 Task: Fill out the 'New Customer Data' and 'New Policy Information' forms with the provided details.
Action: Mouse moved to (527, 108)
Screenshot: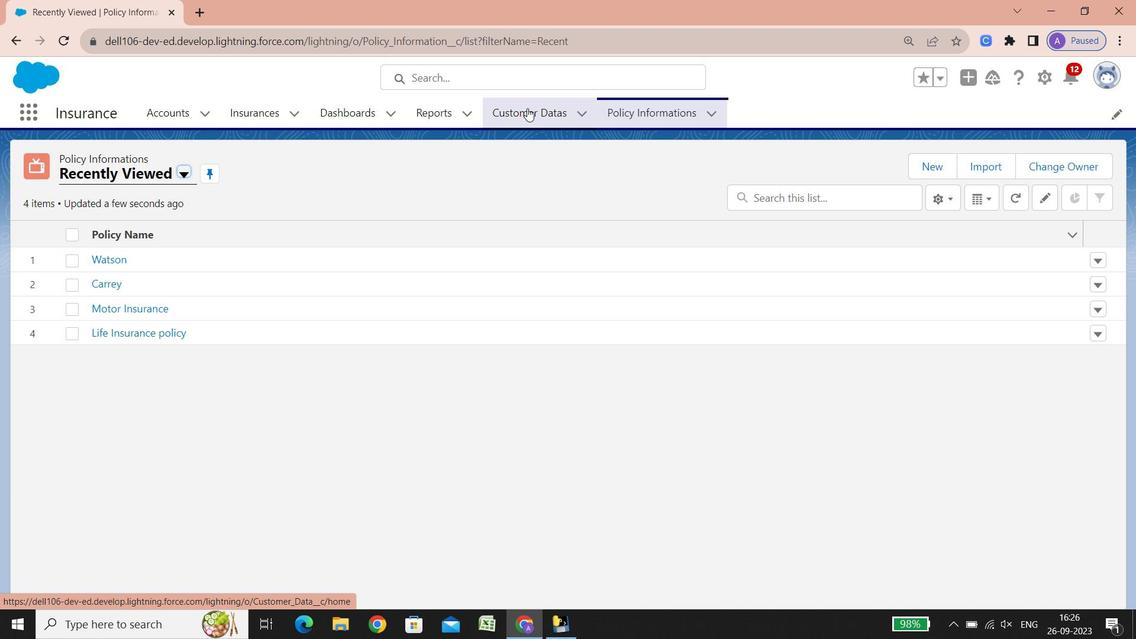 
Action: Mouse pressed left at (527, 108)
Screenshot: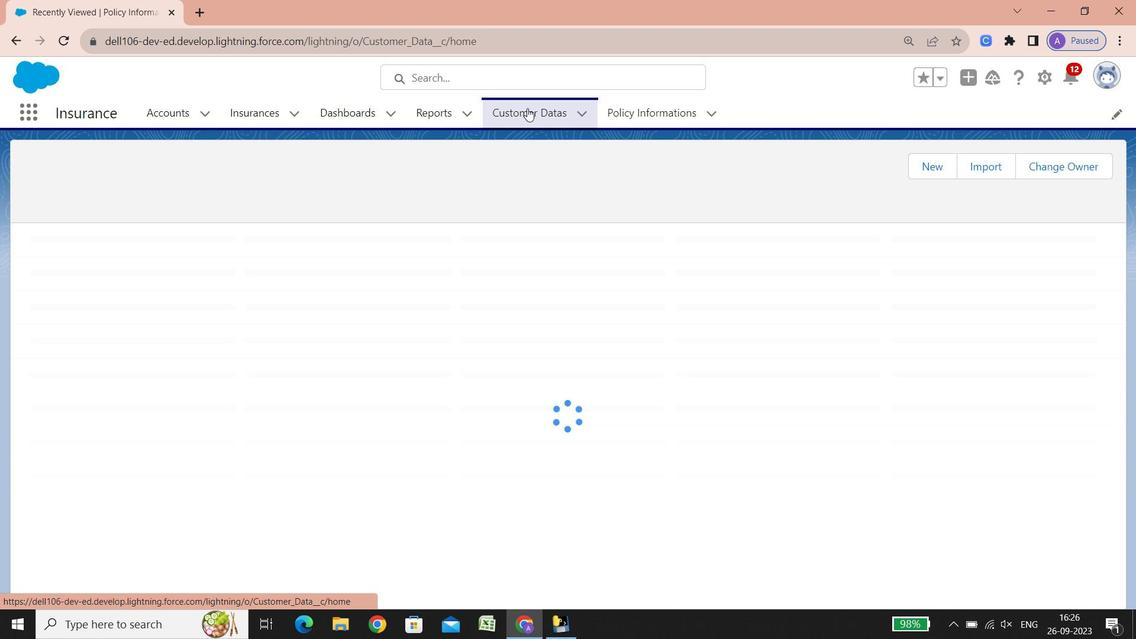 
Action: Mouse moved to (1047, 68)
Screenshot: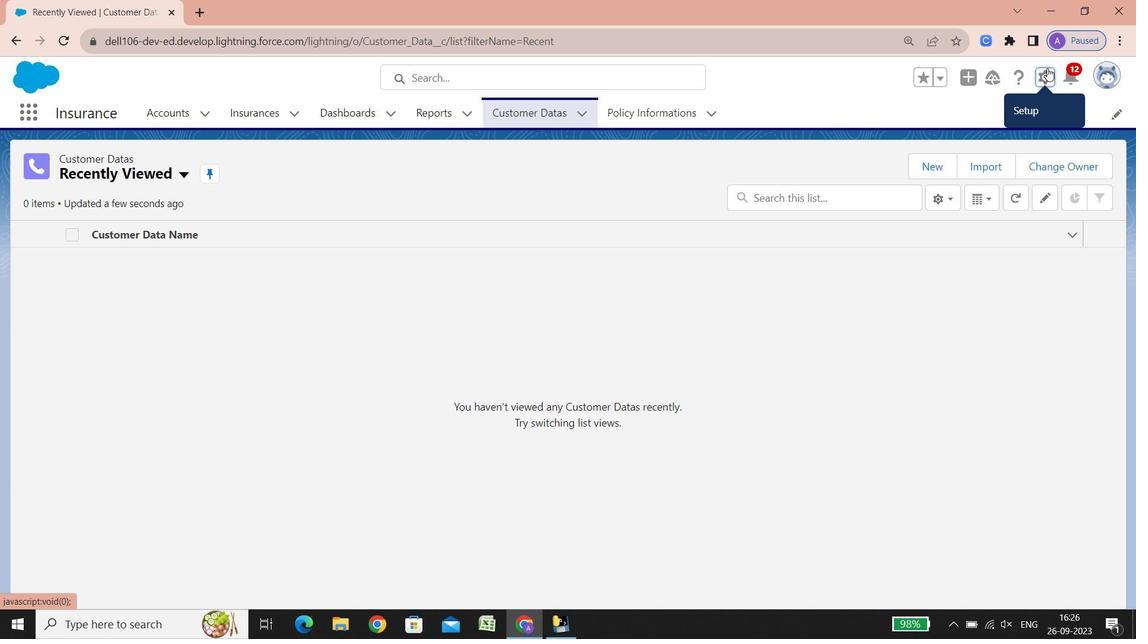 
Action: Mouse pressed left at (1047, 68)
Screenshot: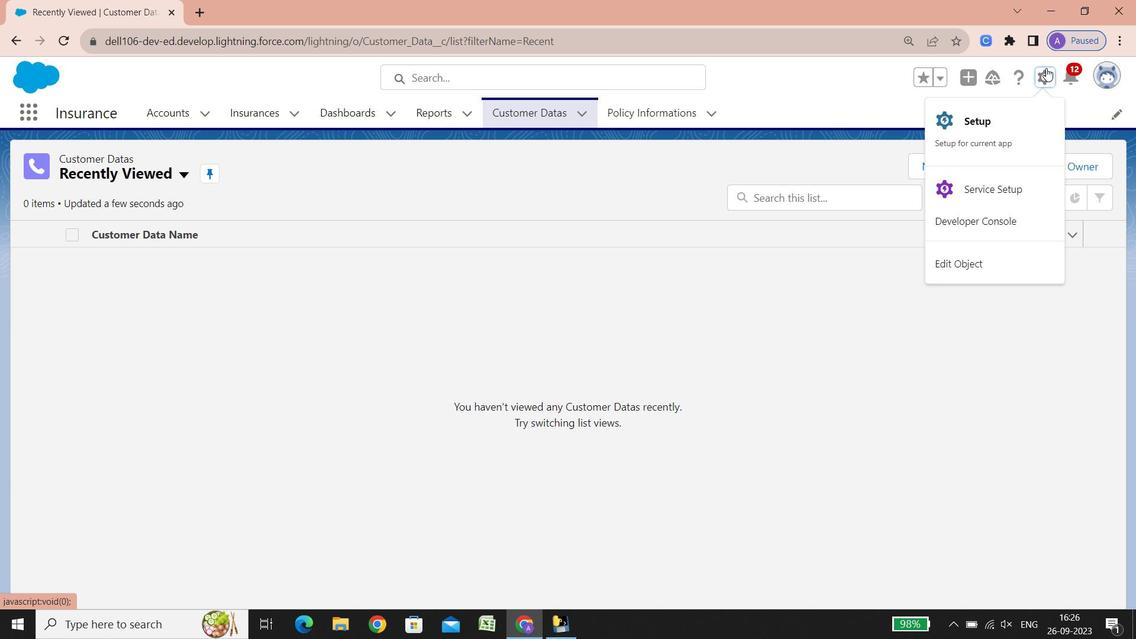 
Action: Mouse moved to (1013, 120)
Screenshot: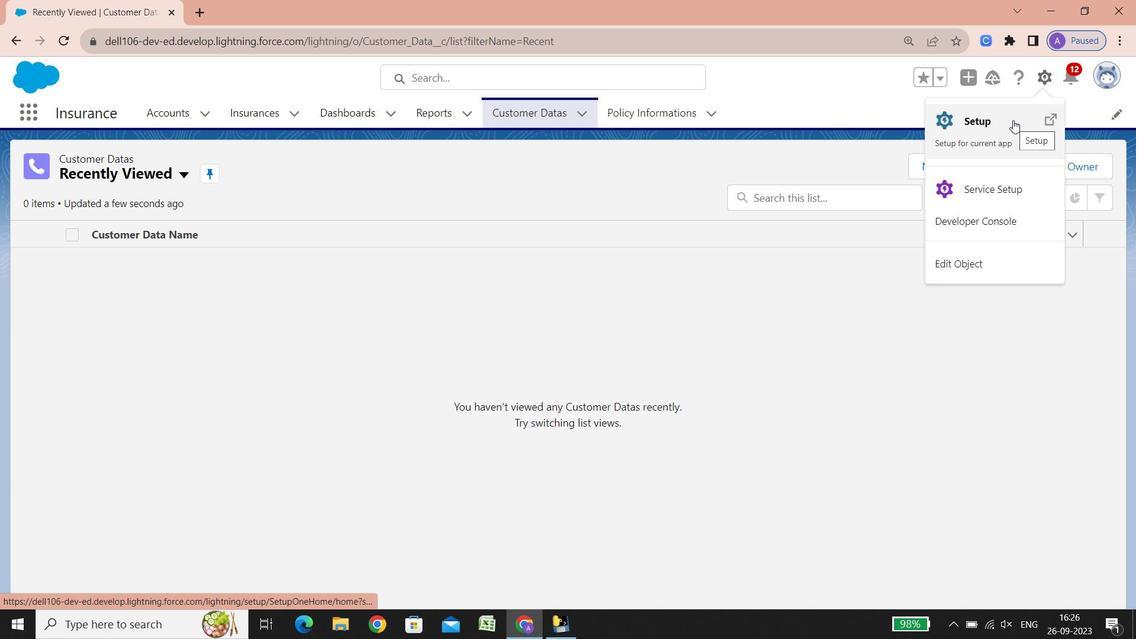 
Action: Mouse pressed left at (1013, 120)
Screenshot: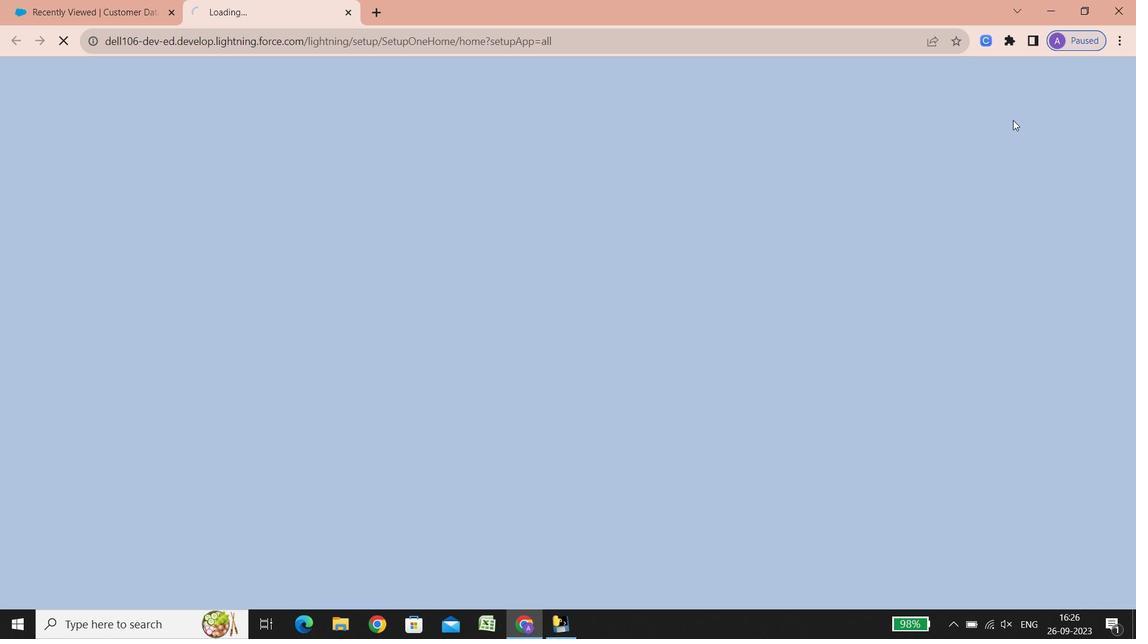 
Action: Mouse moved to (78, 0)
Screenshot: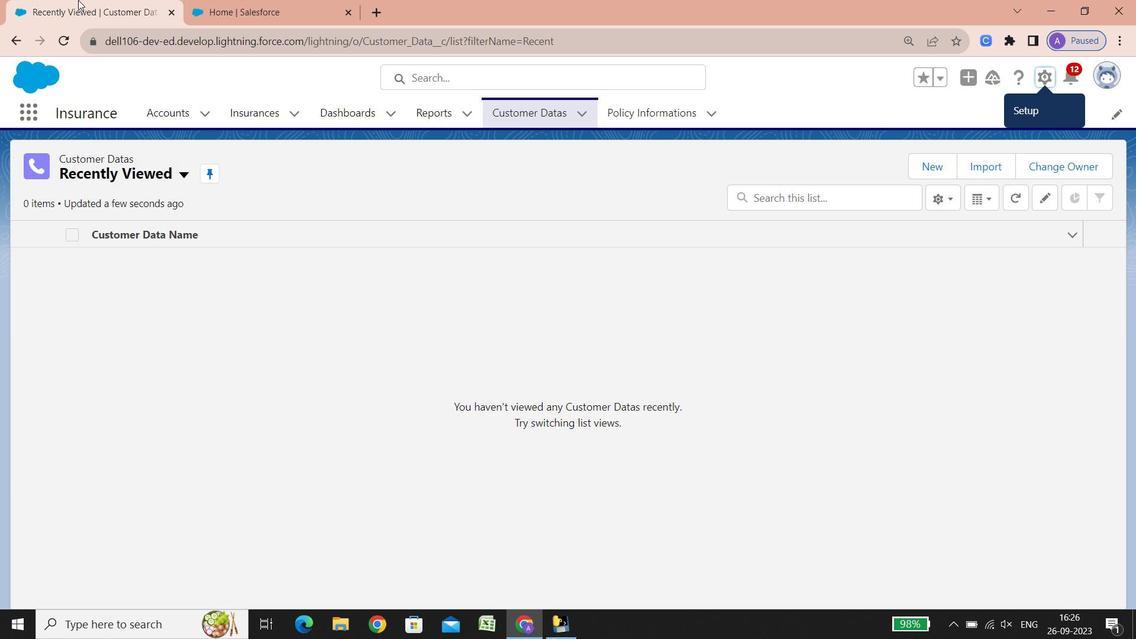 
Action: Mouse pressed left at (78, 0)
Screenshot: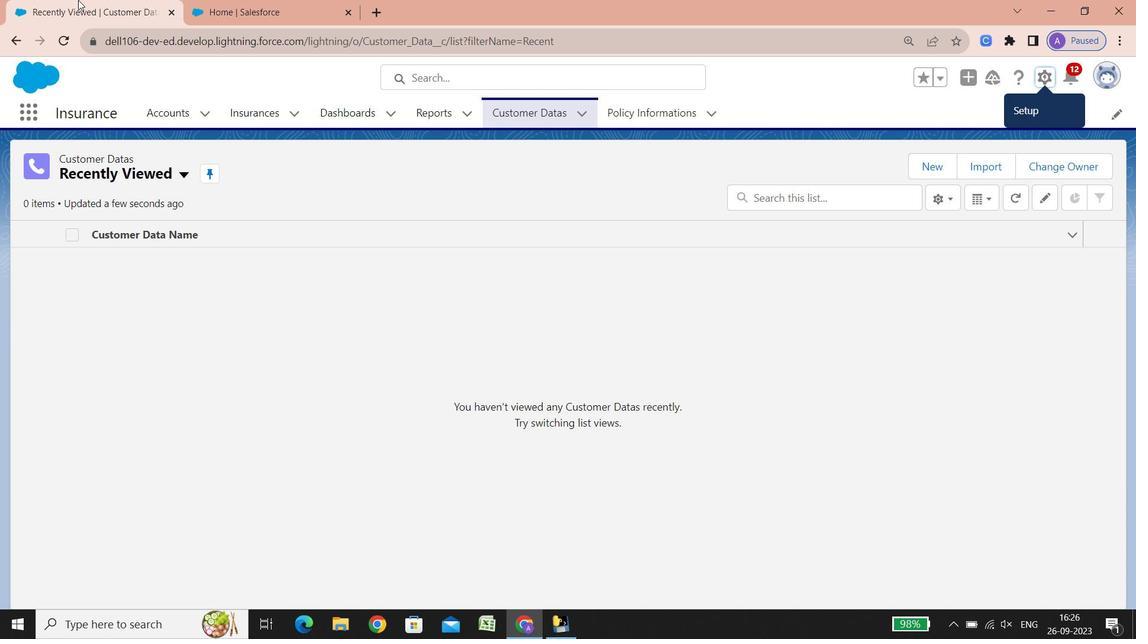 
Action: Mouse moved to (827, 104)
Screenshot: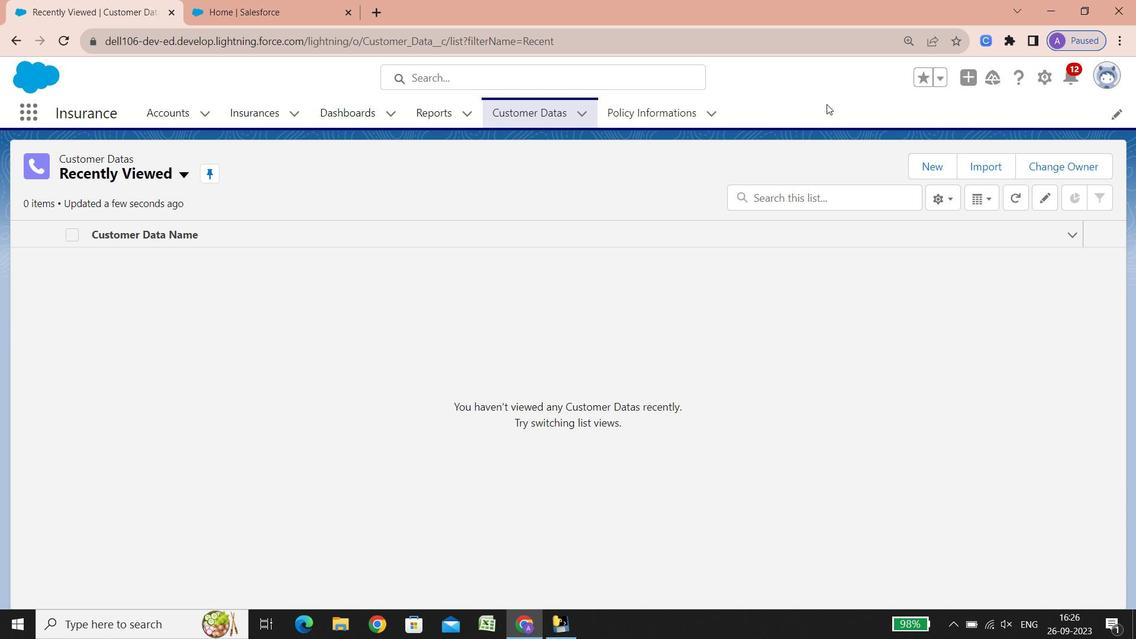 
Action: Mouse pressed left at (827, 104)
Screenshot: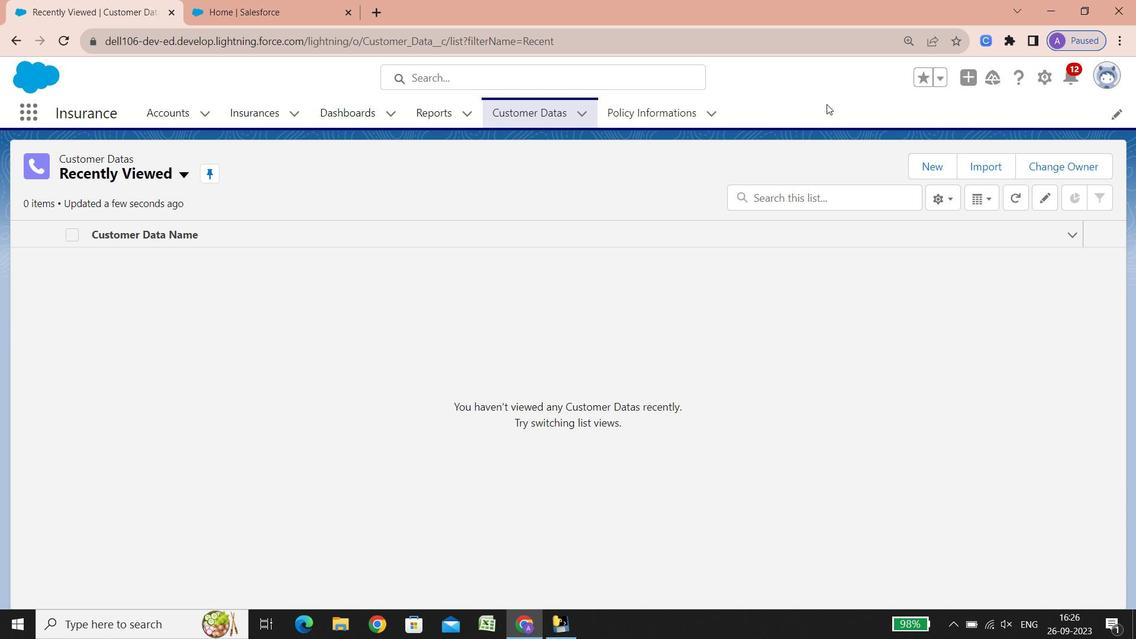 
Action: Mouse moved to (188, 102)
Screenshot: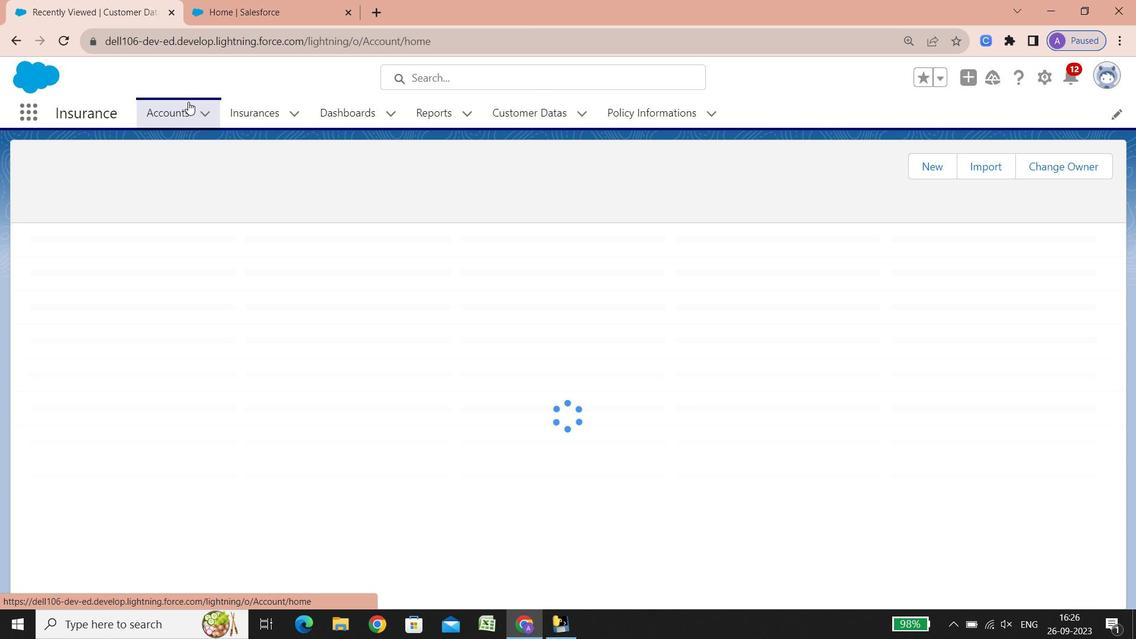 
Action: Mouse pressed left at (188, 102)
Screenshot: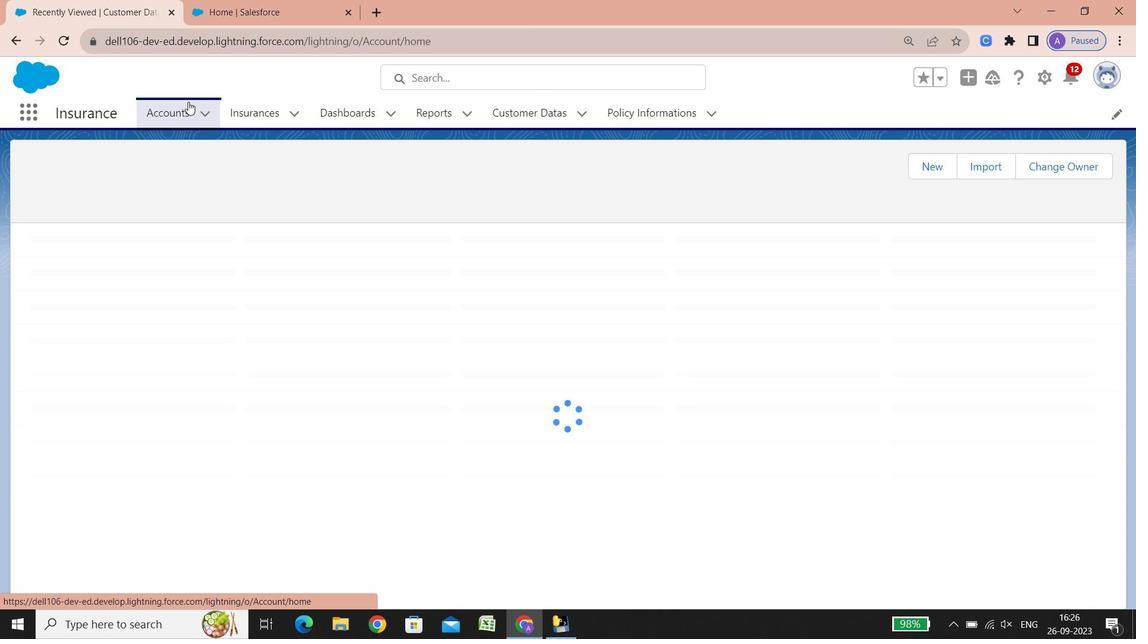 
Action: Mouse moved to (653, 103)
Screenshot: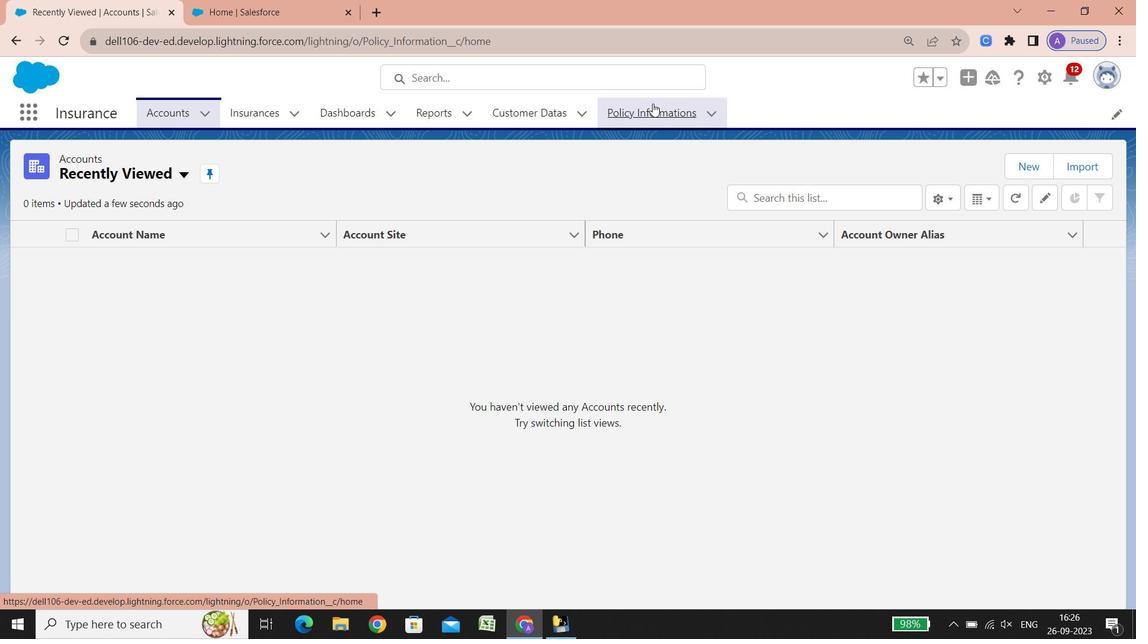 
Action: Mouse pressed left at (653, 103)
Screenshot: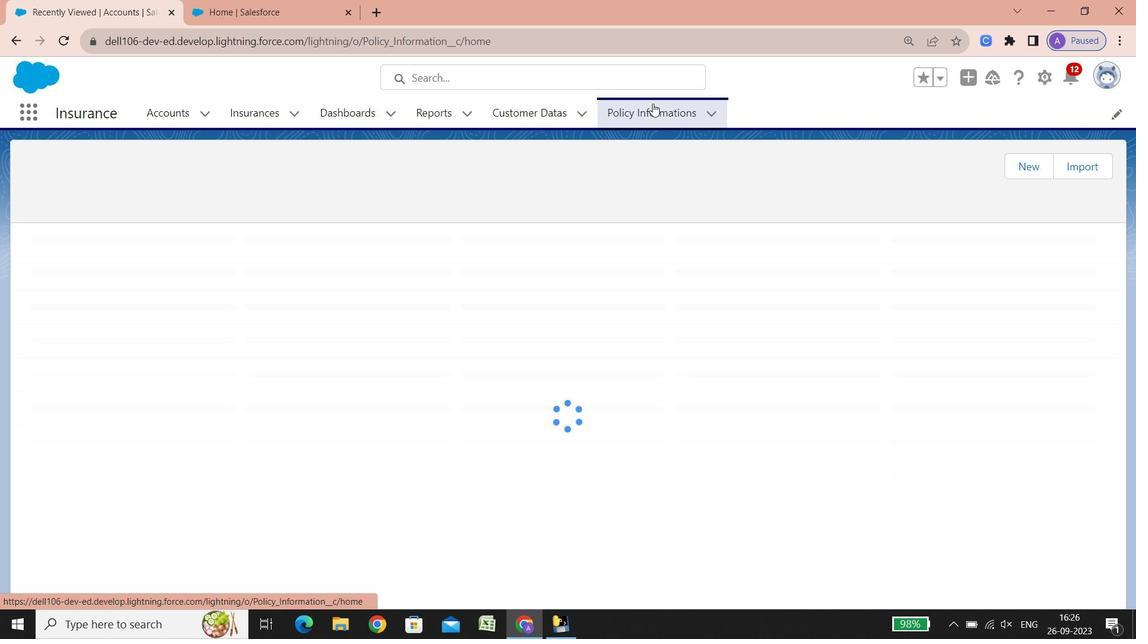 
Action: Mouse moved to (219, 0)
Screenshot: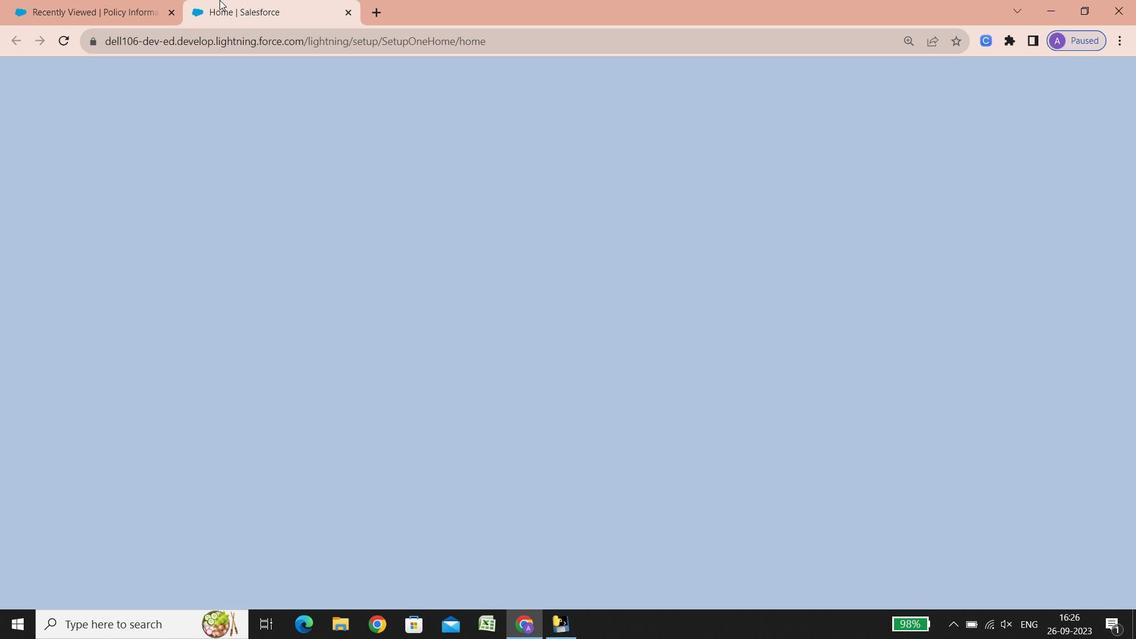 
Action: Mouse pressed left at (219, 0)
Screenshot: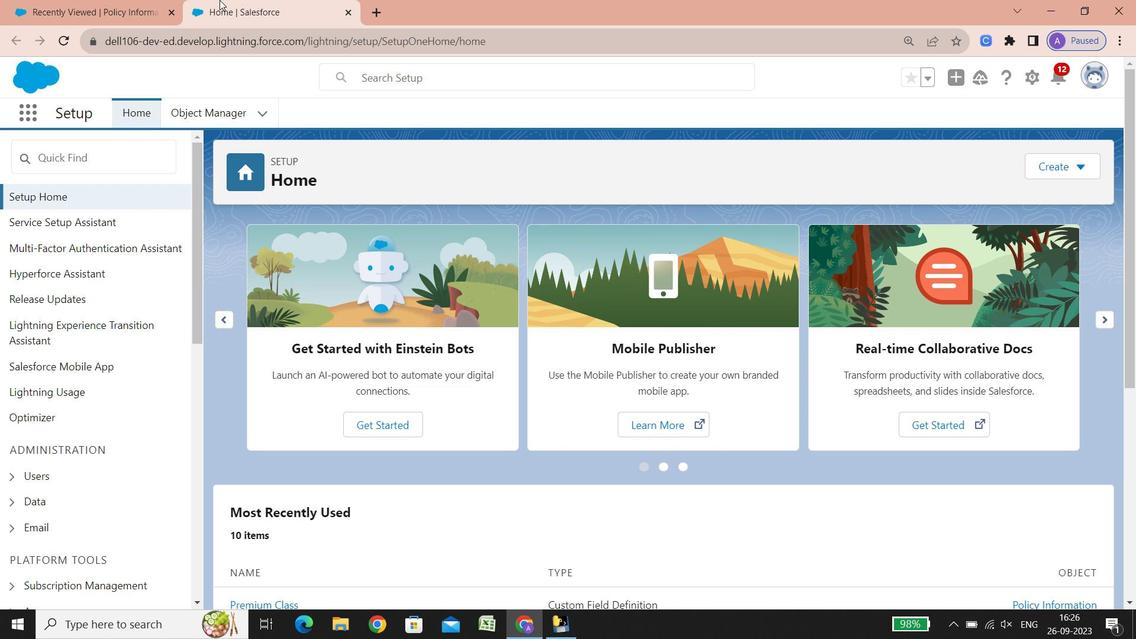 
Action: Mouse moved to (123, 329)
Screenshot: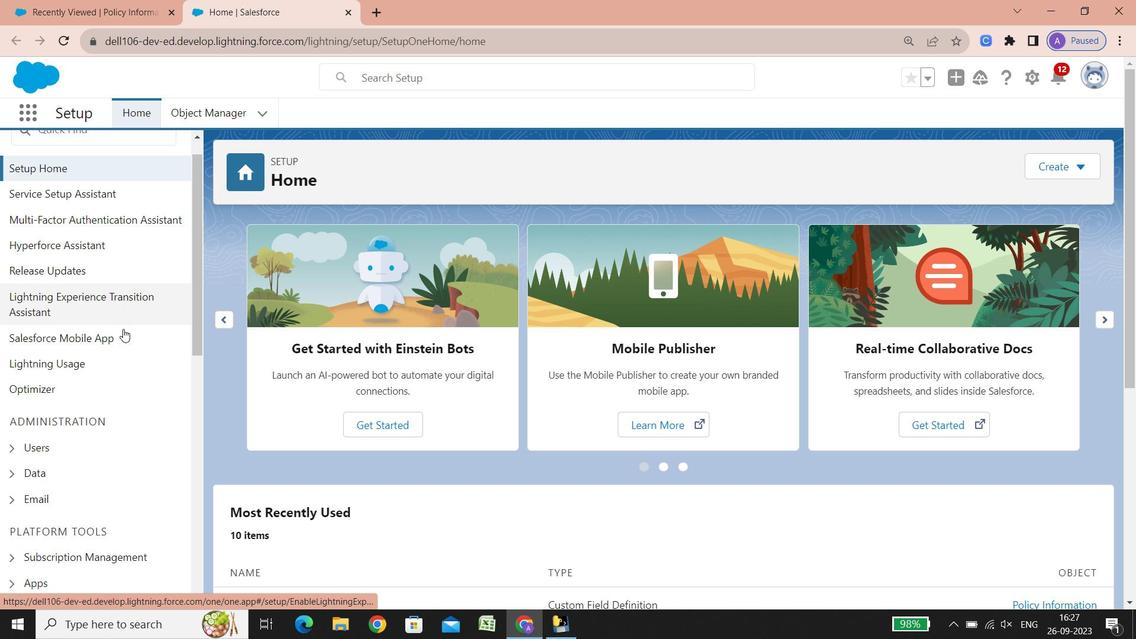 
Action: Mouse scrolled (123, 328) with delta (0, 0)
Screenshot: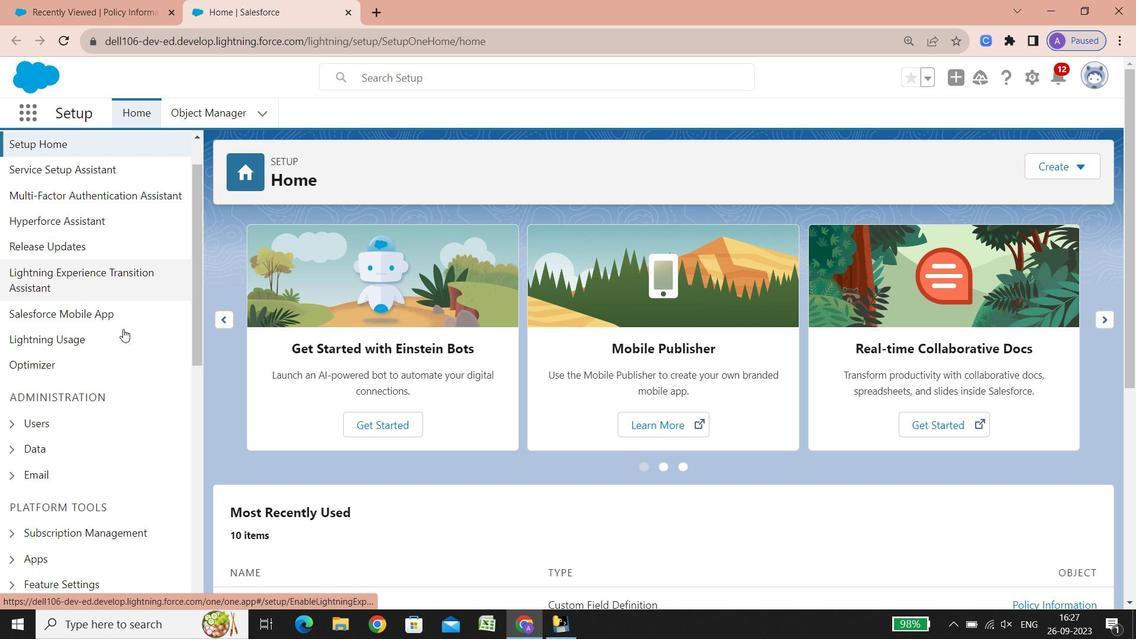 
Action: Mouse scrolled (123, 328) with delta (0, 0)
Screenshot: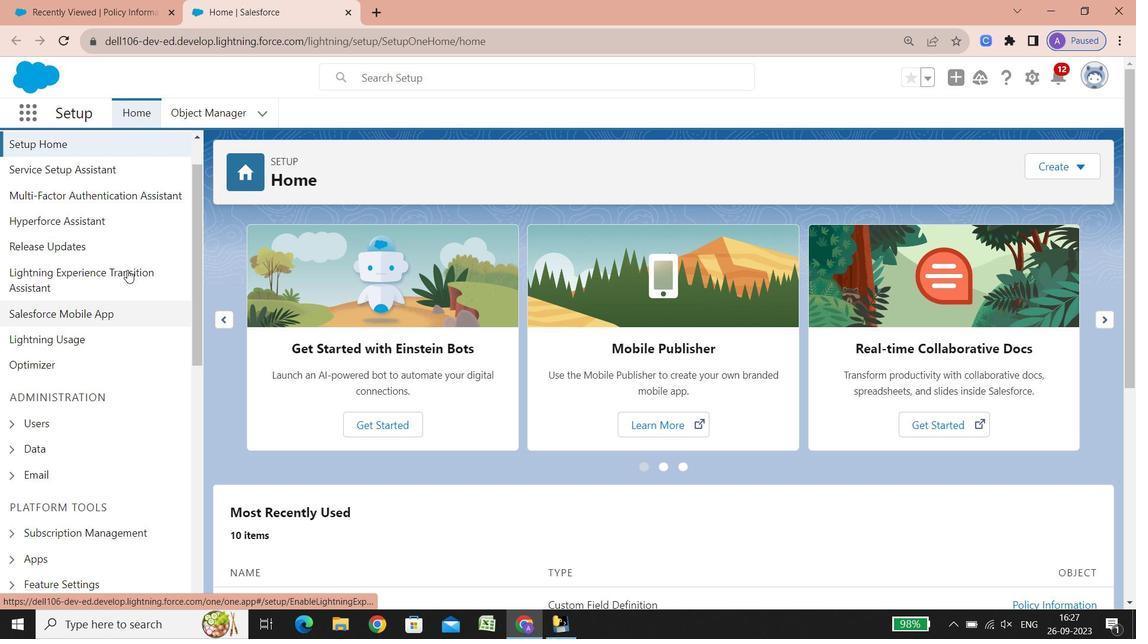 
Action: Mouse scrolled (123, 328) with delta (0, 0)
Screenshot: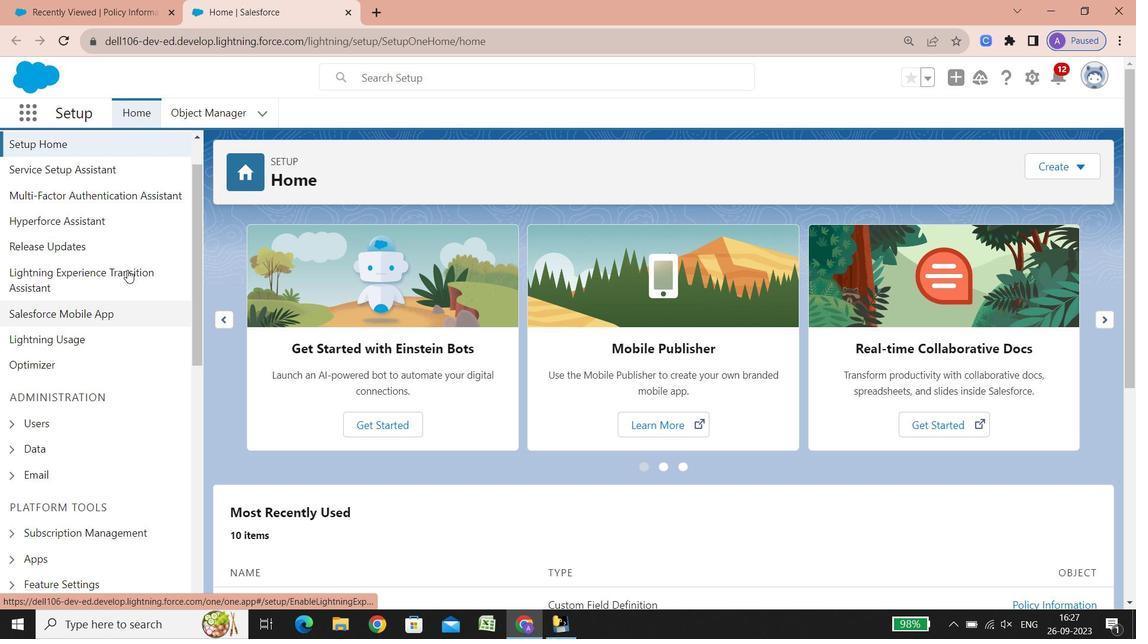 
Action: Mouse scrolled (123, 328) with delta (0, 0)
Screenshot: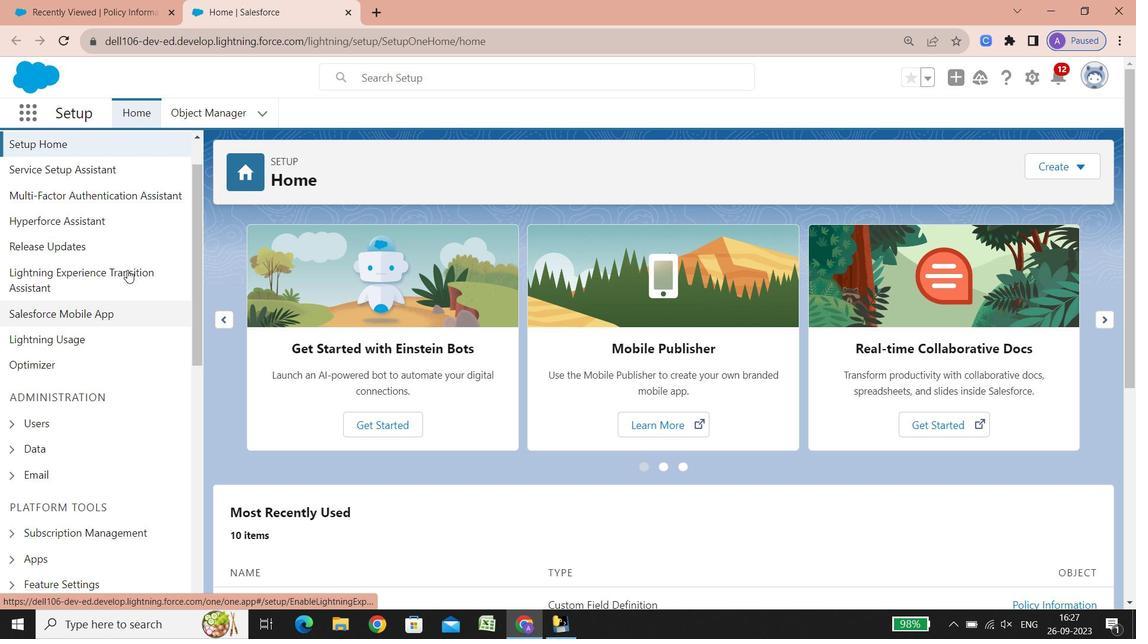 
Action: Mouse scrolled (123, 328) with delta (0, 0)
Screenshot: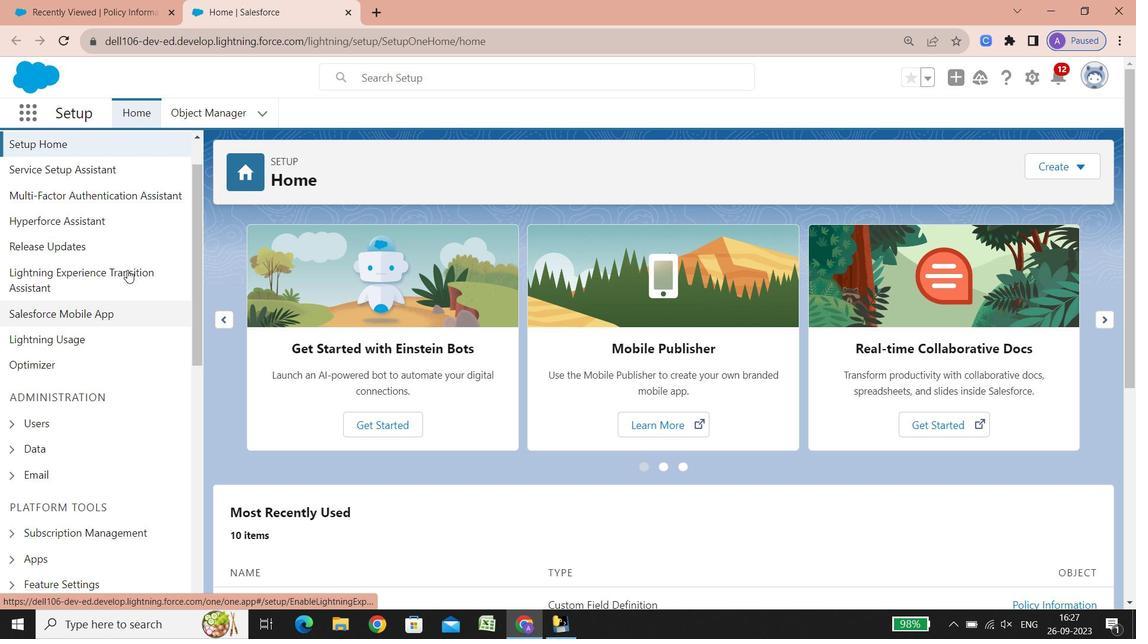 
Action: Mouse scrolled (123, 328) with delta (0, 0)
Screenshot: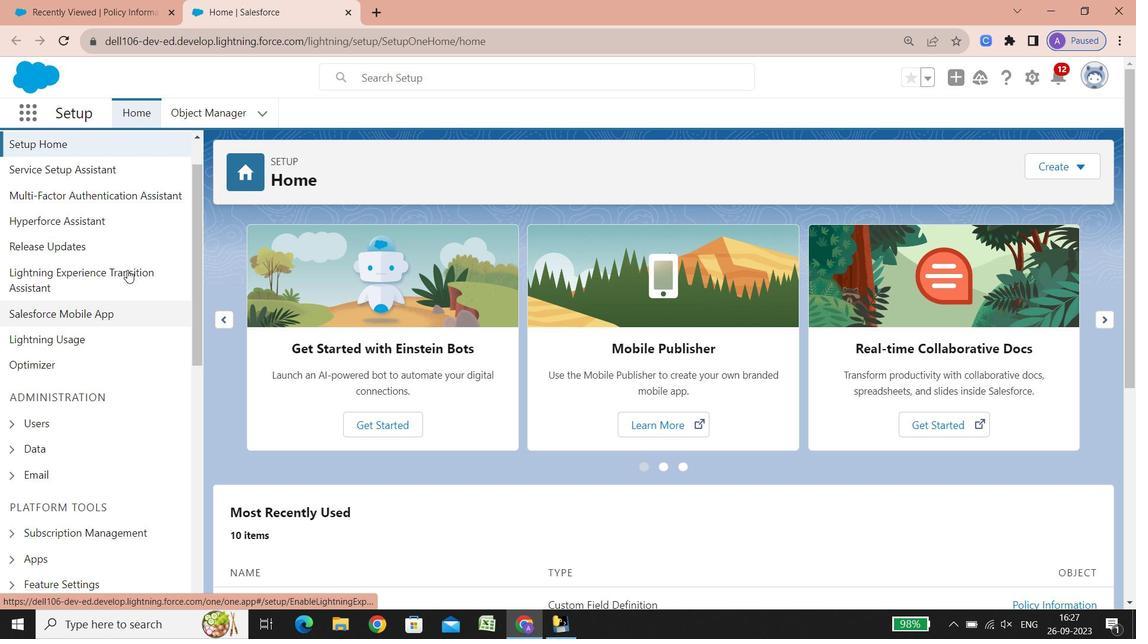 
Action: Mouse scrolled (123, 328) with delta (0, 0)
Screenshot: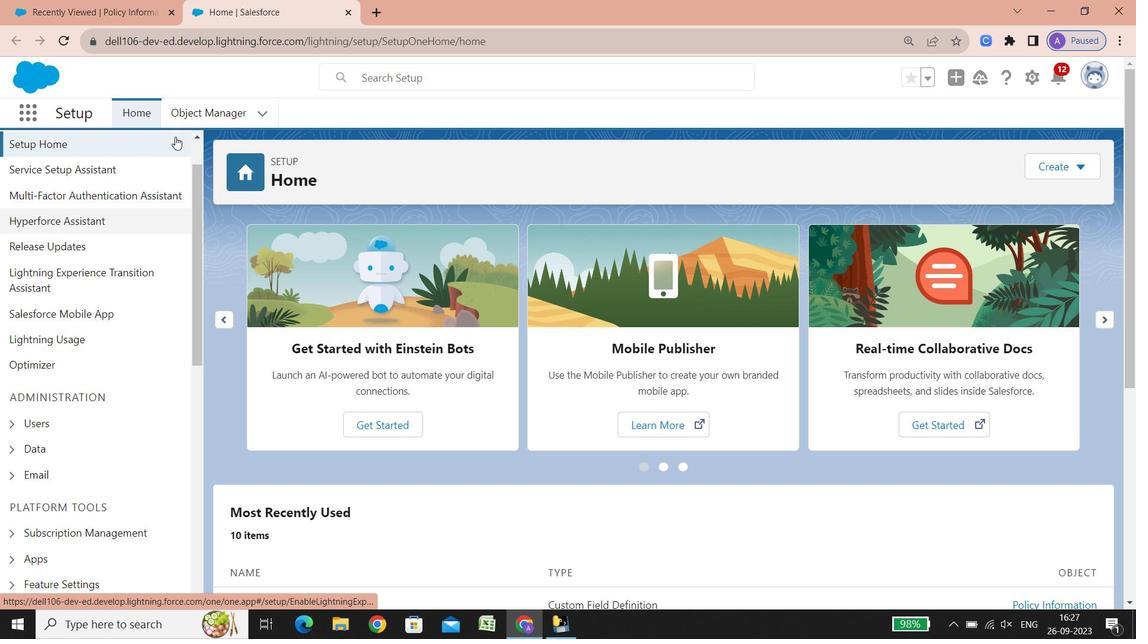 
Action: Mouse scrolled (123, 328) with delta (0, 0)
Screenshot: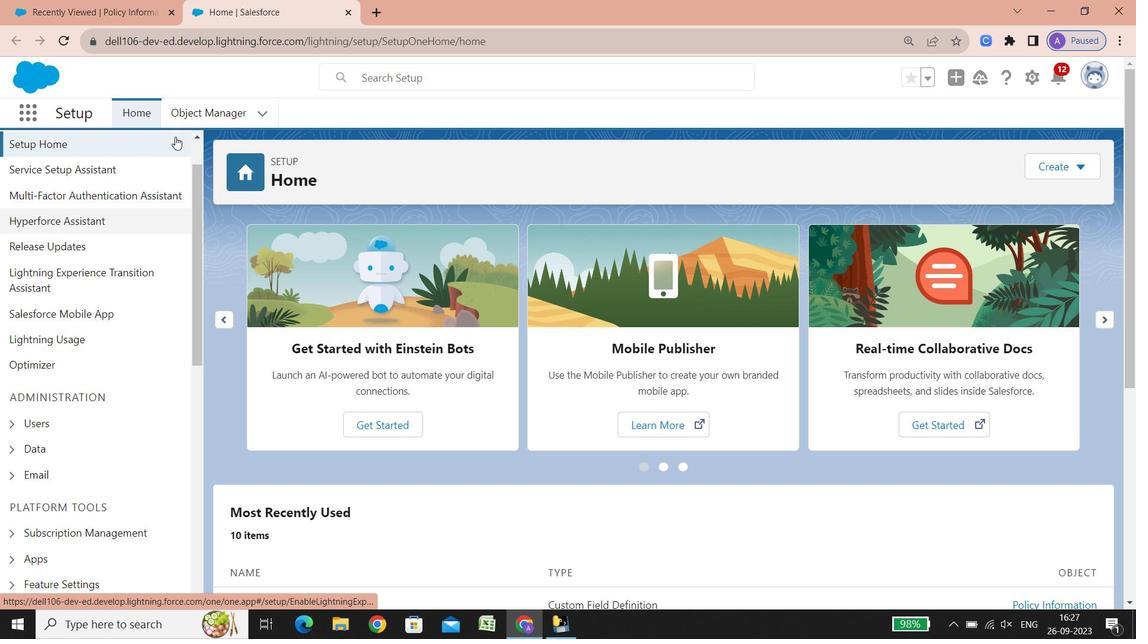 
Action: Mouse scrolled (123, 328) with delta (0, 0)
Screenshot: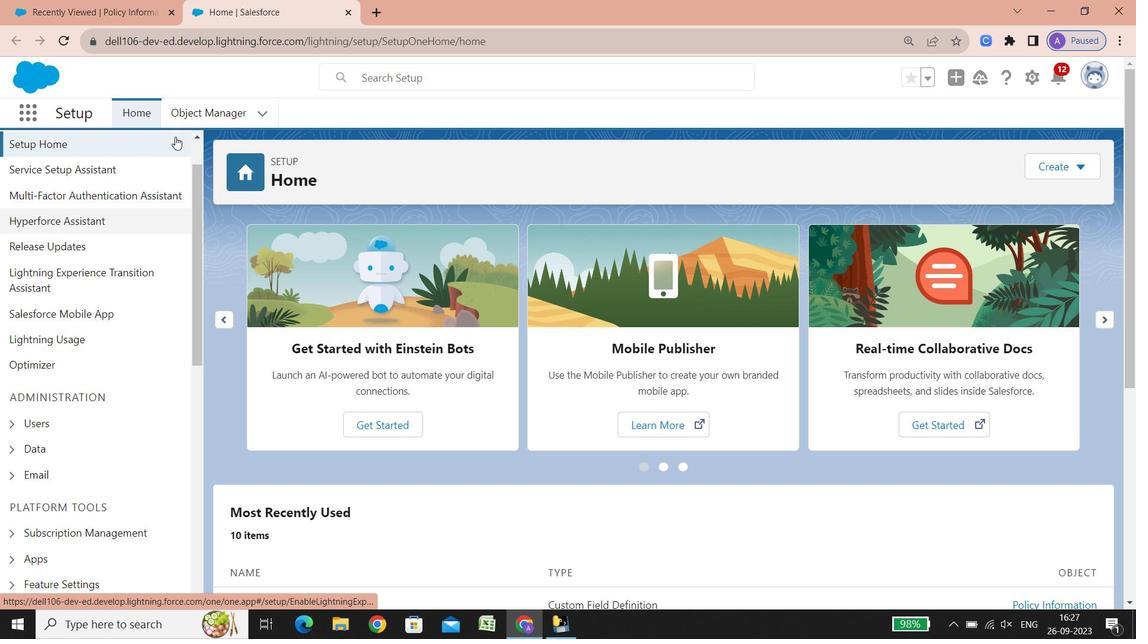 
Action: Mouse scrolled (123, 328) with delta (0, 0)
Screenshot: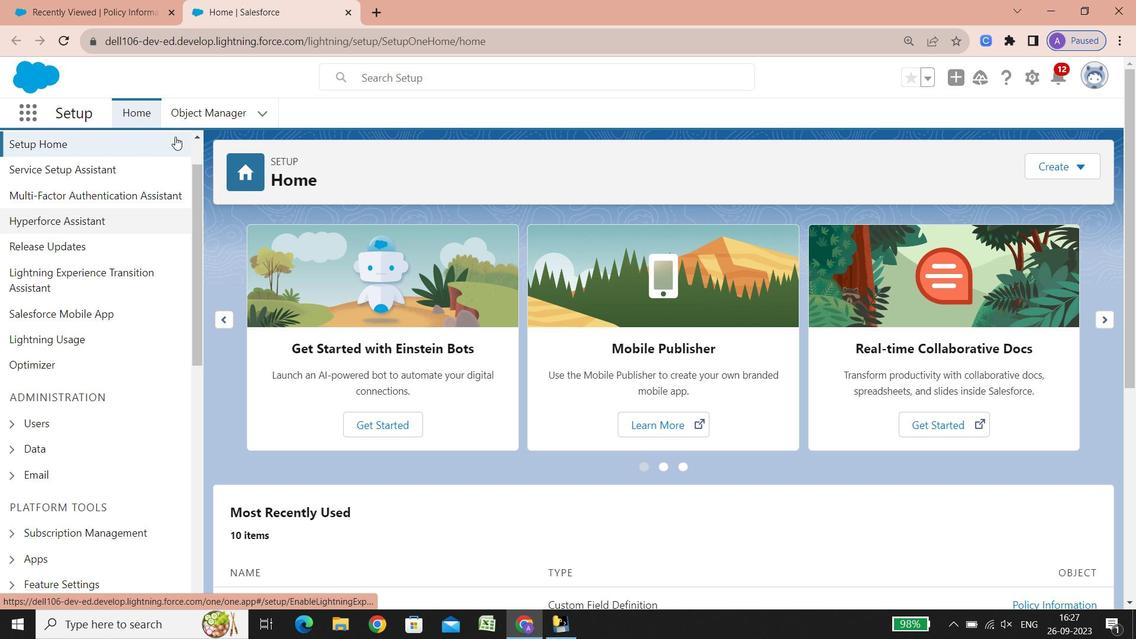 
Action: Mouse scrolled (123, 328) with delta (0, 0)
Screenshot: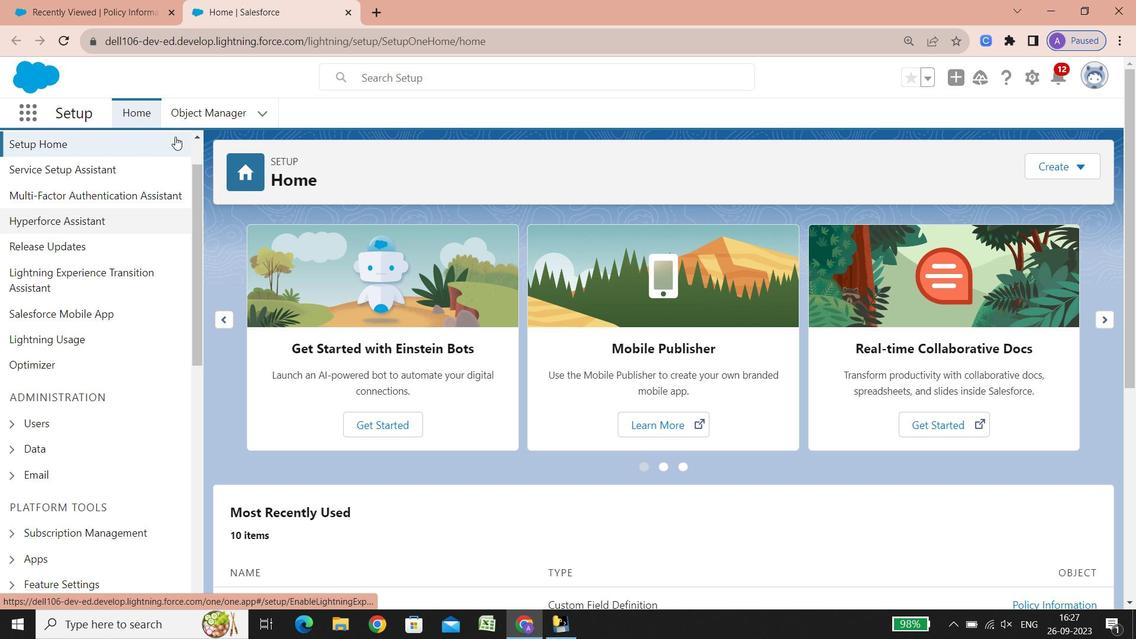 
Action: Mouse scrolled (123, 328) with delta (0, 0)
Screenshot: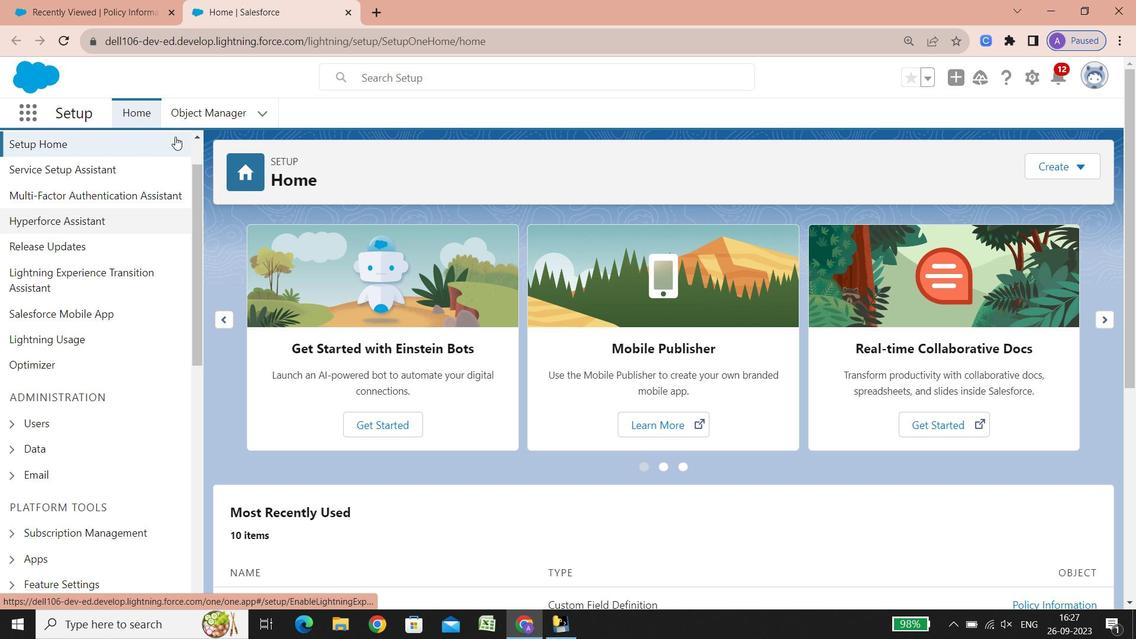 
Action: Mouse scrolled (123, 328) with delta (0, 0)
Screenshot: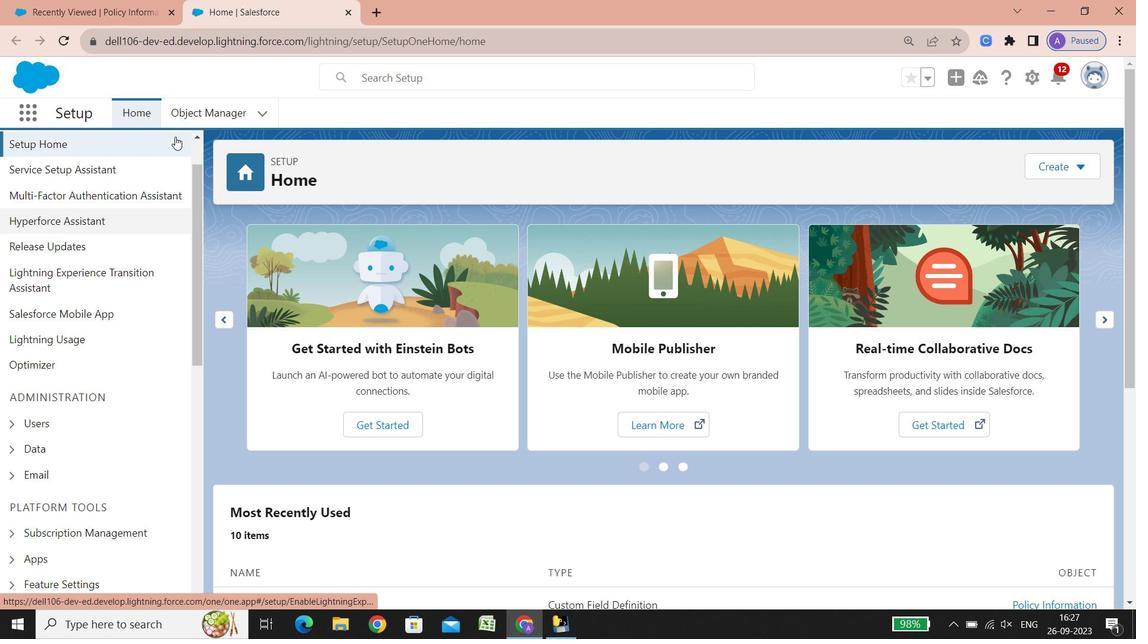 
Action: Mouse scrolled (123, 328) with delta (0, 0)
Screenshot: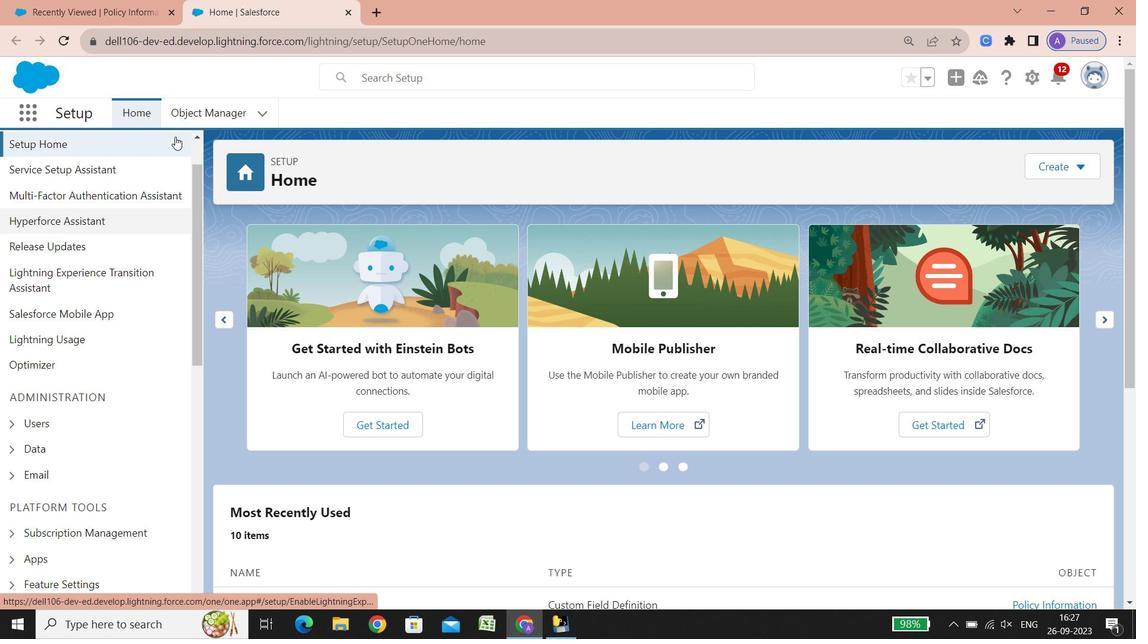 
Action: Mouse scrolled (123, 328) with delta (0, 0)
Screenshot: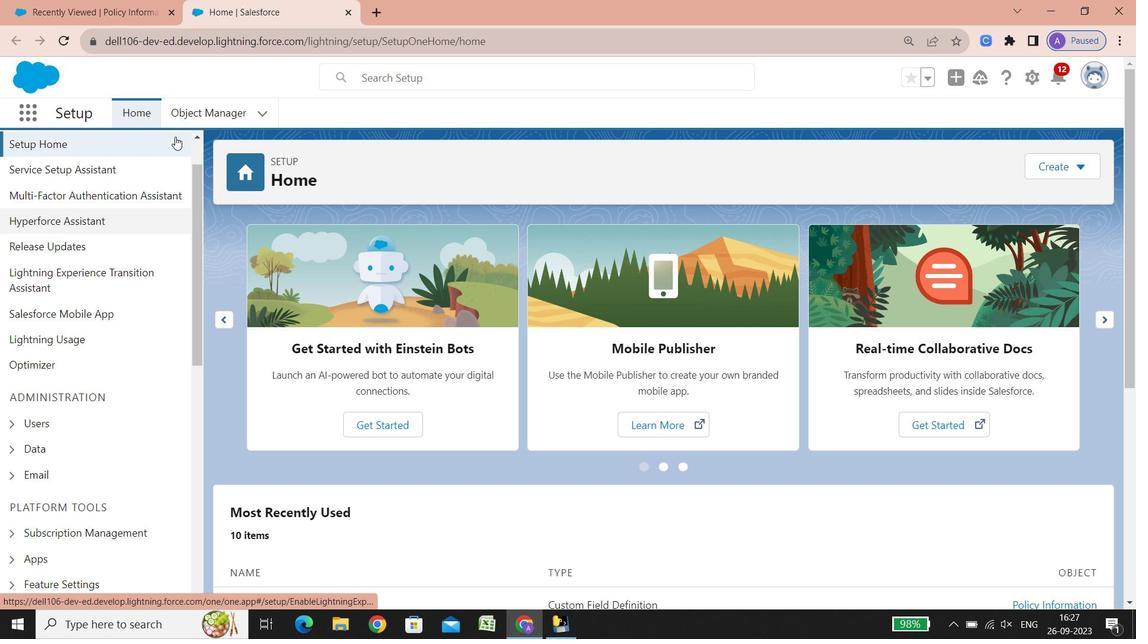 
Action: Mouse scrolled (123, 328) with delta (0, 0)
Screenshot: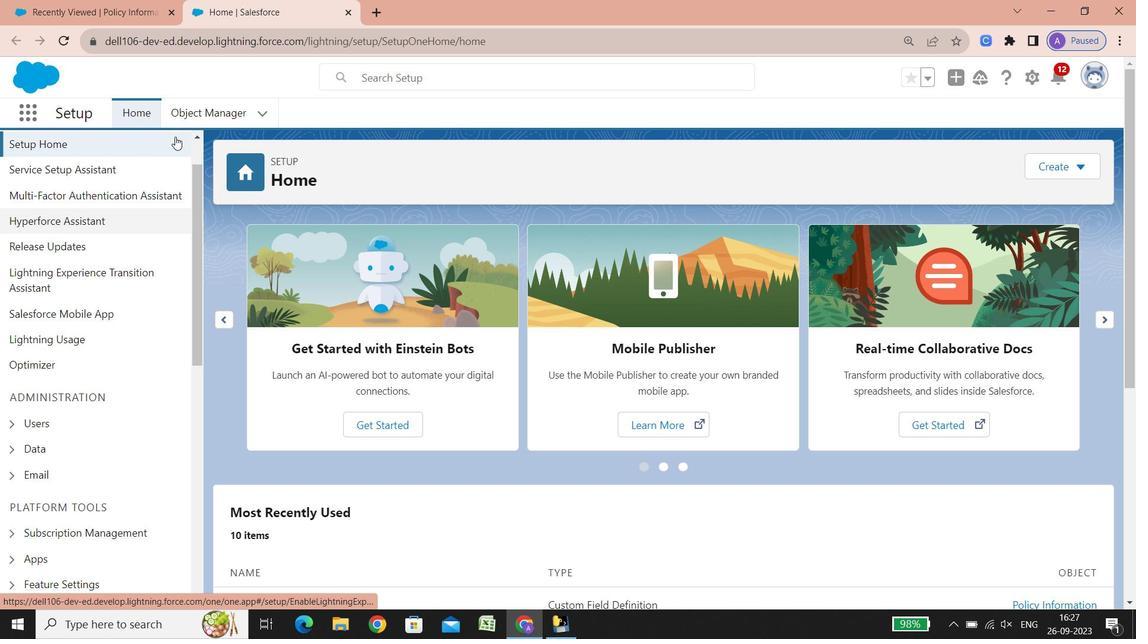 
Action: Mouse scrolled (123, 328) with delta (0, 0)
Screenshot: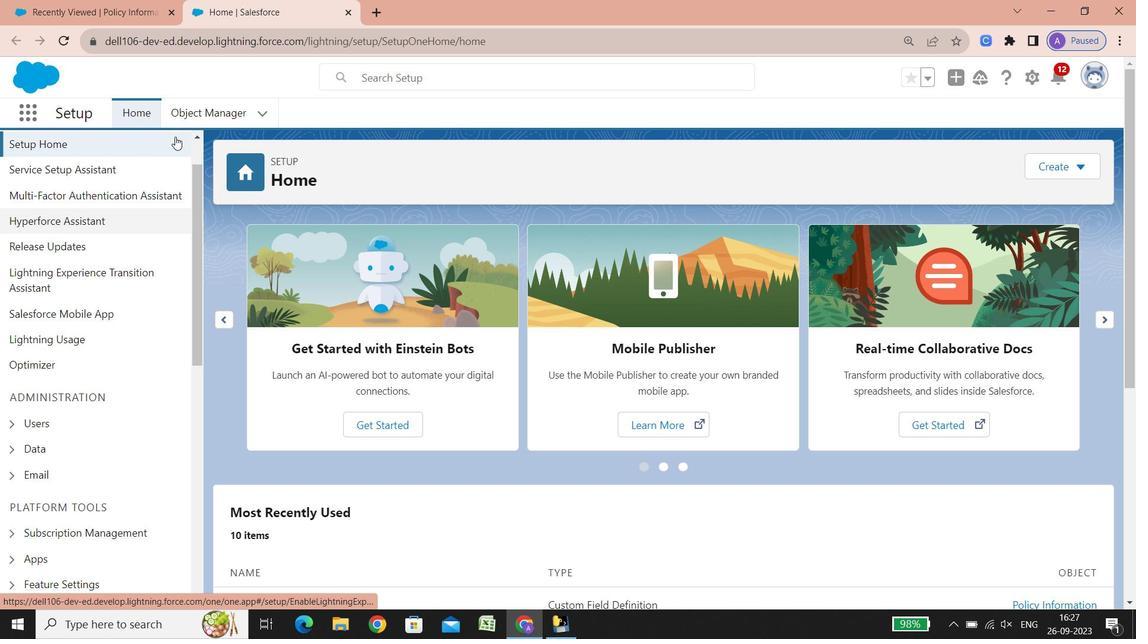 
Action: Mouse scrolled (123, 328) with delta (0, 0)
Screenshot: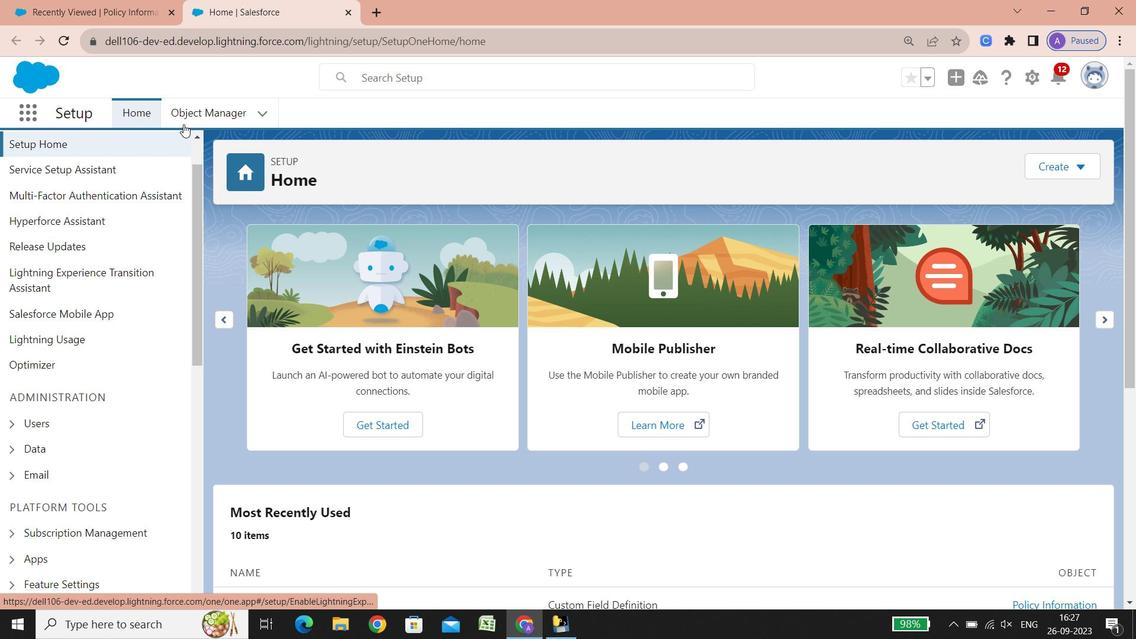 
Action: Mouse scrolled (123, 328) with delta (0, 0)
Screenshot: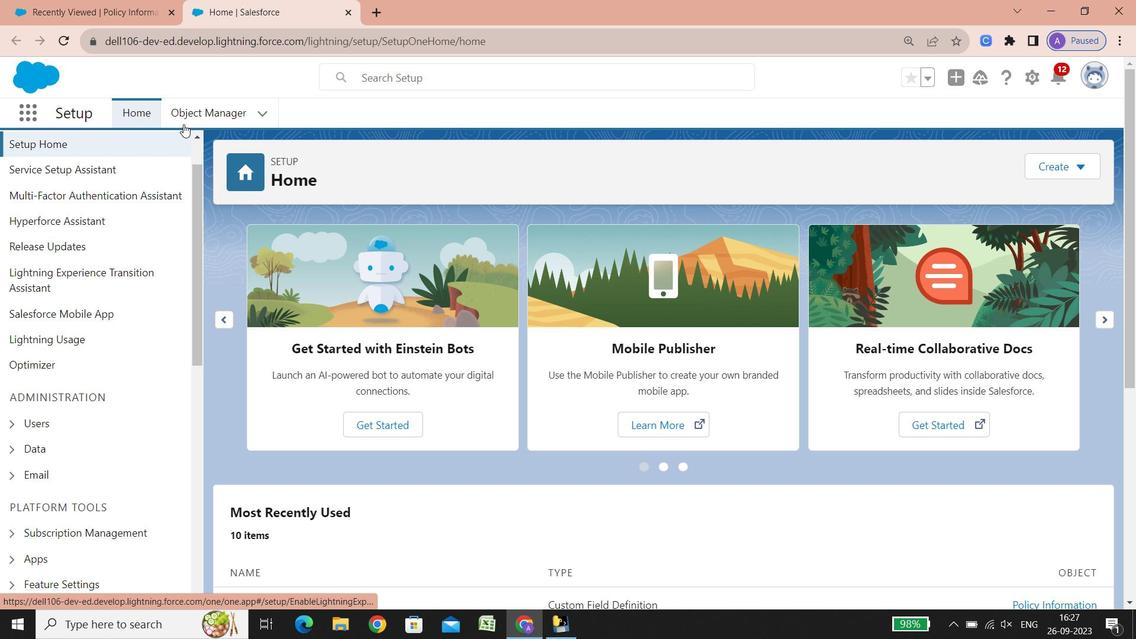 
Action: Mouse scrolled (123, 328) with delta (0, 0)
Screenshot: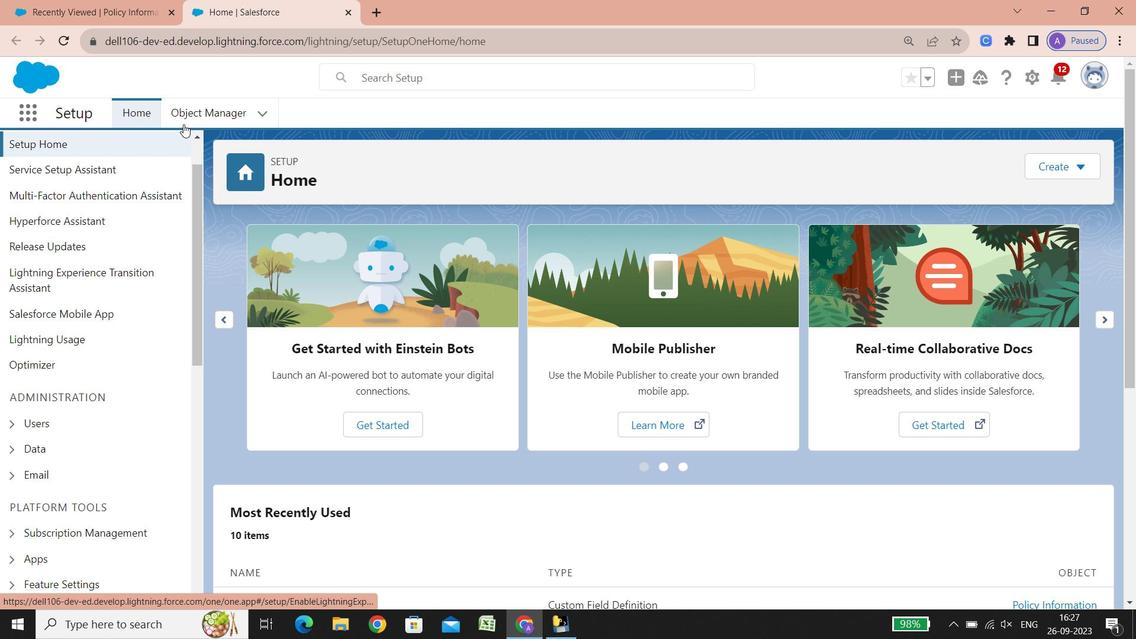 
Action: Mouse scrolled (123, 328) with delta (0, 0)
Screenshot: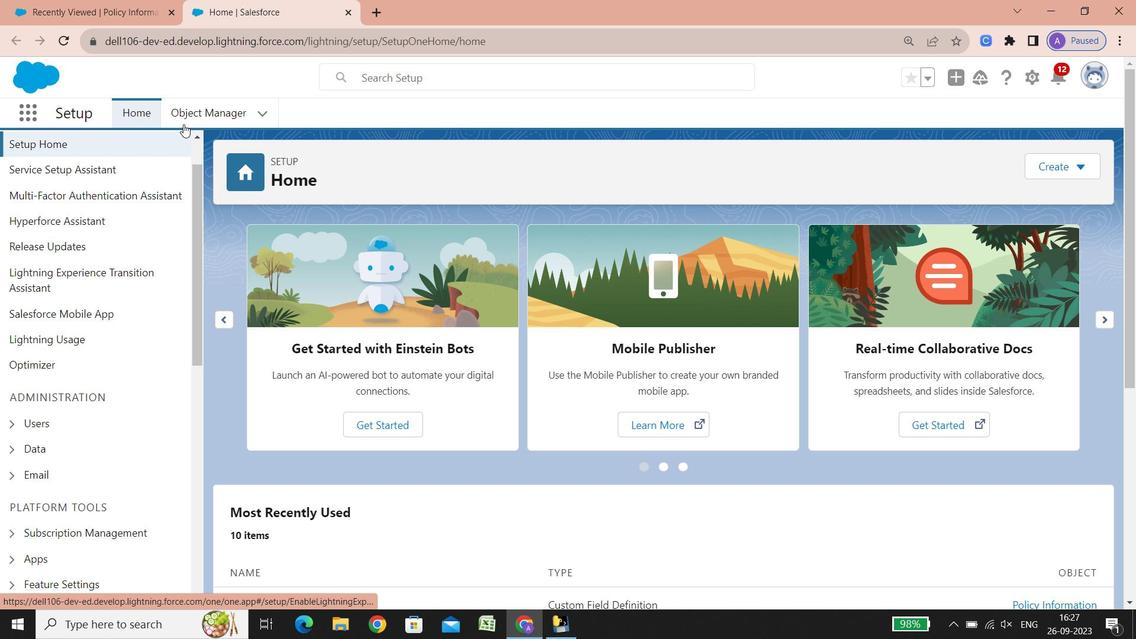 
Action: Mouse scrolled (123, 328) with delta (0, 0)
Screenshot: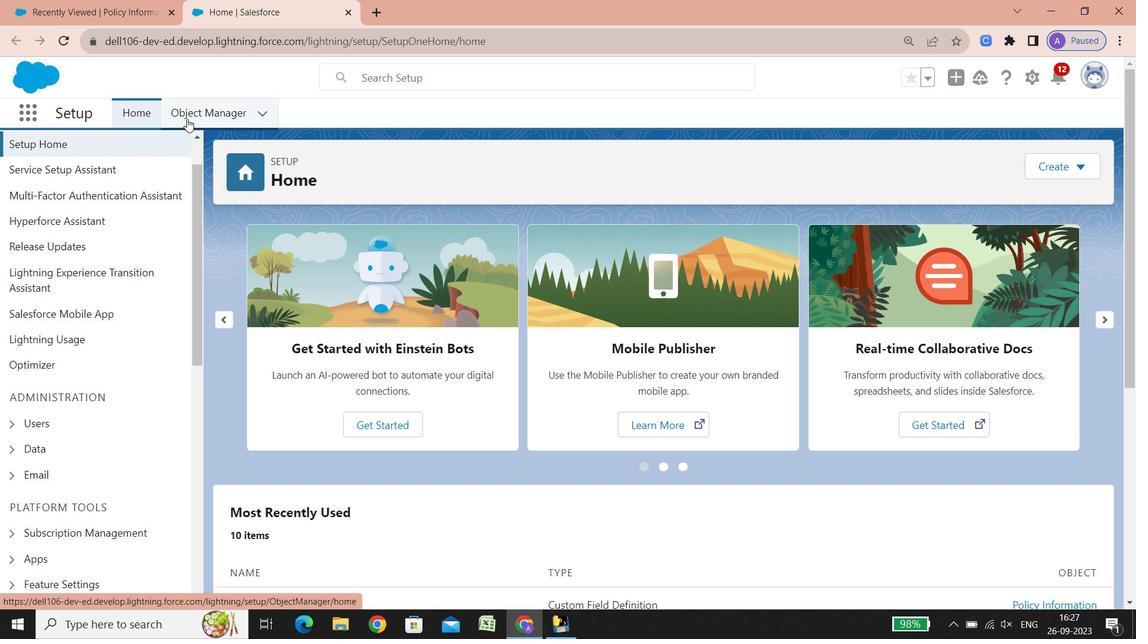 
Action: Mouse moved to (198, 106)
Screenshot: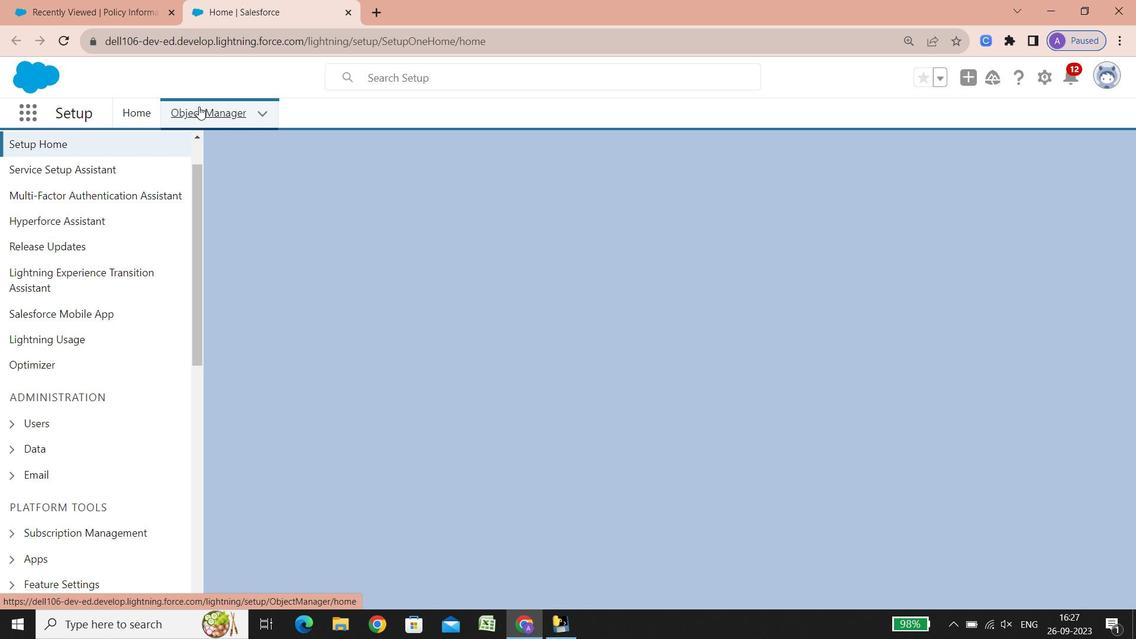 
Action: Mouse pressed left at (198, 106)
Screenshot: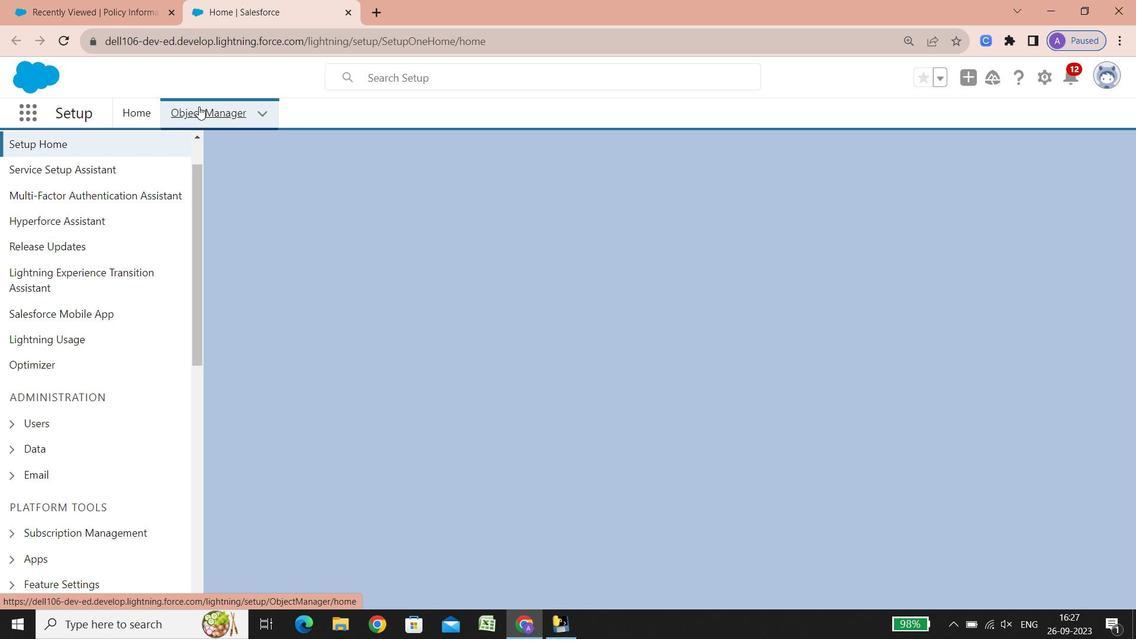 
Action: Mouse moved to (809, 169)
Screenshot: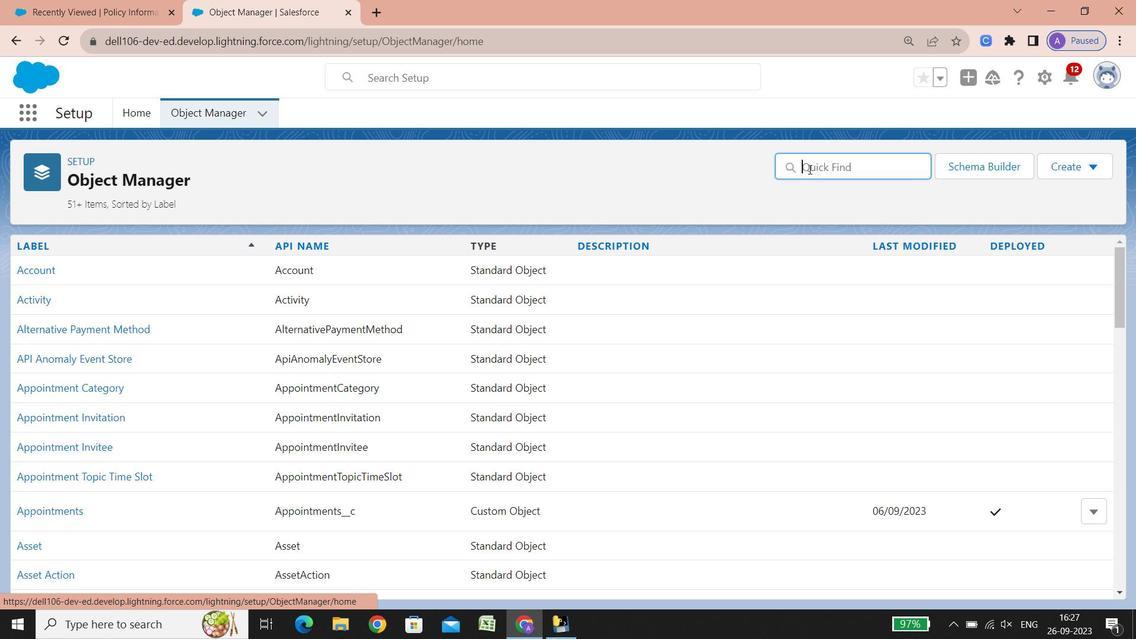
Action: Mouse pressed left at (809, 169)
Screenshot: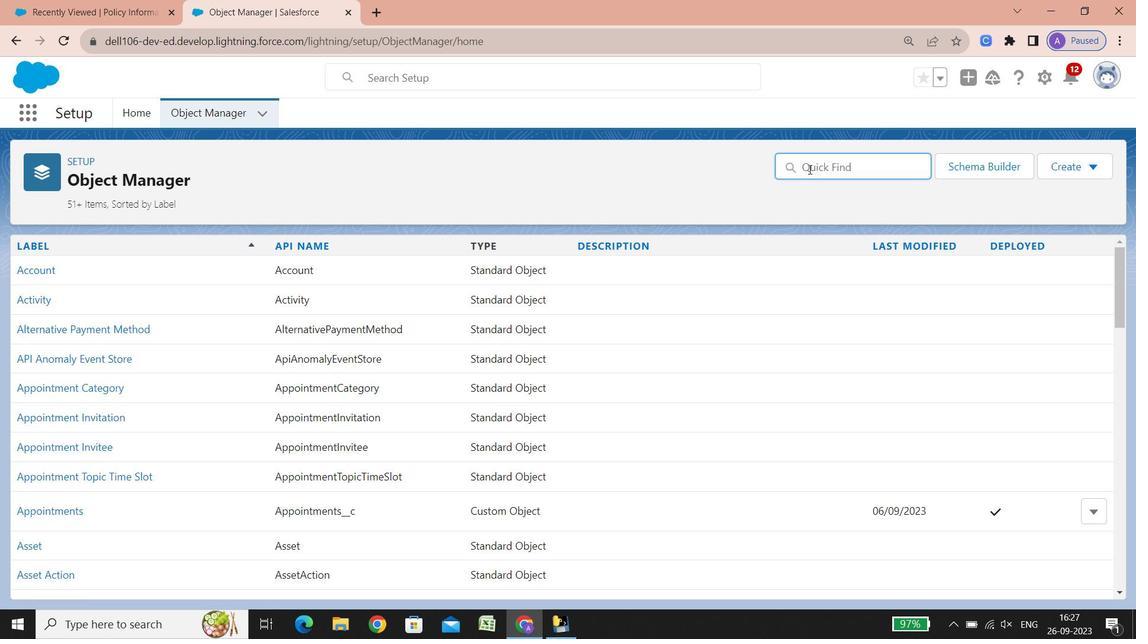 
Action: Mouse moved to (813, 171)
Screenshot: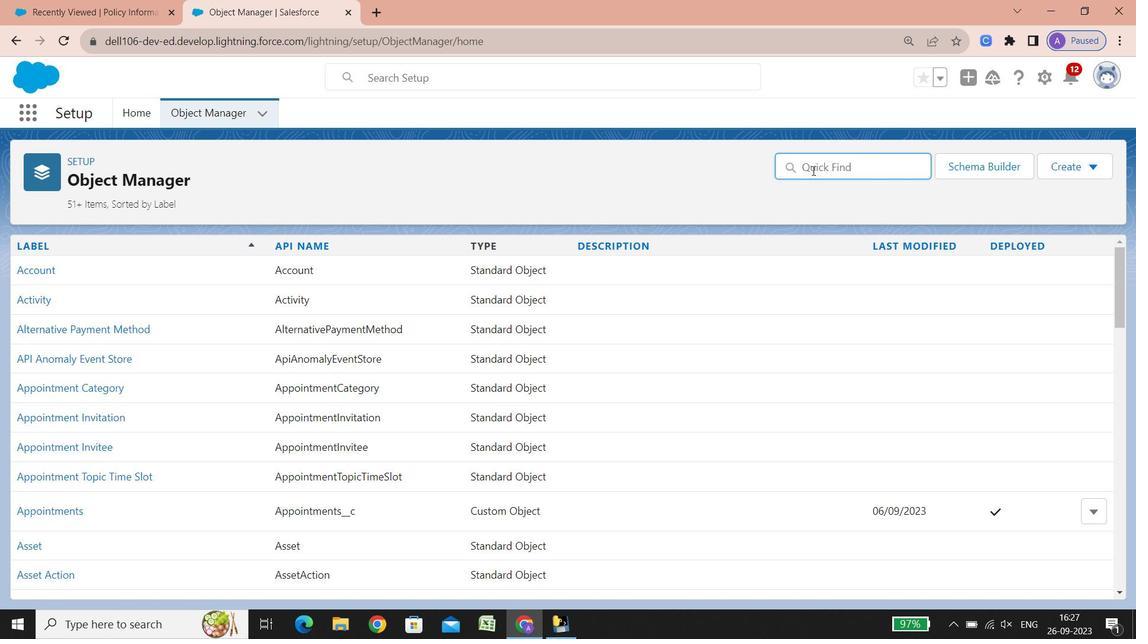 
Action: Key pressed poli
Screenshot: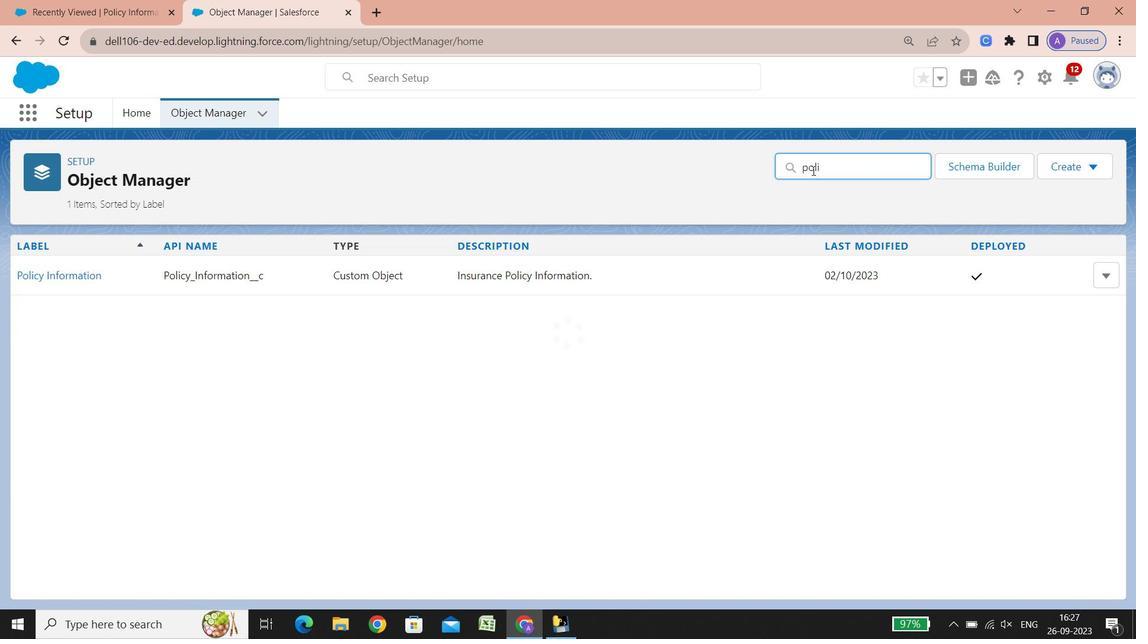 
Action: Mouse moved to (60, 277)
Screenshot: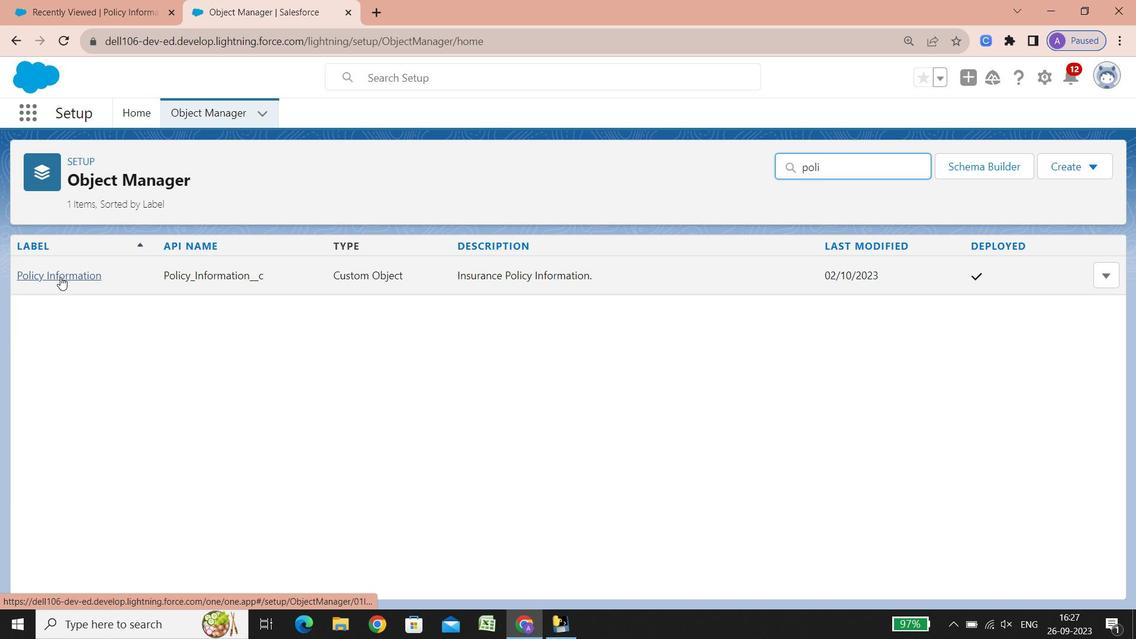 
Action: Mouse pressed left at (60, 277)
Screenshot: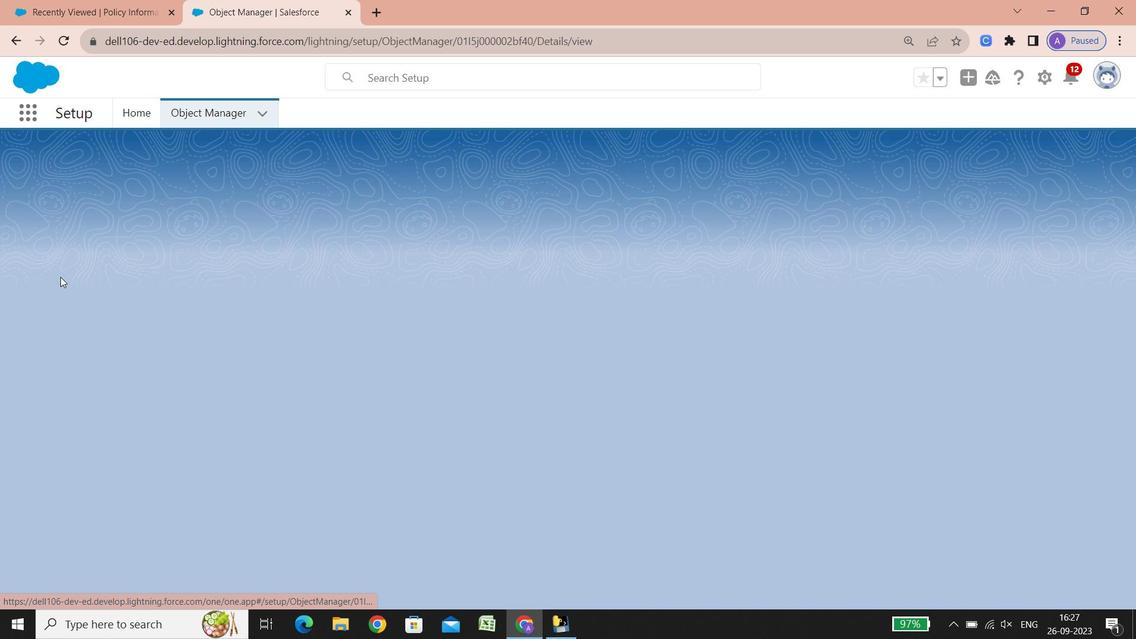 
Action: Mouse moved to (182, 351)
Screenshot: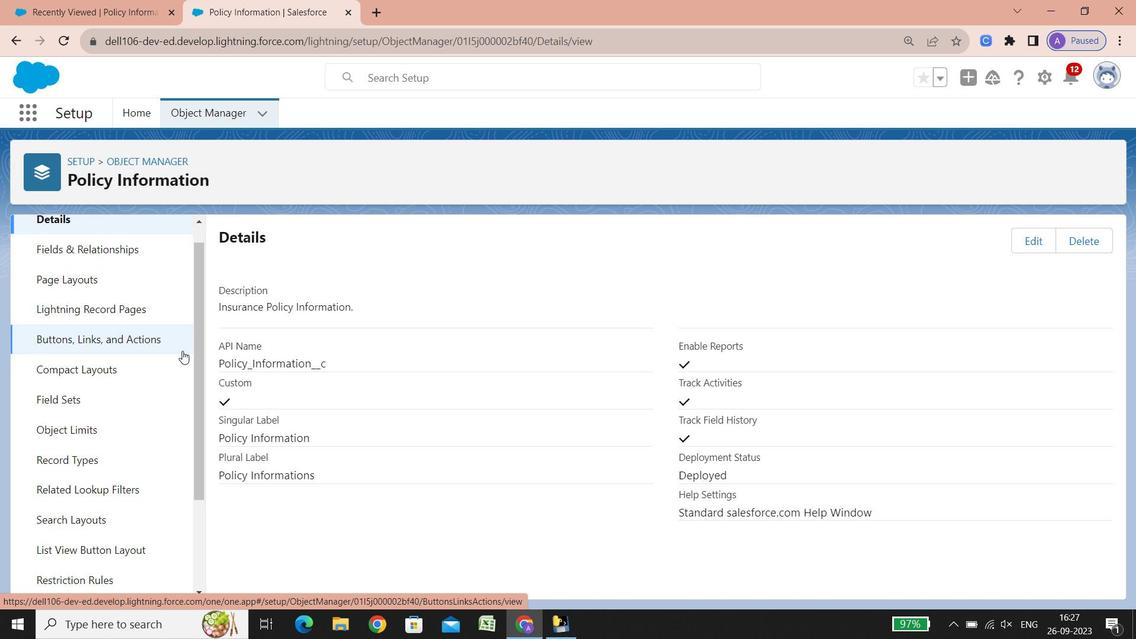 
Action: Mouse scrolled (182, 350) with delta (0, 0)
Screenshot: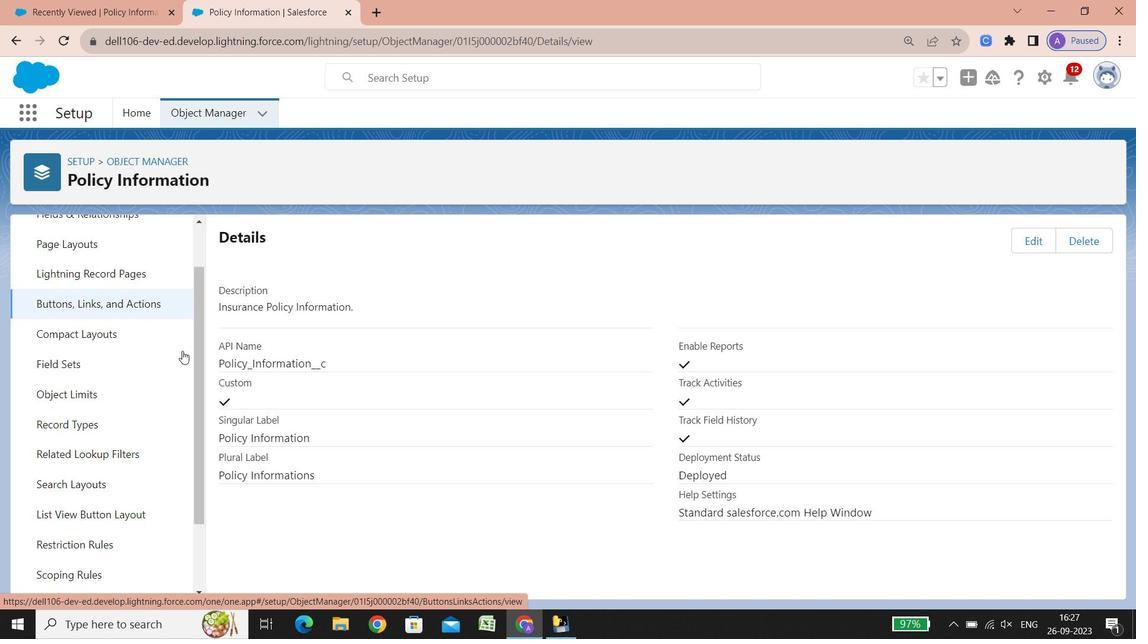 
Action: Mouse scrolled (182, 350) with delta (0, 0)
Screenshot: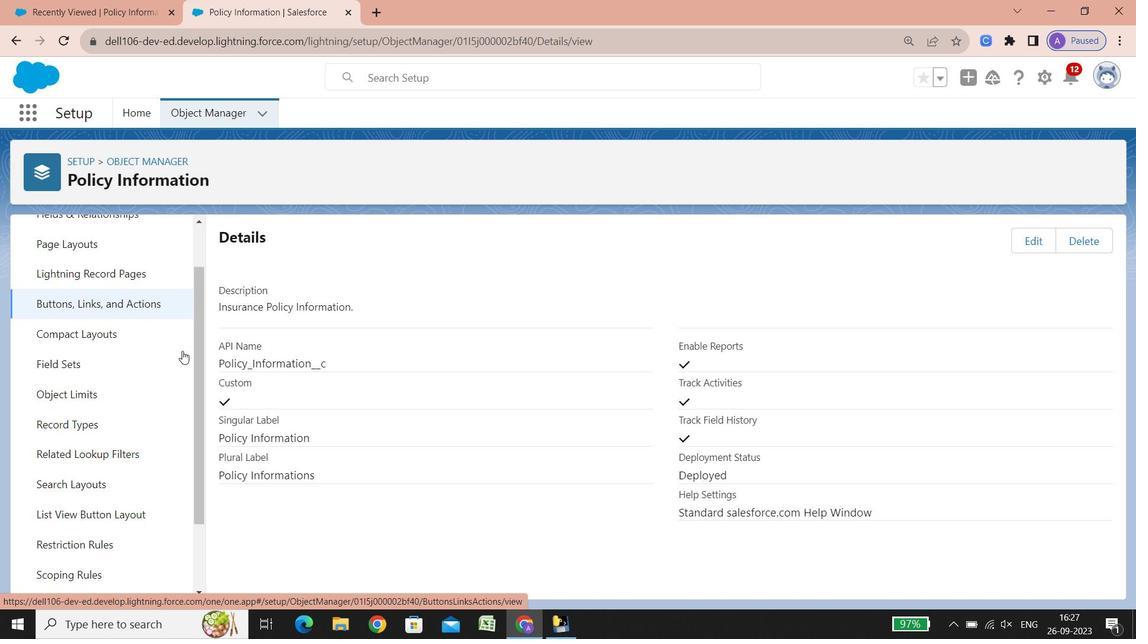 
Action: Mouse scrolled (182, 350) with delta (0, 0)
Screenshot: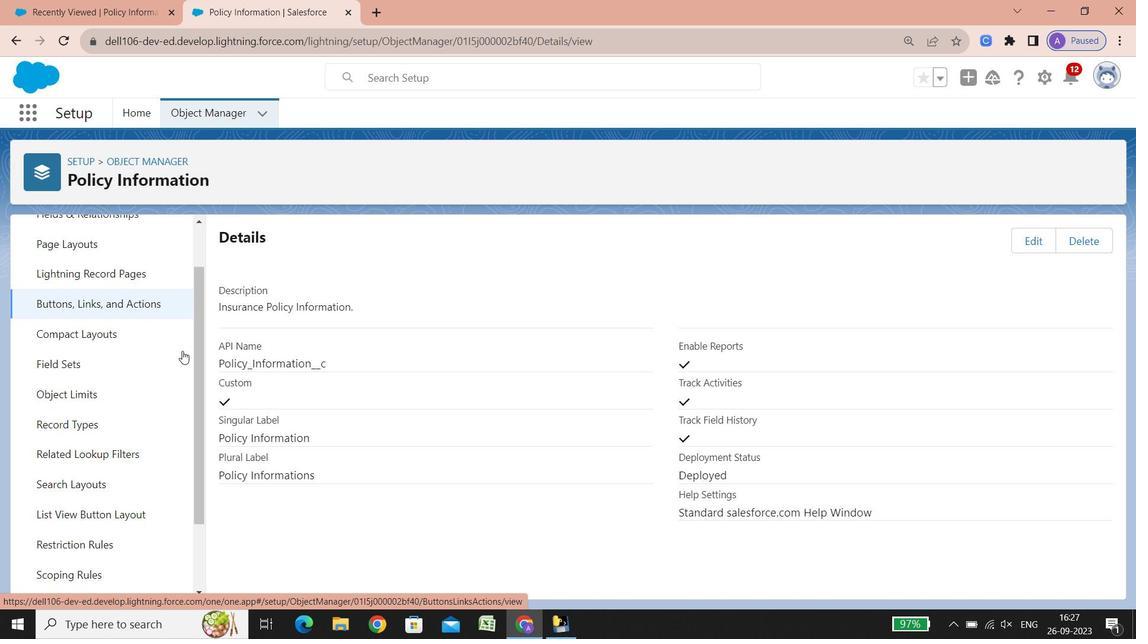 
Action: Mouse scrolled (182, 350) with delta (0, 0)
Screenshot: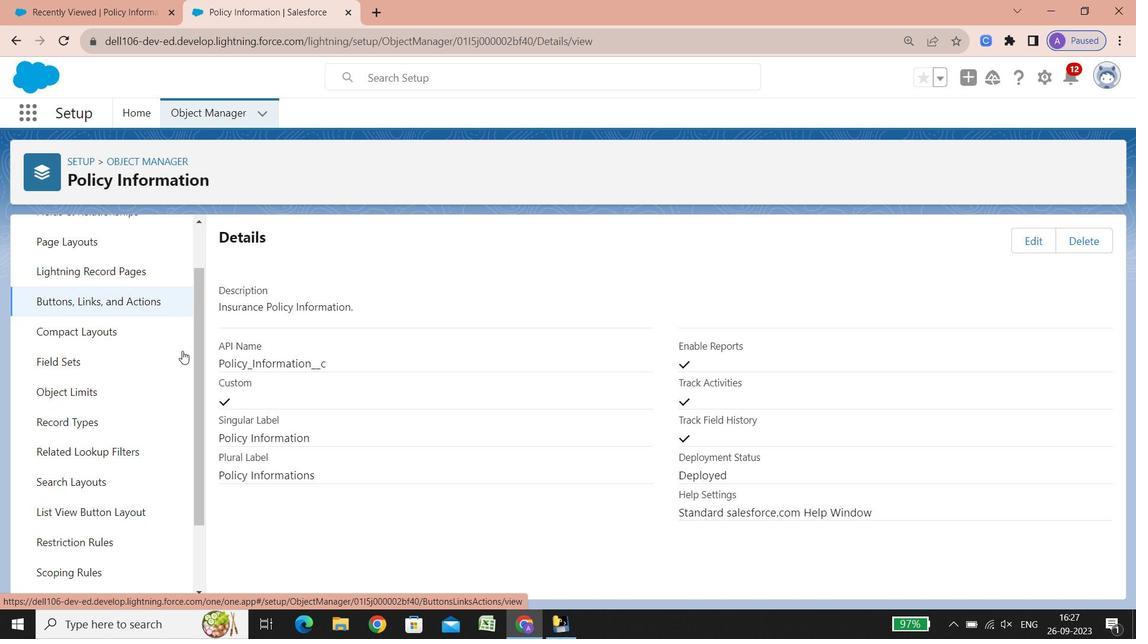 
Action: Mouse scrolled (182, 350) with delta (0, 0)
Screenshot: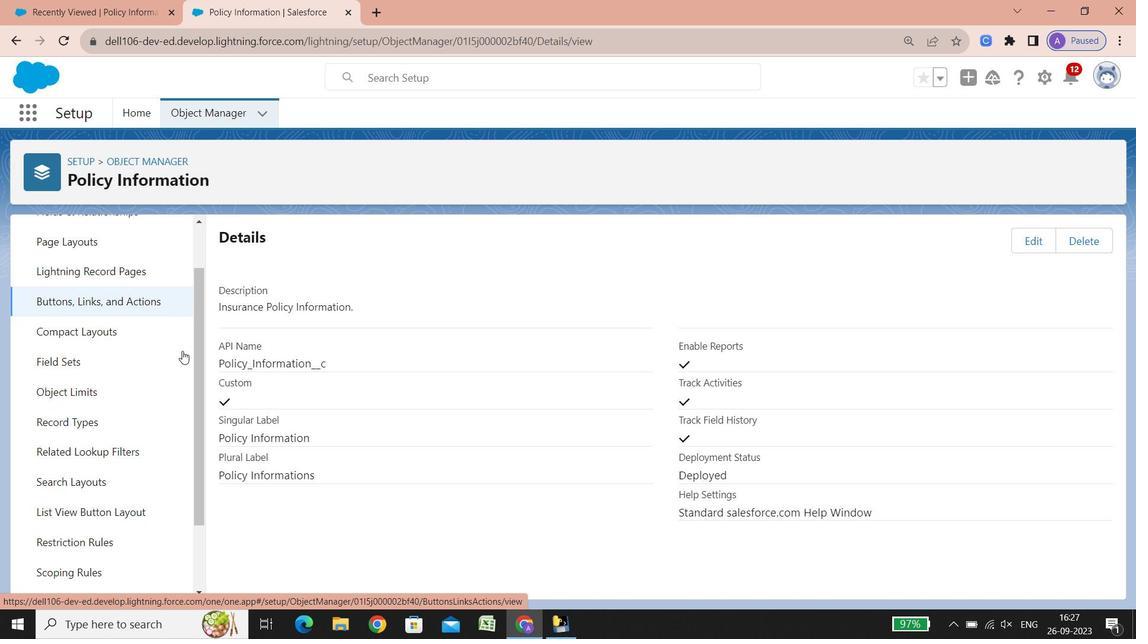 
Action: Mouse scrolled (182, 350) with delta (0, 0)
Screenshot: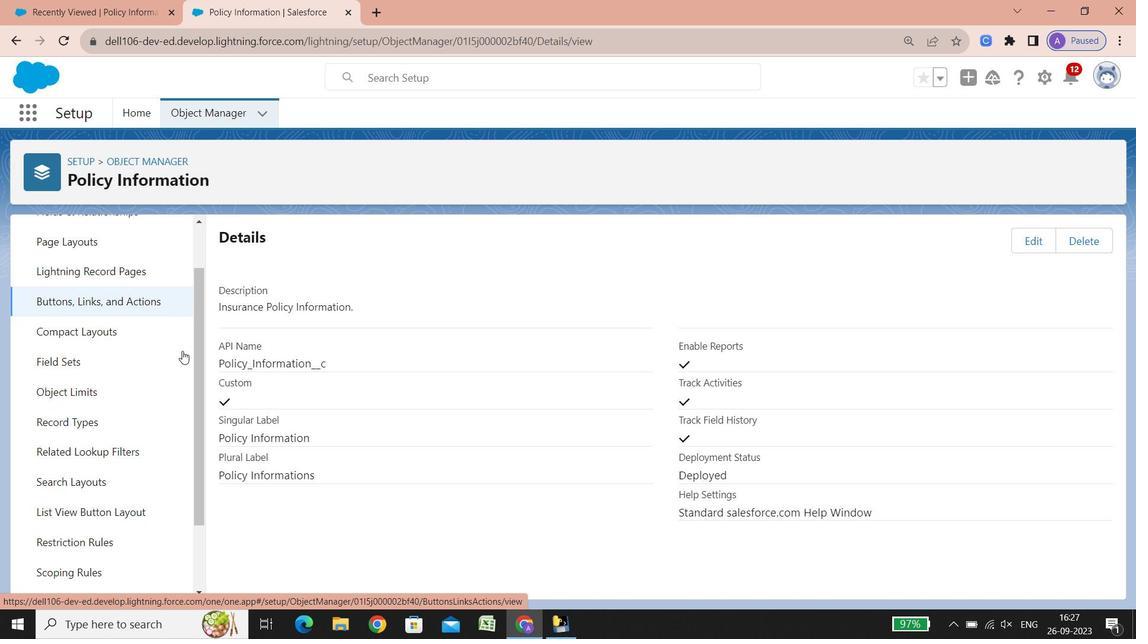 
Action: Mouse scrolled (182, 350) with delta (0, 0)
Screenshot: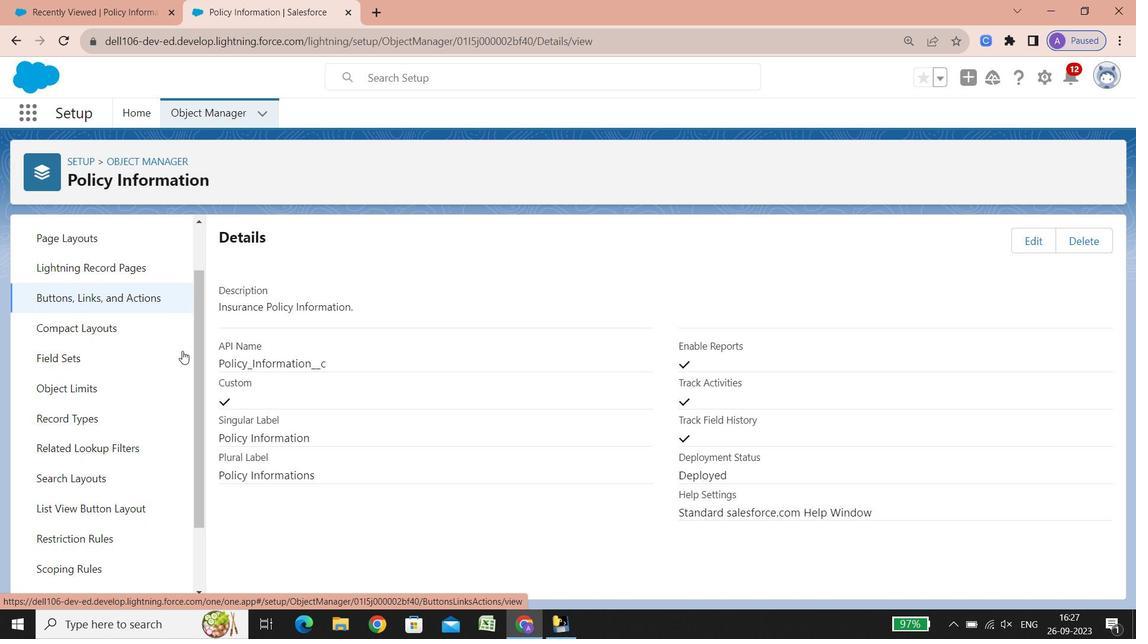 
Action: Mouse scrolled (182, 350) with delta (0, 0)
Screenshot: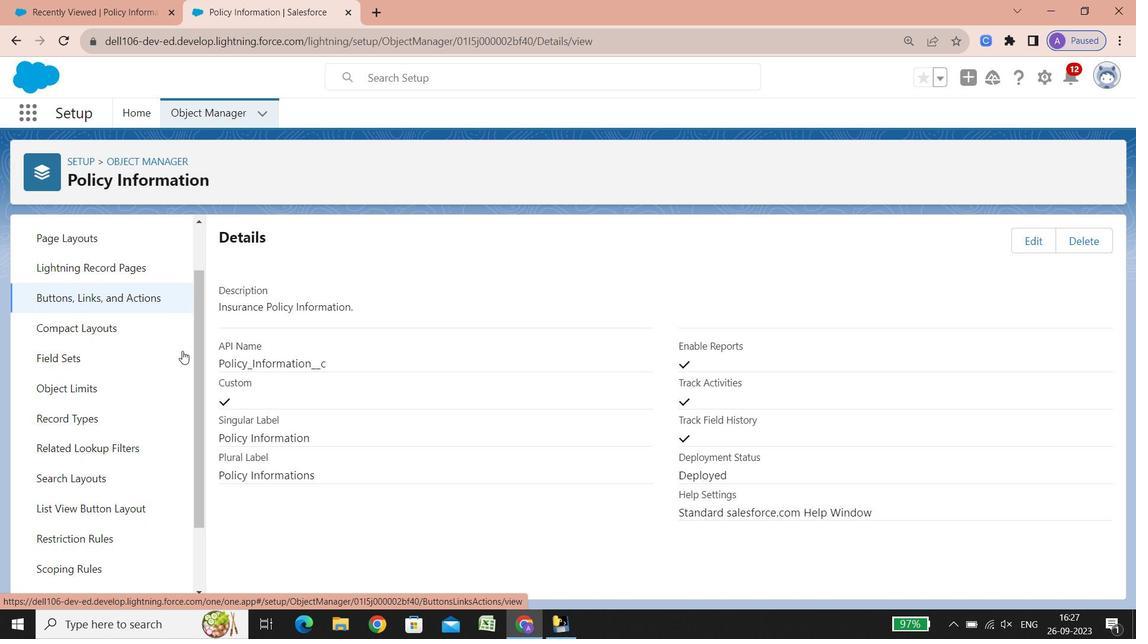 
Action: Mouse scrolled (182, 350) with delta (0, 0)
Screenshot: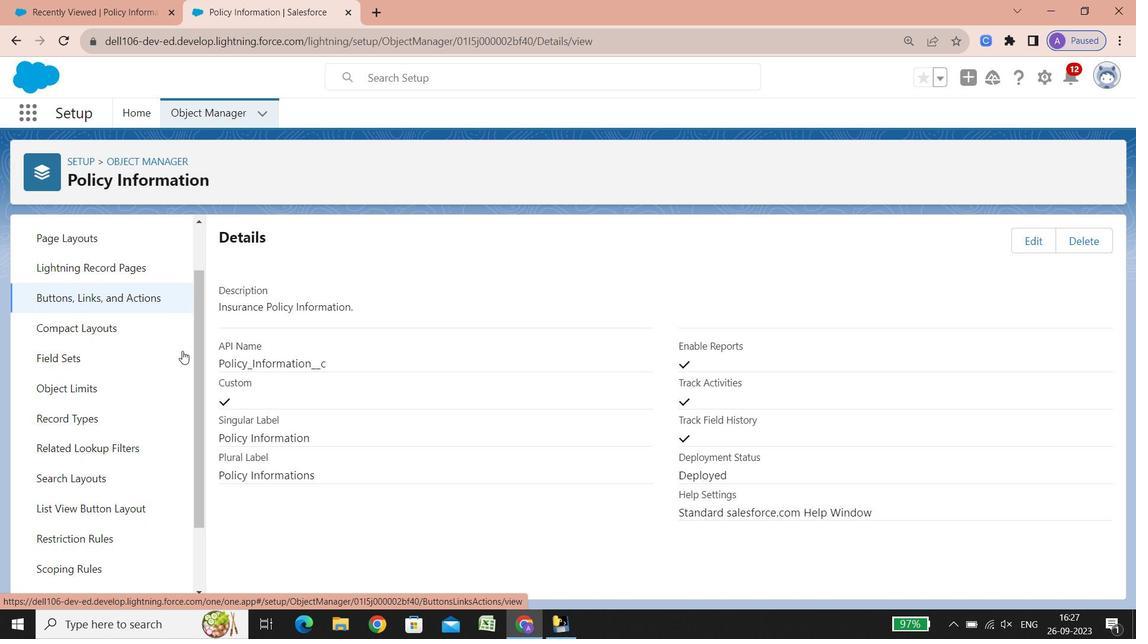 
Action: Mouse scrolled (182, 350) with delta (0, 0)
Screenshot: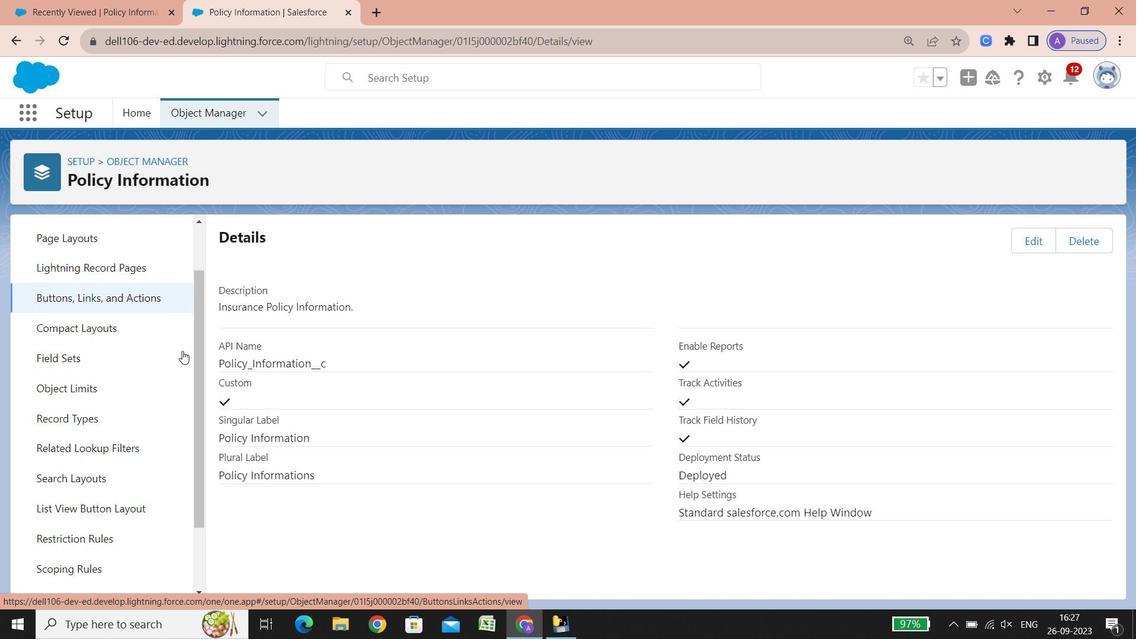 
Action: Mouse scrolled (182, 350) with delta (0, 0)
Screenshot: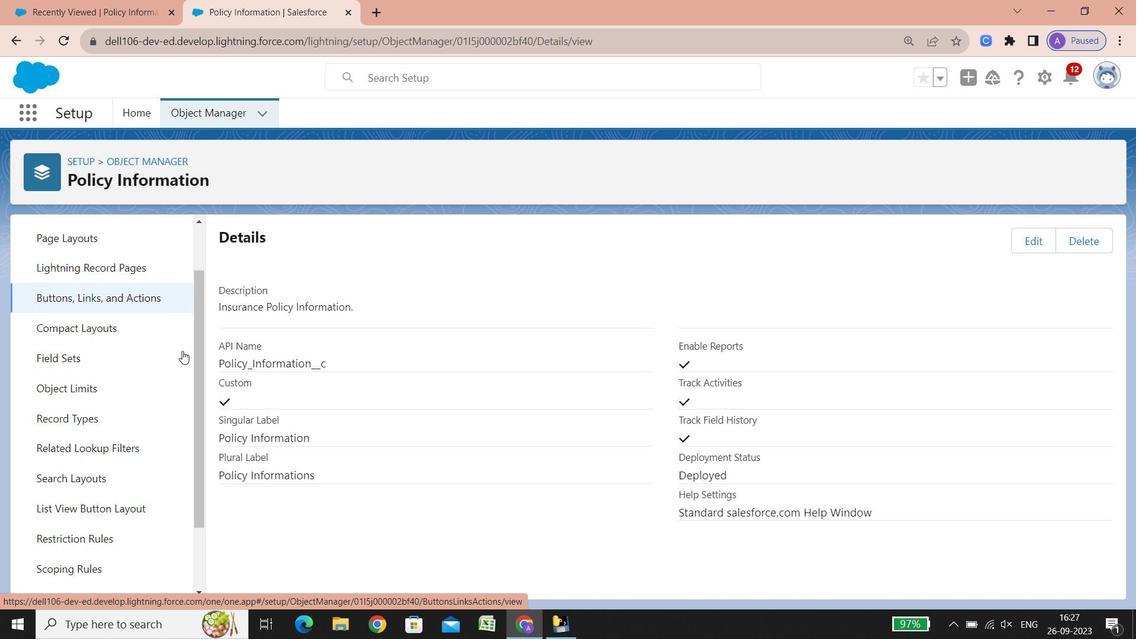
Action: Mouse scrolled (182, 350) with delta (0, 0)
Screenshot: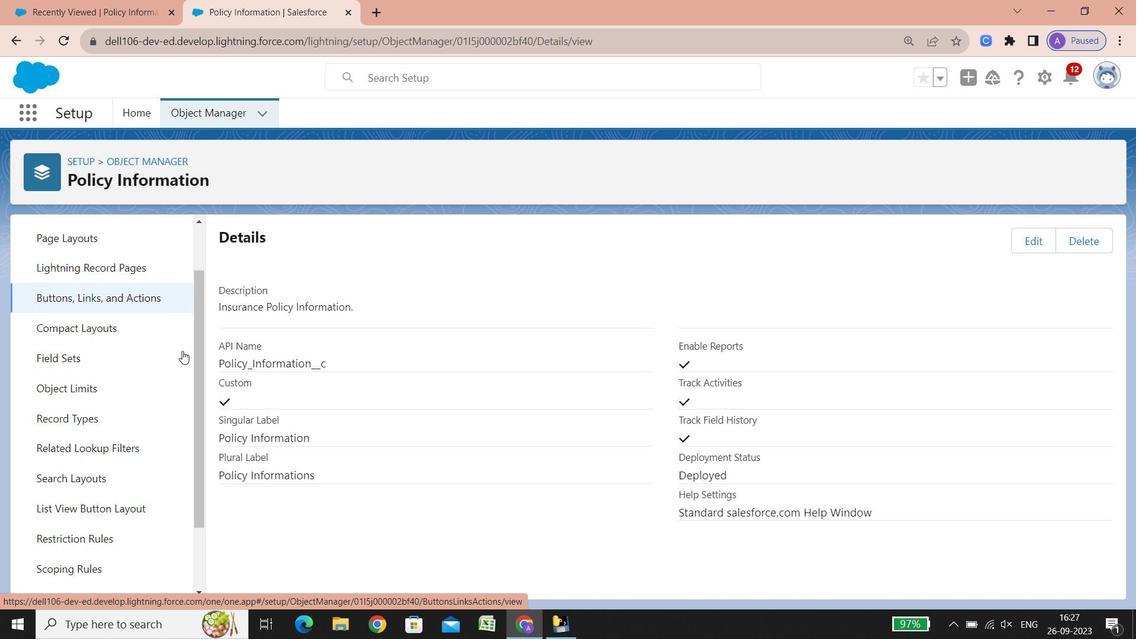 
Action: Mouse scrolled (182, 350) with delta (0, 0)
Screenshot: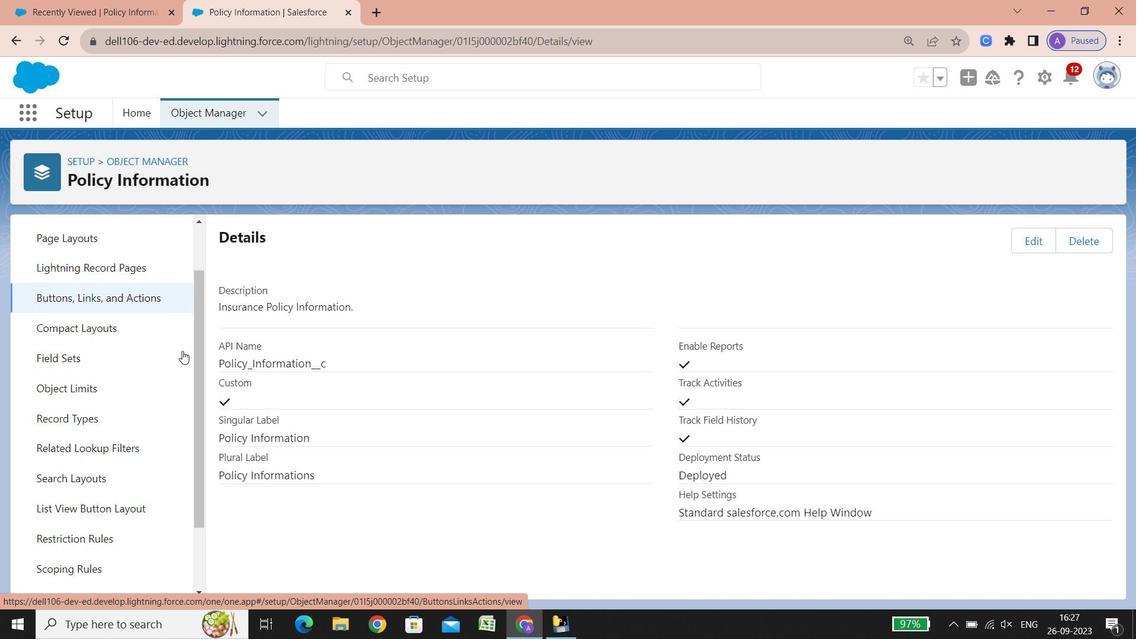 
Action: Mouse scrolled (182, 350) with delta (0, 0)
Screenshot: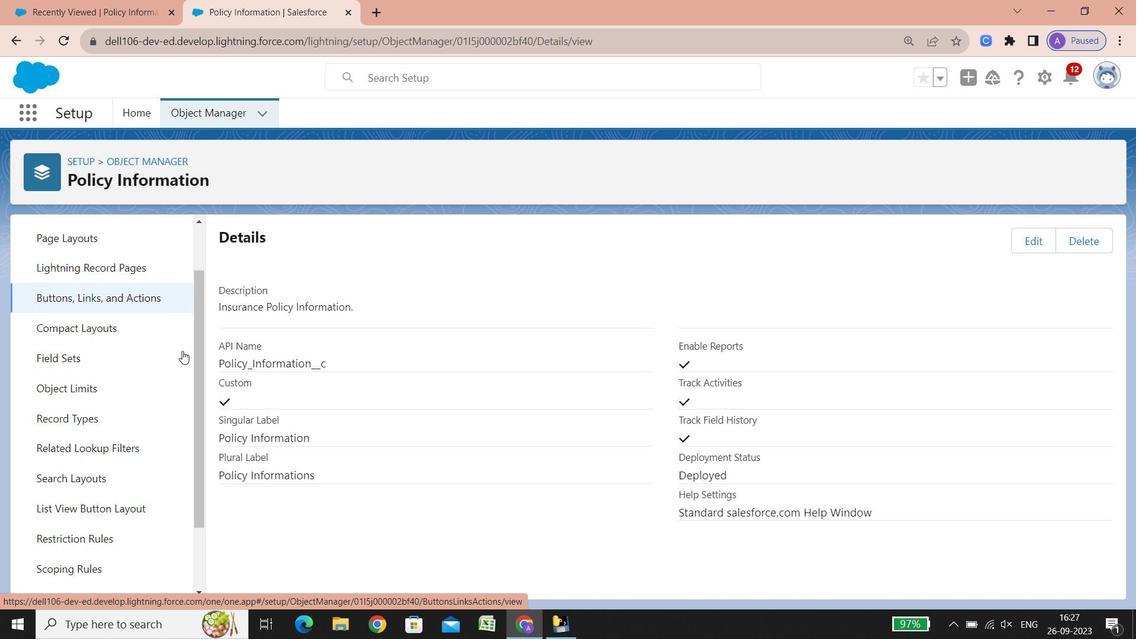 
Action: Mouse scrolled (182, 350) with delta (0, 0)
Screenshot: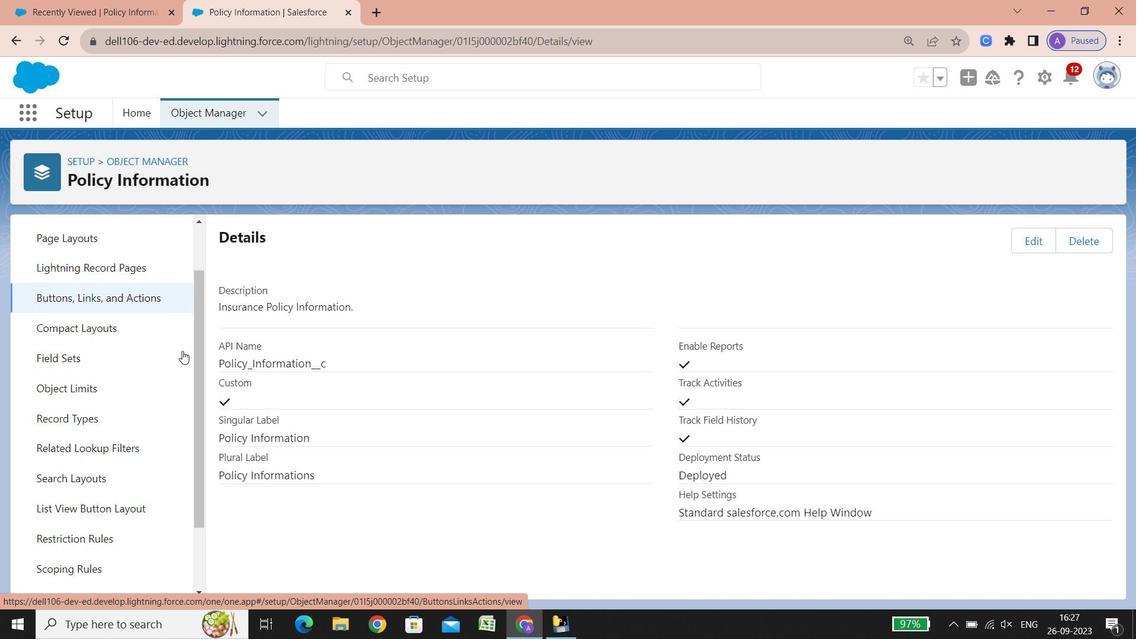 
Action: Mouse scrolled (182, 350) with delta (0, 0)
Screenshot: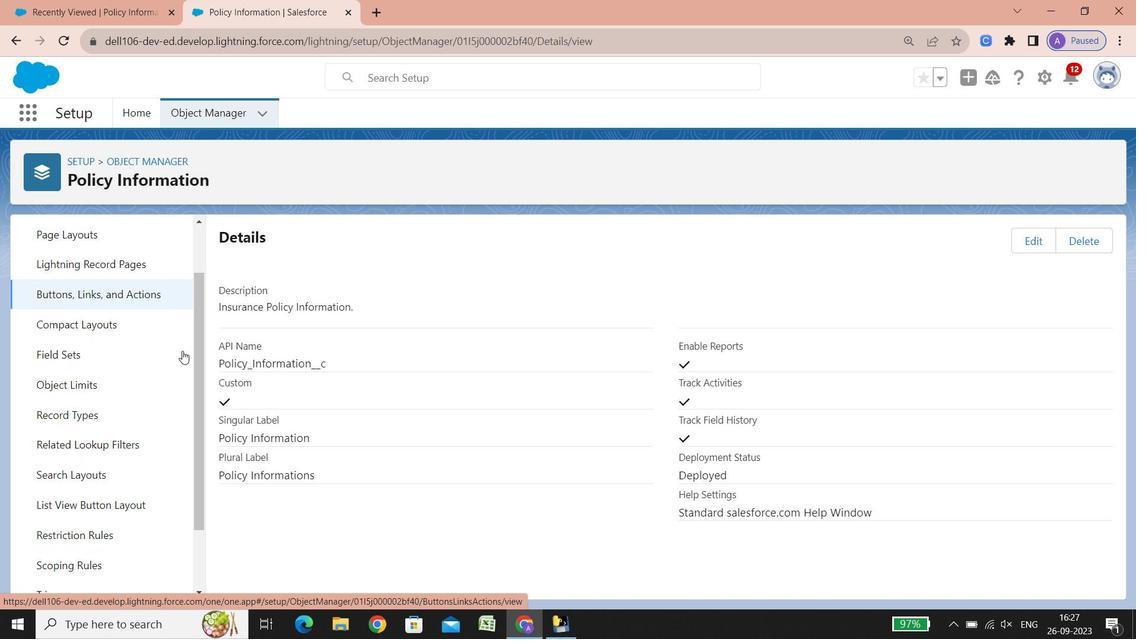 
Action: Mouse scrolled (182, 350) with delta (0, 0)
Screenshot: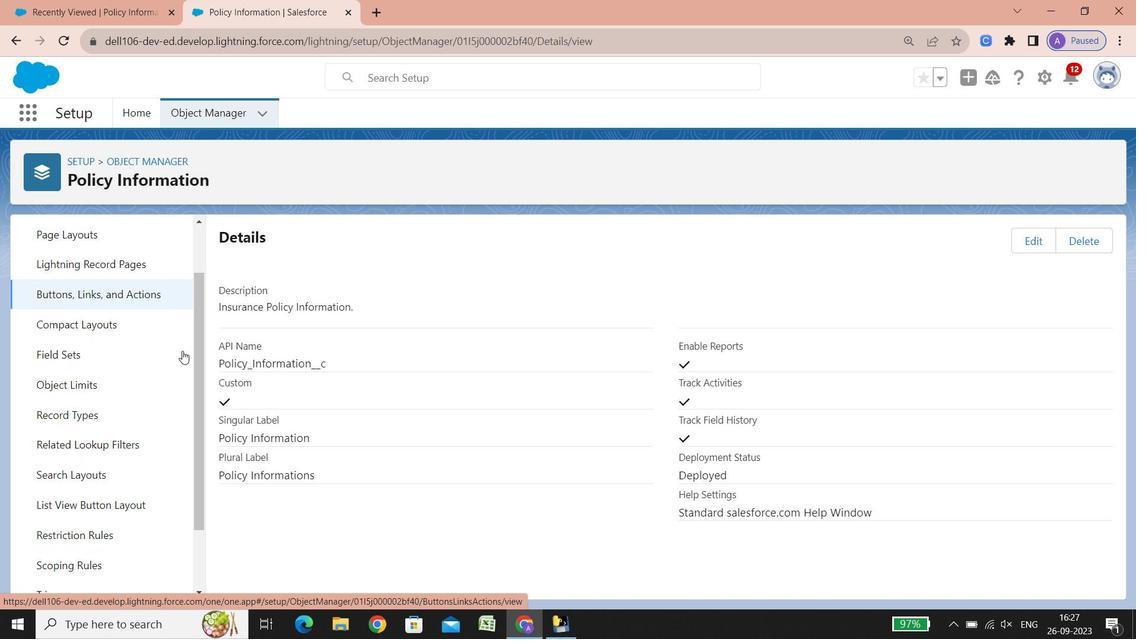
Action: Mouse scrolled (182, 350) with delta (0, 0)
Screenshot: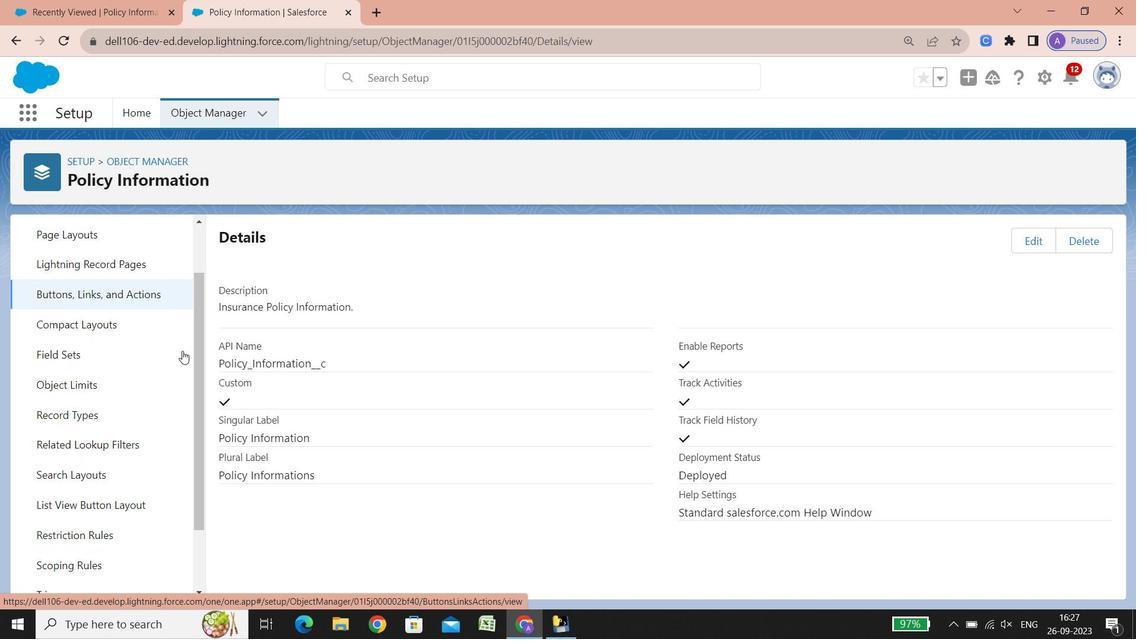 
Action: Mouse scrolled (182, 350) with delta (0, 0)
Screenshot: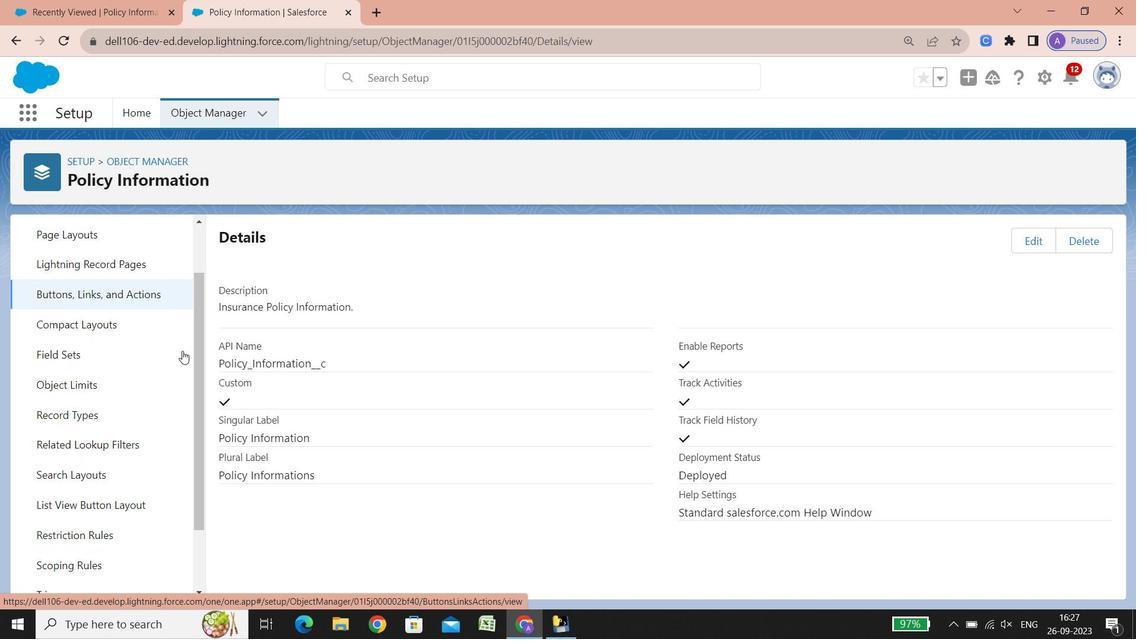 
Action: Mouse scrolled (182, 350) with delta (0, 0)
Screenshot: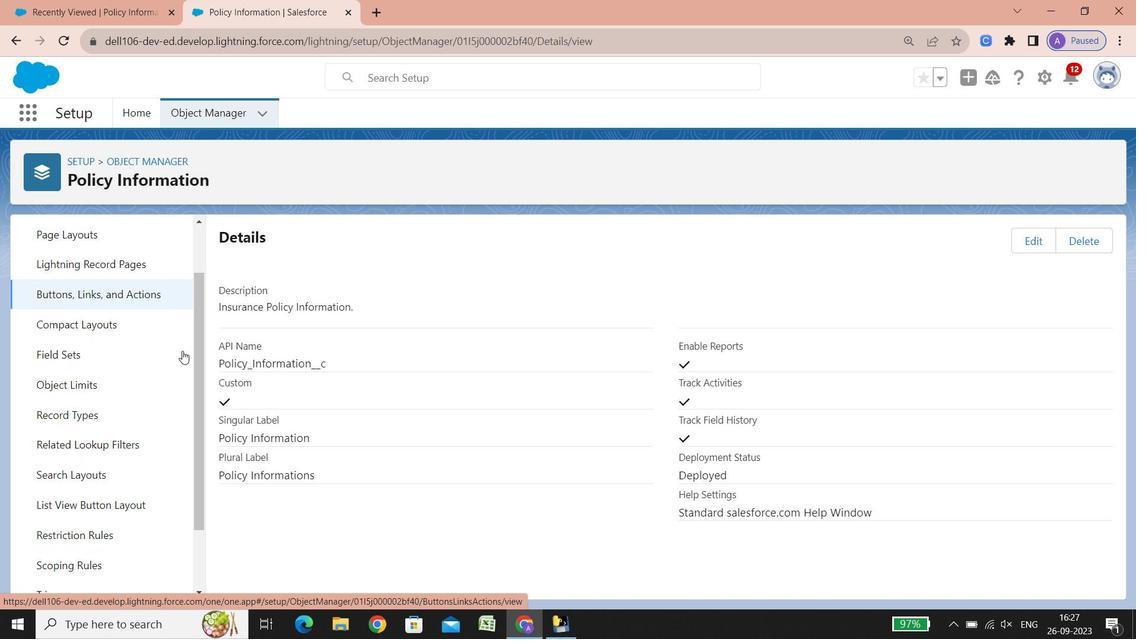 
Action: Mouse scrolled (182, 350) with delta (0, 0)
Screenshot: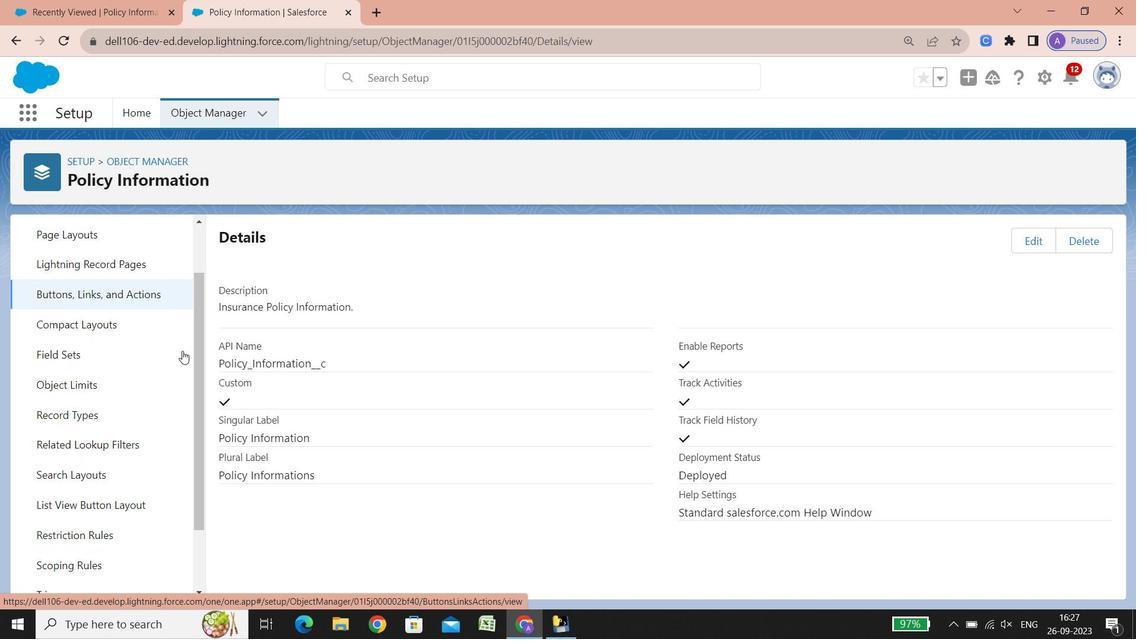 
Action: Mouse scrolled (182, 350) with delta (0, 0)
Screenshot: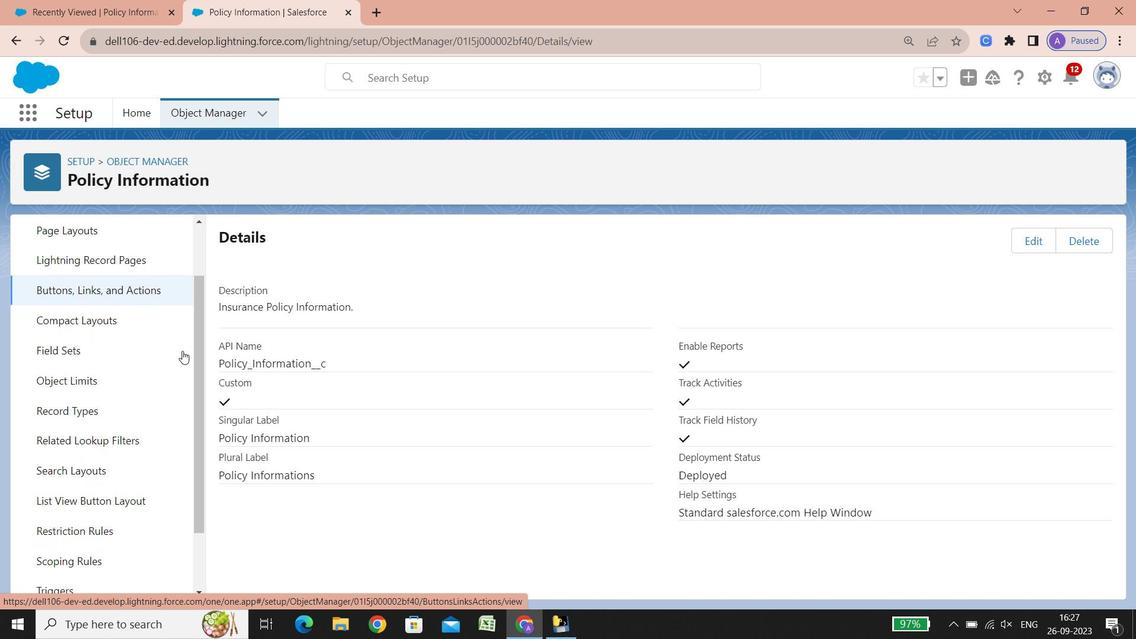 
Action: Mouse scrolled (182, 350) with delta (0, 0)
Screenshot: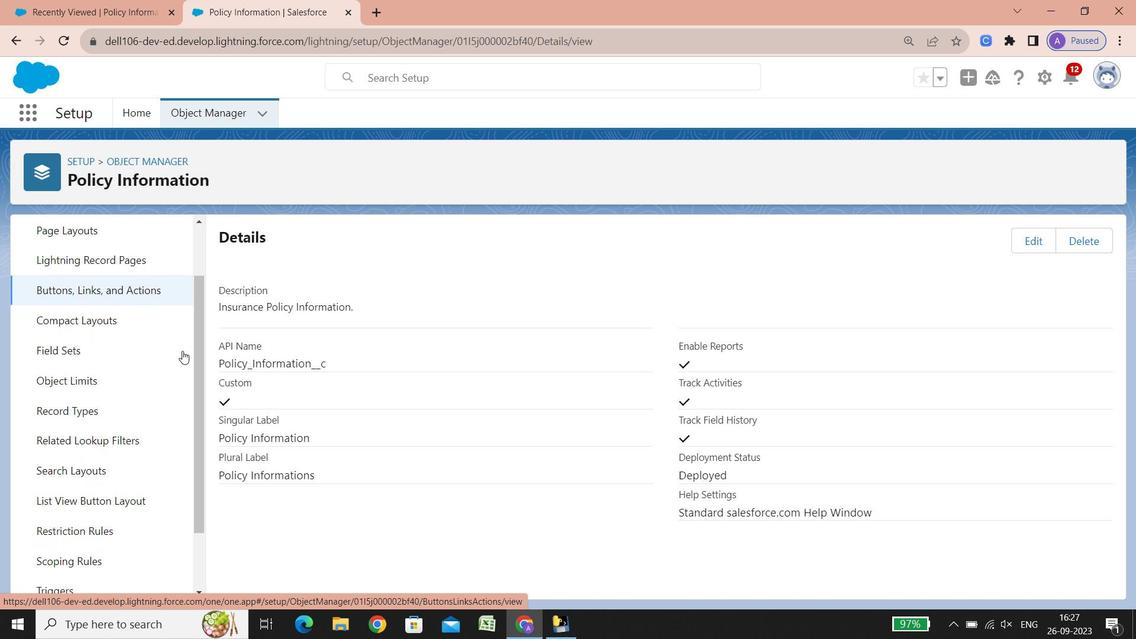 
Action: Mouse scrolled (182, 350) with delta (0, 0)
Screenshot: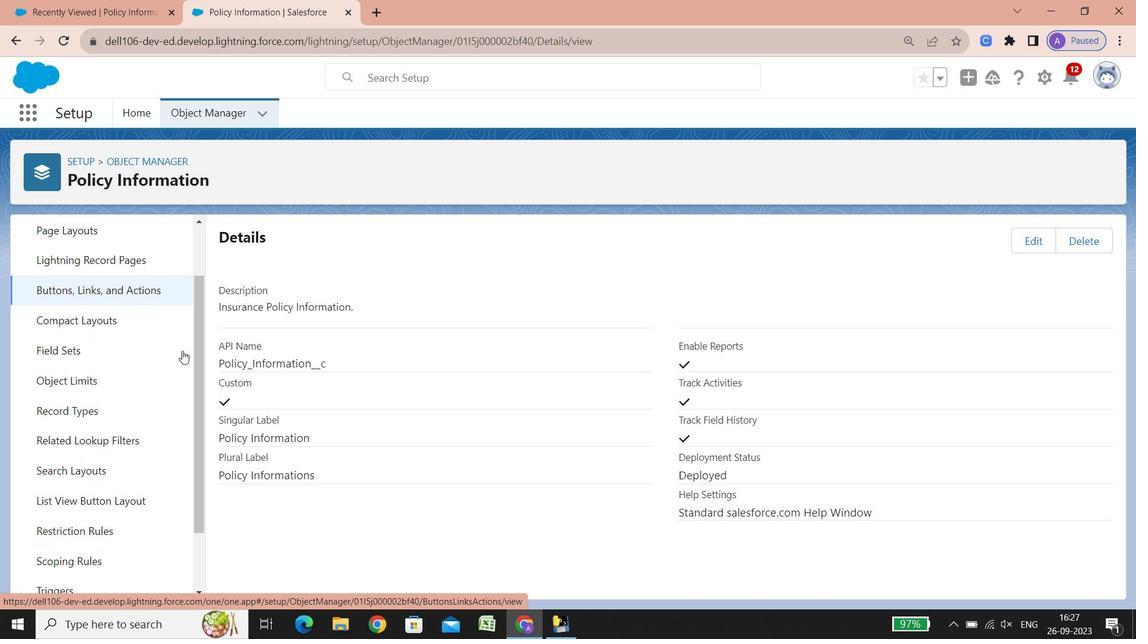
Action: Mouse scrolled (182, 350) with delta (0, 0)
Screenshot: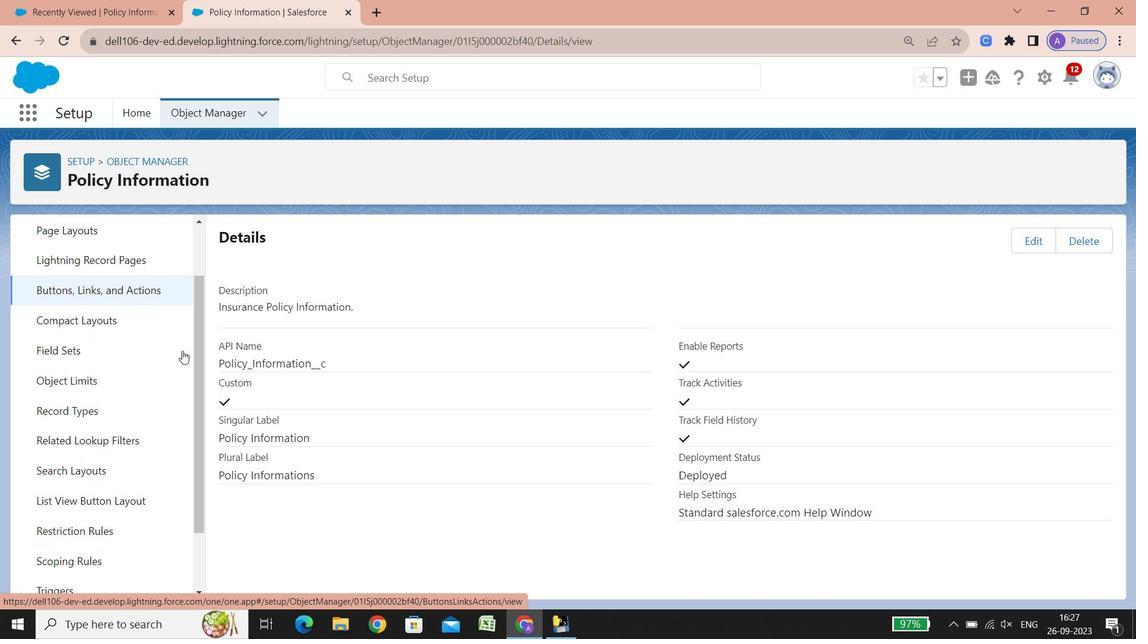 
Action: Mouse scrolled (182, 350) with delta (0, 0)
Screenshot: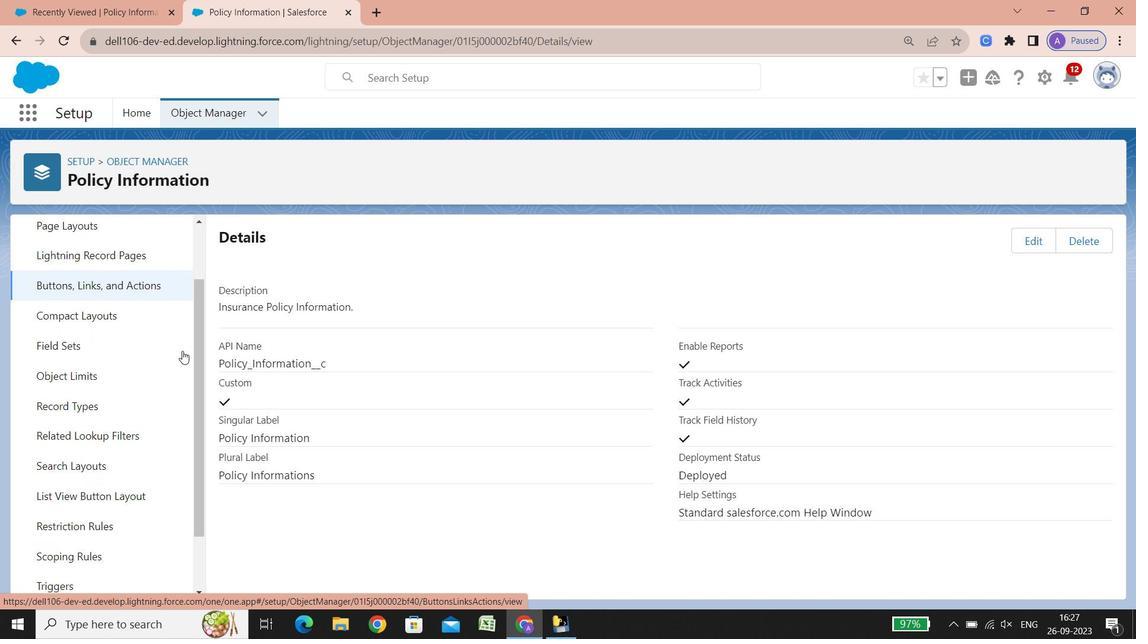 
Action: Mouse scrolled (182, 350) with delta (0, 0)
Screenshot: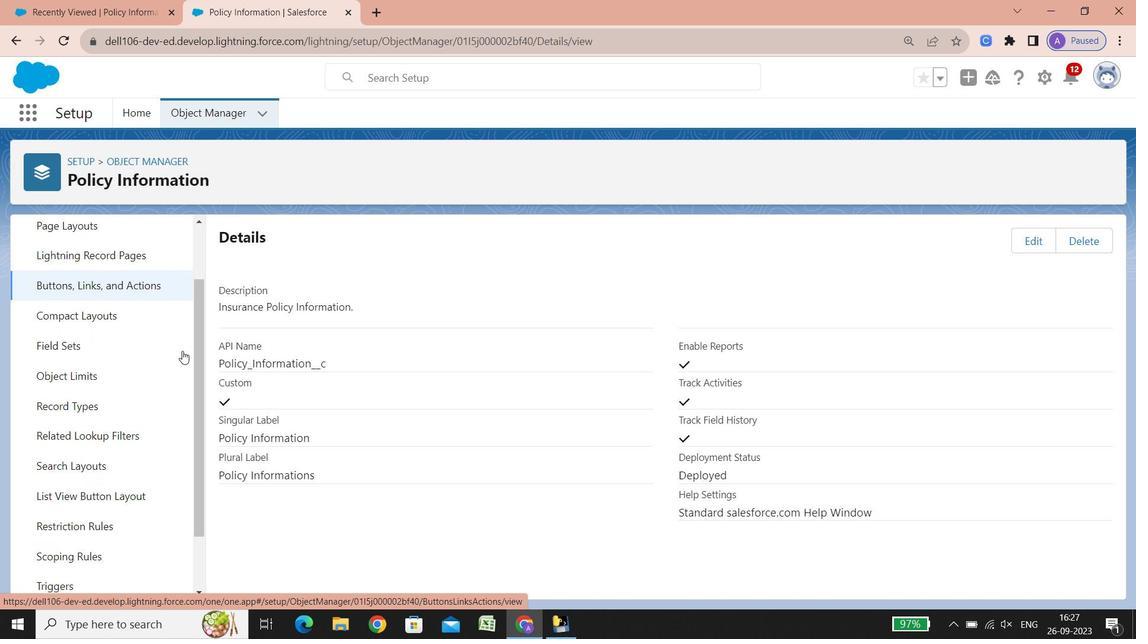 
Action: Mouse scrolled (182, 350) with delta (0, 0)
Screenshot: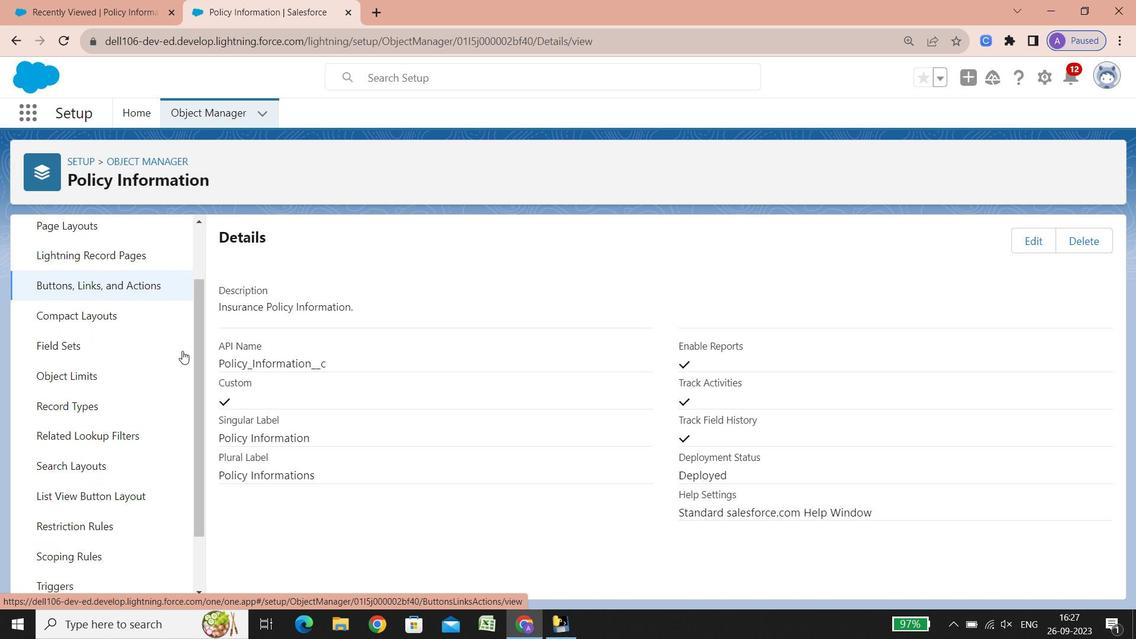 
Action: Mouse scrolled (182, 350) with delta (0, 0)
Screenshot: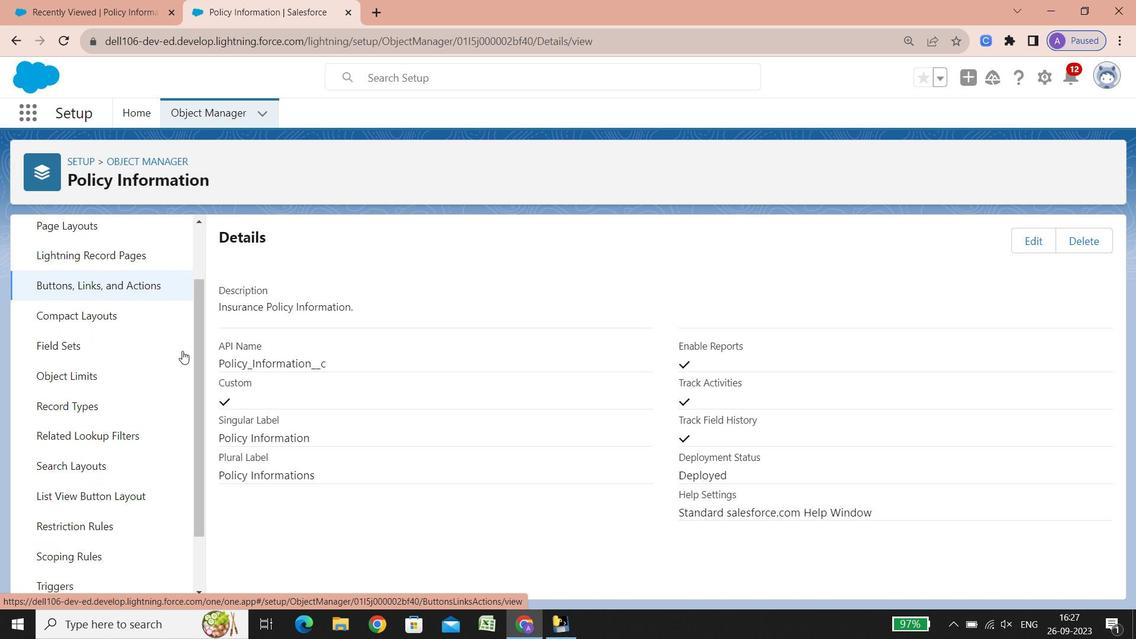 
Action: Mouse scrolled (182, 350) with delta (0, 0)
Screenshot: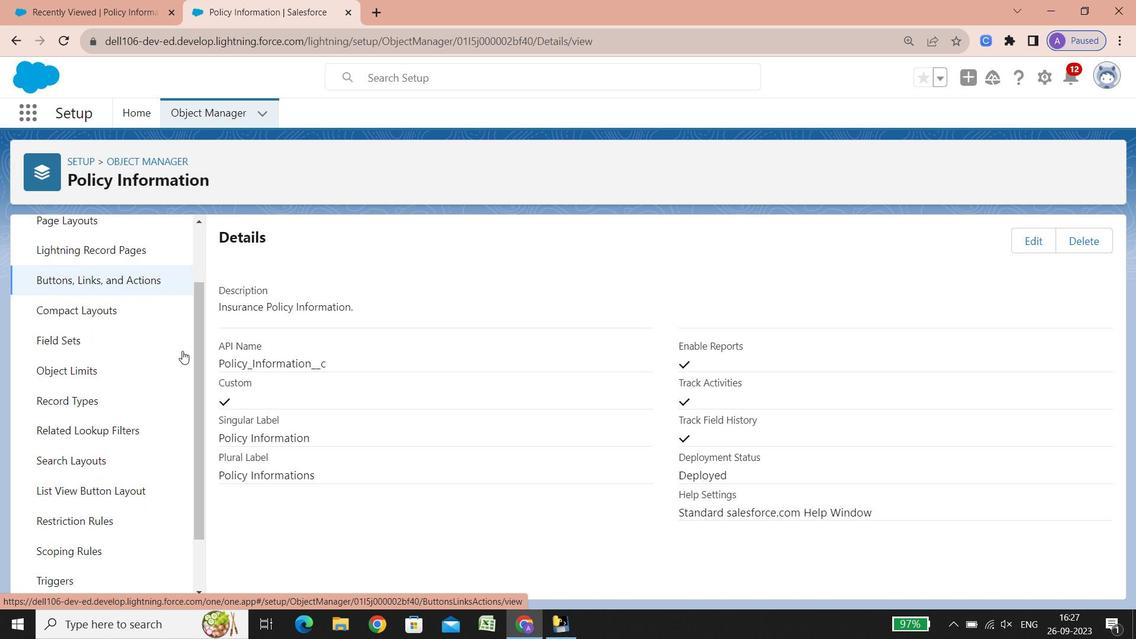 
Action: Mouse scrolled (182, 350) with delta (0, 0)
Screenshot: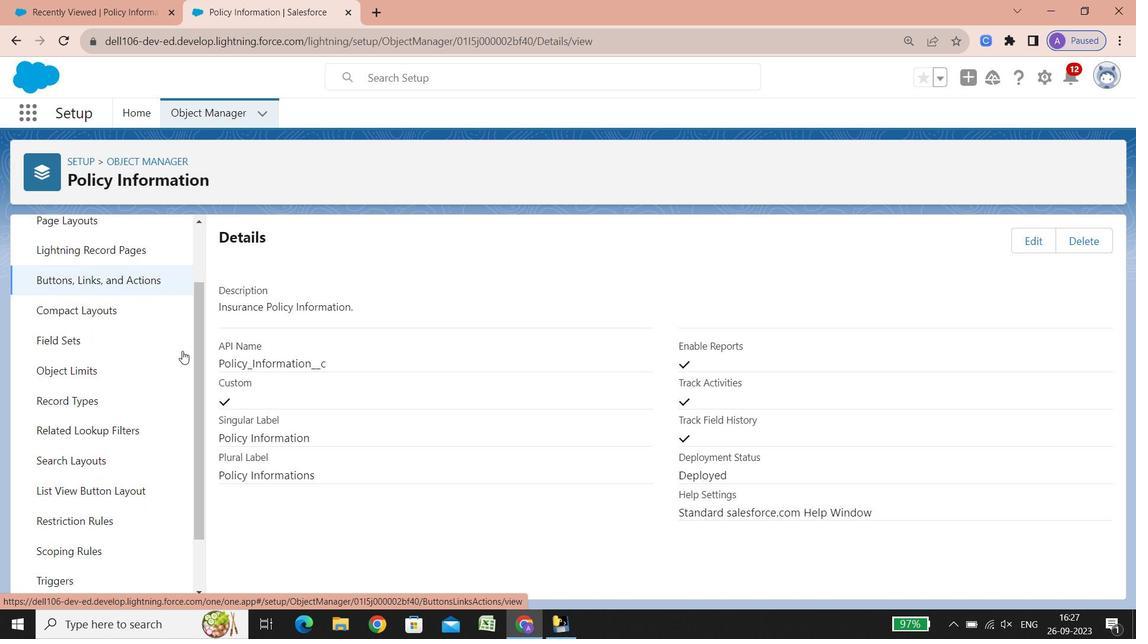 
Action: Mouse scrolled (182, 350) with delta (0, 0)
Screenshot: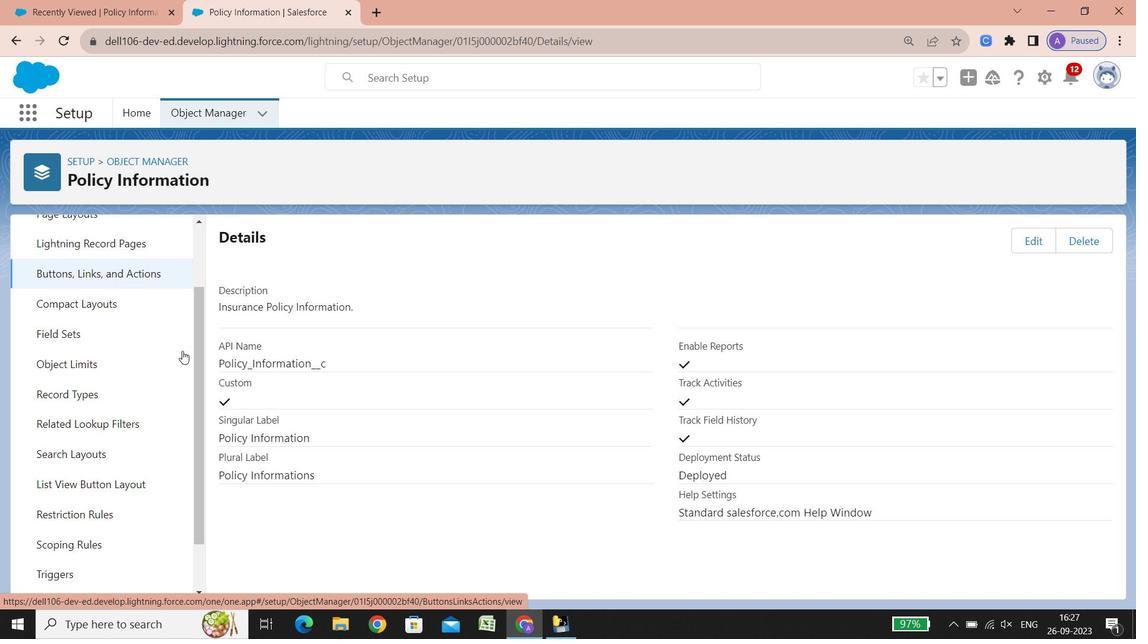 
Action: Mouse scrolled (182, 350) with delta (0, 0)
Screenshot: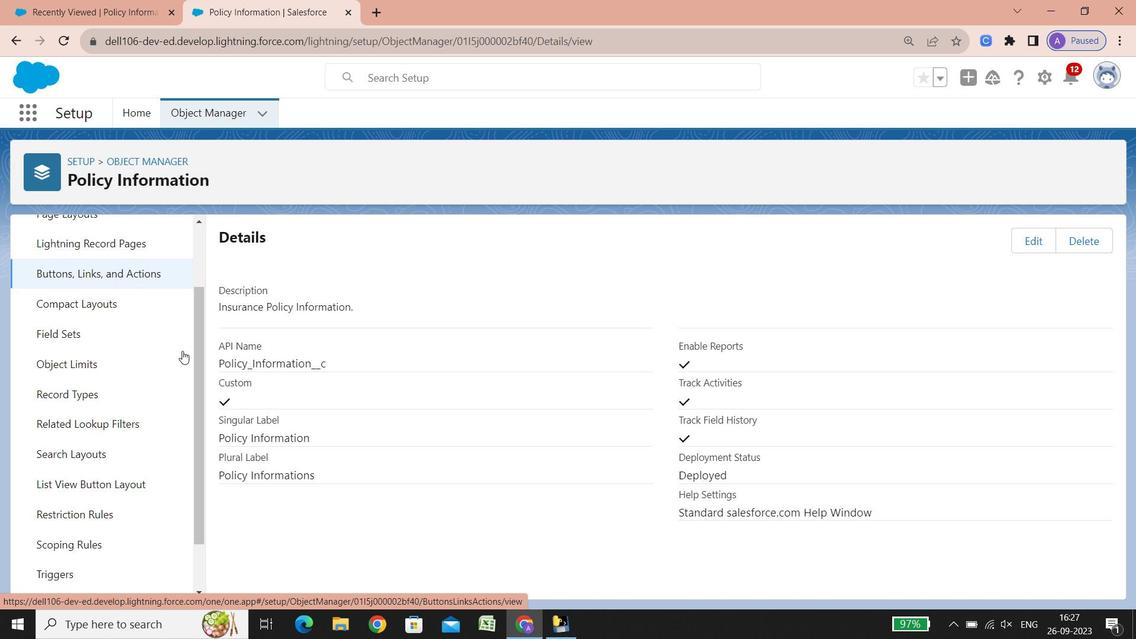 
Action: Mouse scrolled (182, 350) with delta (0, 0)
Screenshot: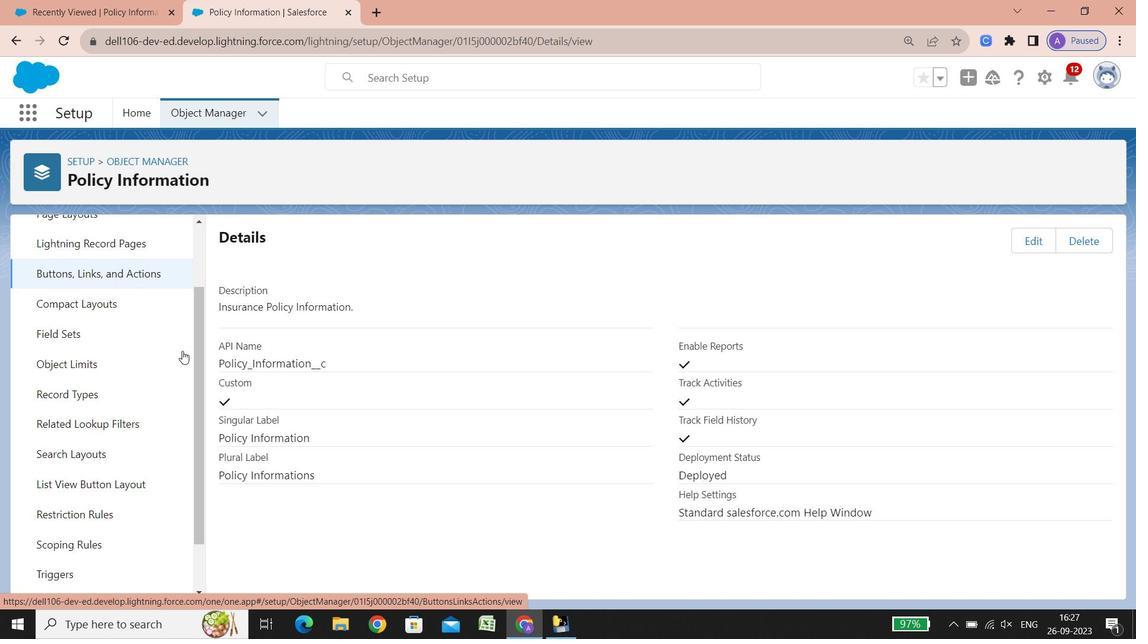 
Action: Mouse scrolled (182, 350) with delta (0, 0)
Screenshot: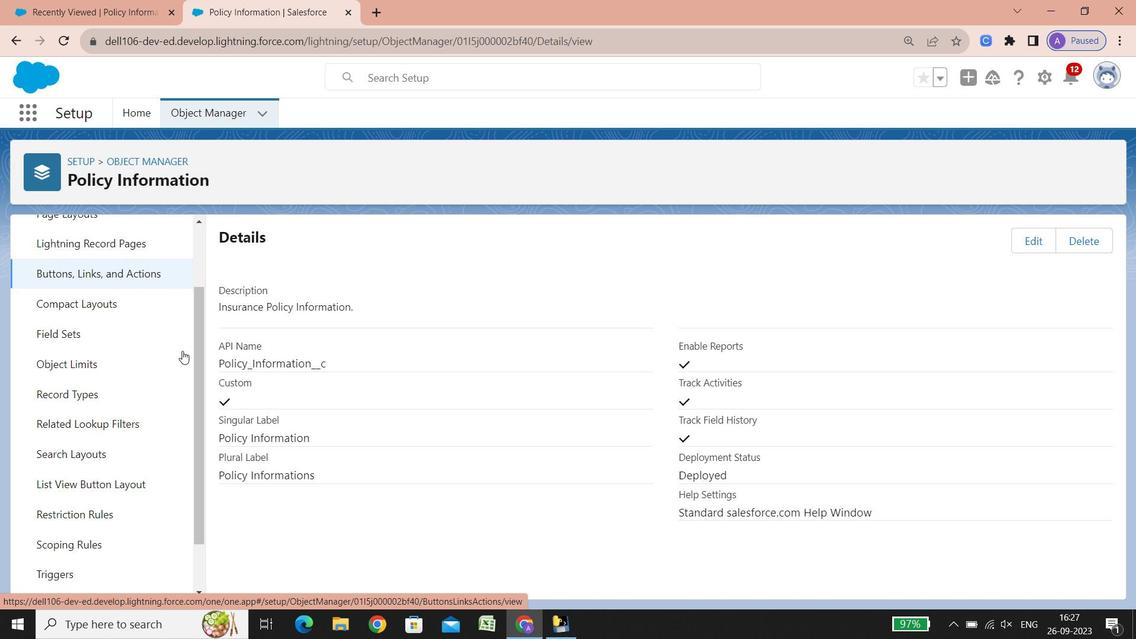 
Action: Mouse scrolled (182, 350) with delta (0, 0)
Screenshot: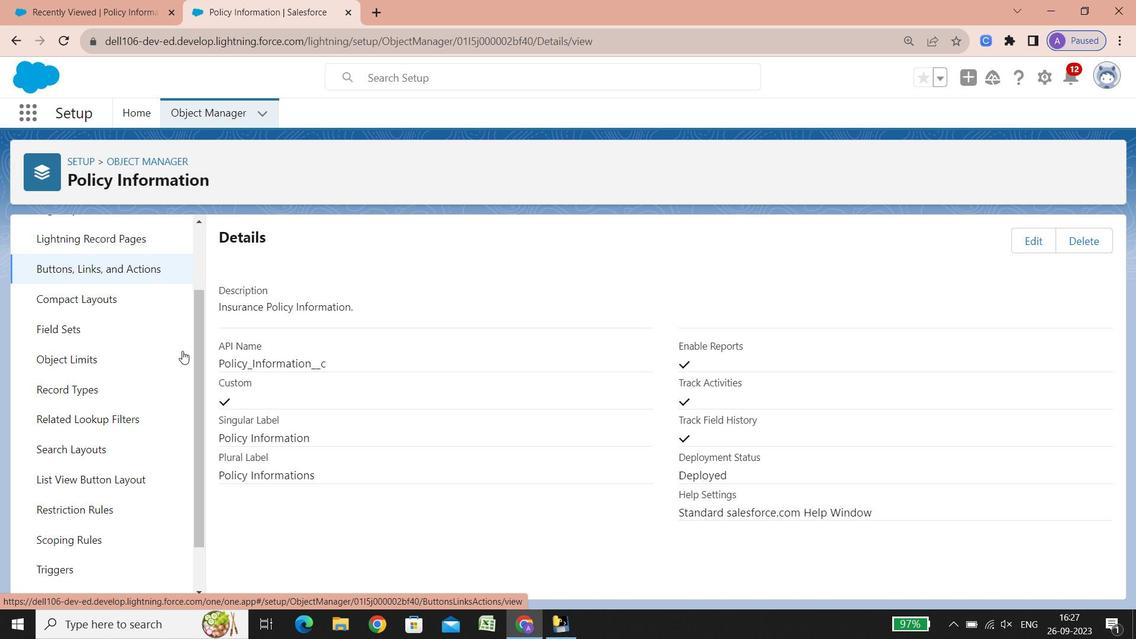 
Action: Mouse scrolled (182, 350) with delta (0, 0)
Screenshot: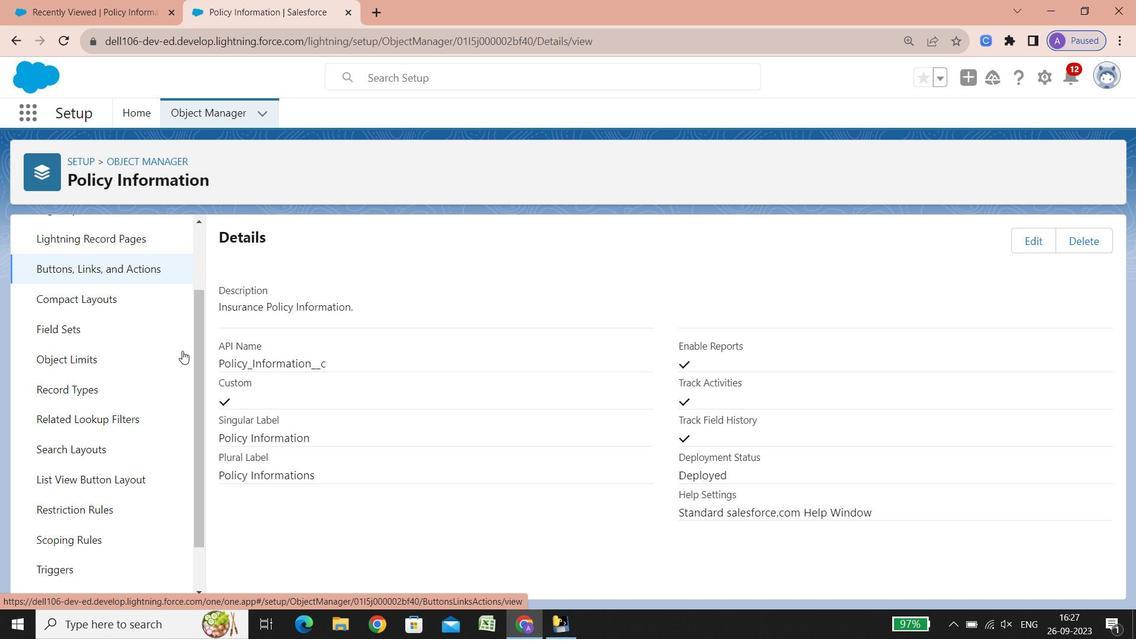 
Action: Mouse scrolled (182, 350) with delta (0, 0)
Screenshot: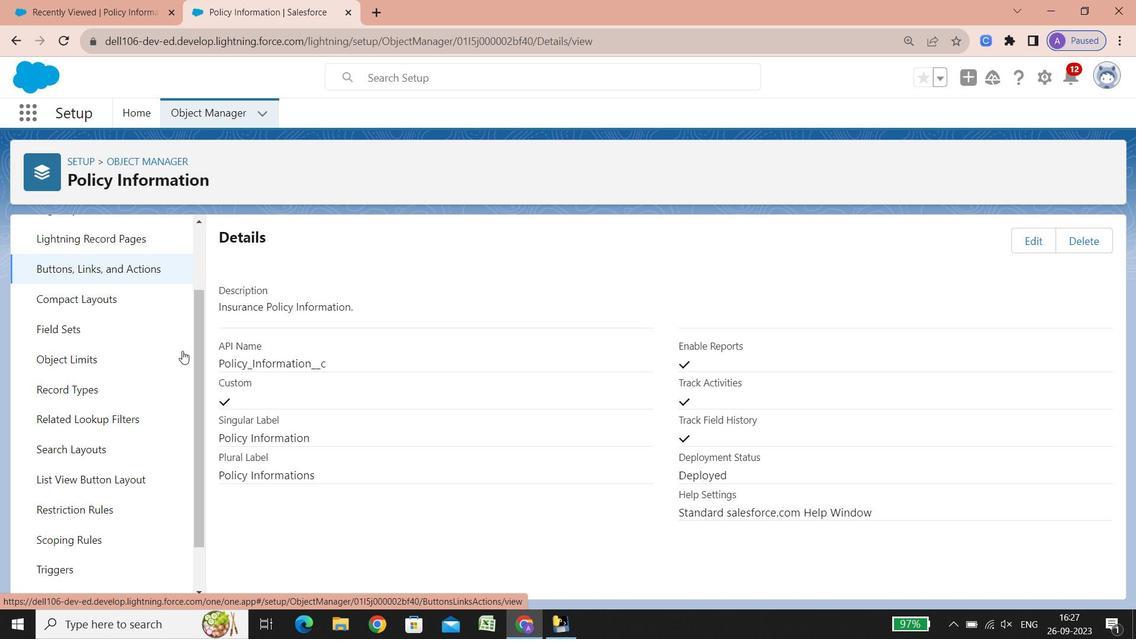 
Action: Mouse scrolled (182, 350) with delta (0, 0)
Screenshot: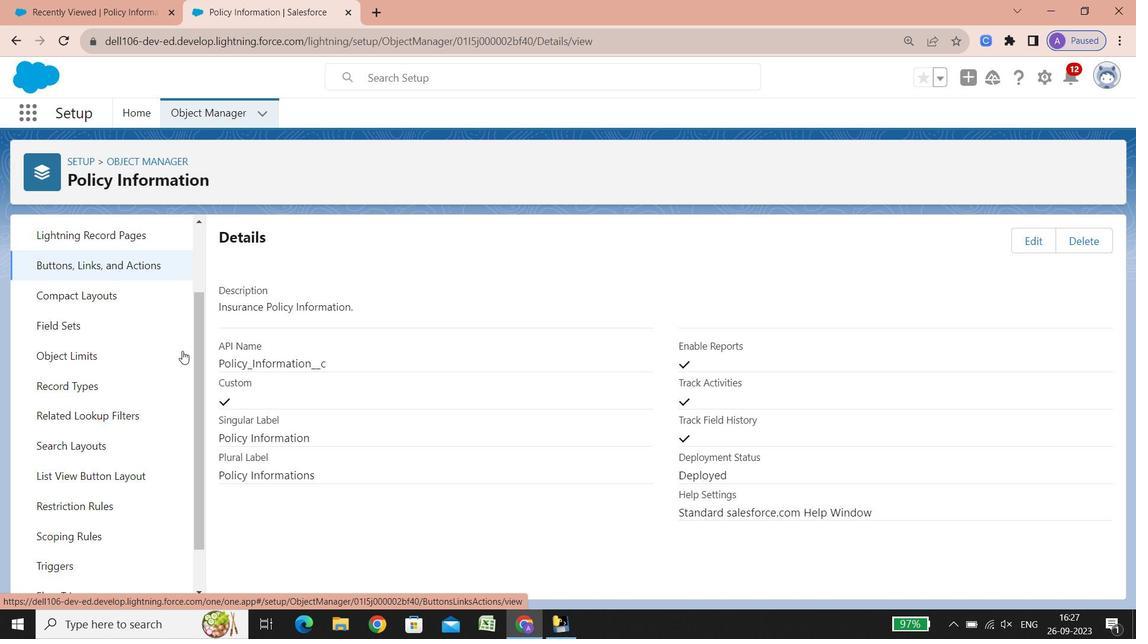 
Action: Mouse scrolled (182, 350) with delta (0, 0)
Screenshot: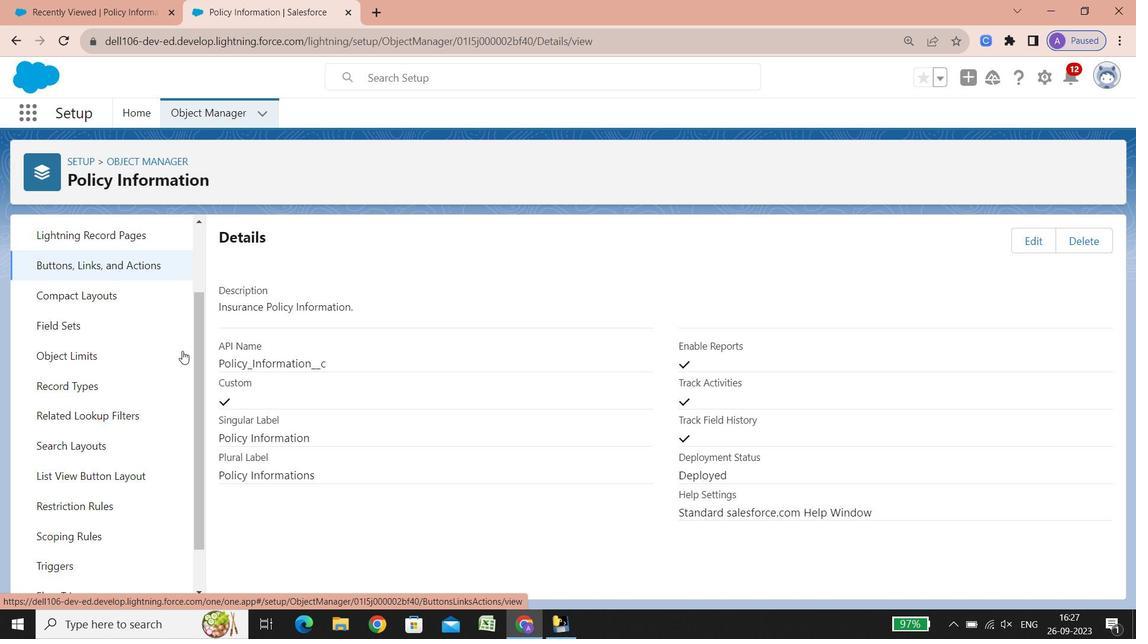
Action: Mouse scrolled (182, 350) with delta (0, 0)
Screenshot: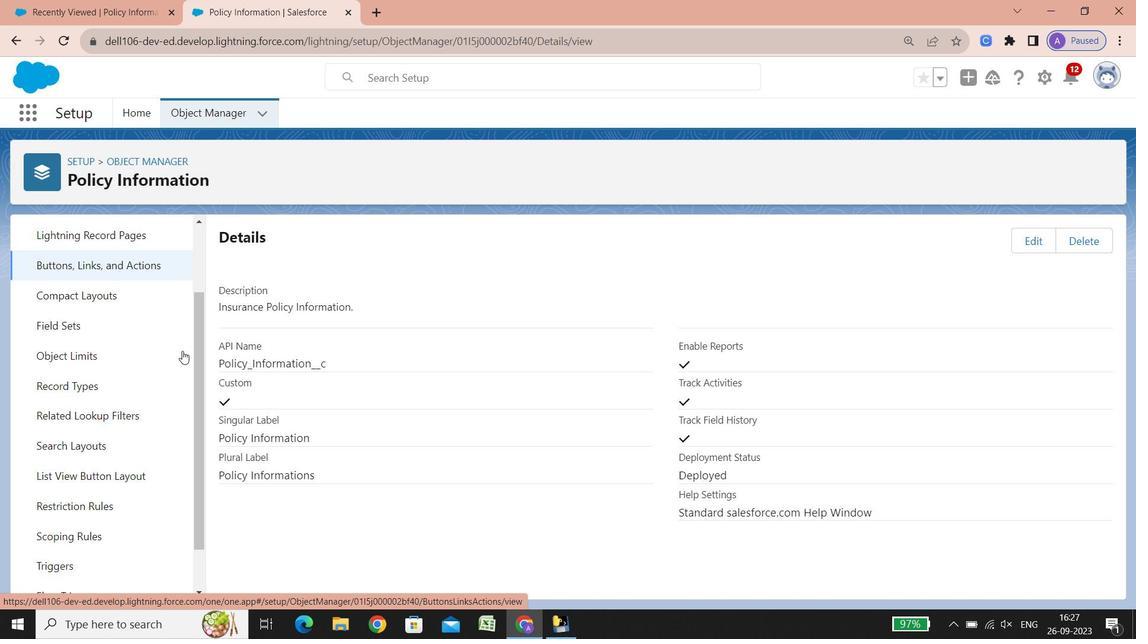 
Action: Mouse scrolled (182, 350) with delta (0, 0)
Screenshot: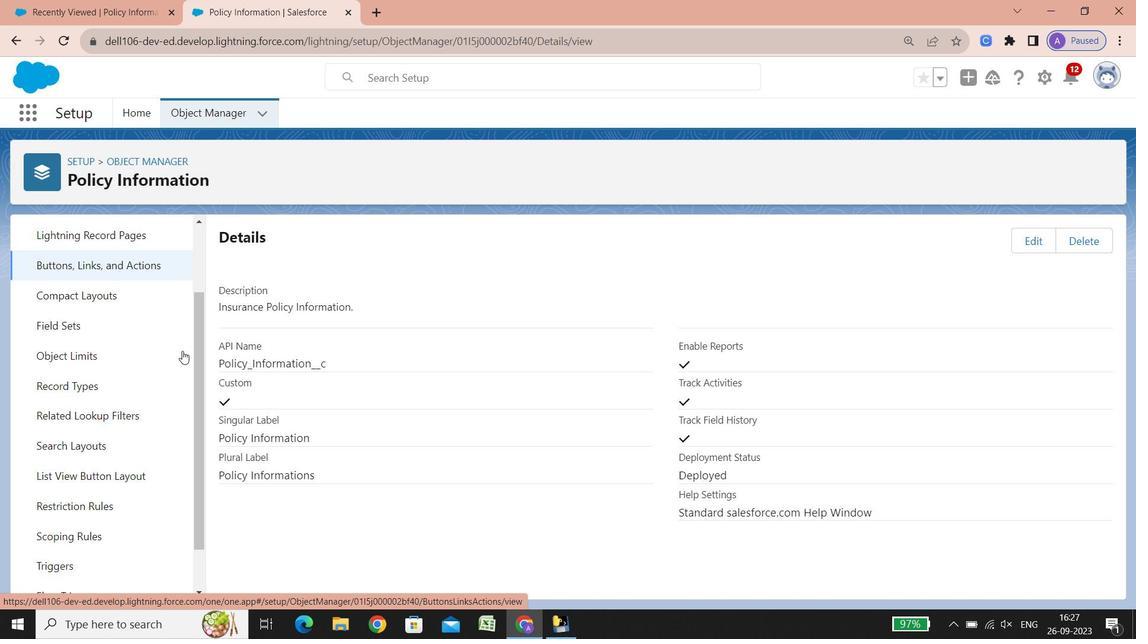 
Action: Mouse scrolled (182, 350) with delta (0, 0)
Screenshot: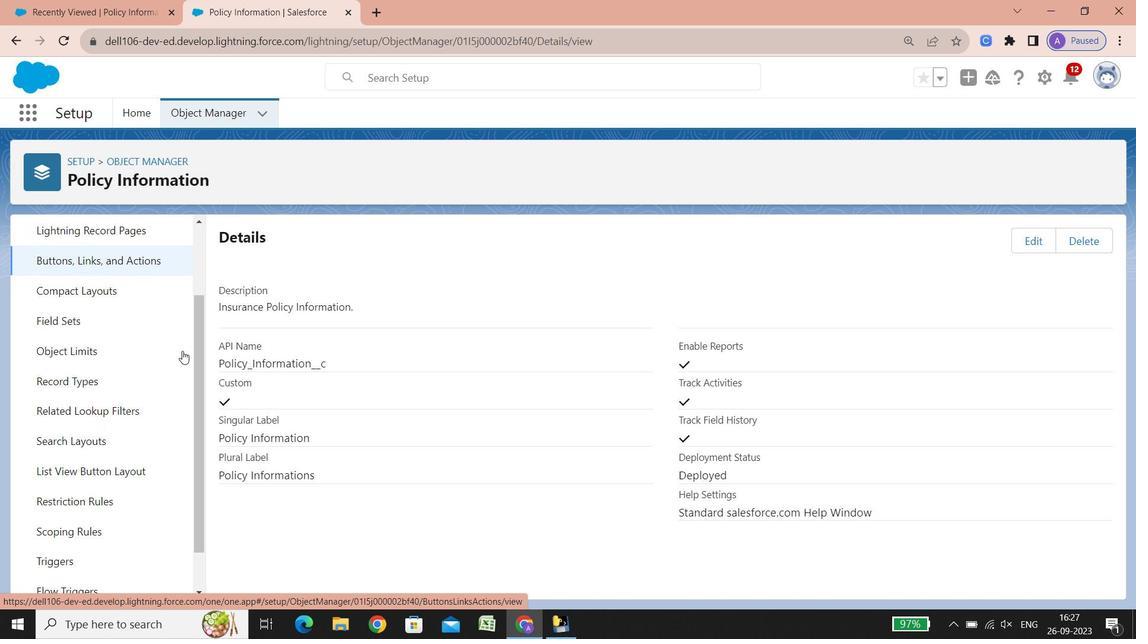 
Action: Mouse scrolled (182, 350) with delta (0, 0)
Screenshot: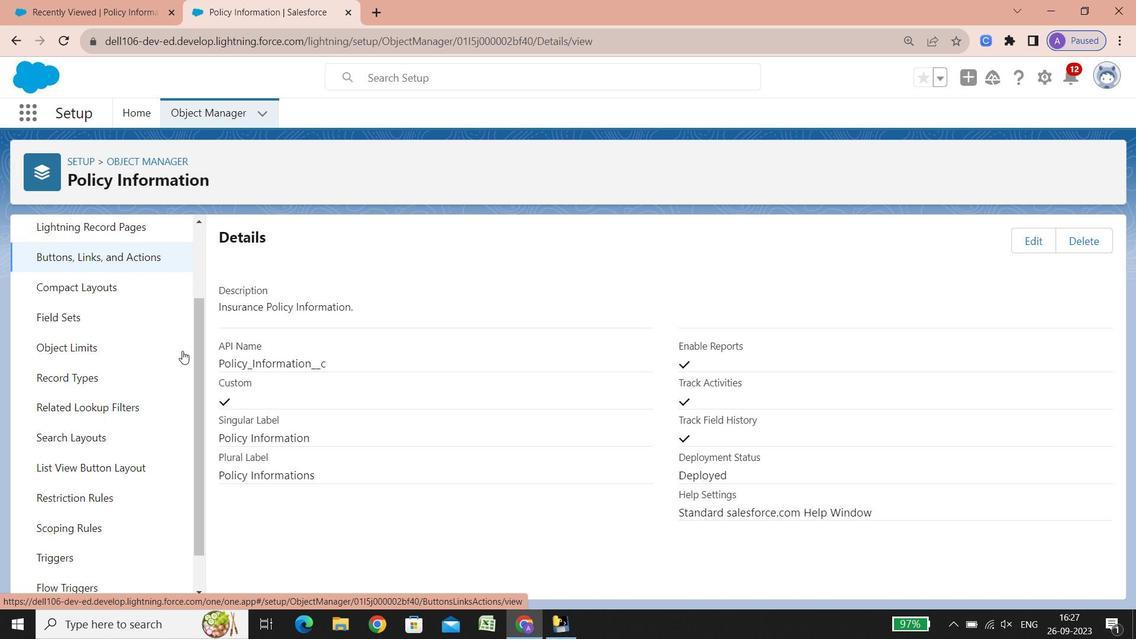 
Action: Mouse scrolled (182, 350) with delta (0, 0)
Screenshot: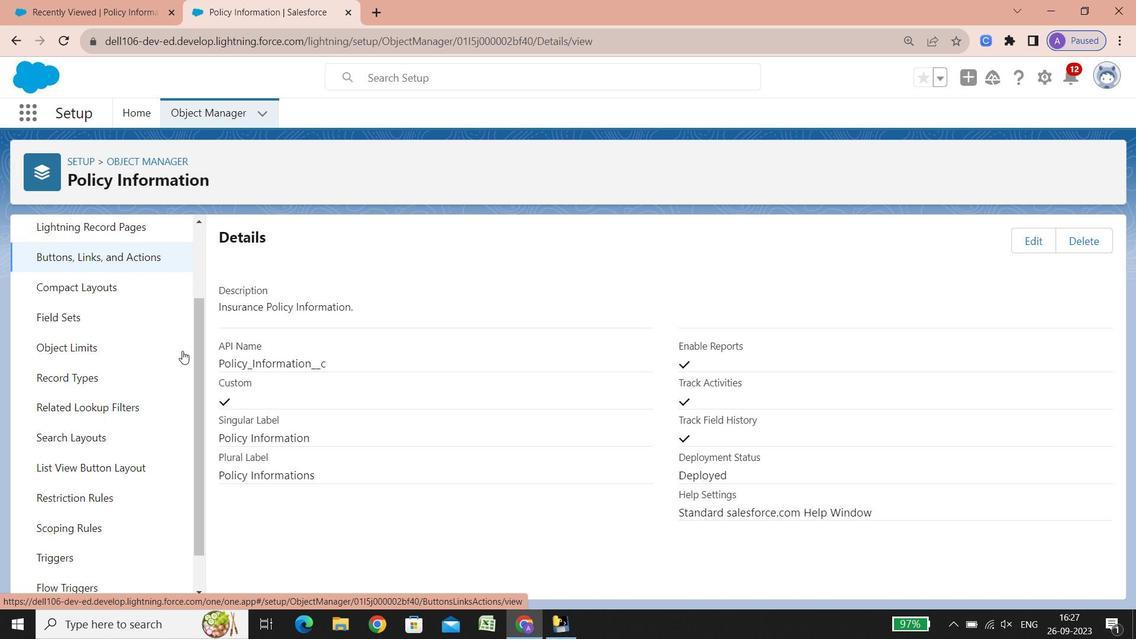 
Action: Mouse scrolled (182, 350) with delta (0, 0)
Screenshot: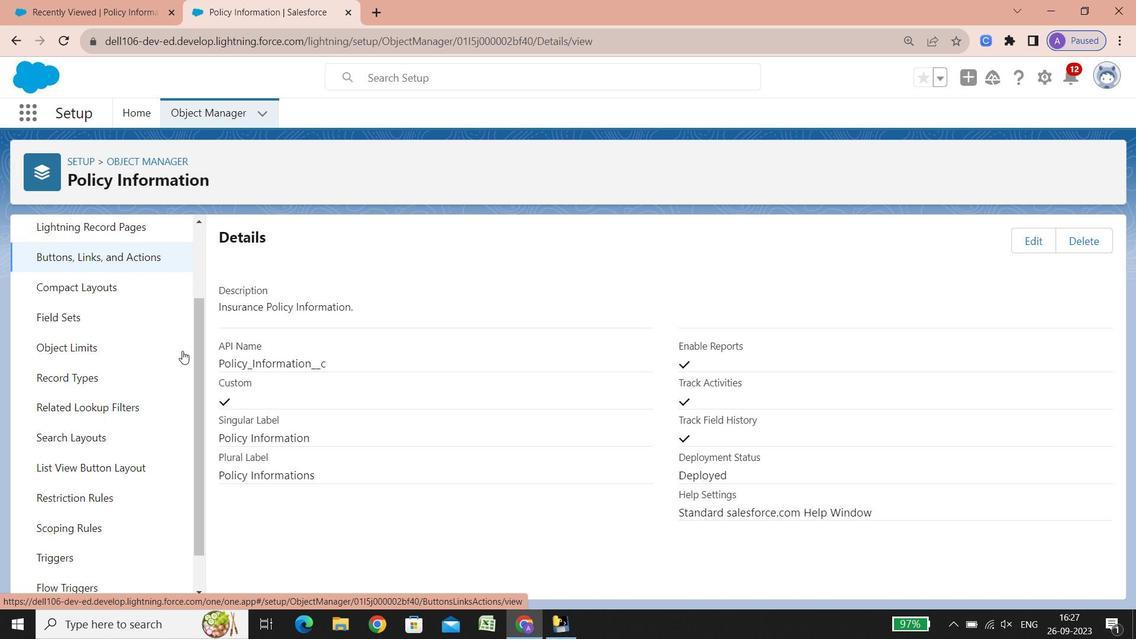 
Action: Mouse scrolled (182, 350) with delta (0, 0)
Screenshot: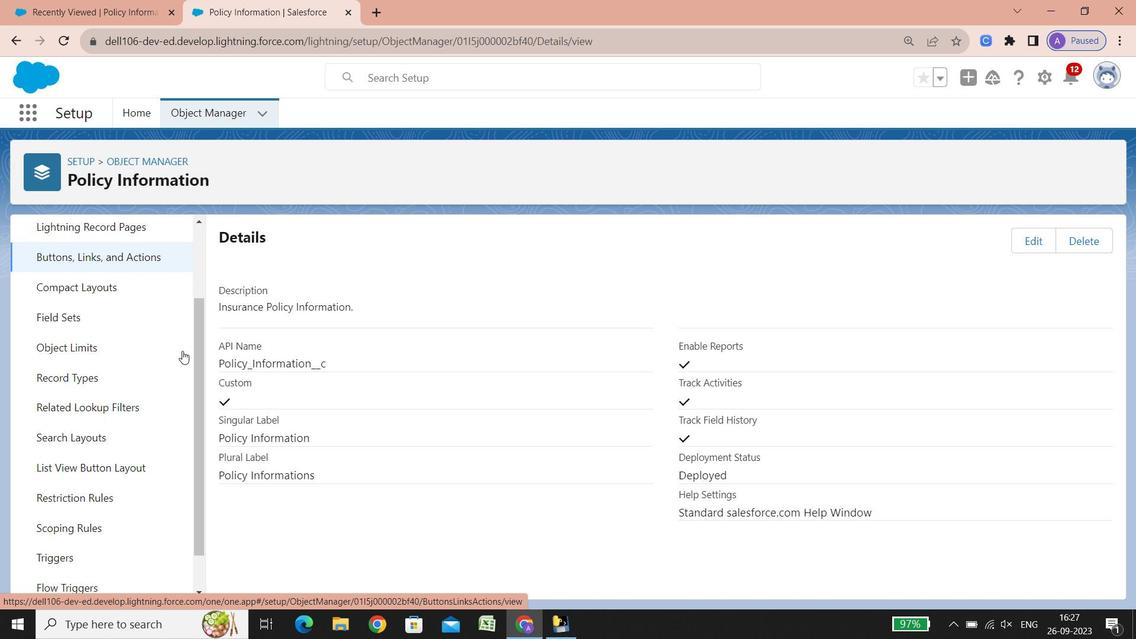 
Action: Mouse scrolled (182, 350) with delta (0, 0)
Screenshot: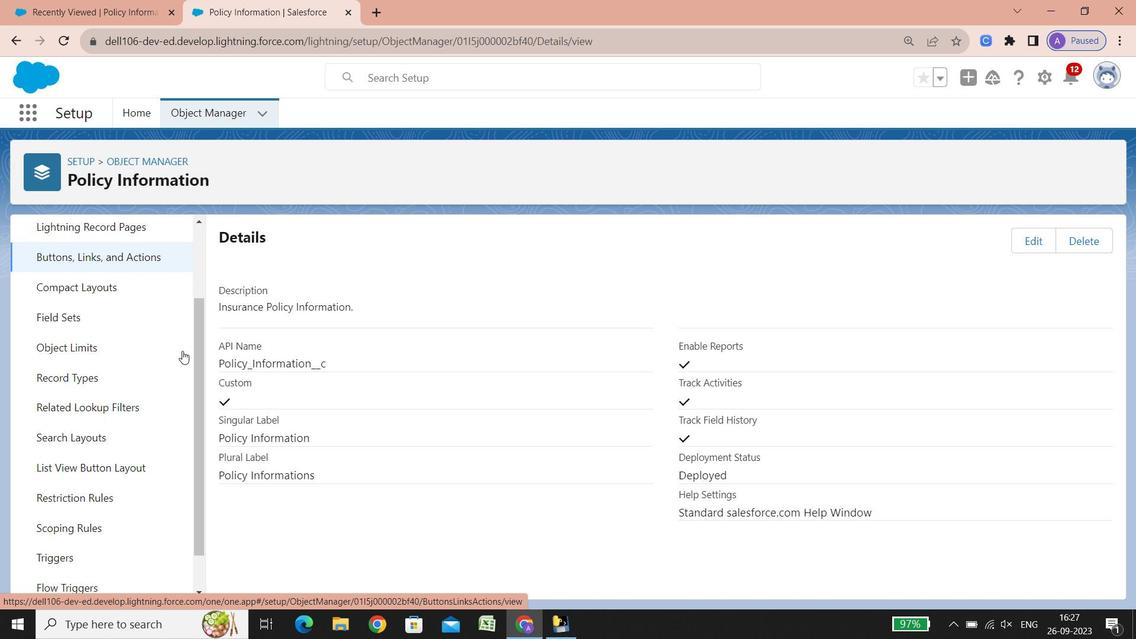 
Action: Mouse scrolled (182, 350) with delta (0, 0)
Screenshot: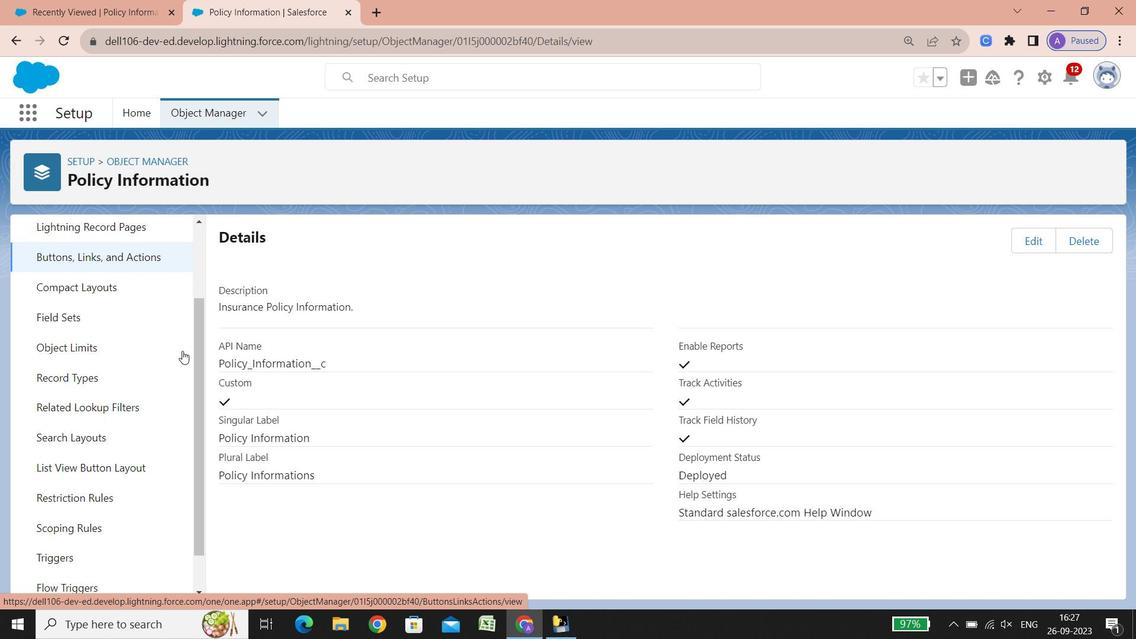 
Action: Mouse scrolled (182, 350) with delta (0, 0)
Screenshot: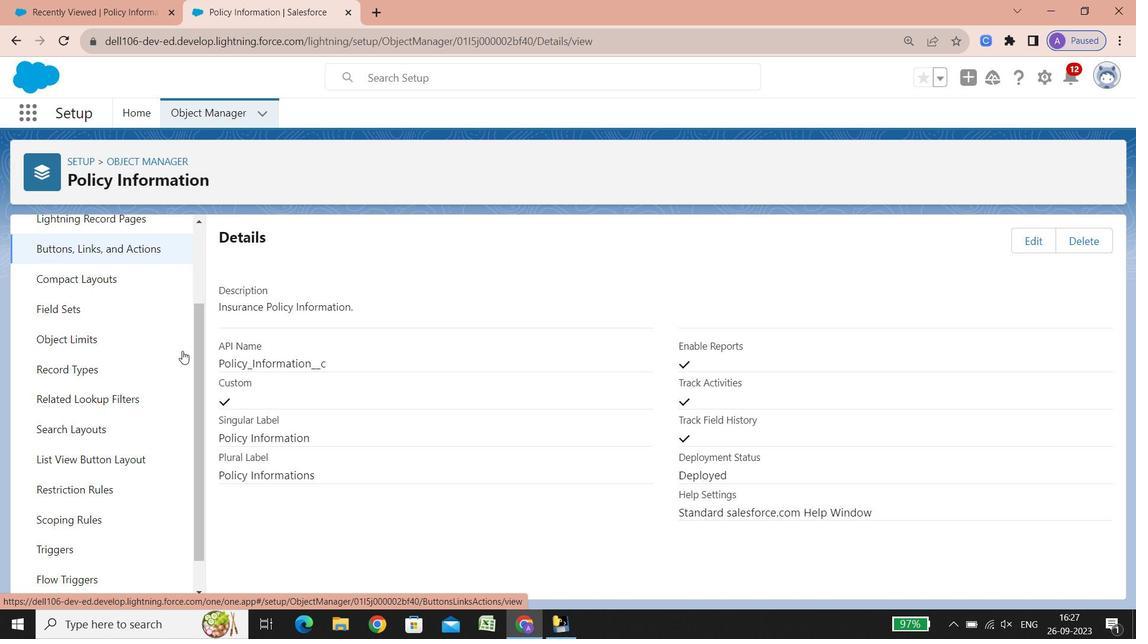 
Action: Mouse scrolled (182, 350) with delta (0, 0)
Screenshot: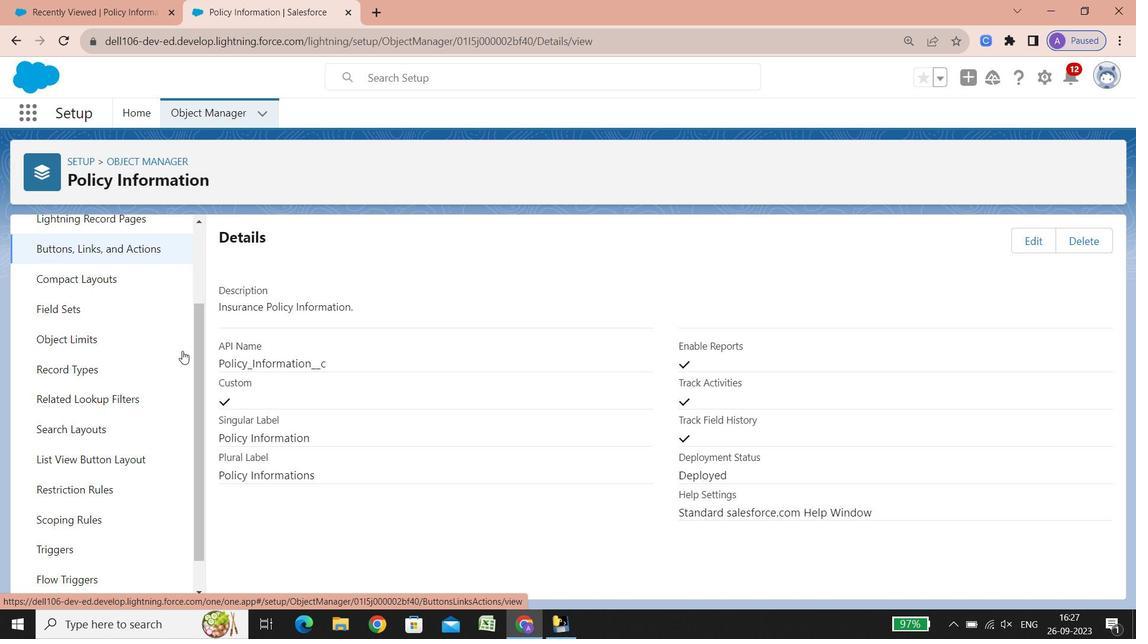 
Action: Mouse scrolled (182, 350) with delta (0, 0)
Screenshot: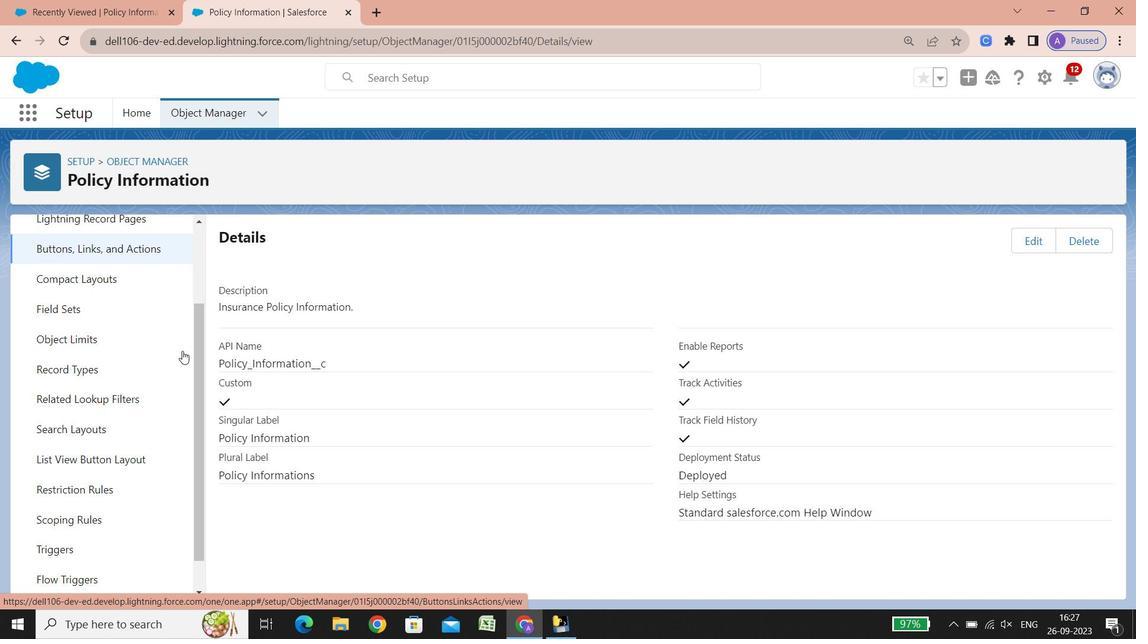 
Action: Mouse scrolled (182, 350) with delta (0, 0)
Screenshot: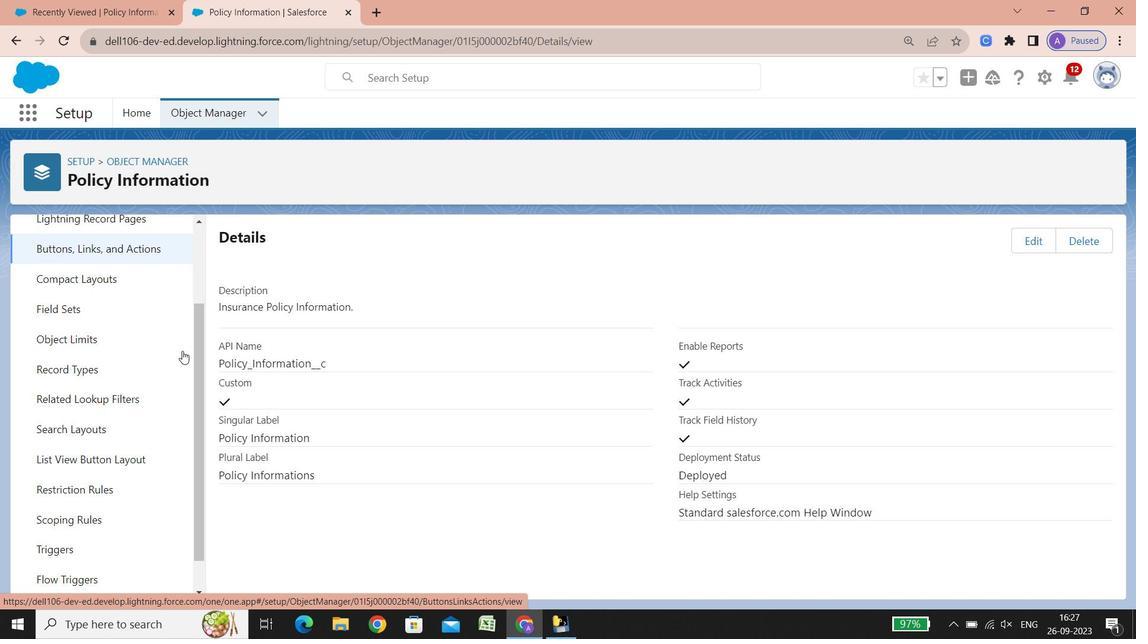 
Action: Mouse scrolled (182, 350) with delta (0, 0)
Screenshot: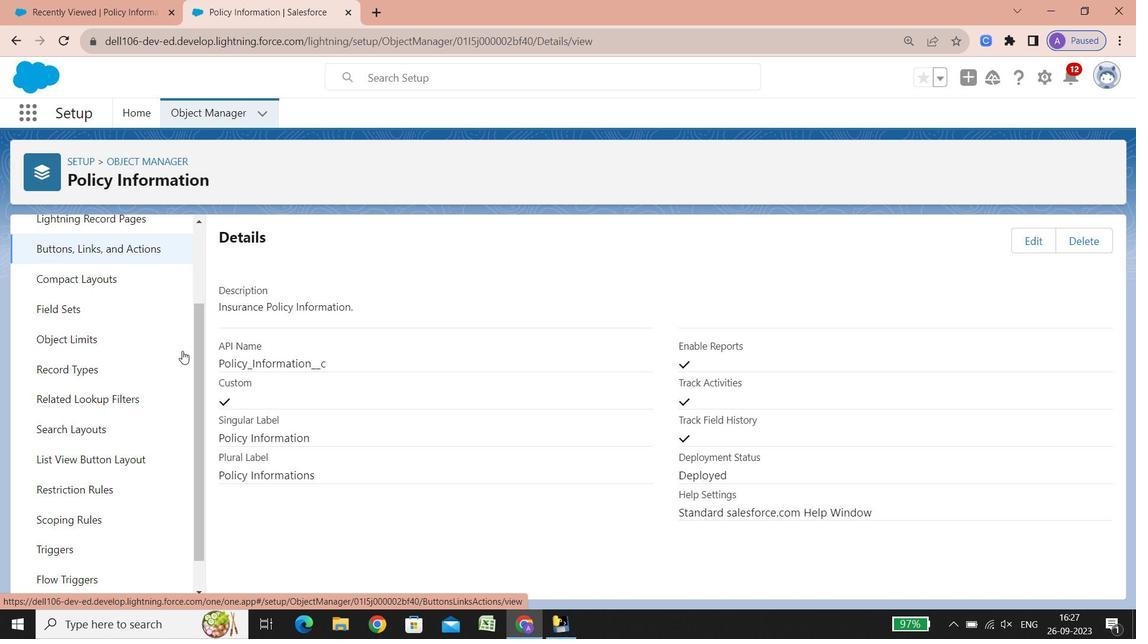 
Action: Mouse scrolled (182, 350) with delta (0, 0)
Screenshot: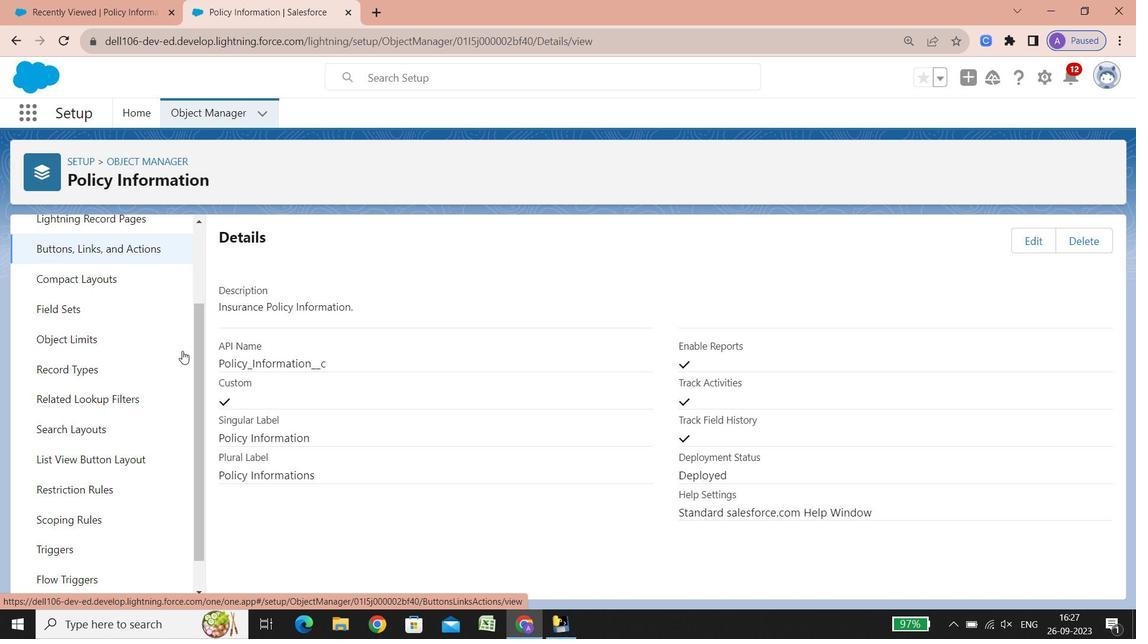 
Action: Mouse scrolled (182, 350) with delta (0, 0)
Screenshot: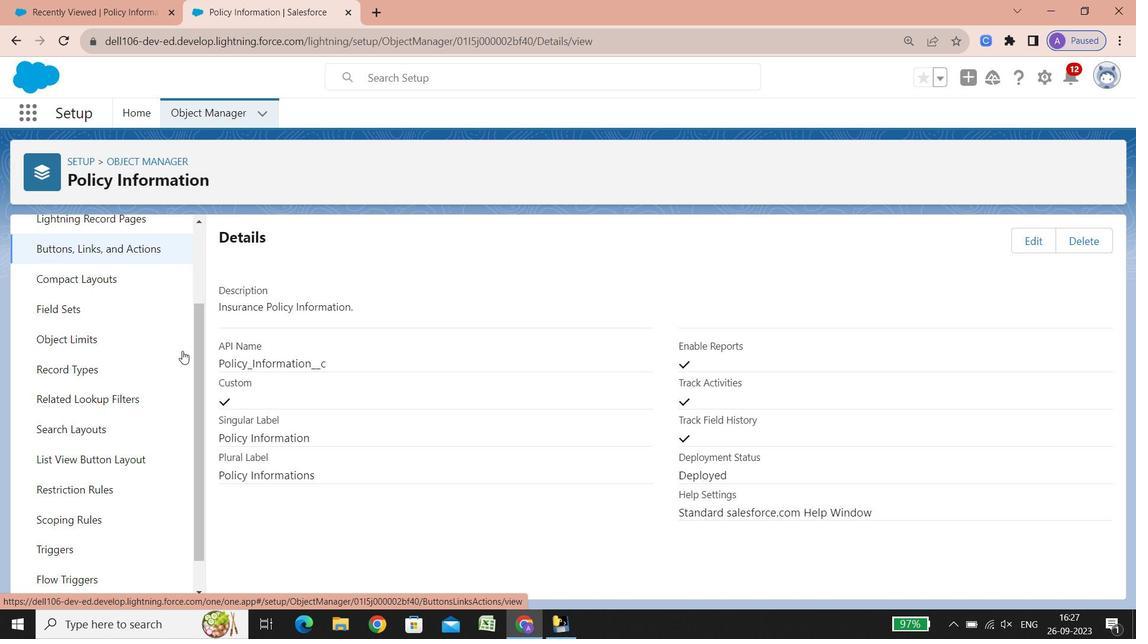 
Action: Mouse scrolled (182, 350) with delta (0, 0)
Screenshot: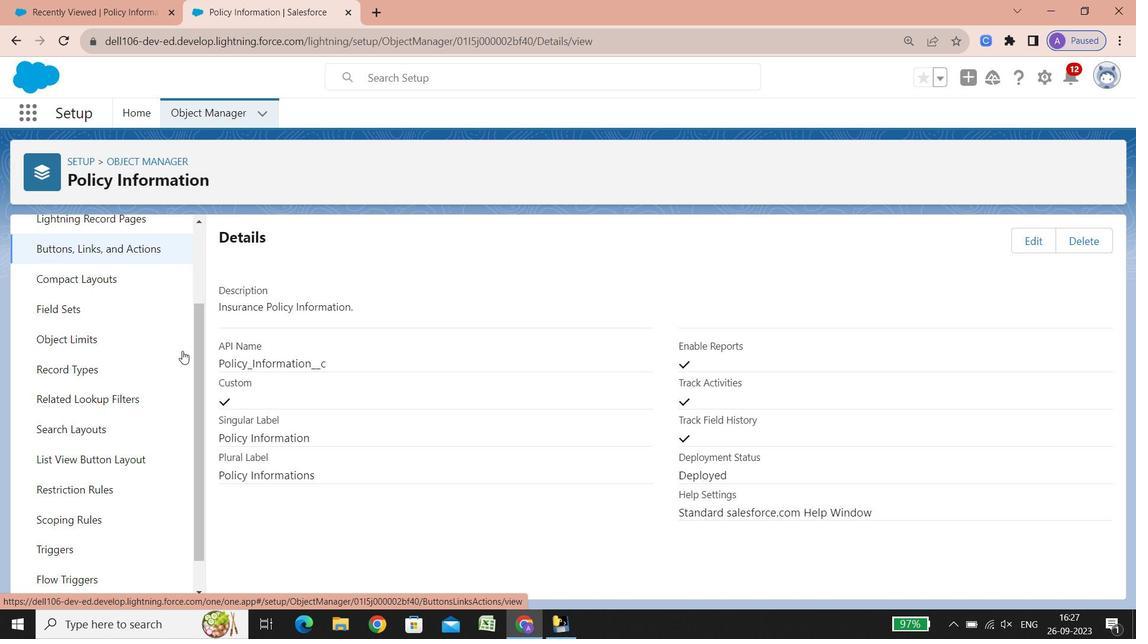 
Action: Mouse scrolled (182, 350) with delta (0, 0)
Screenshot: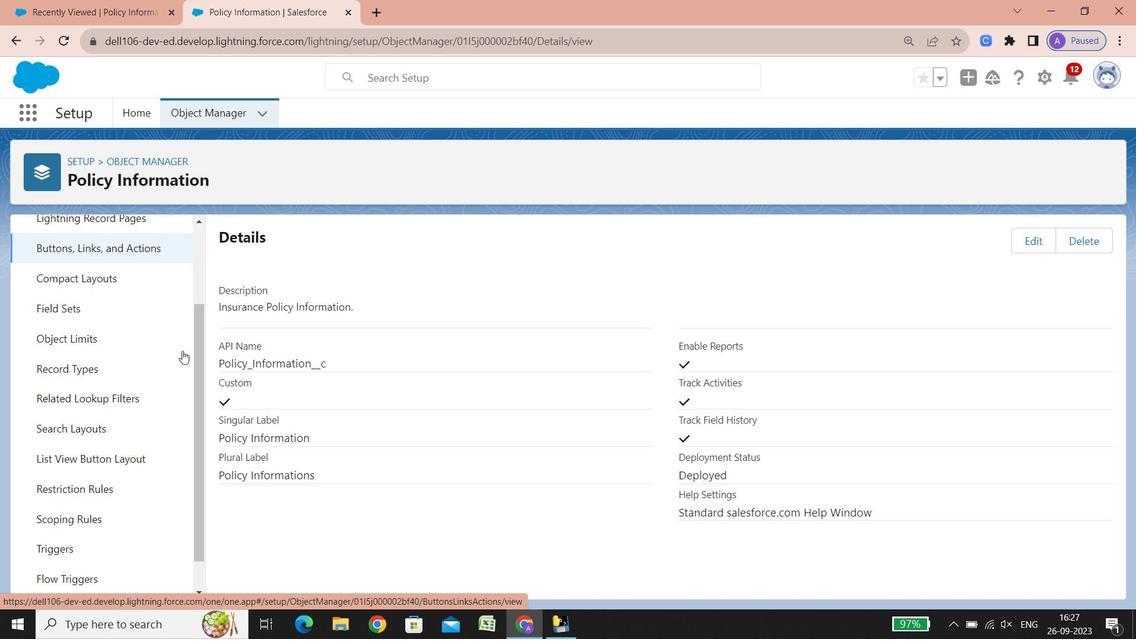 
Action: Mouse scrolled (182, 350) with delta (0, 0)
Screenshot: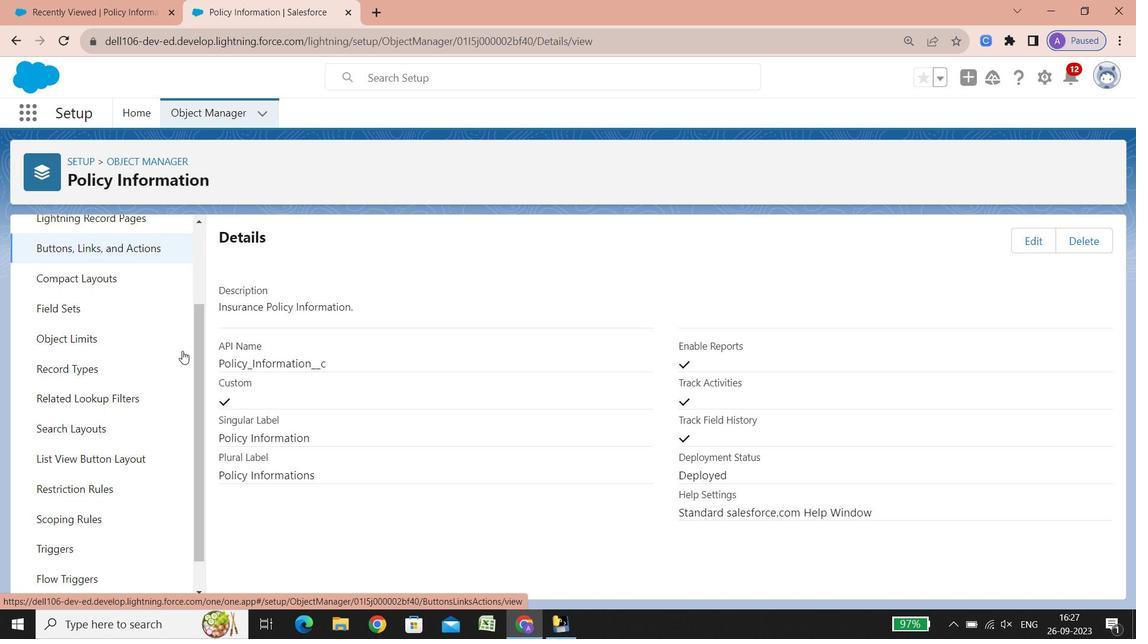 
Action: Mouse scrolled (182, 350) with delta (0, 0)
Screenshot: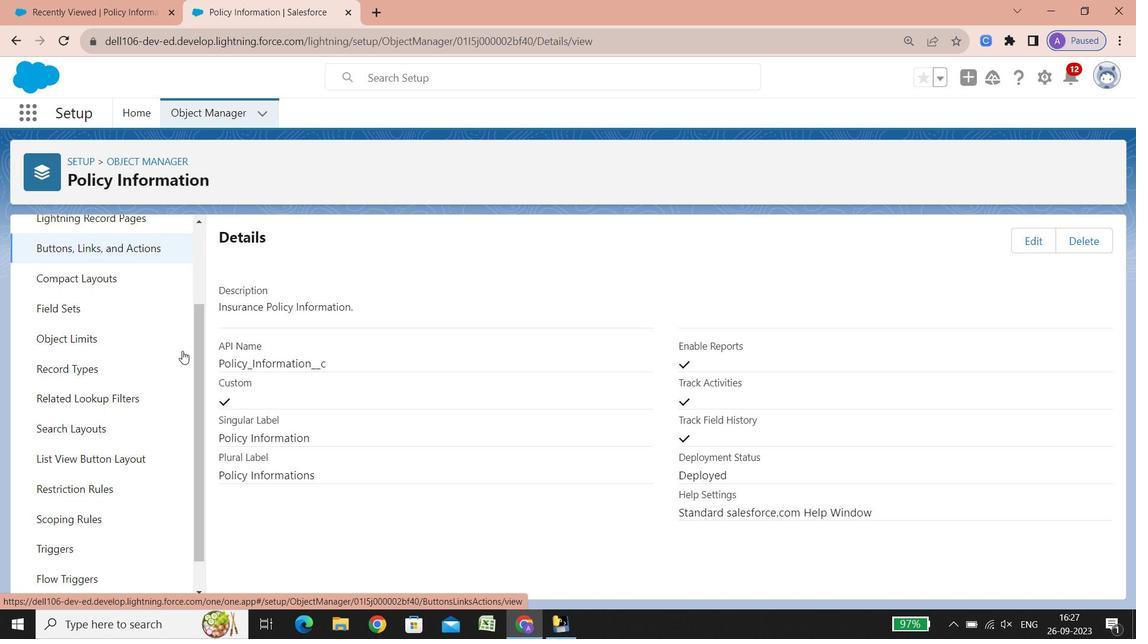 
Action: Mouse scrolled (182, 350) with delta (0, 0)
Screenshot: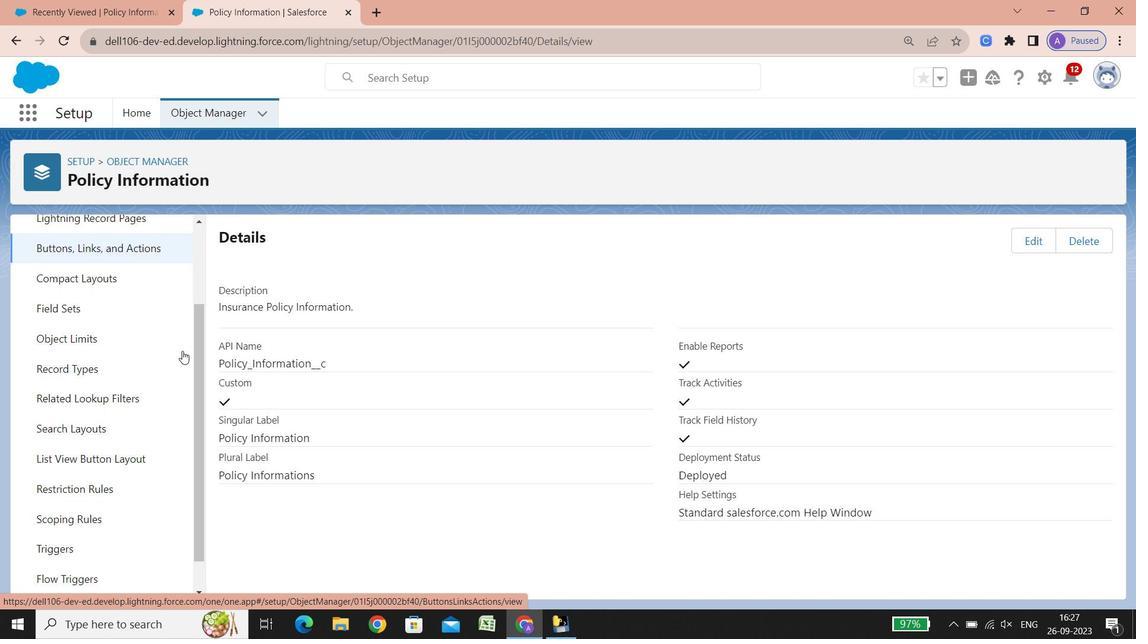 
Action: Mouse scrolled (182, 350) with delta (0, 0)
Screenshot: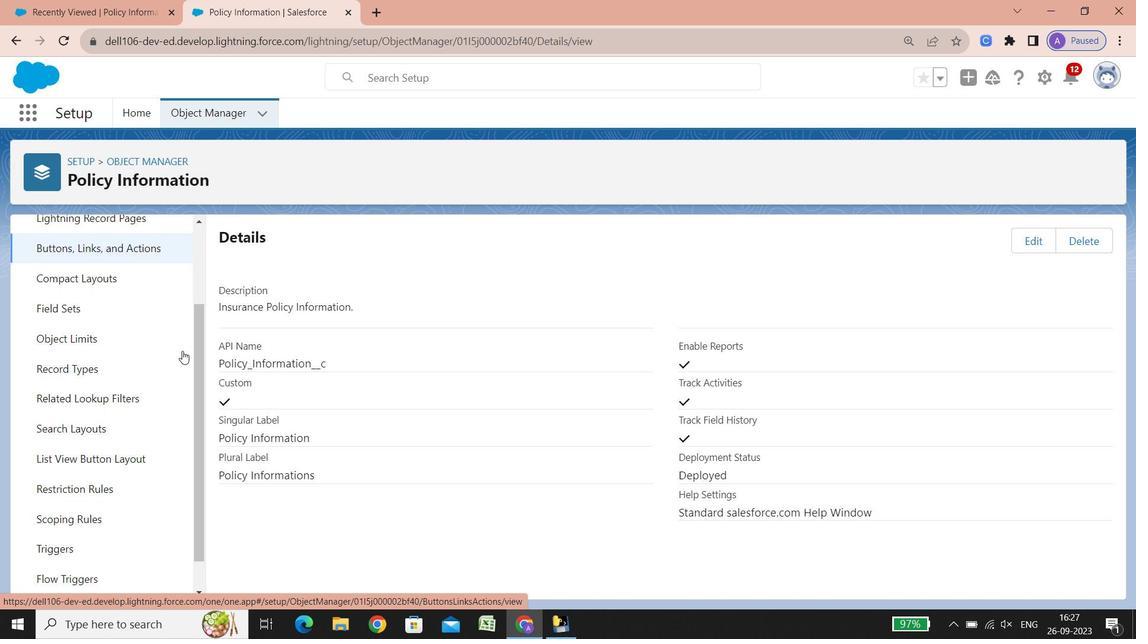 
Action: Mouse scrolled (182, 350) with delta (0, 0)
Screenshot: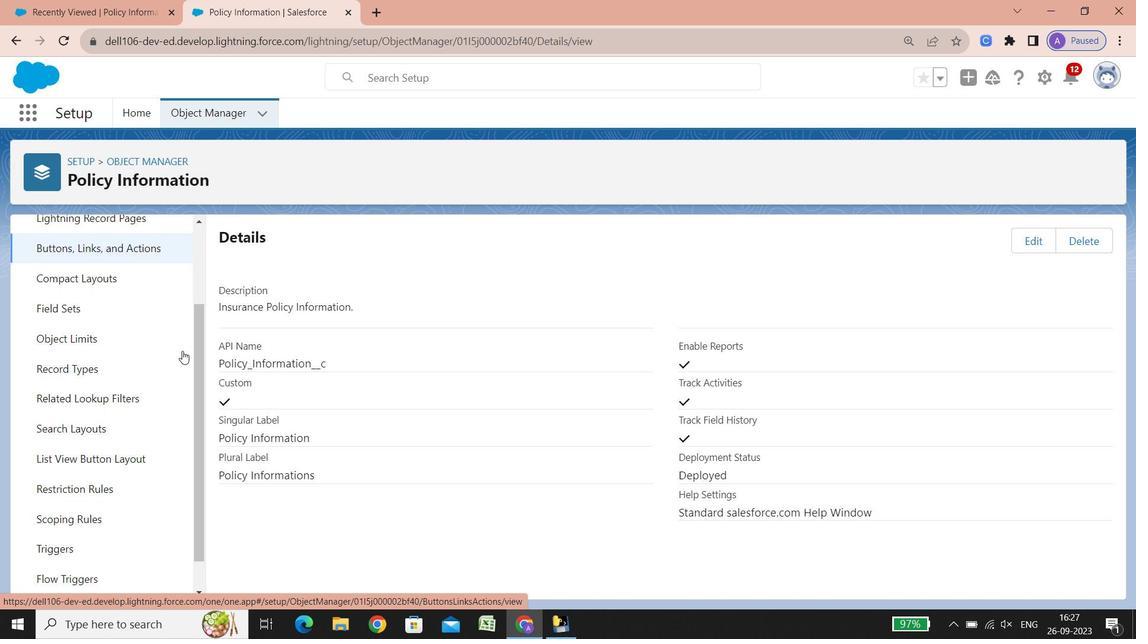 
Action: Mouse scrolled (182, 350) with delta (0, 0)
Screenshot: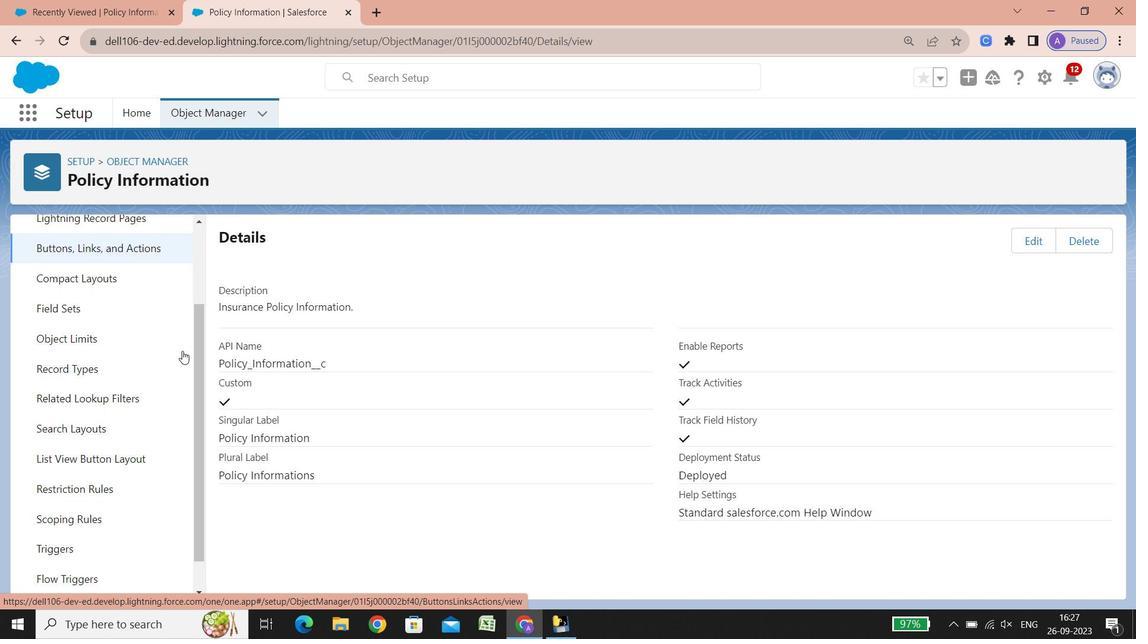 
Action: Mouse scrolled (182, 350) with delta (0, 0)
Screenshot: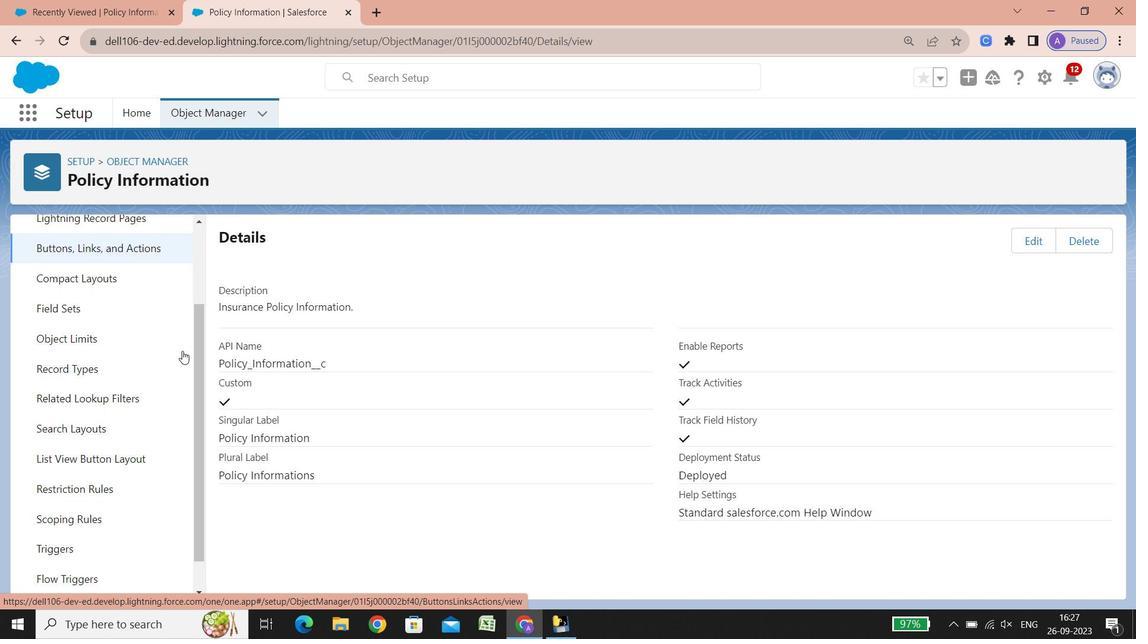 
Action: Mouse scrolled (182, 350) with delta (0, 0)
Screenshot: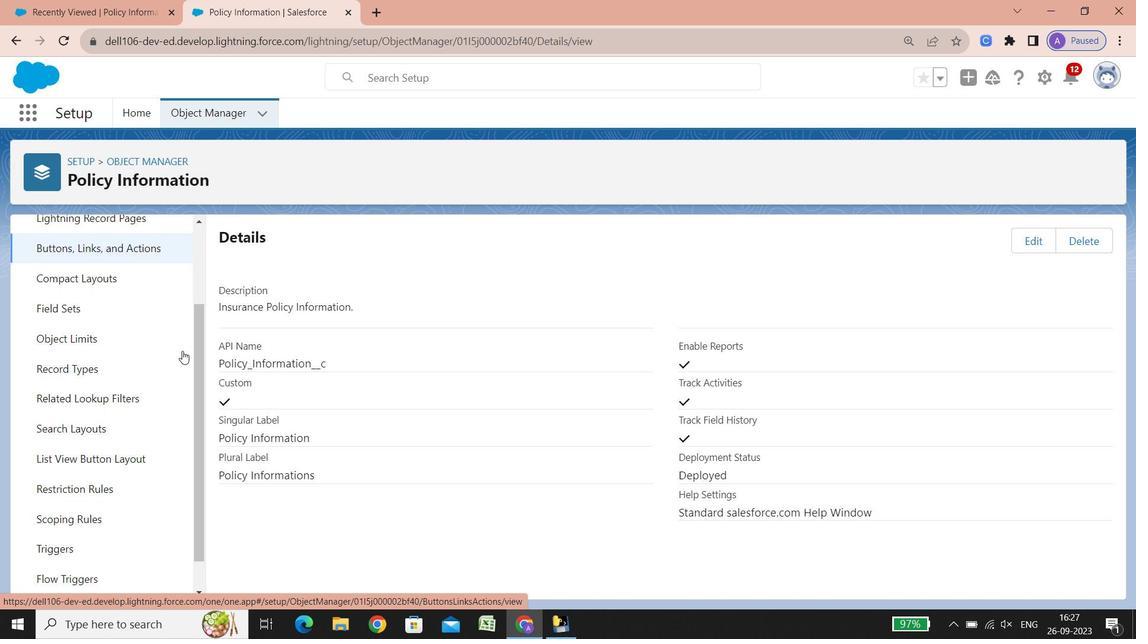 
Action: Mouse scrolled (182, 350) with delta (0, 0)
Screenshot: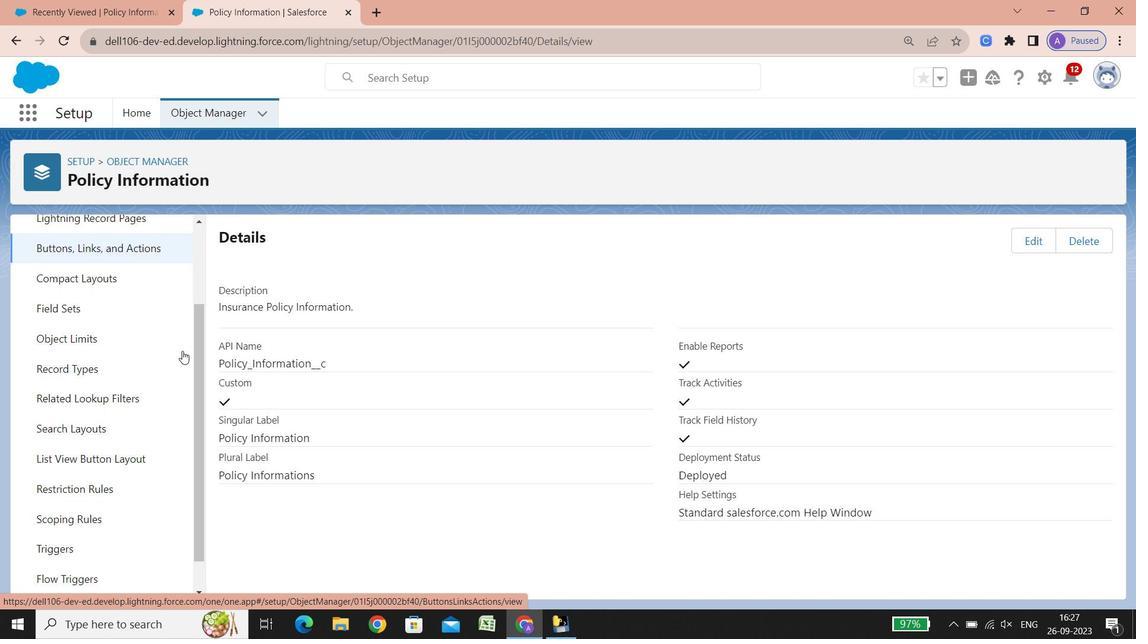 
Action: Mouse scrolled (182, 350) with delta (0, 0)
Screenshot: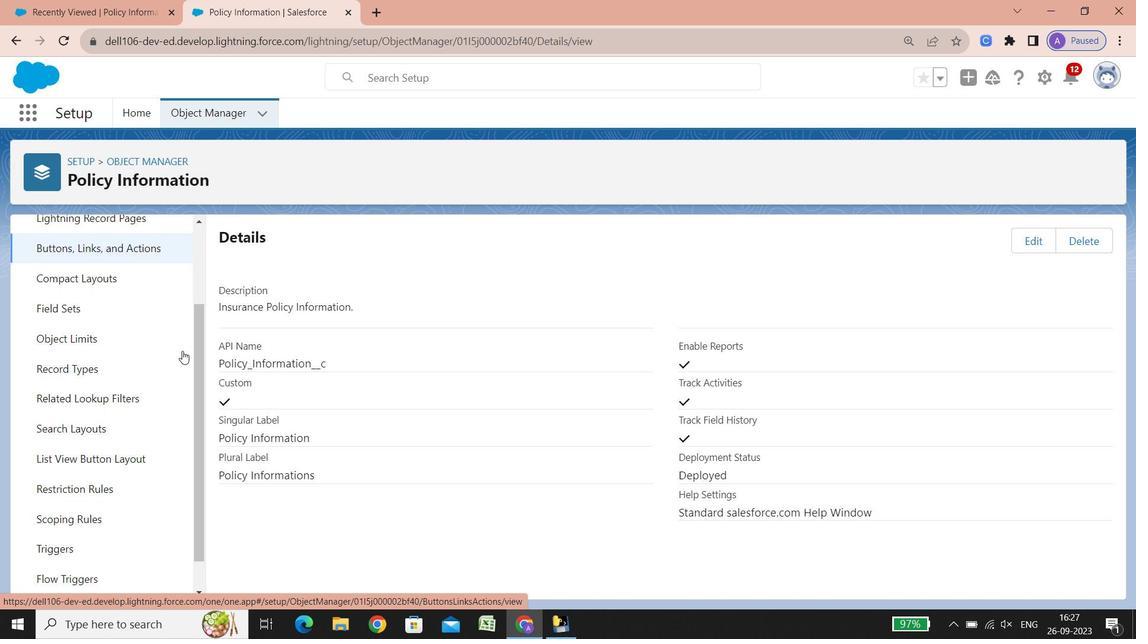 
Action: Mouse scrolled (182, 350) with delta (0, 0)
Screenshot: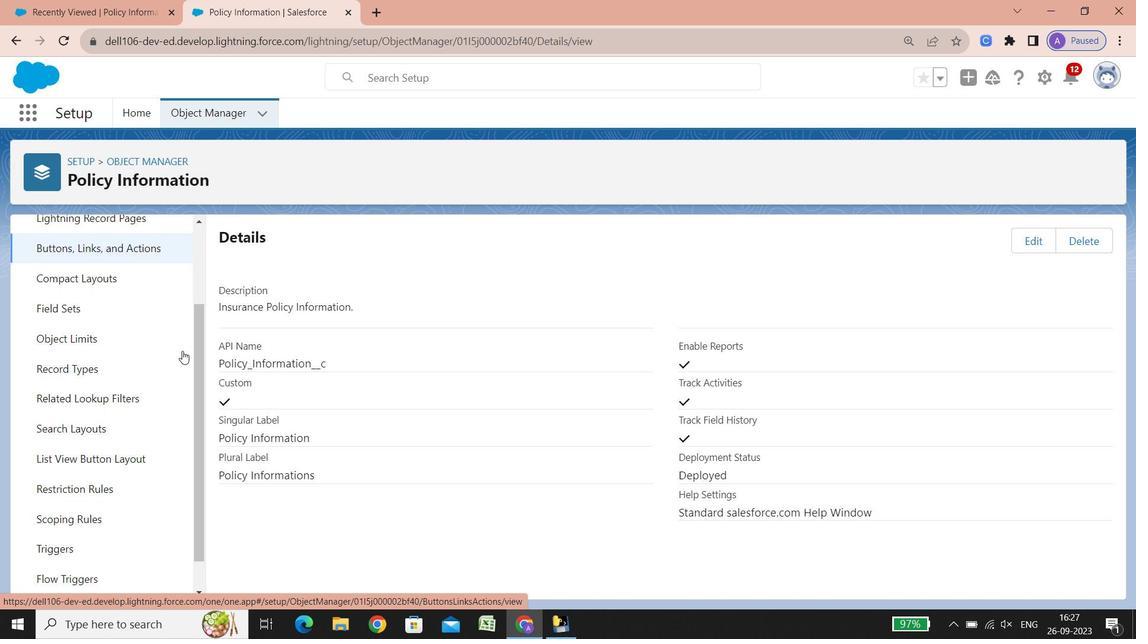 
Action: Mouse scrolled (182, 350) with delta (0, 0)
Screenshot: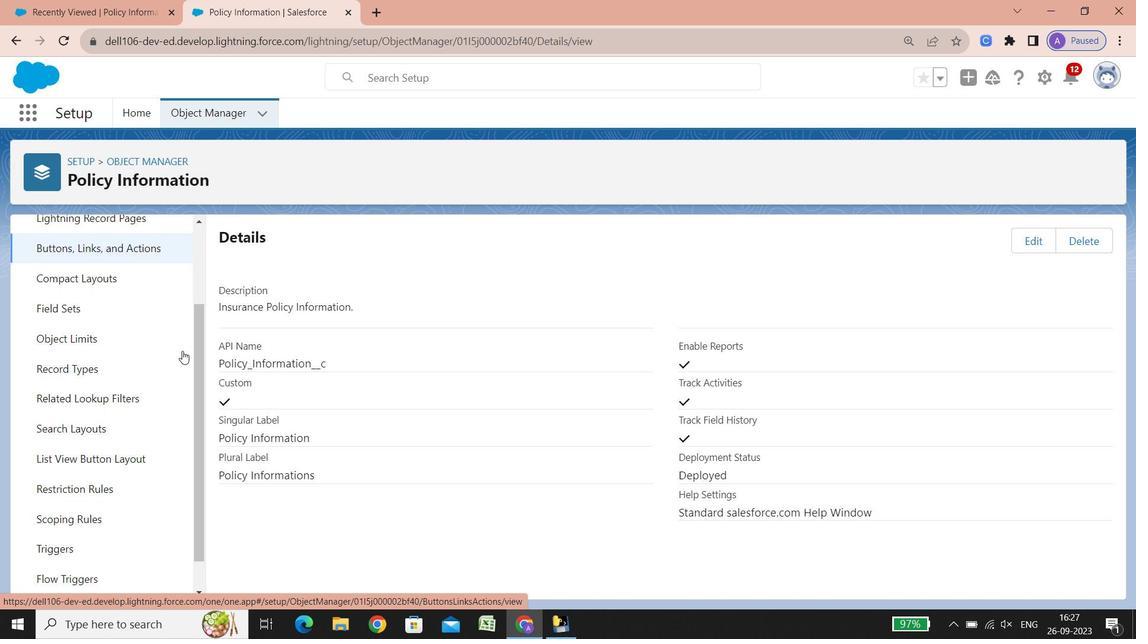 
Action: Mouse scrolled (182, 350) with delta (0, 0)
Screenshot: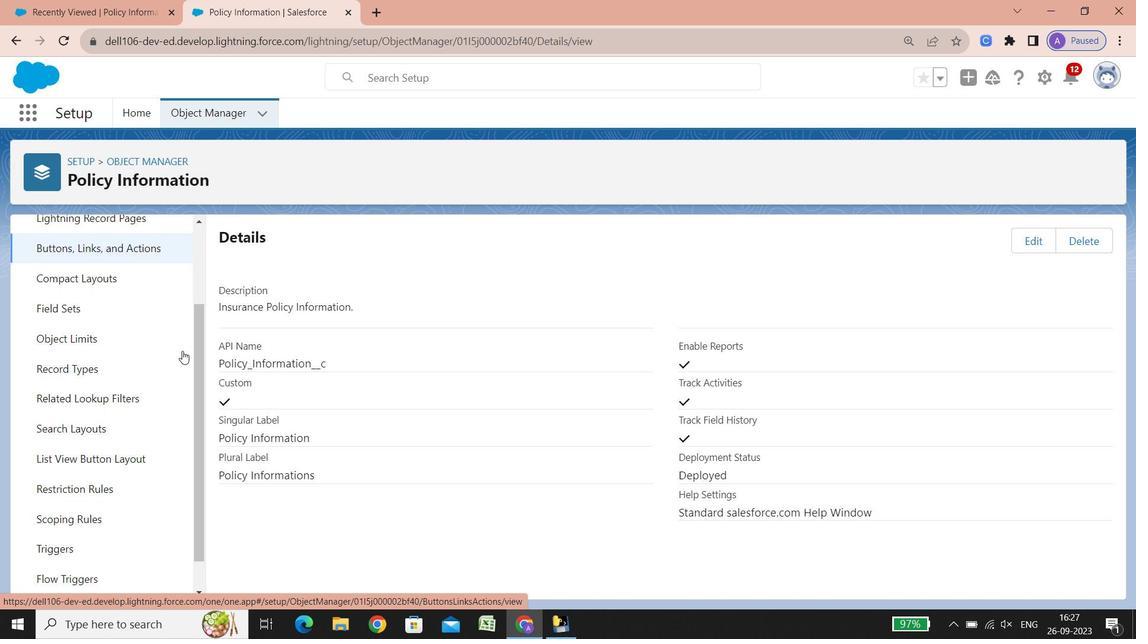 
Action: Mouse scrolled (182, 350) with delta (0, 0)
Screenshot: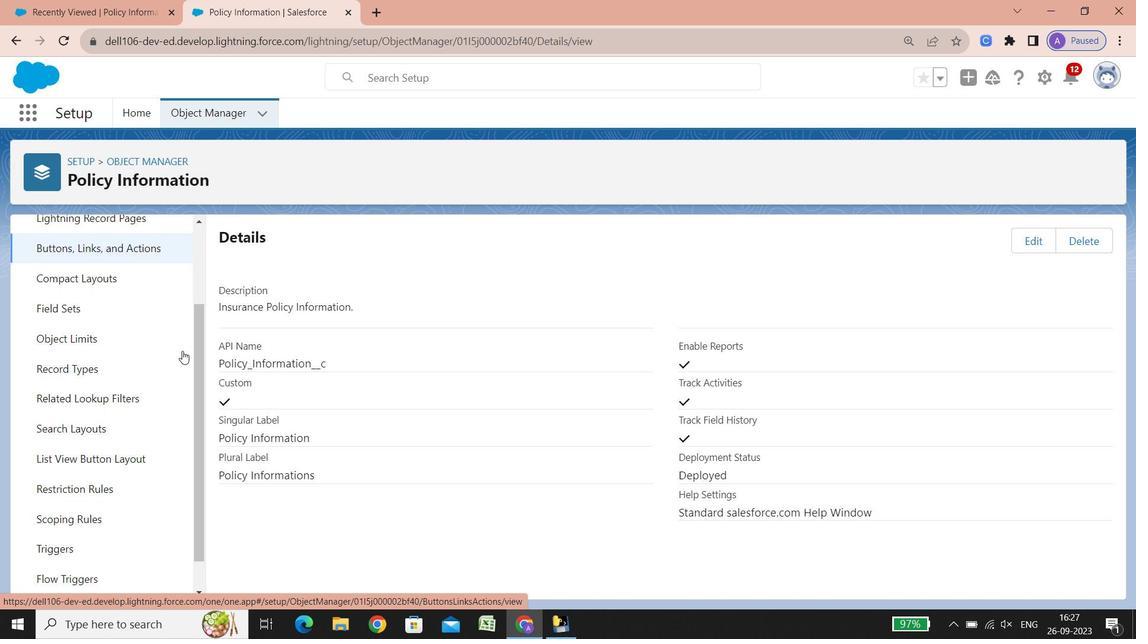 
Action: Mouse scrolled (182, 350) with delta (0, 0)
Screenshot: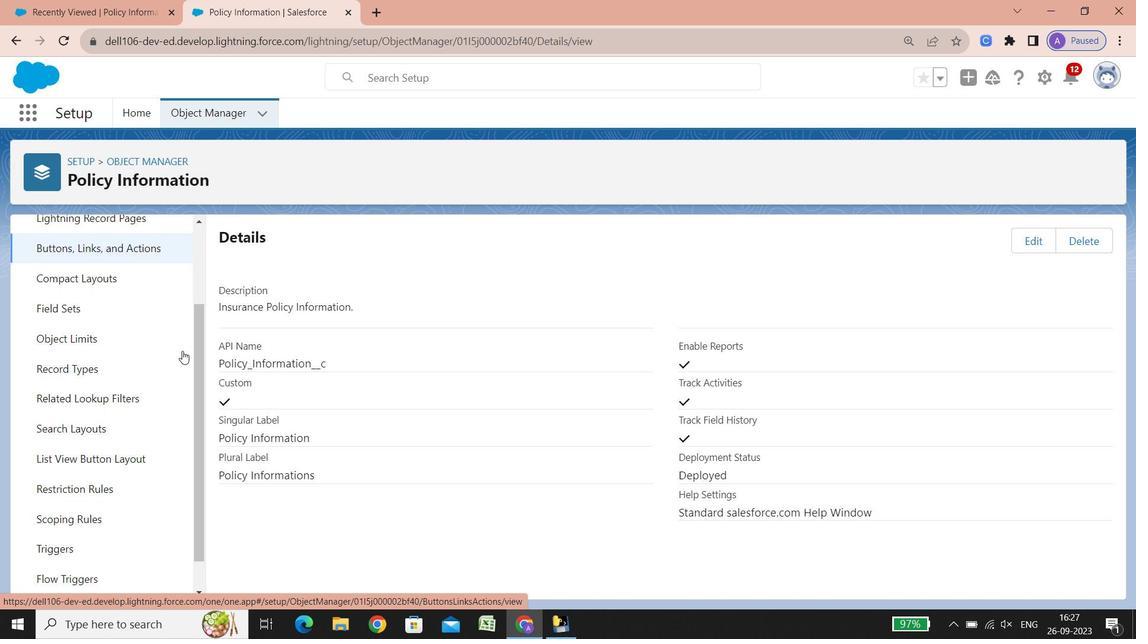 
Action: Mouse scrolled (182, 350) with delta (0, 0)
Screenshot: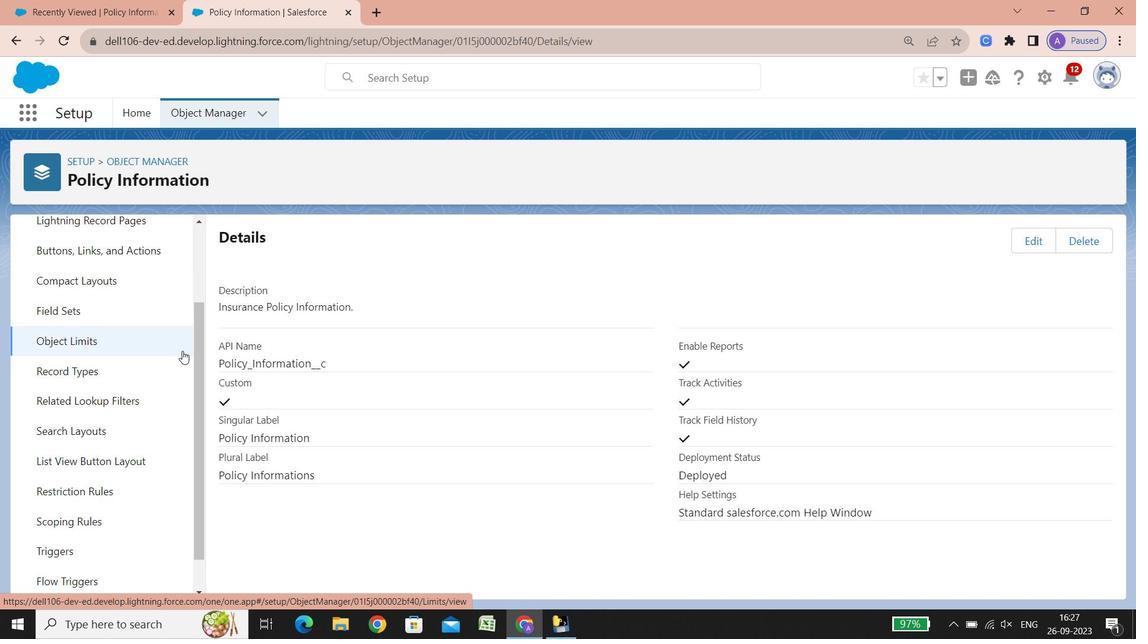 
Action: Mouse scrolled (182, 350) with delta (0, 0)
Screenshot: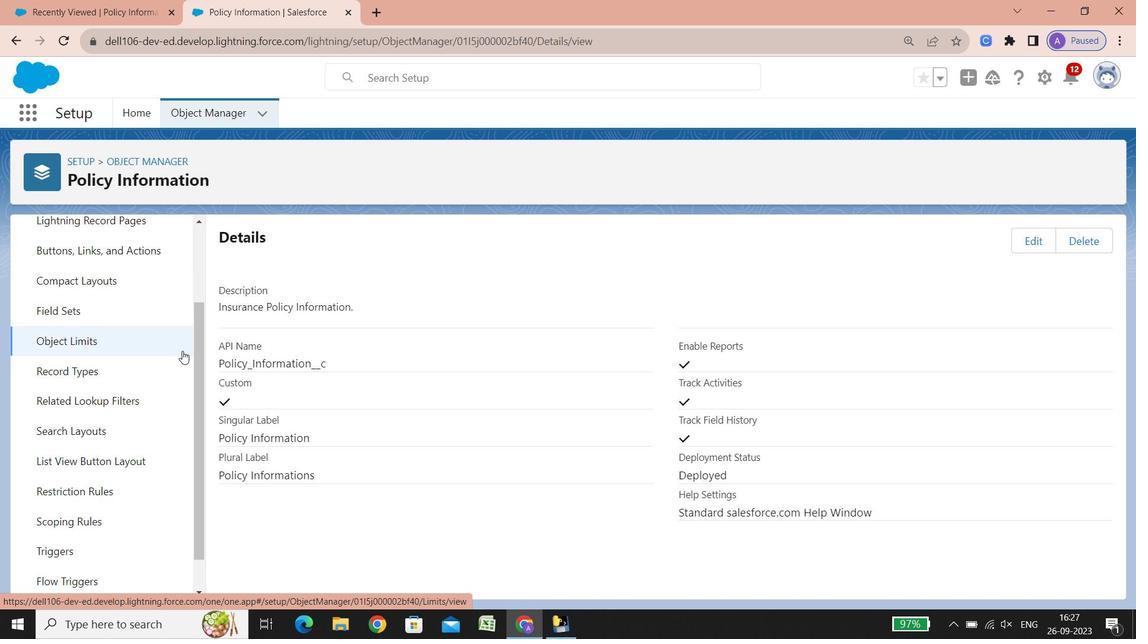 
Action: Mouse scrolled (182, 350) with delta (0, 0)
Screenshot: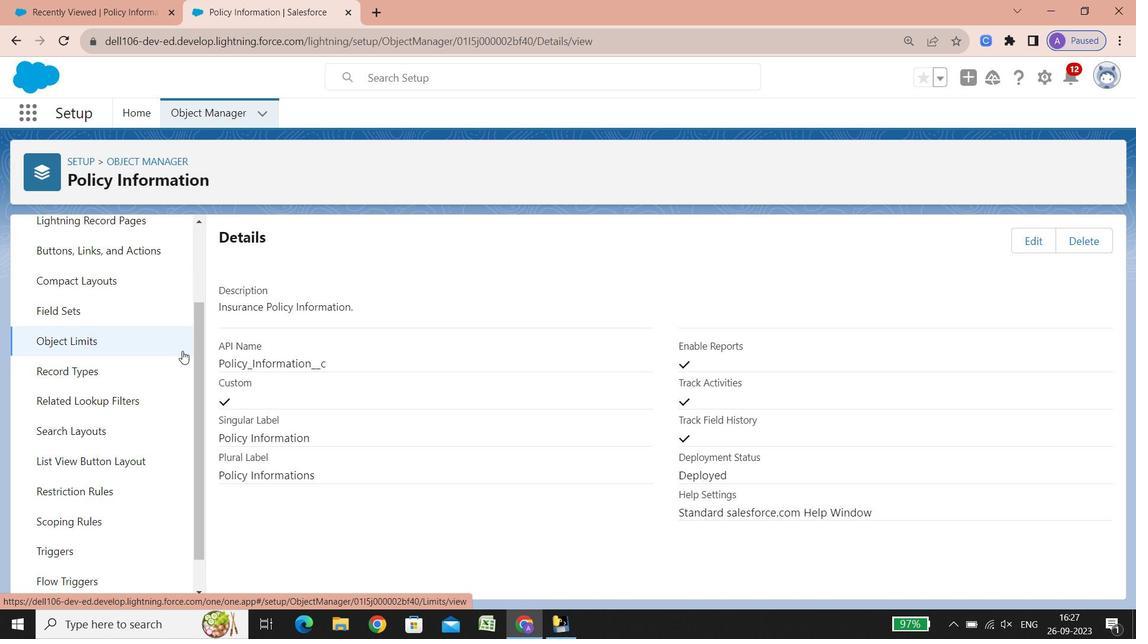 
Action: Mouse moved to (140, 274)
Screenshot: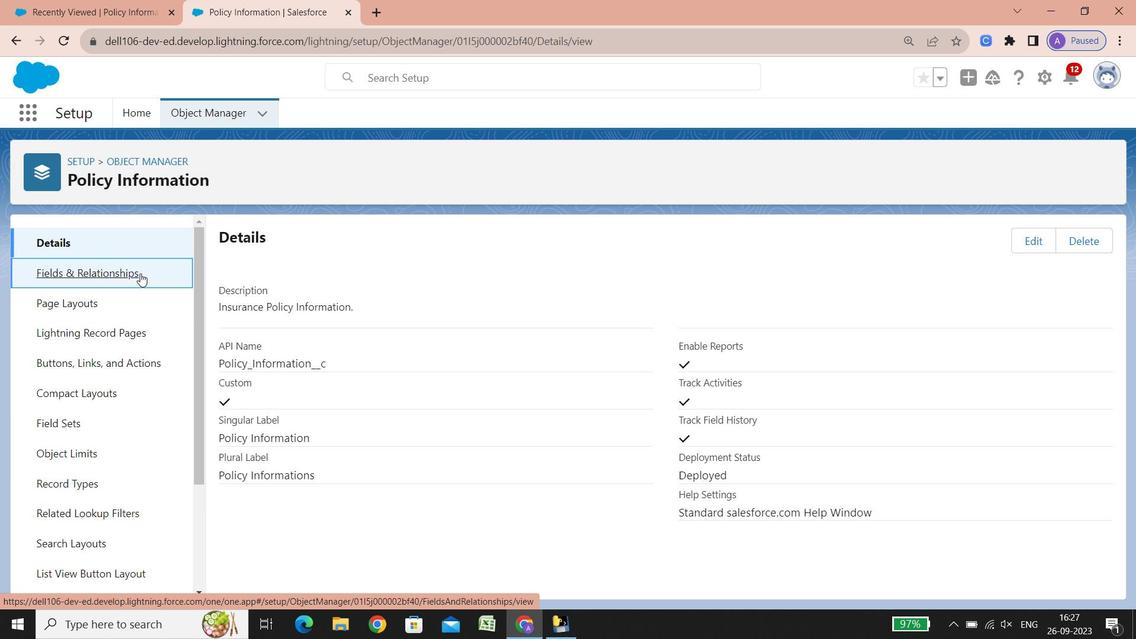 
Action: Mouse pressed left at (140, 274)
Screenshot: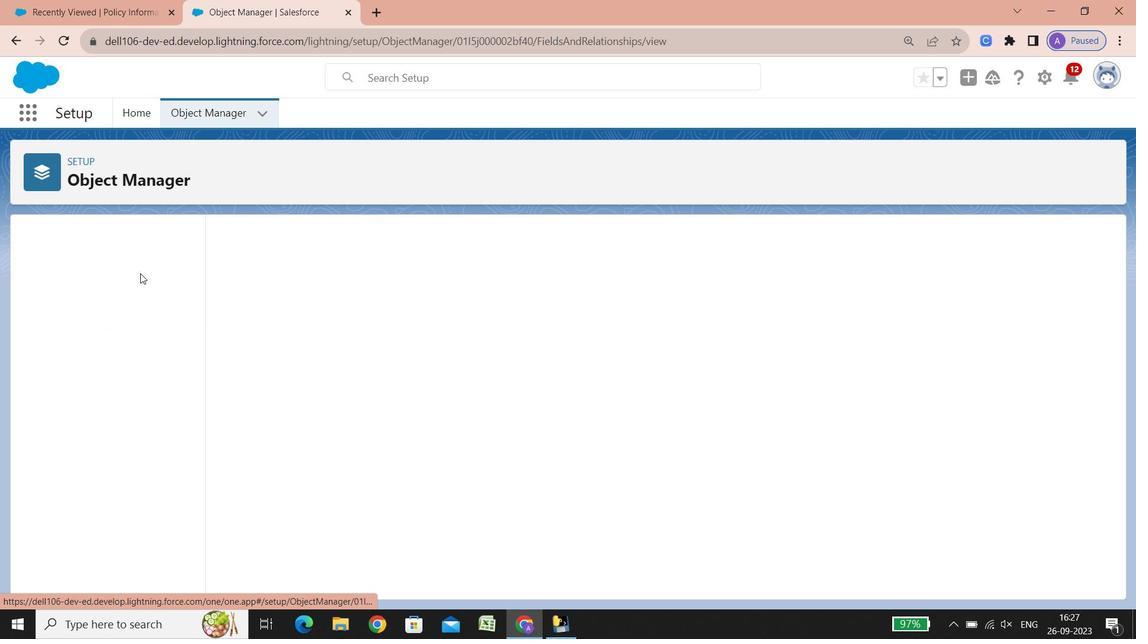 
Action: Mouse moved to (286, 366)
Screenshot: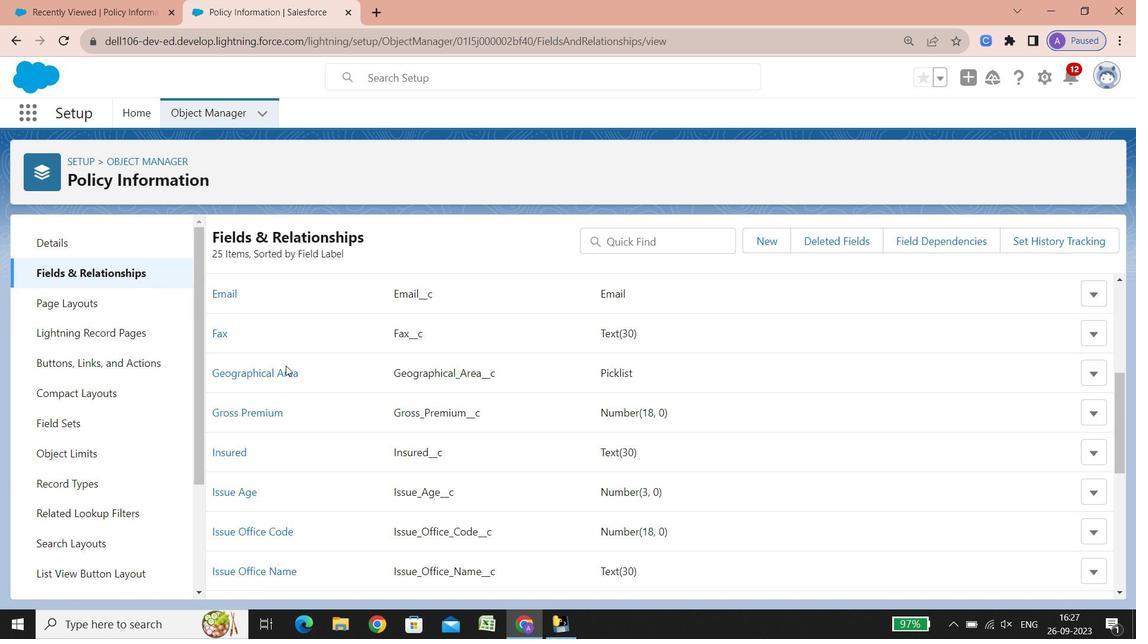 
Action: Mouse scrolled (286, 365) with delta (0, 0)
Screenshot: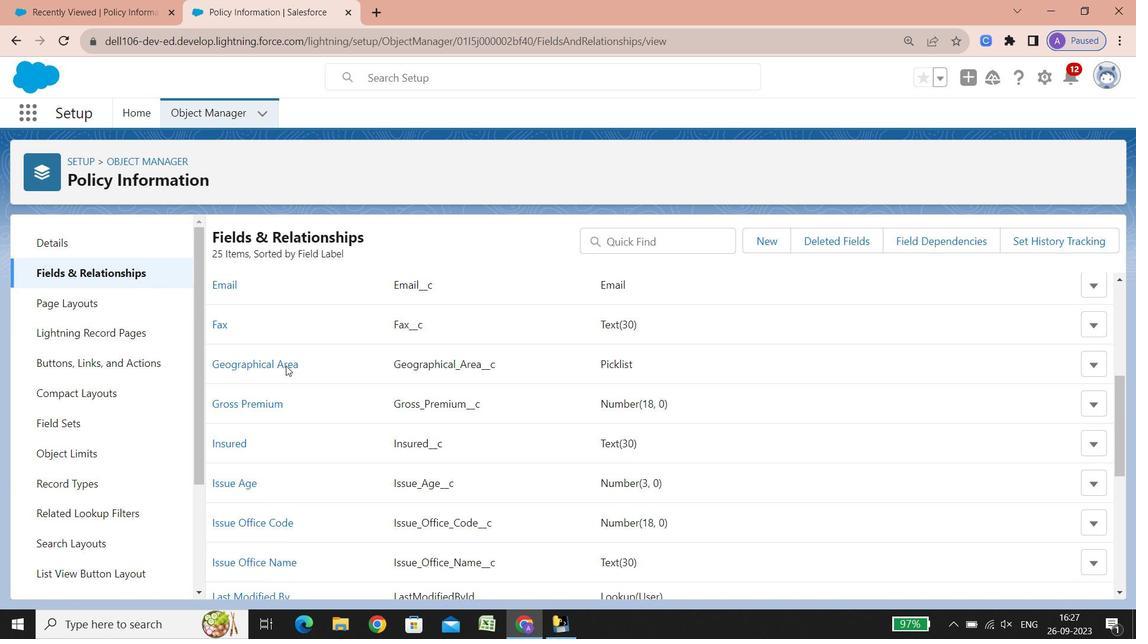 
Action: Mouse scrolled (286, 365) with delta (0, 0)
Screenshot: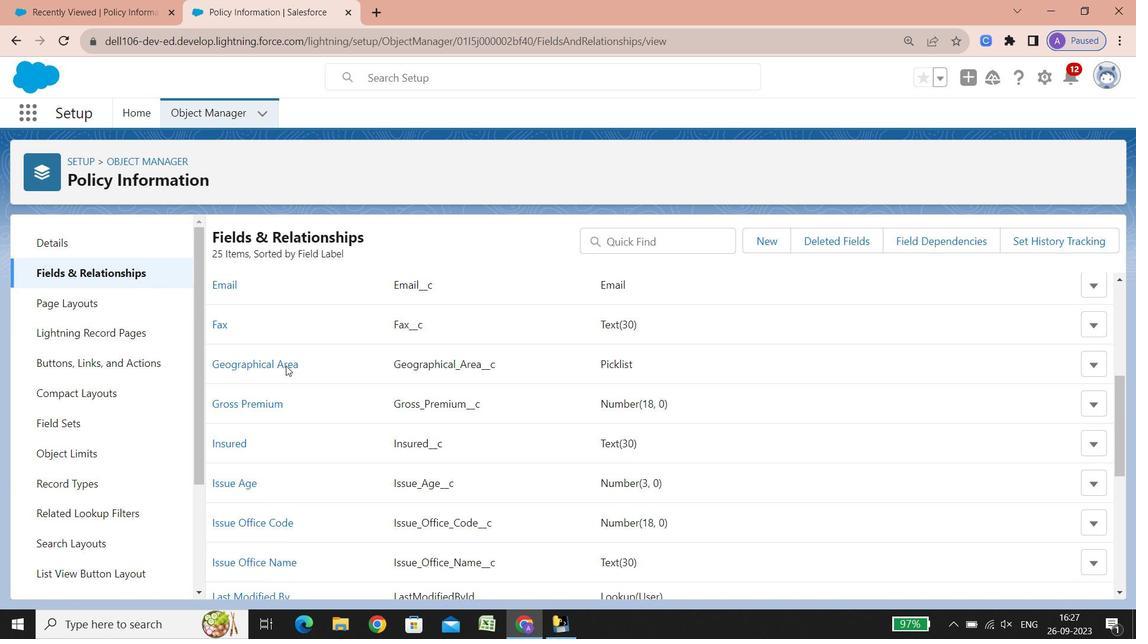 
Action: Mouse scrolled (286, 365) with delta (0, 0)
Screenshot: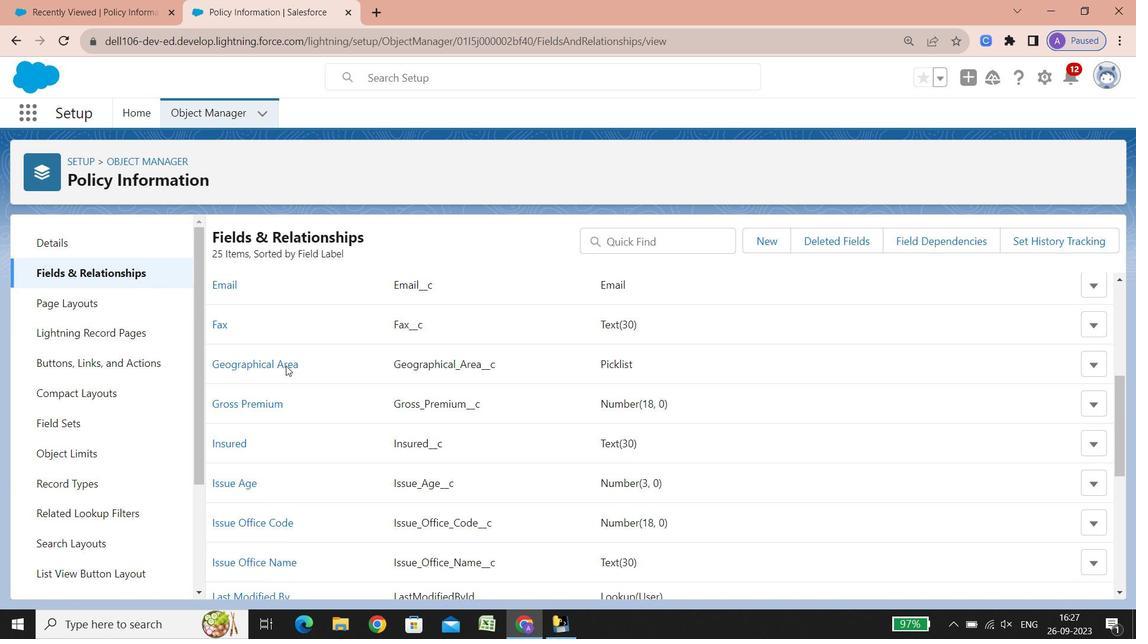 
Action: Mouse scrolled (286, 365) with delta (0, 0)
Screenshot: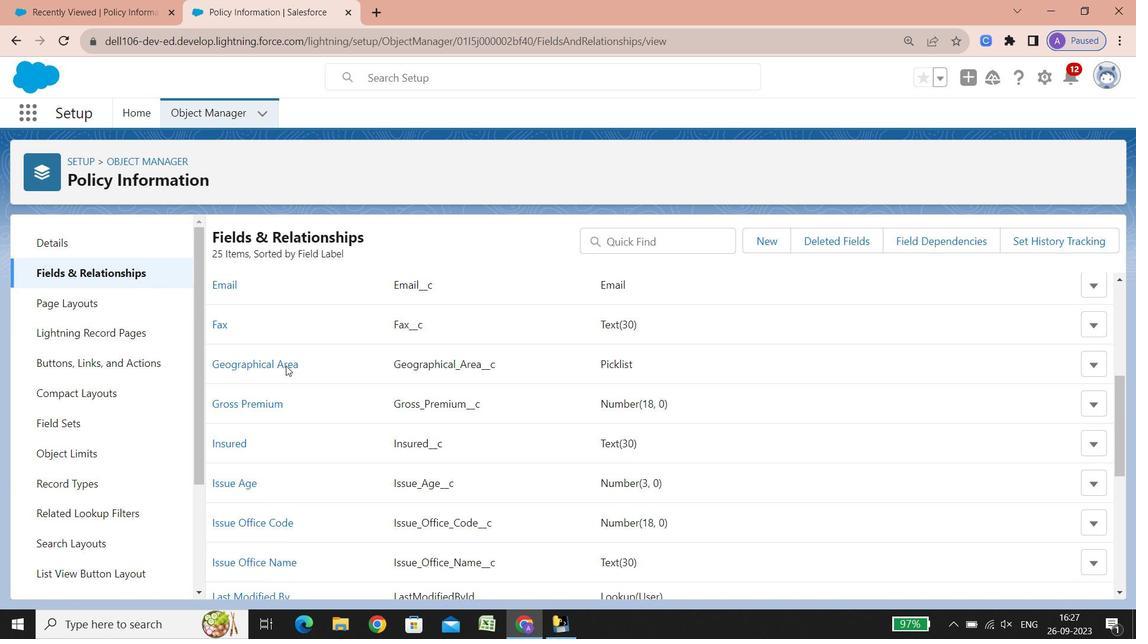 
Action: Mouse scrolled (286, 365) with delta (0, 0)
Screenshot: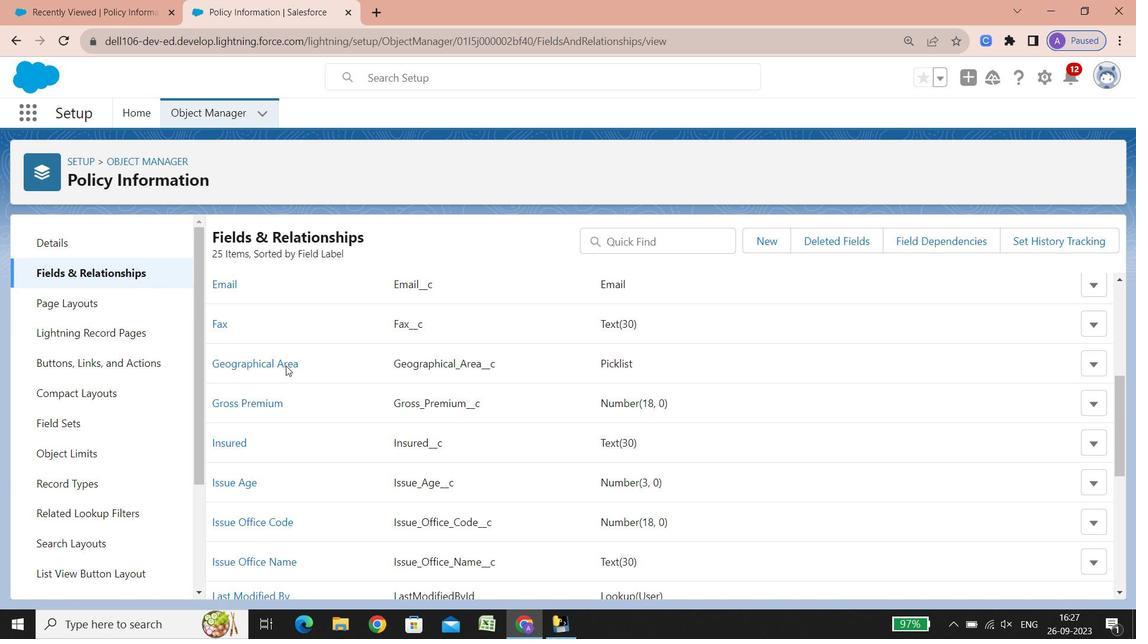 
Action: Mouse scrolled (286, 365) with delta (0, 0)
Screenshot: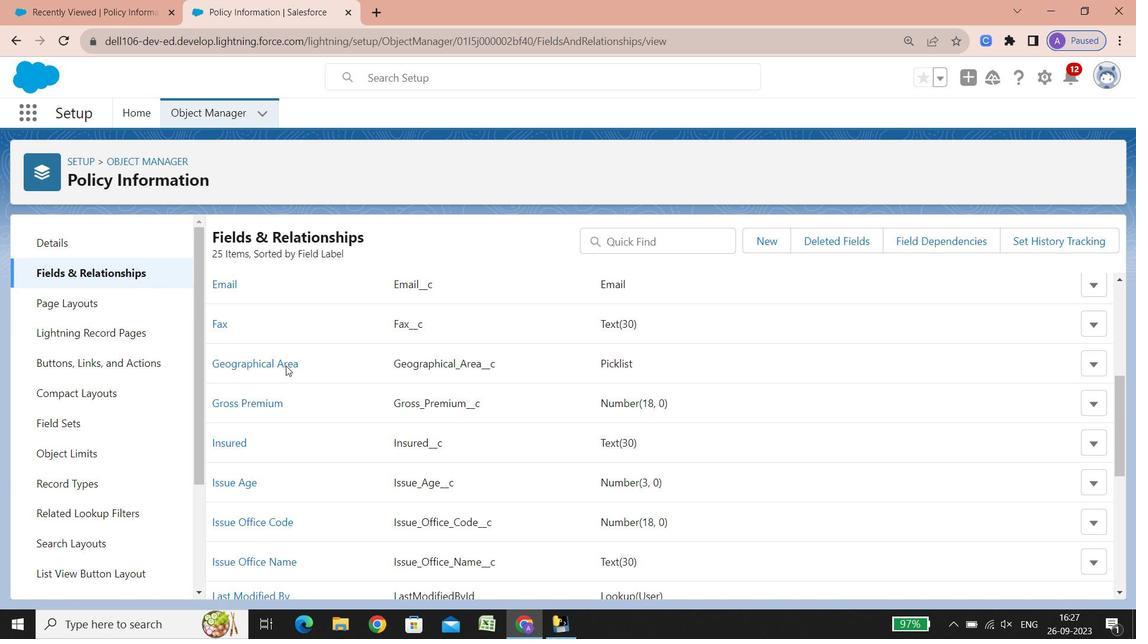
Action: Mouse scrolled (286, 365) with delta (0, 0)
Screenshot: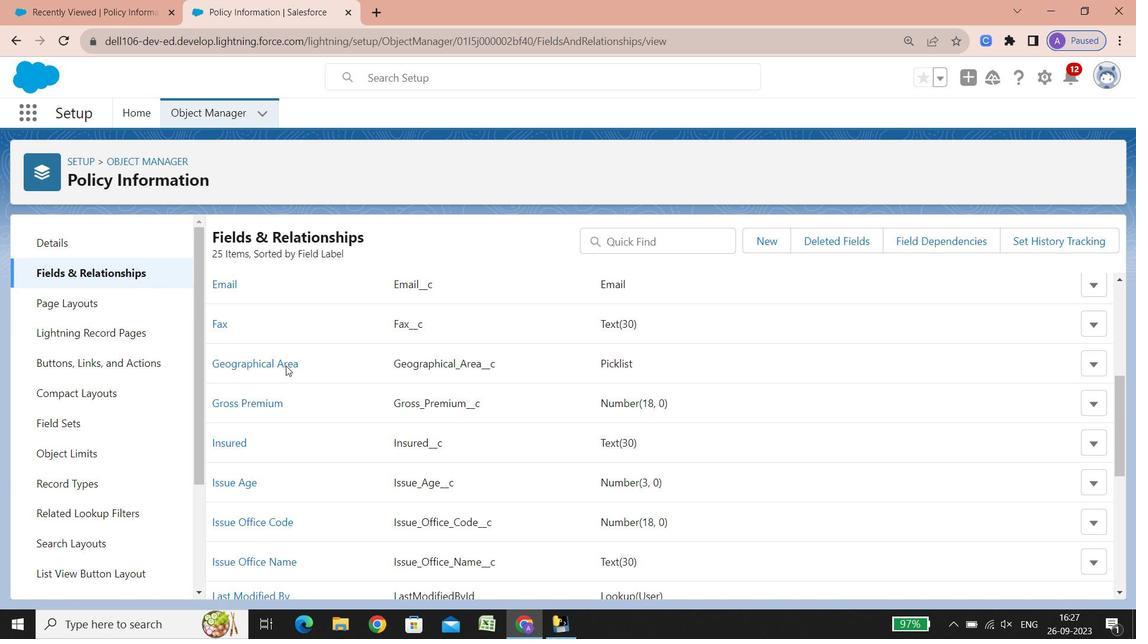 
Action: Mouse scrolled (286, 365) with delta (0, 0)
Screenshot: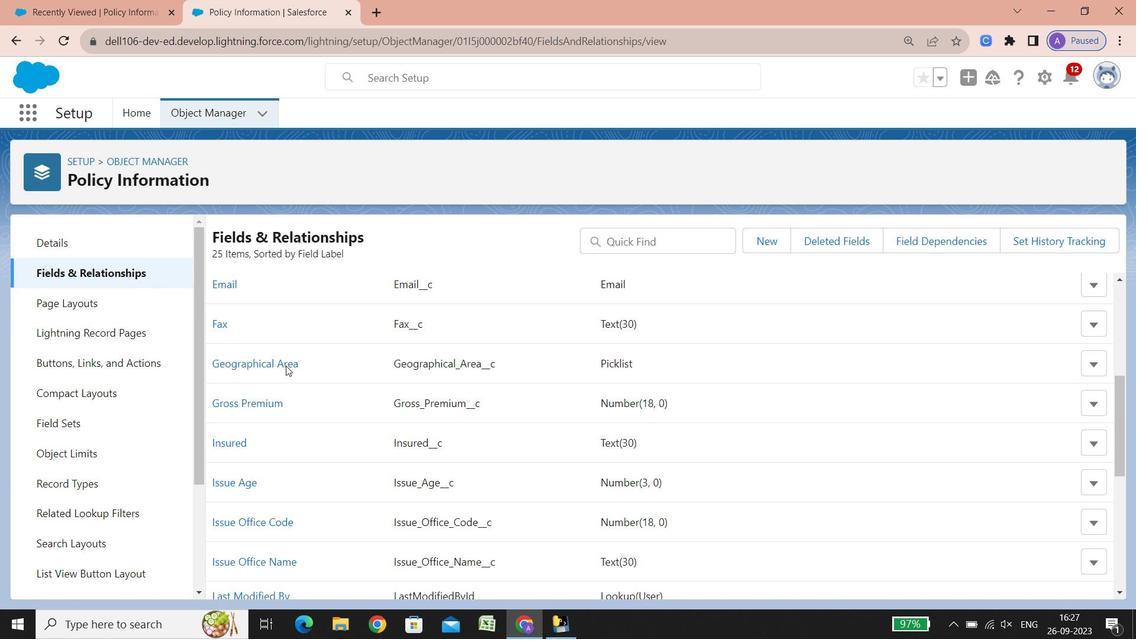 
Action: Mouse scrolled (286, 365) with delta (0, 0)
Screenshot: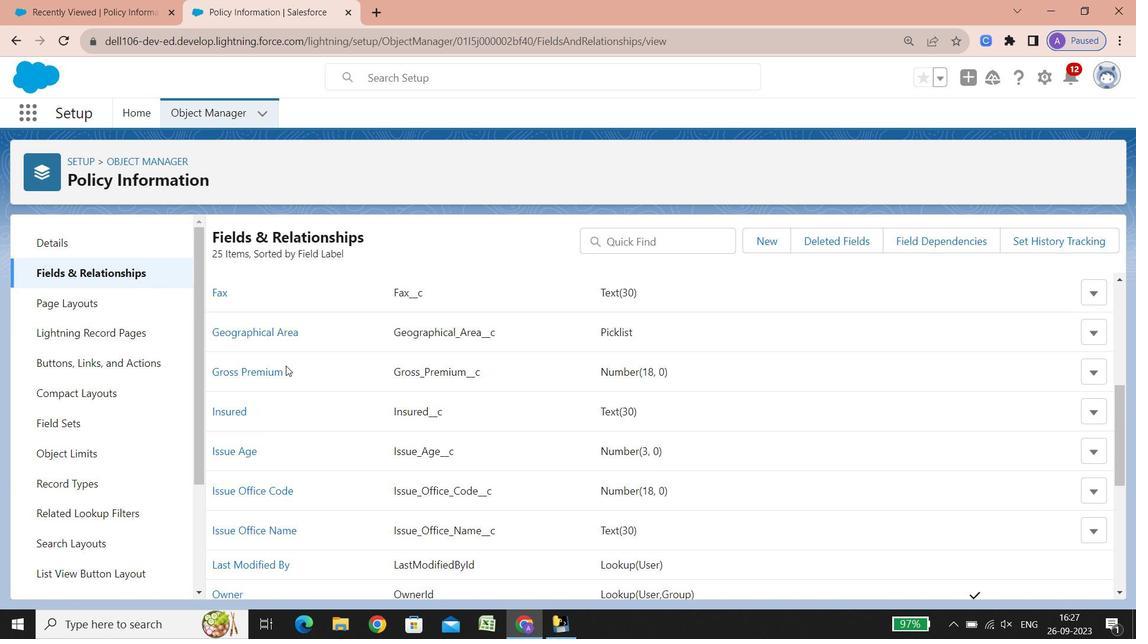 
Action: Mouse scrolled (286, 365) with delta (0, 0)
Screenshot: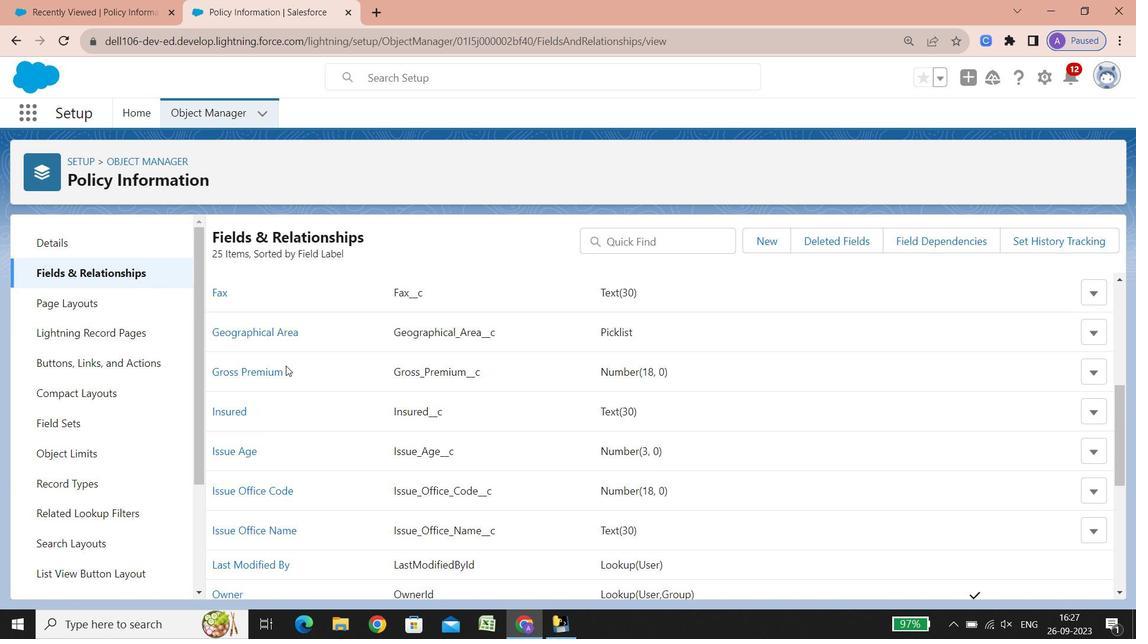 
Action: Mouse scrolled (286, 365) with delta (0, 0)
Screenshot: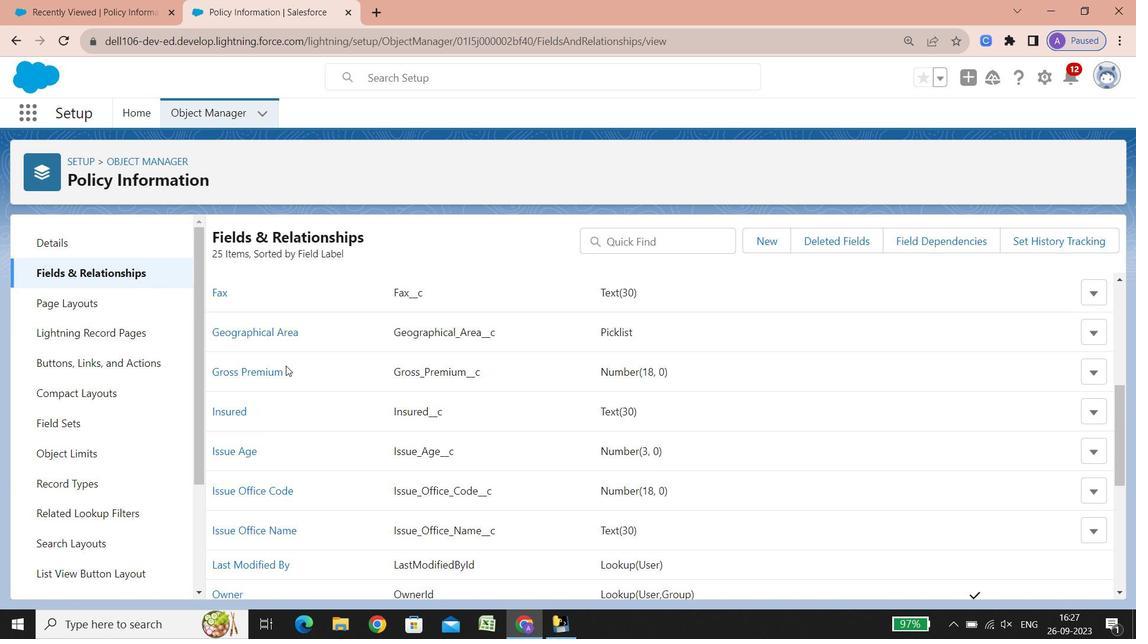 
Action: Mouse scrolled (286, 365) with delta (0, 0)
Screenshot: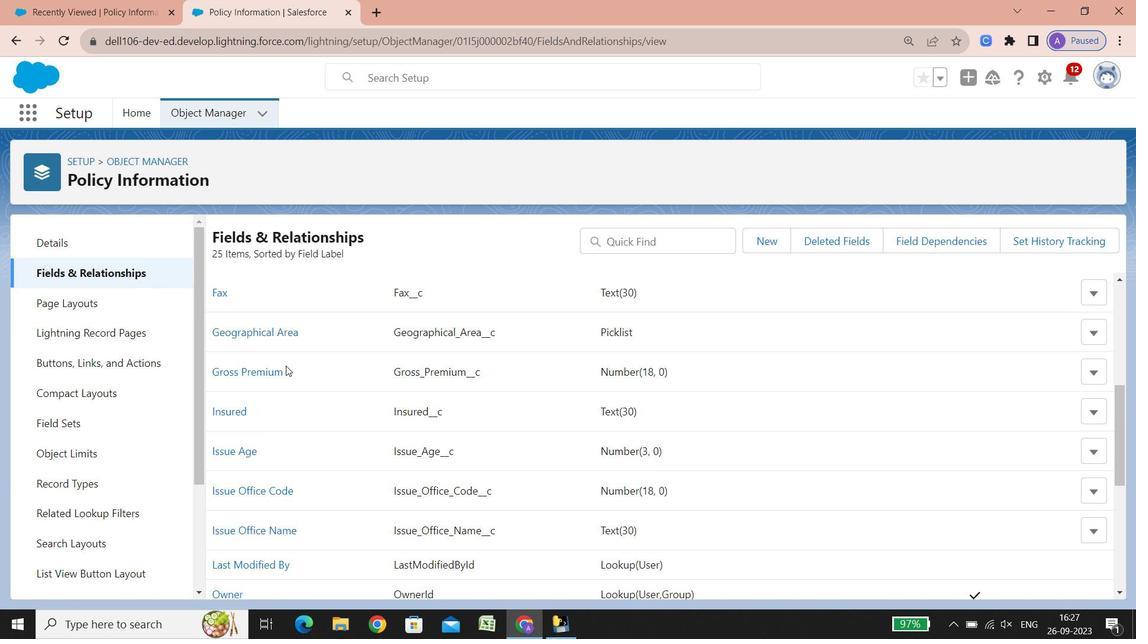 
Action: Mouse scrolled (286, 365) with delta (0, 0)
Screenshot: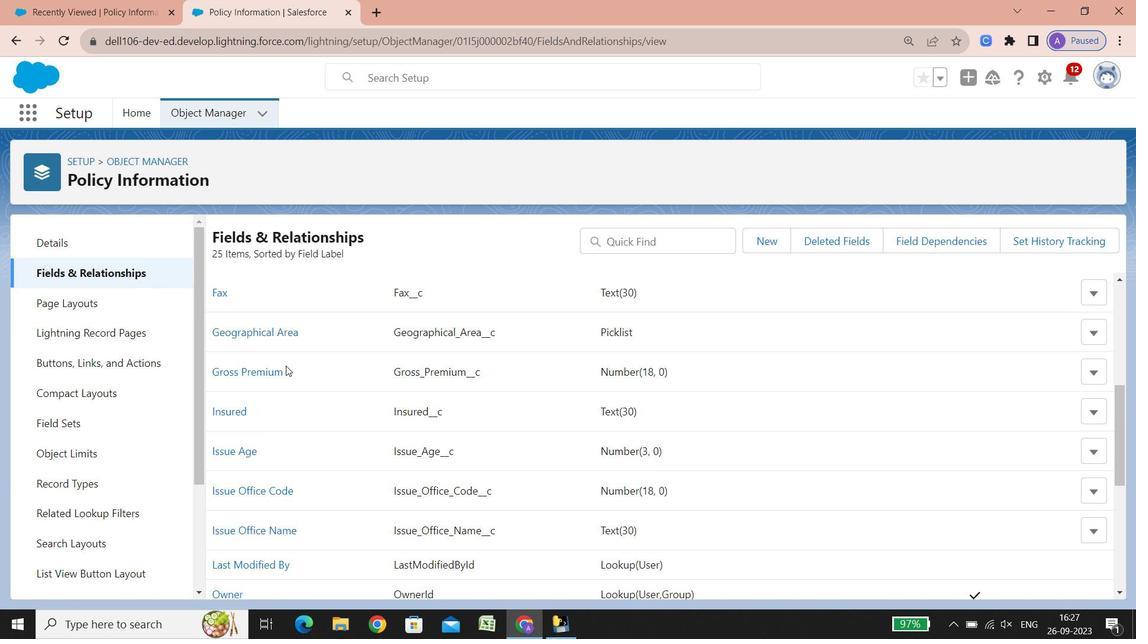 
Action: Mouse scrolled (286, 365) with delta (0, 0)
Screenshot: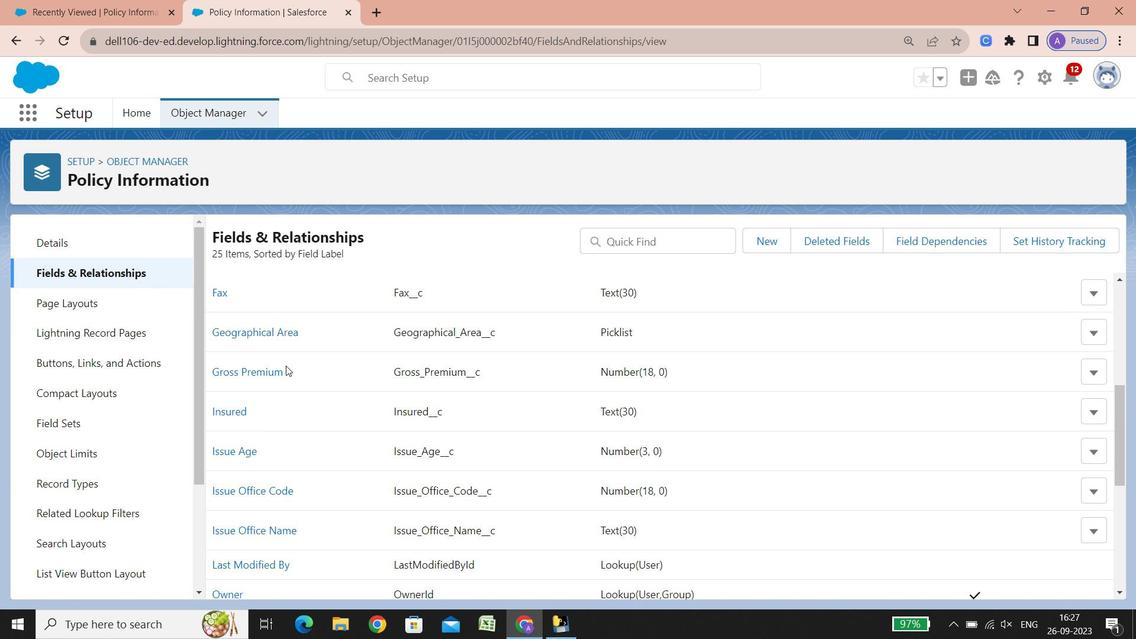
Action: Mouse scrolled (286, 365) with delta (0, 0)
Screenshot: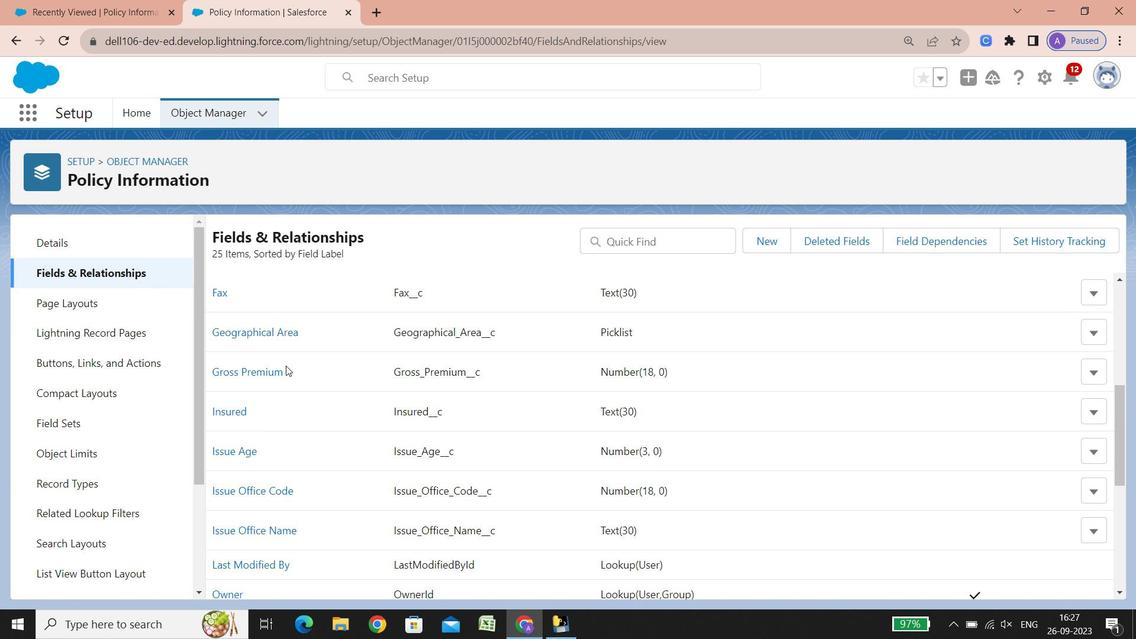 
Action: Mouse scrolled (286, 365) with delta (0, 0)
Screenshot: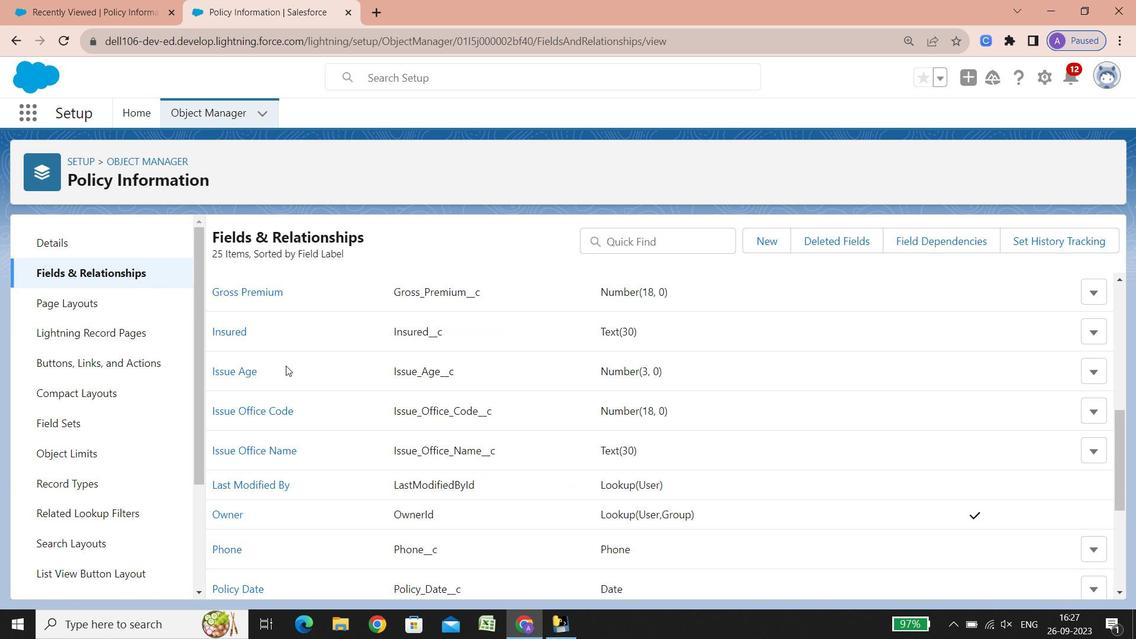 
Action: Mouse scrolled (286, 365) with delta (0, 0)
Screenshot: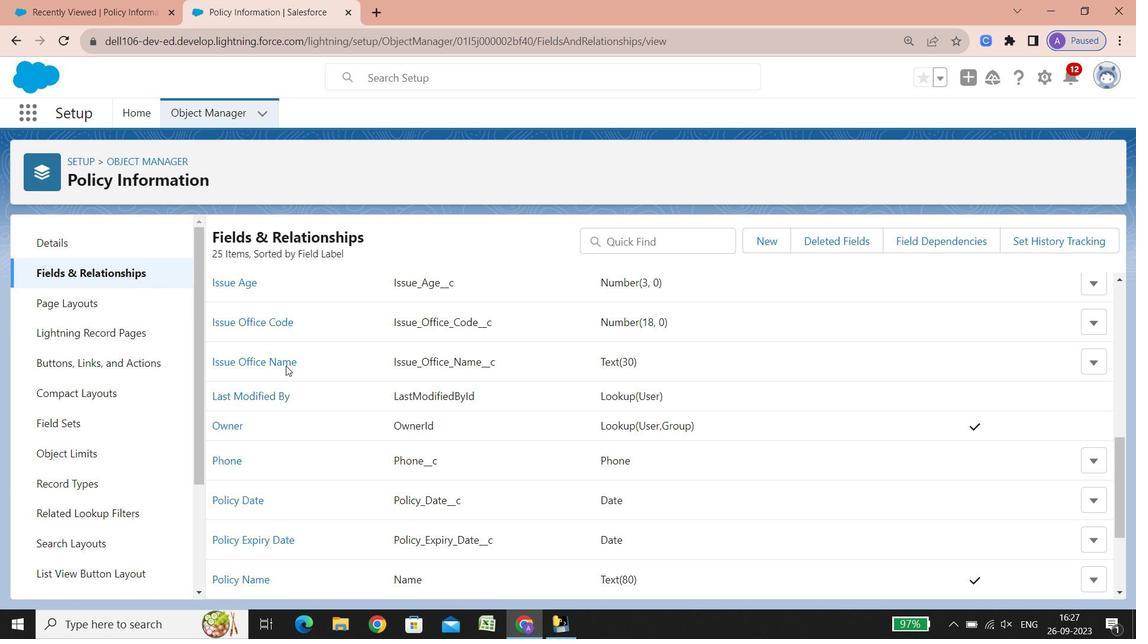 
Action: Mouse scrolled (286, 365) with delta (0, 0)
Screenshot: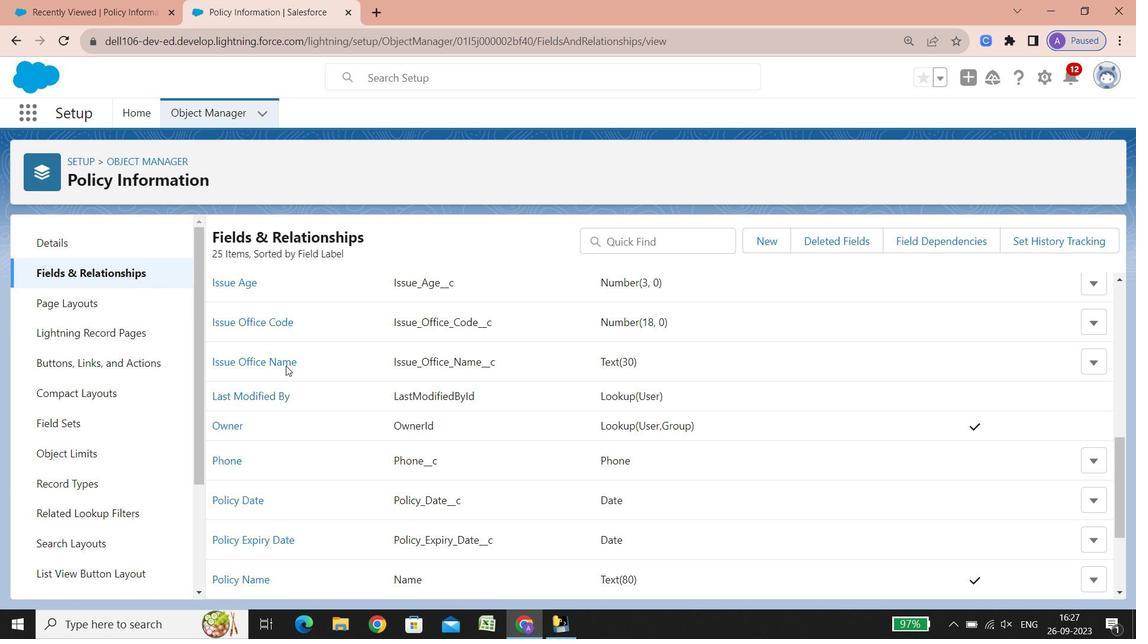 
Action: Mouse scrolled (286, 365) with delta (0, 0)
Screenshot: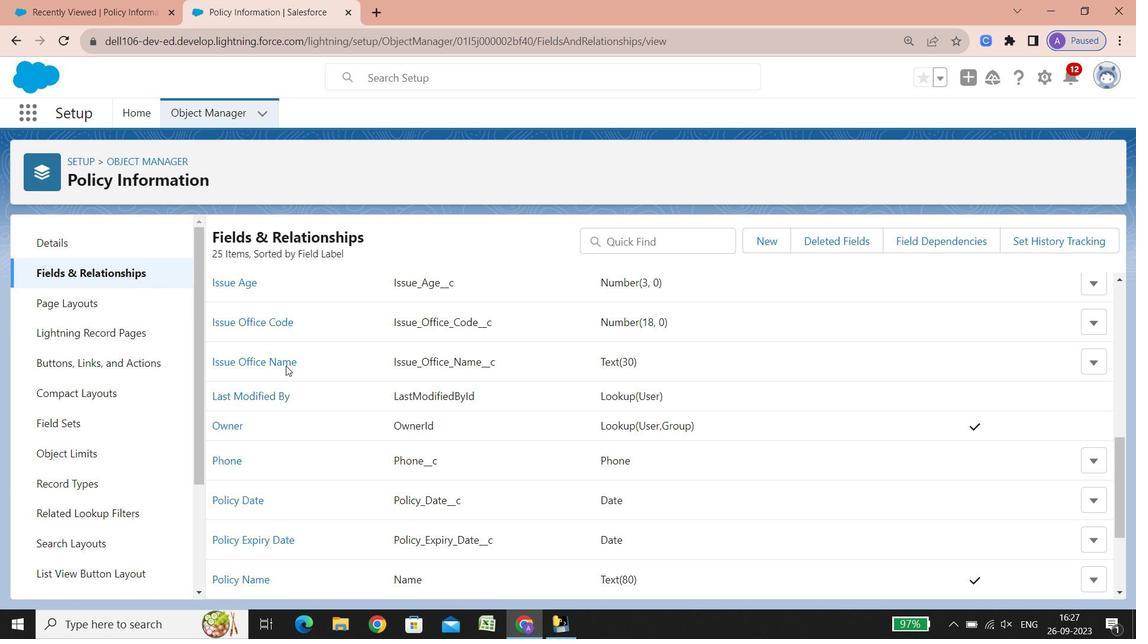 
Action: Mouse scrolled (286, 365) with delta (0, 0)
Screenshot: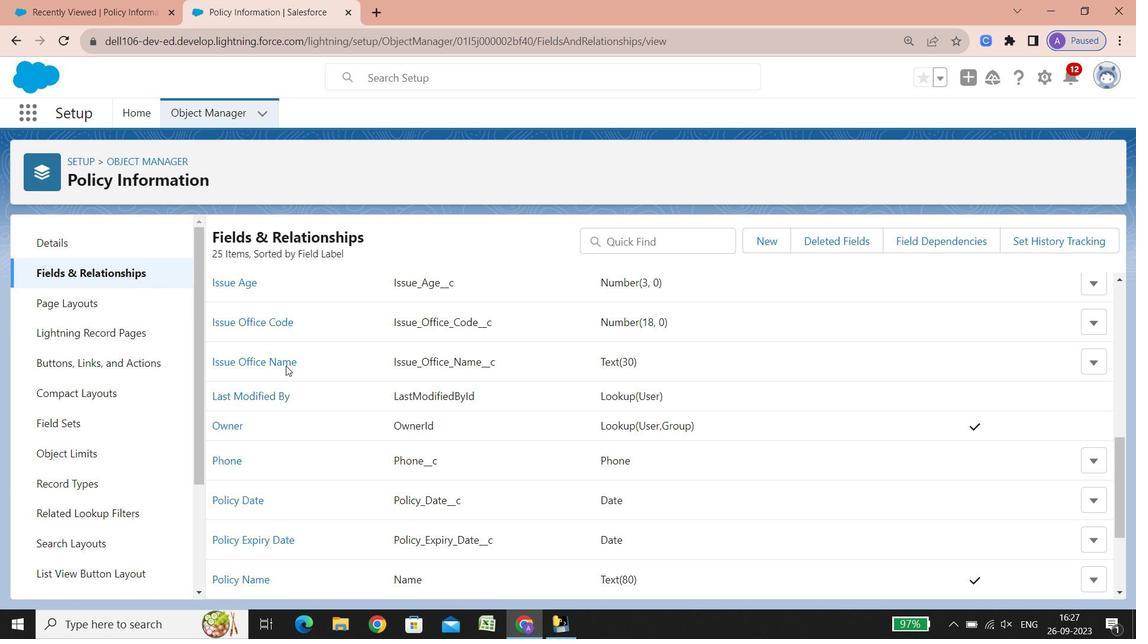 
Action: Mouse scrolled (286, 365) with delta (0, 0)
Screenshot: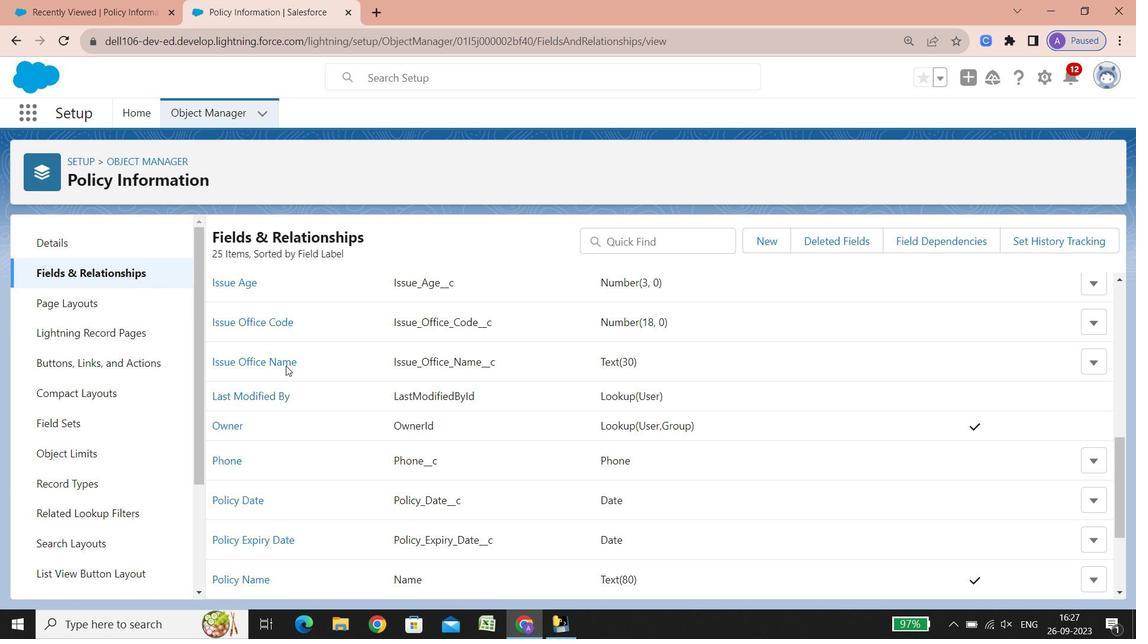
Action: Mouse scrolled (286, 365) with delta (0, 0)
Screenshot: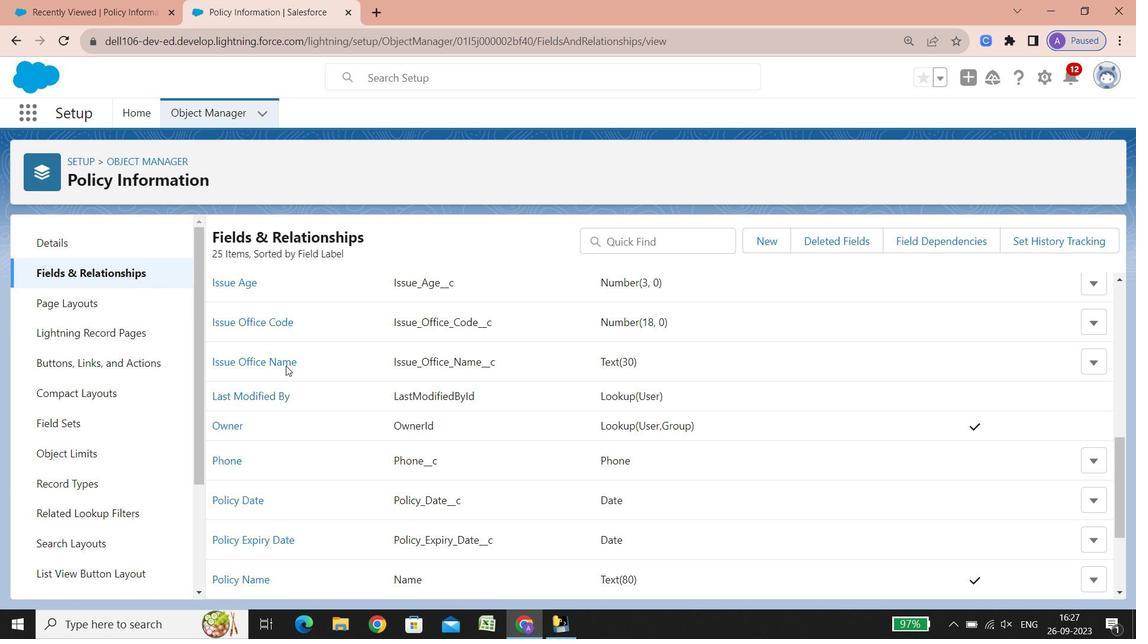 
Action: Mouse scrolled (286, 365) with delta (0, 0)
Screenshot: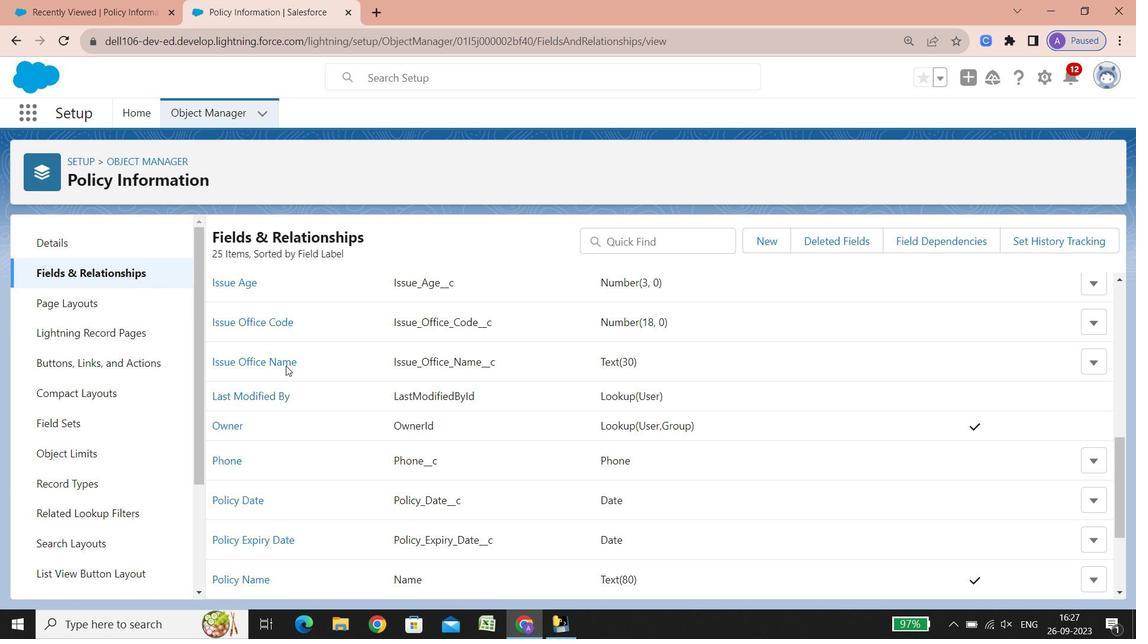 
Action: Mouse scrolled (286, 365) with delta (0, 0)
Screenshot: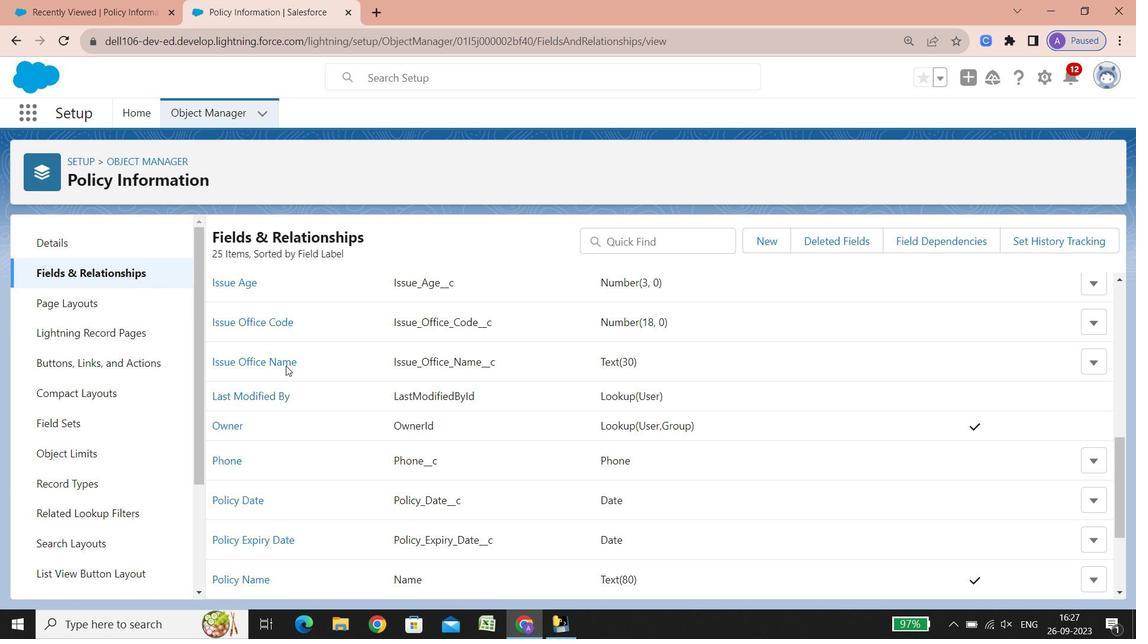 
Action: Mouse scrolled (286, 365) with delta (0, 0)
Screenshot: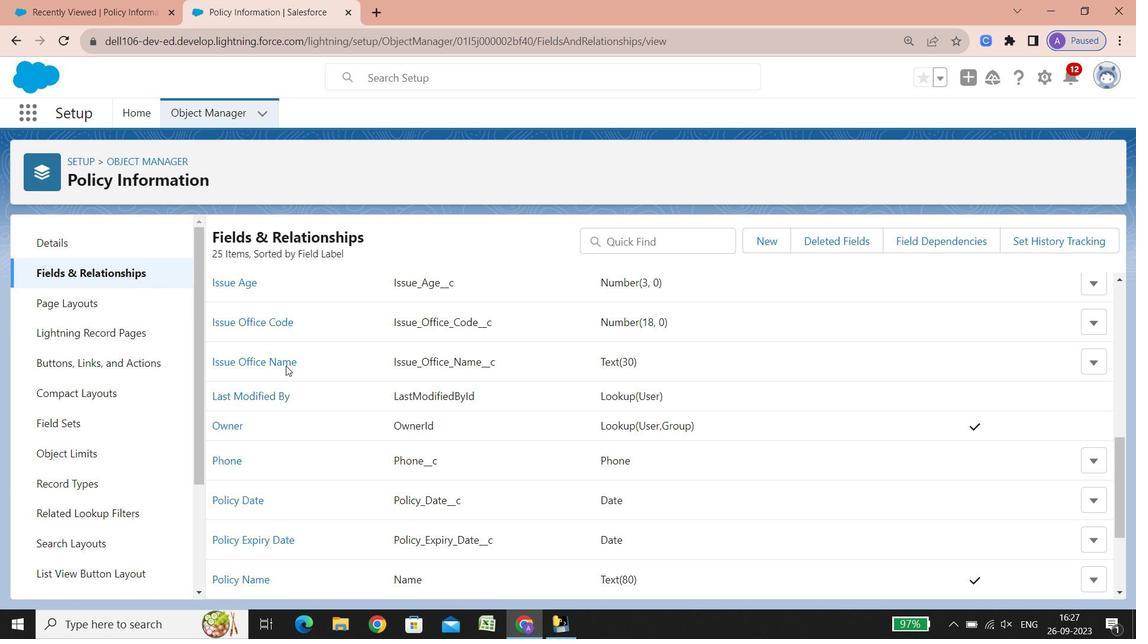 
Action: Mouse scrolled (286, 365) with delta (0, 0)
Screenshot: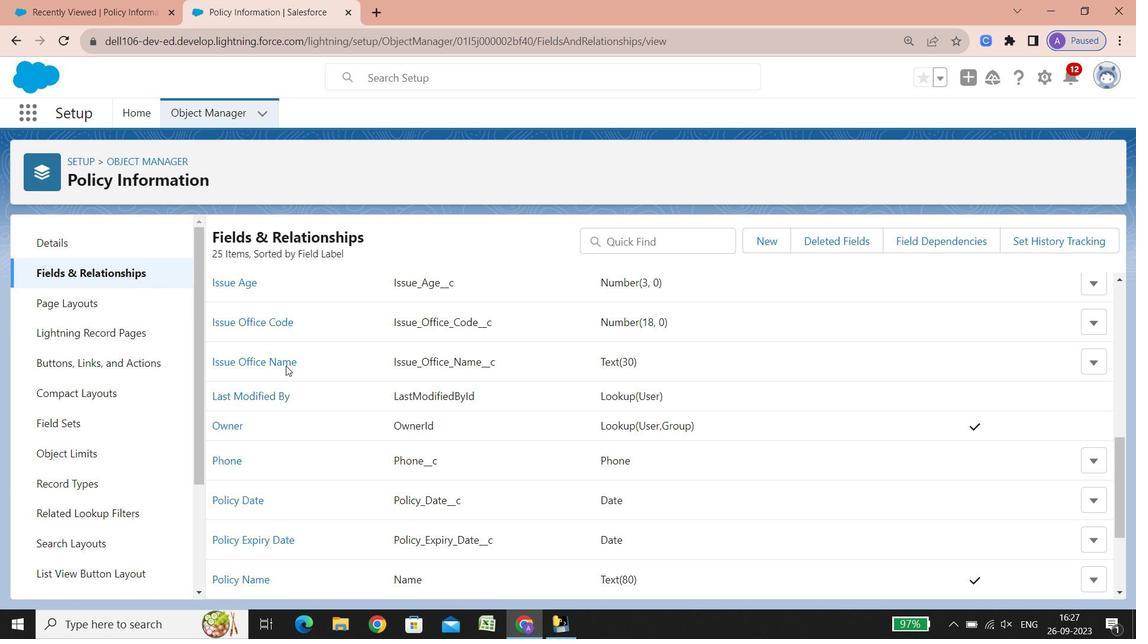 
Action: Mouse scrolled (286, 365) with delta (0, 0)
Screenshot: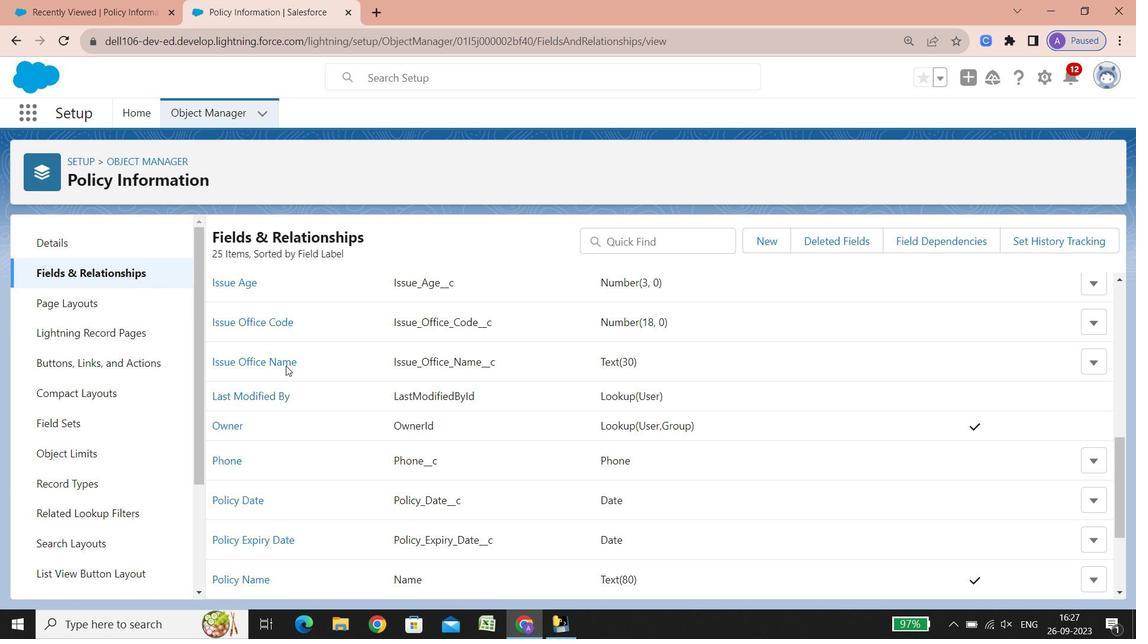 
Action: Mouse scrolled (286, 365) with delta (0, 0)
Screenshot: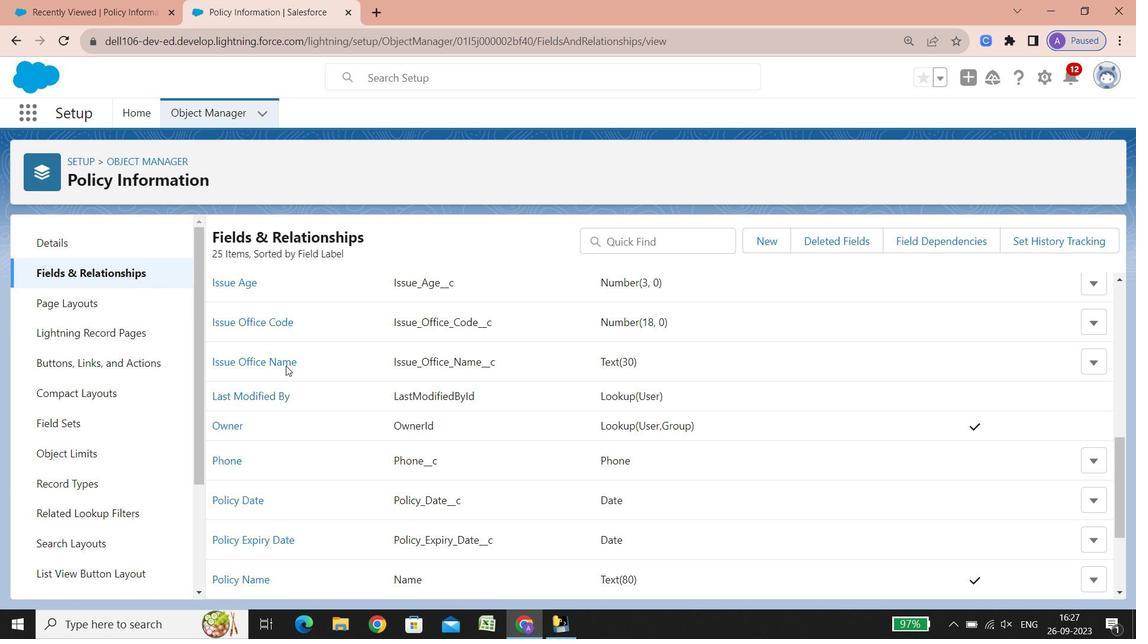 
Action: Mouse scrolled (286, 365) with delta (0, 0)
Screenshot: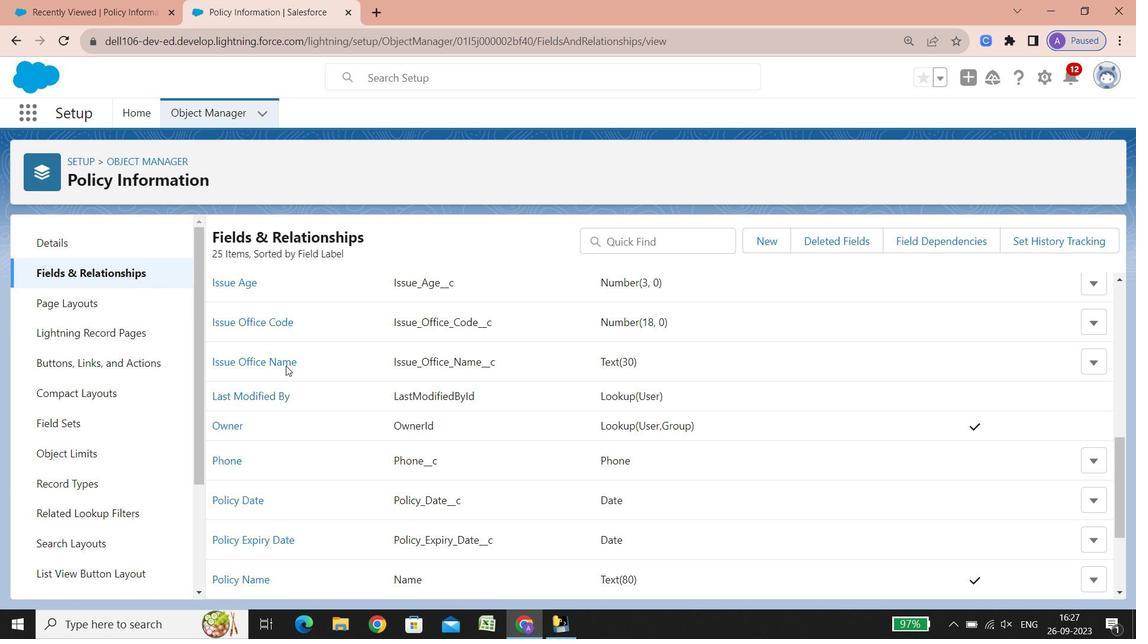 
Action: Mouse scrolled (286, 365) with delta (0, 0)
Screenshot: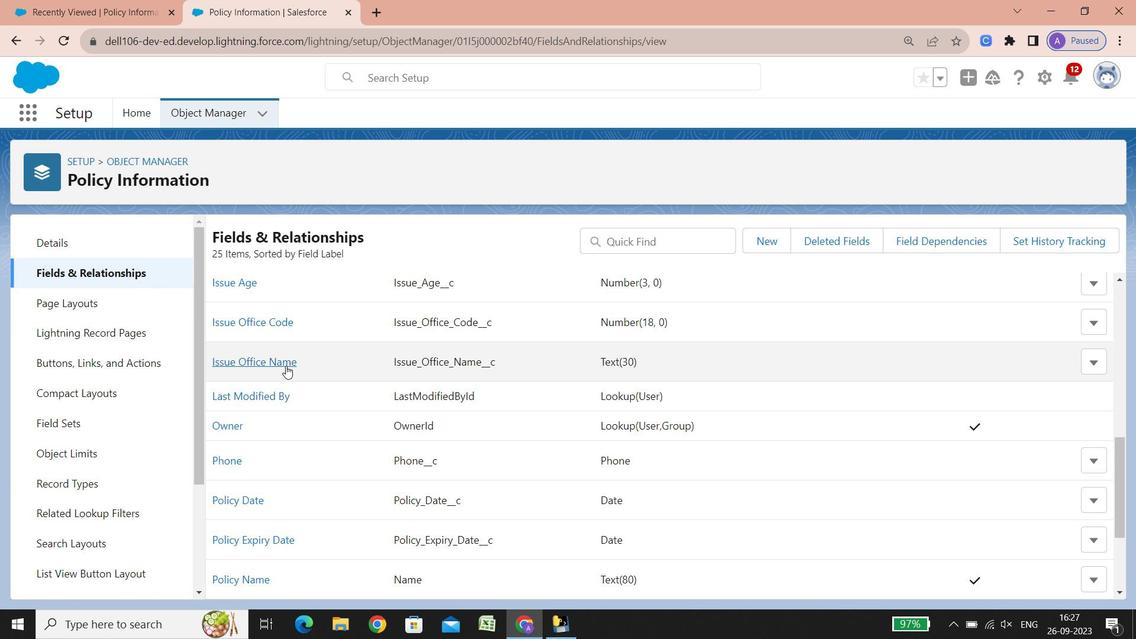 
Action: Mouse scrolled (286, 365) with delta (0, 0)
Screenshot: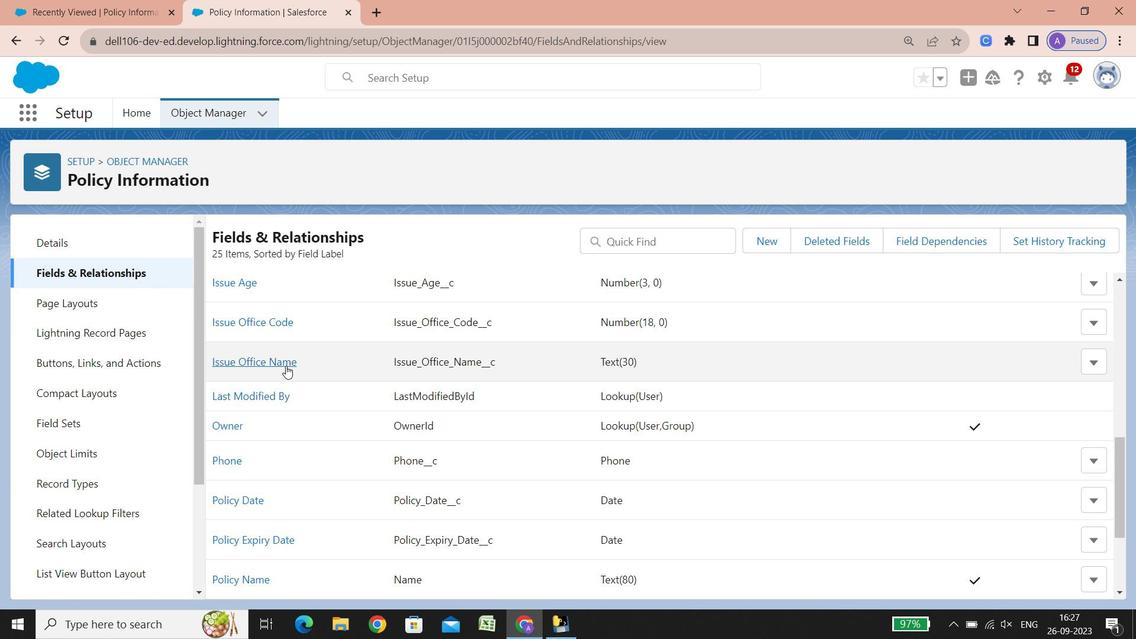 
Action: Mouse scrolled (286, 365) with delta (0, 0)
Screenshot: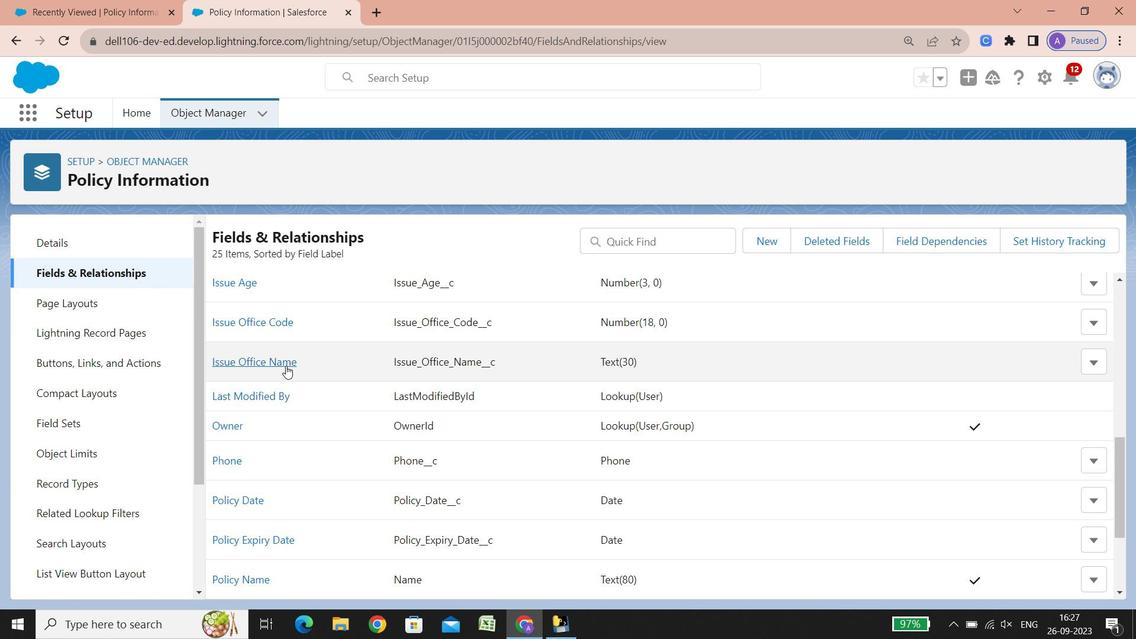 
Action: Mouse scrolled (286, 365) with delta (0, 0)
Screenshot: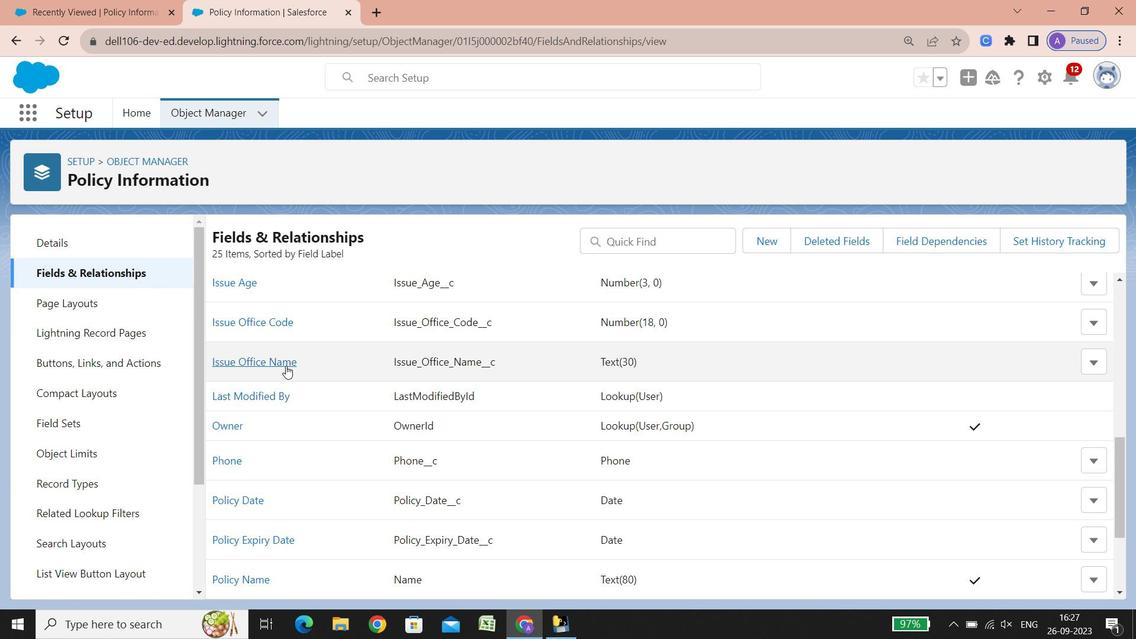 
Action: Mouse scrolled (286, 365) with delta (0, 0)
Screenshot: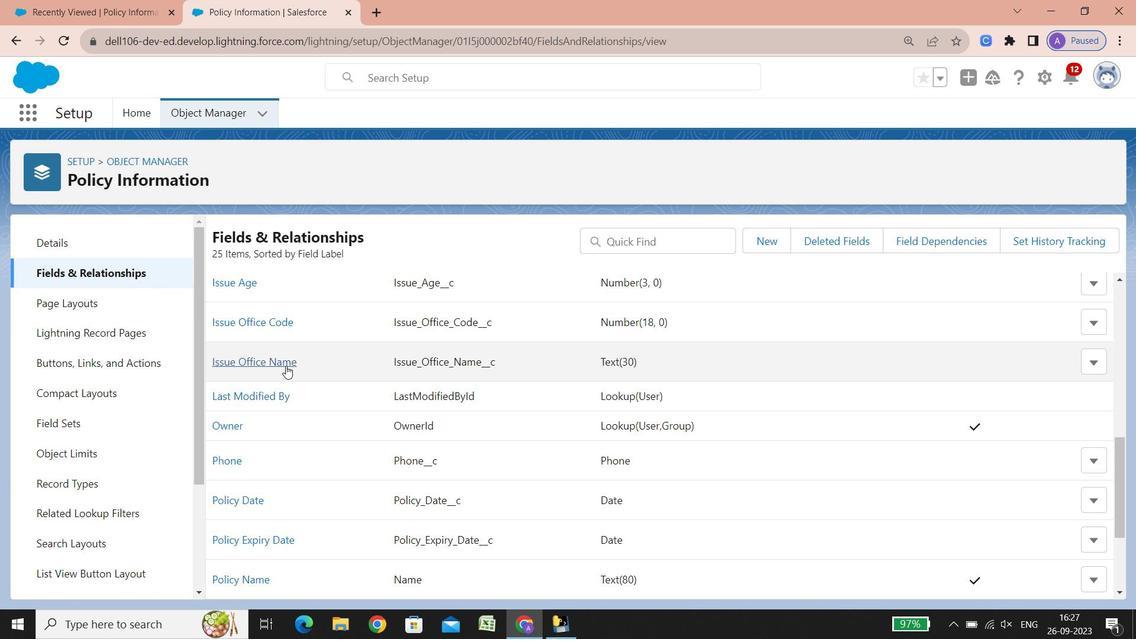 
Action: Mouse scrolled (286, 365) with delta (0, 0)
Screenshot: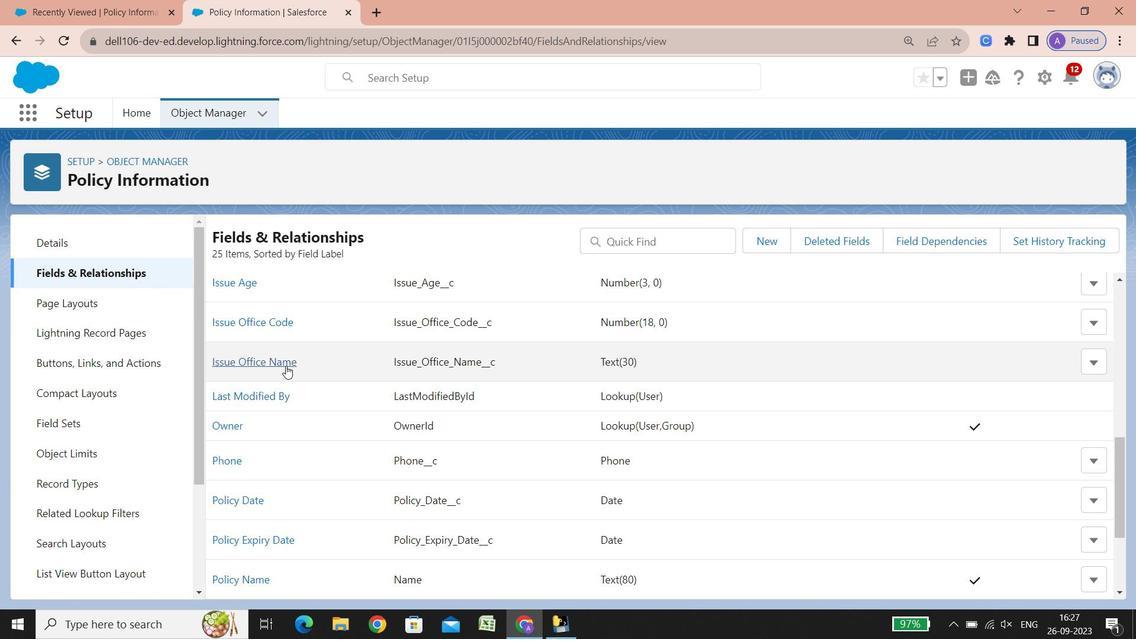 
Action: Mouse scrolled (286, 365) with delta (0, 0)
Screenshot: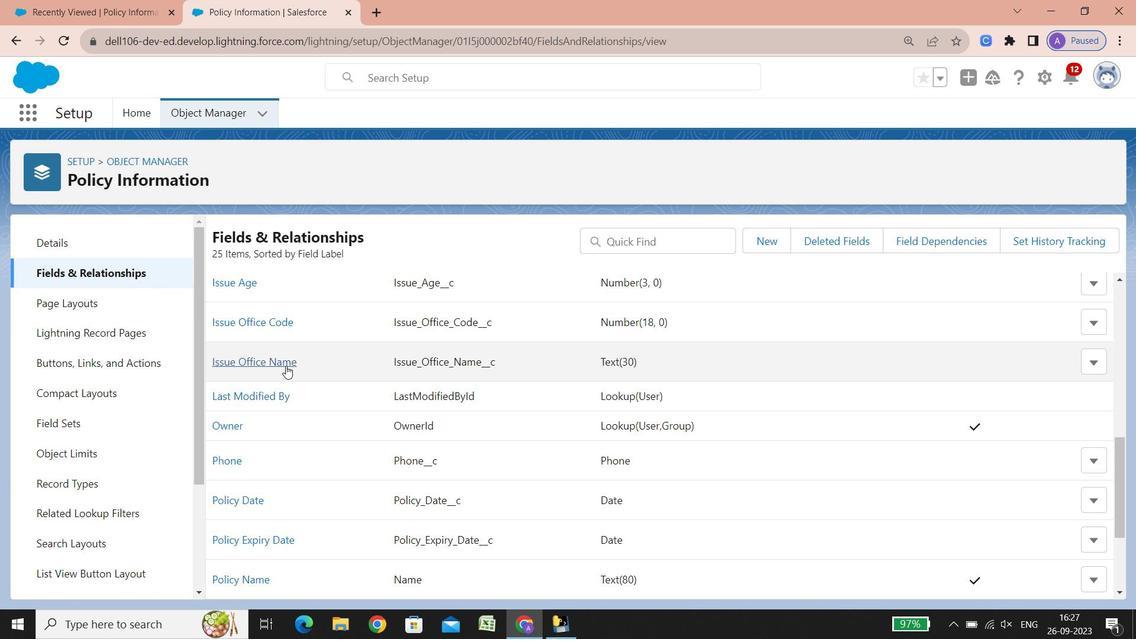 
Action: Mouse scrolled (286, 365) with delta (0, 0)
Screenshot: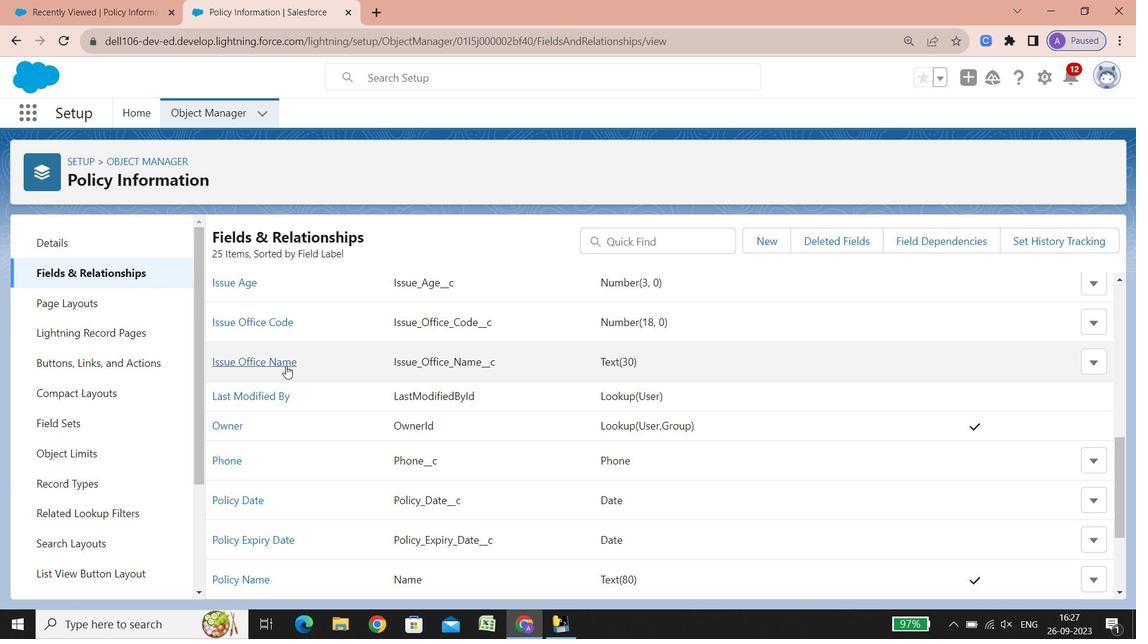 
Action: Mouse scrolled (286, 365) with delta (0, 0)
Screenshot: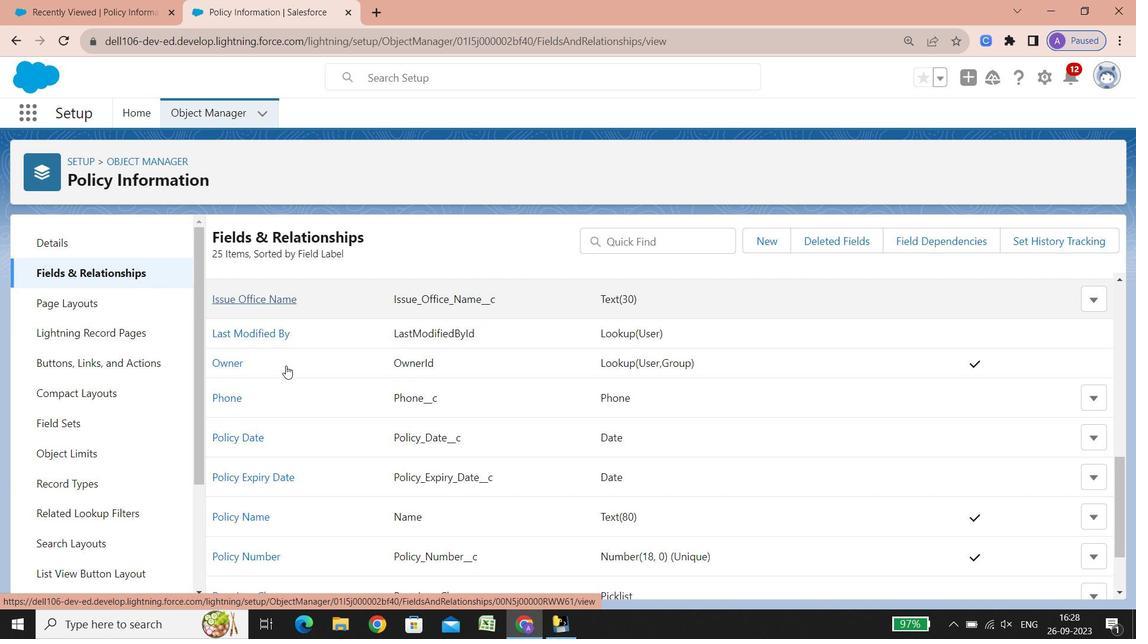 
Action: Mouse scrolled (286, 365) with delta (0, 0)
Screenshot: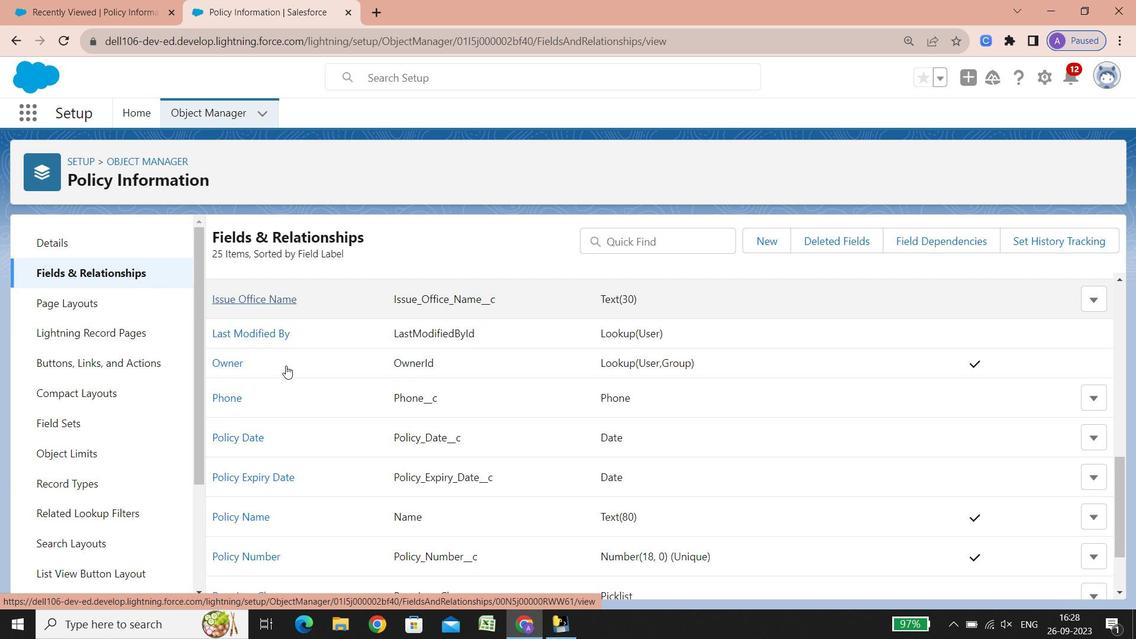 
Action: Mouse scrolled (286, 365) with delta (0, 0)
Screenshot: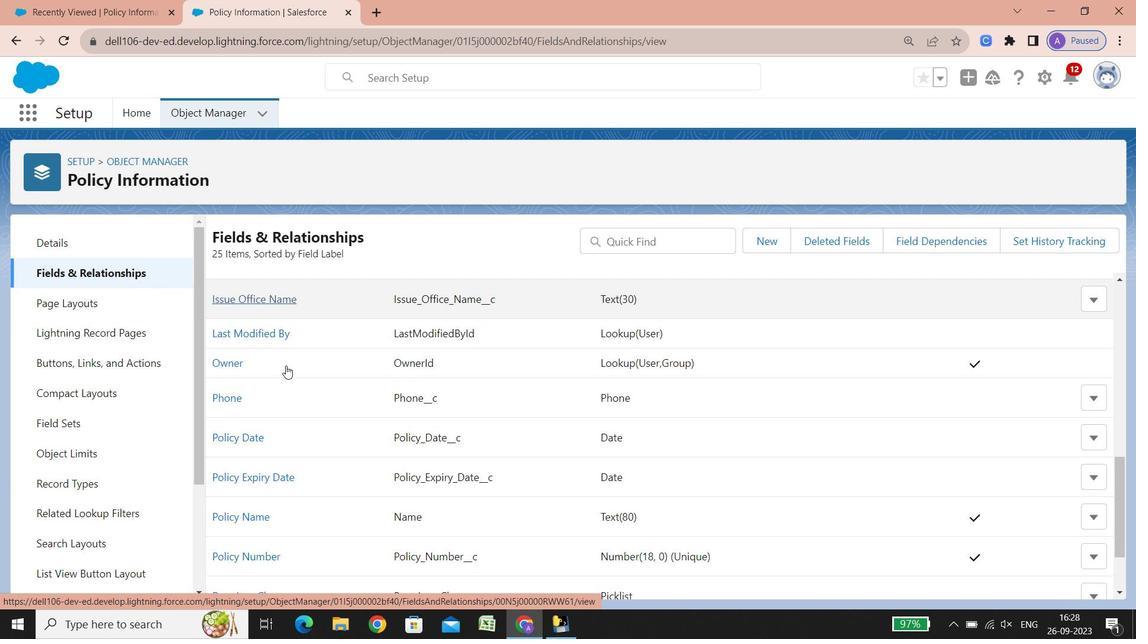 
Action: Mouse scrolled (286, 365) with delta (0, 0)
Screenshot: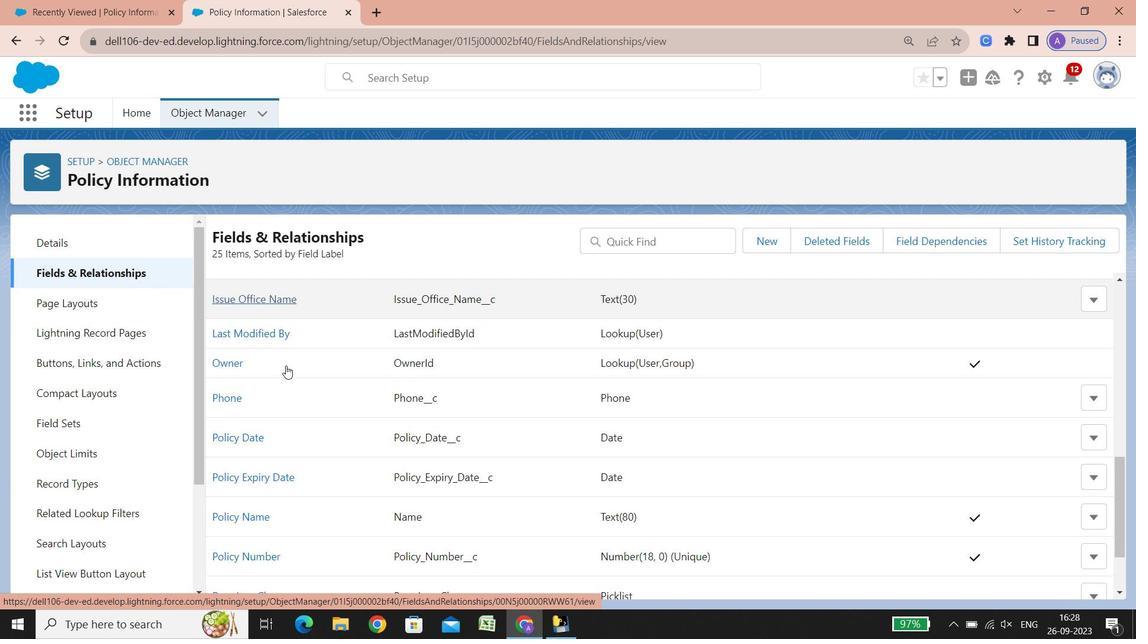 
Action: Mouse scrolled (286, 365) with delta (0, 0)
Screenshot: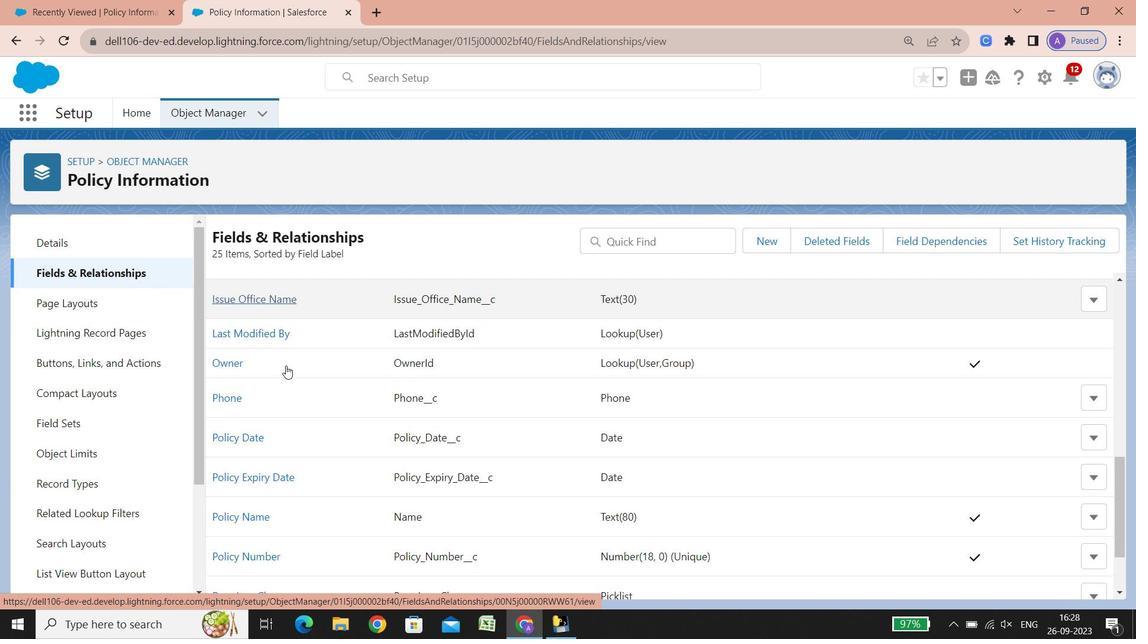 
Action: Mouse scrolled (286, 365) with delta (0, 0)
Screenshot: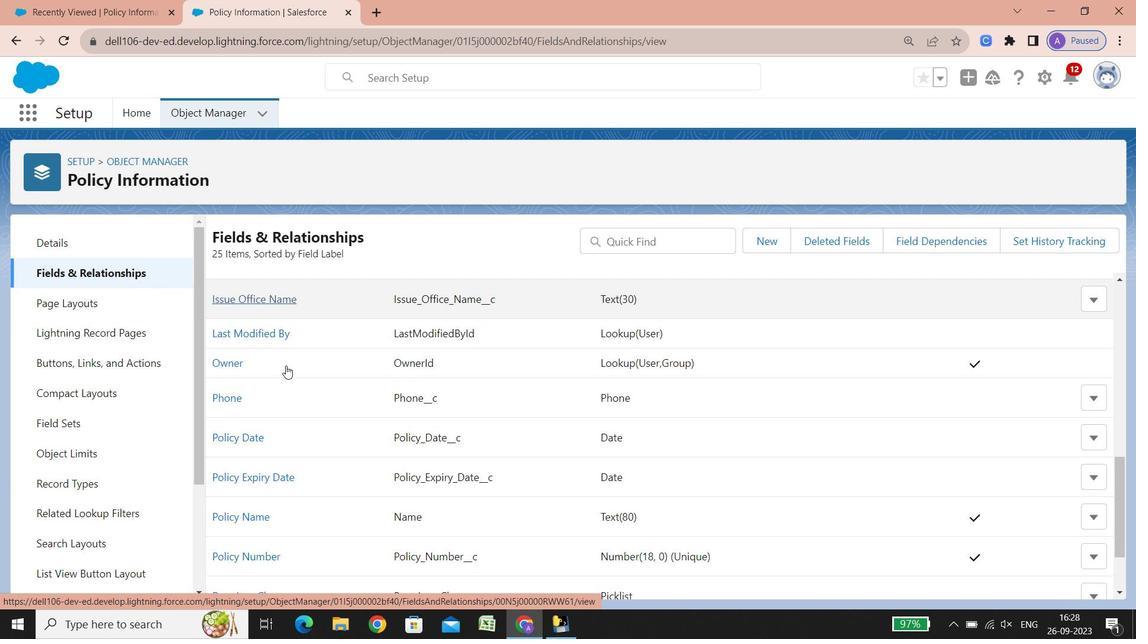 
Action: Mouse scrolled (286, 365) with delta (0, 0)
Screenshot: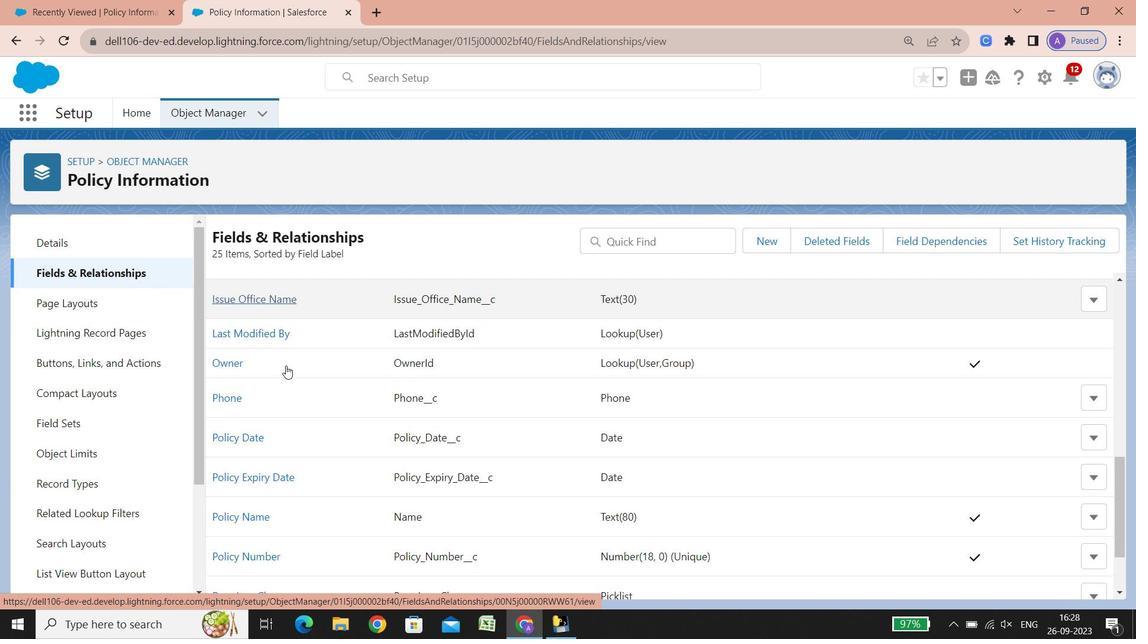 
Action: Mouse scrolled (286, 365) with delta (0, 0)
Screenshot: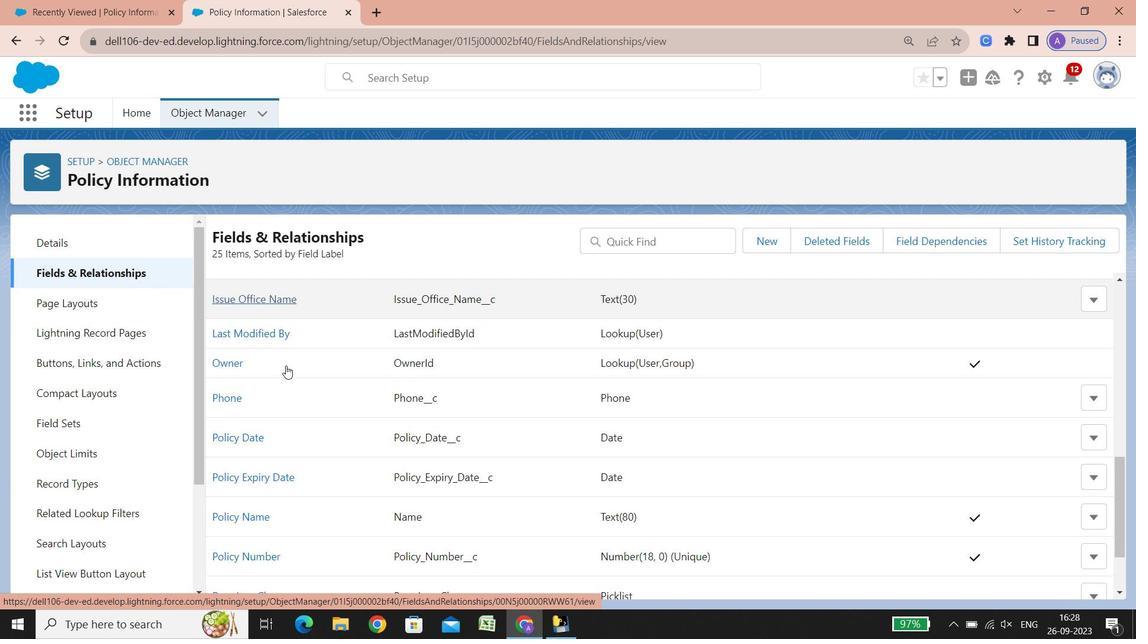 
Action: Mouse scrolled (286, 365) with delta (0, 0)
Screenshot: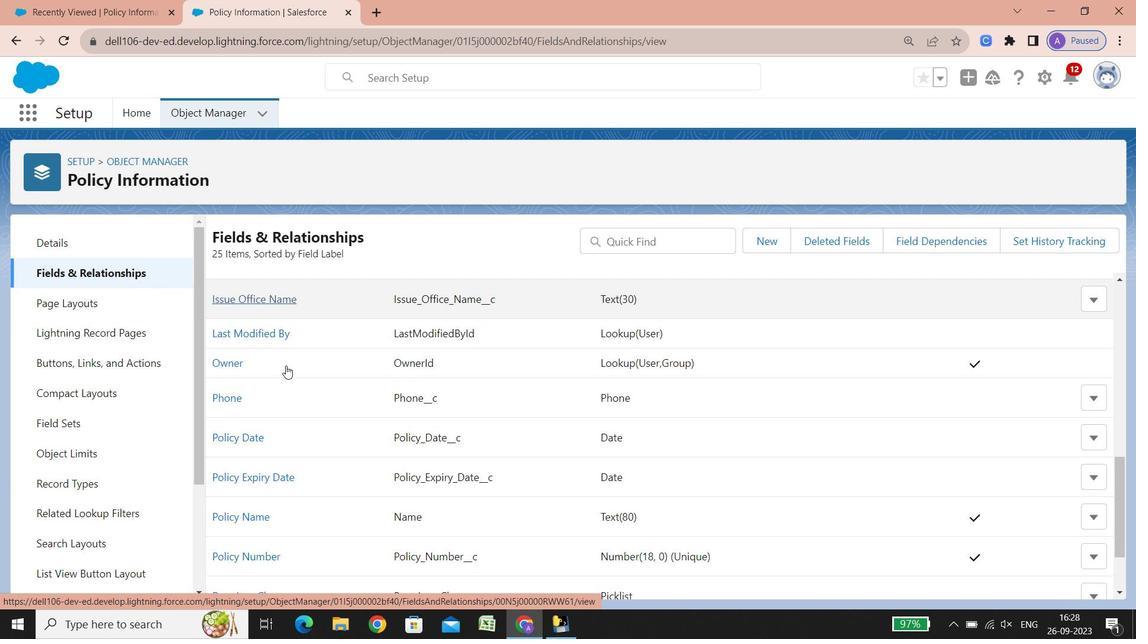 
Action: Mouse scrolled (286, 365) with delta (0, 0)
Screenshot: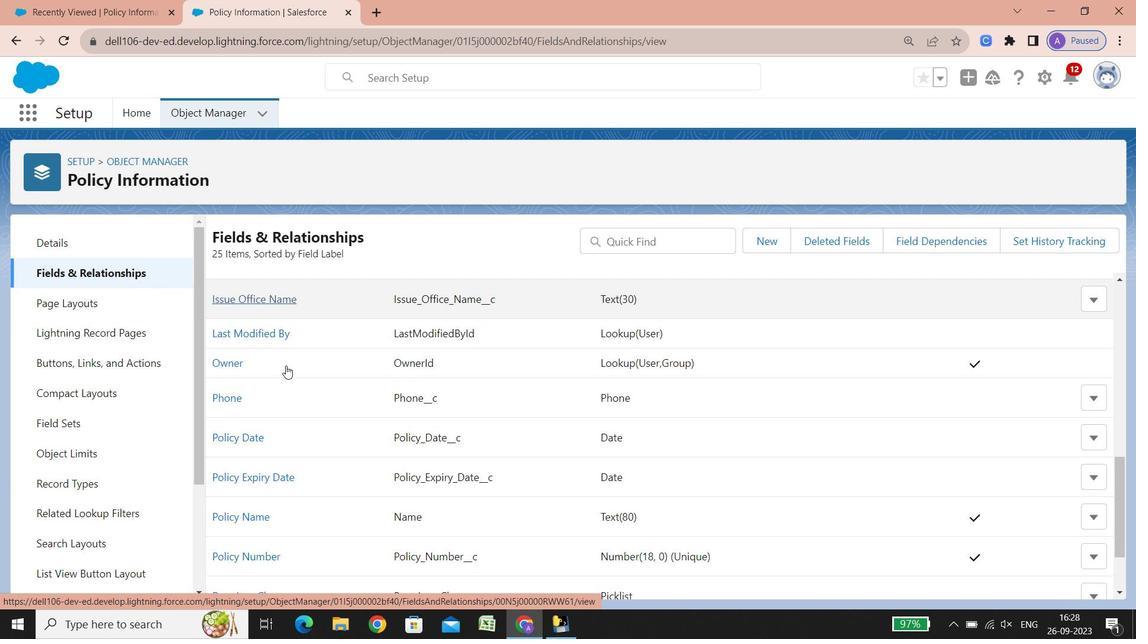 
Action: Mouse scrolled (286, 365) with delta (0, 0)
Screenshot: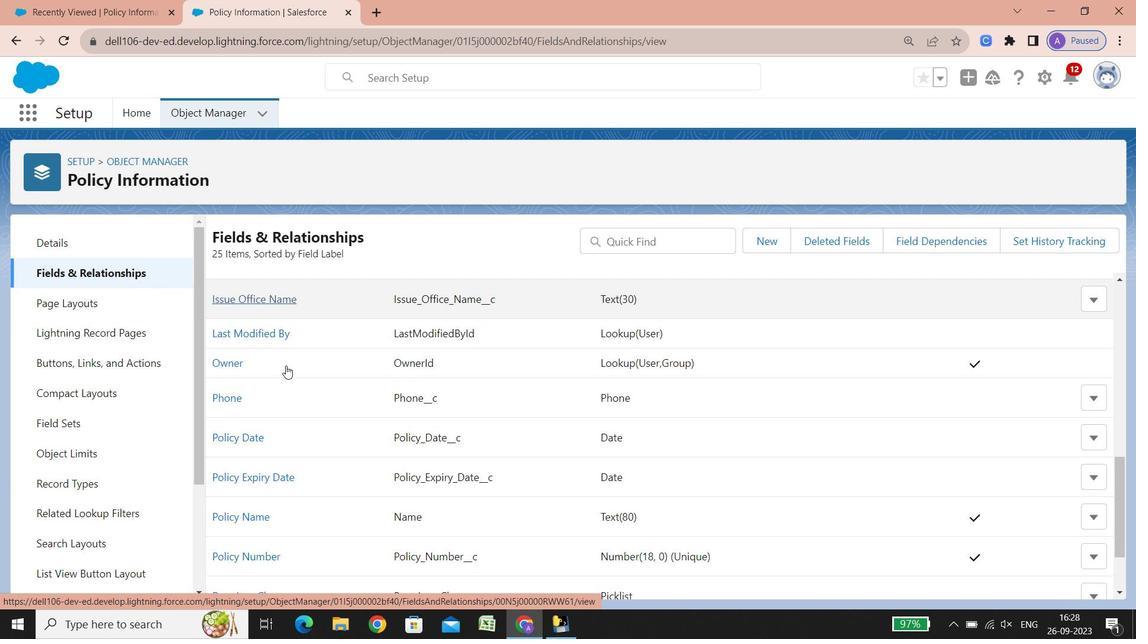 
Action: Mouse scrolled (286, 365) with delta (0, 0)
Screenshot: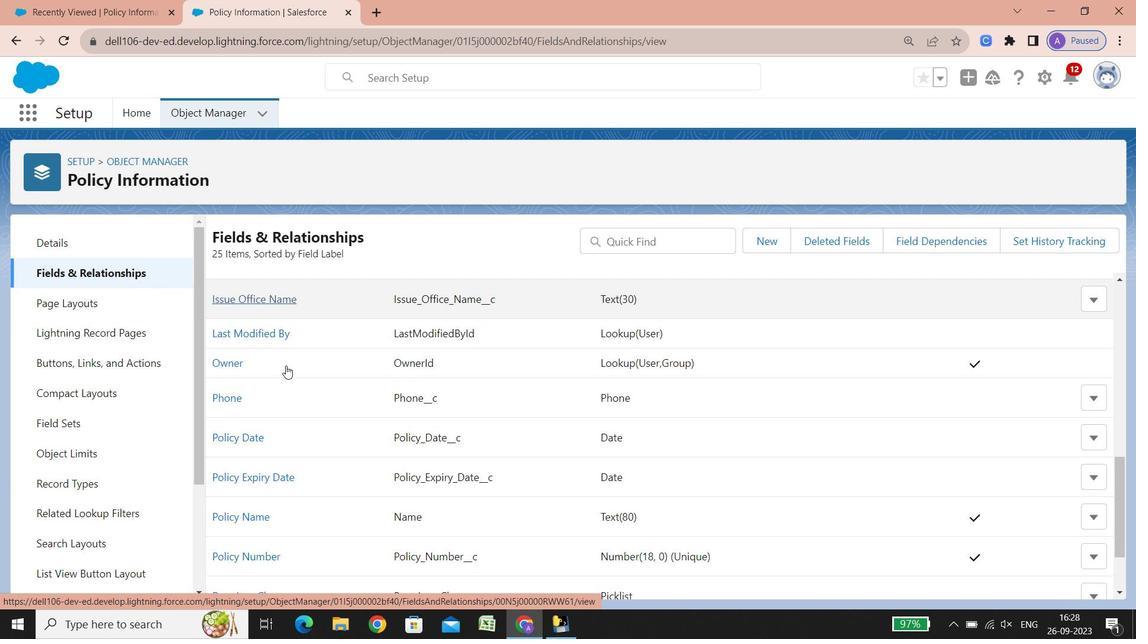 
Action: Mouse scrolled (286, 365) with delta (0, 0)
Screenshot: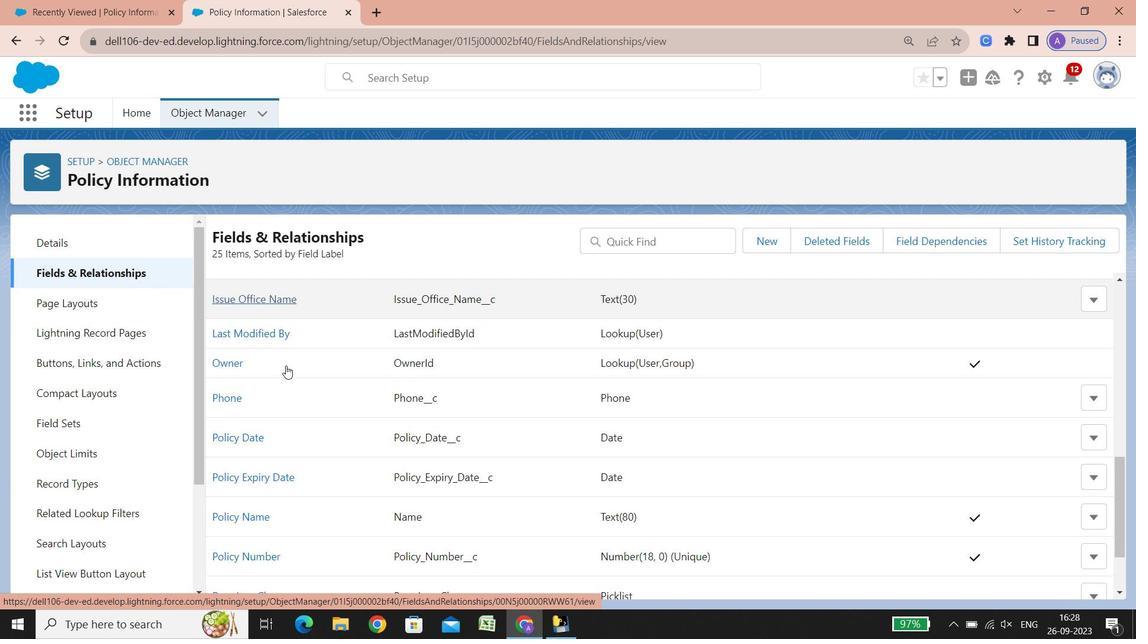 
Action: Mouse scrolled (286, 365) with delta (0, 0)
Screenshot: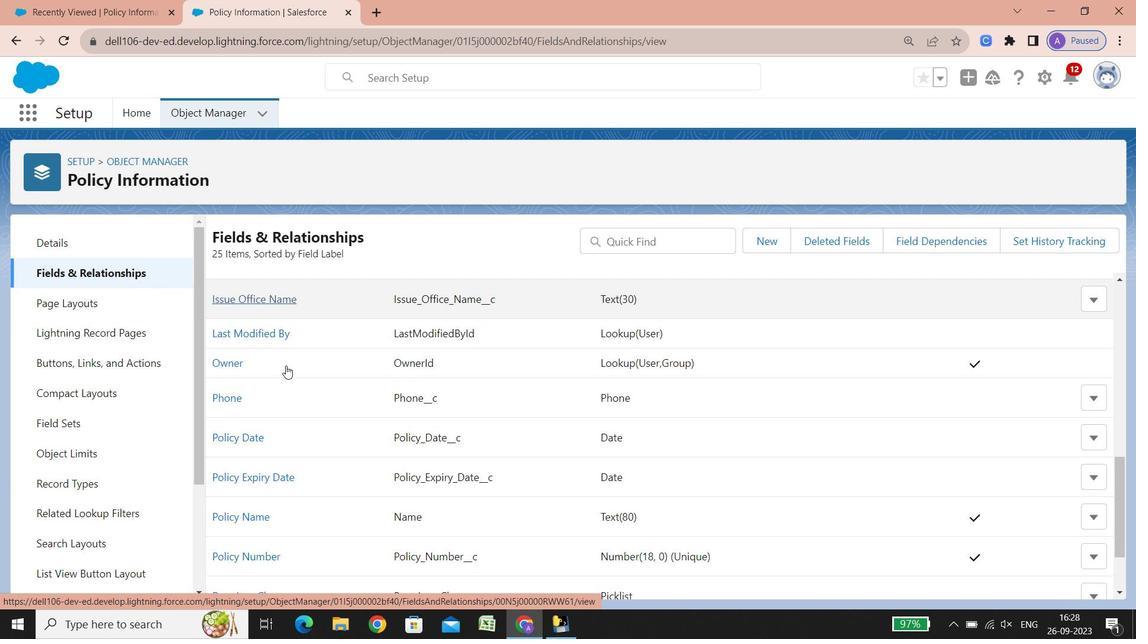 
Action: Mouse scrolled (286, 365) with delta (0, 0)
Screenshot: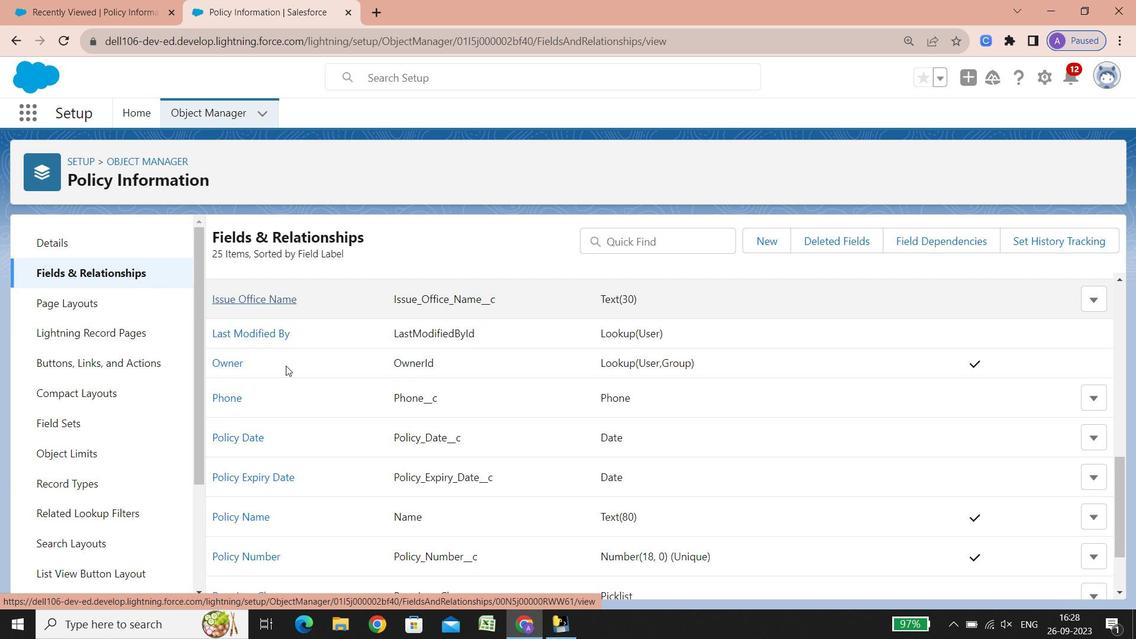 
Action: Mouse scrolled (286, 365) with delta (0, 0)
Screenshot: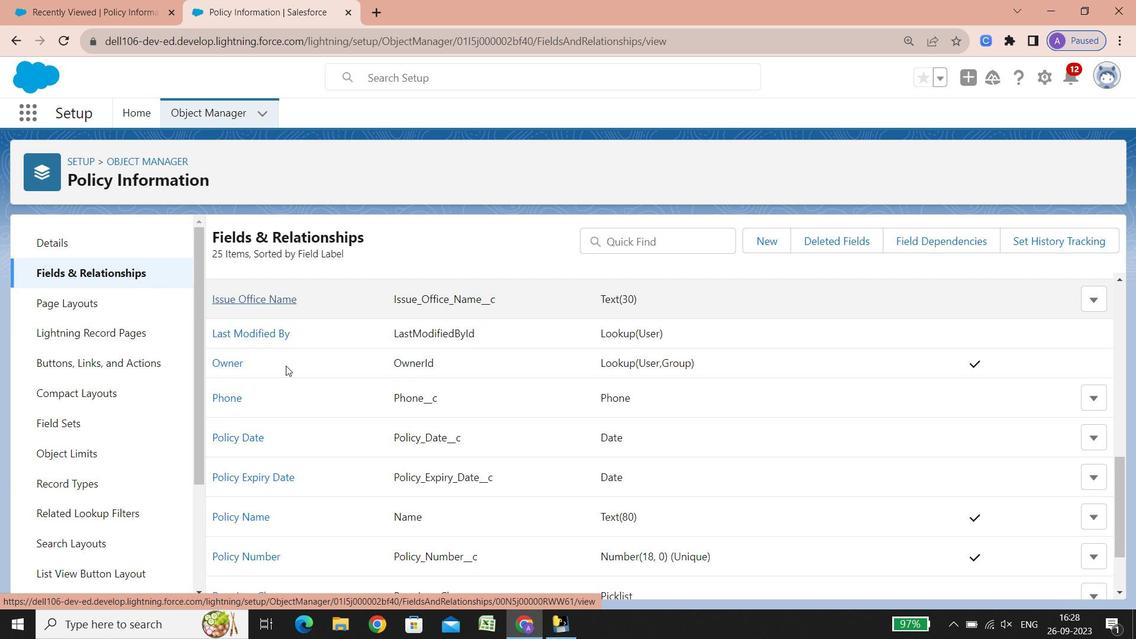 
Action: Mouse scrolled (286, 365) with delta (0, 0)
Screenshot: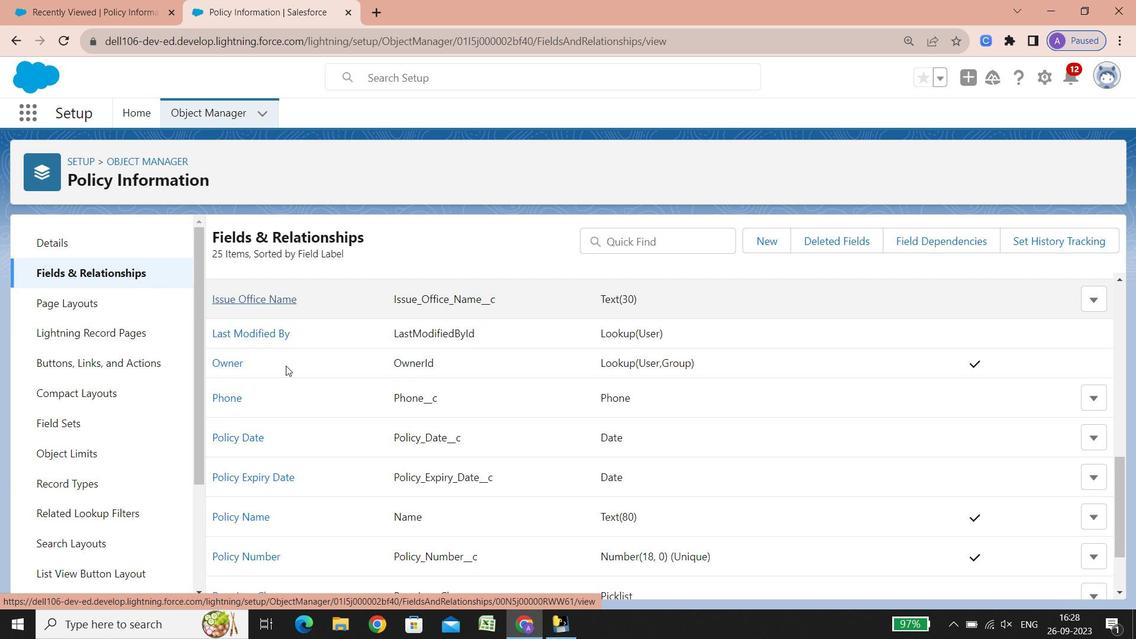 
Action: Mouse scrolled (286, 365) with delta (0, 0)
Screenshot: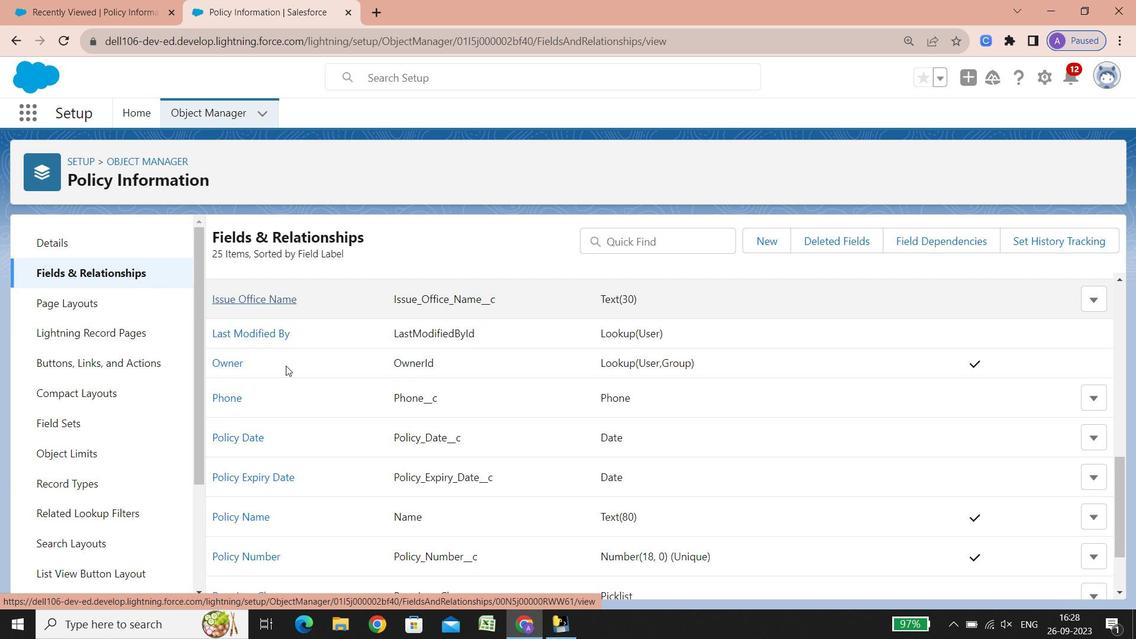 
Action: Mouse scrolled (286, 365) with delta (0, 0)
Screenshot: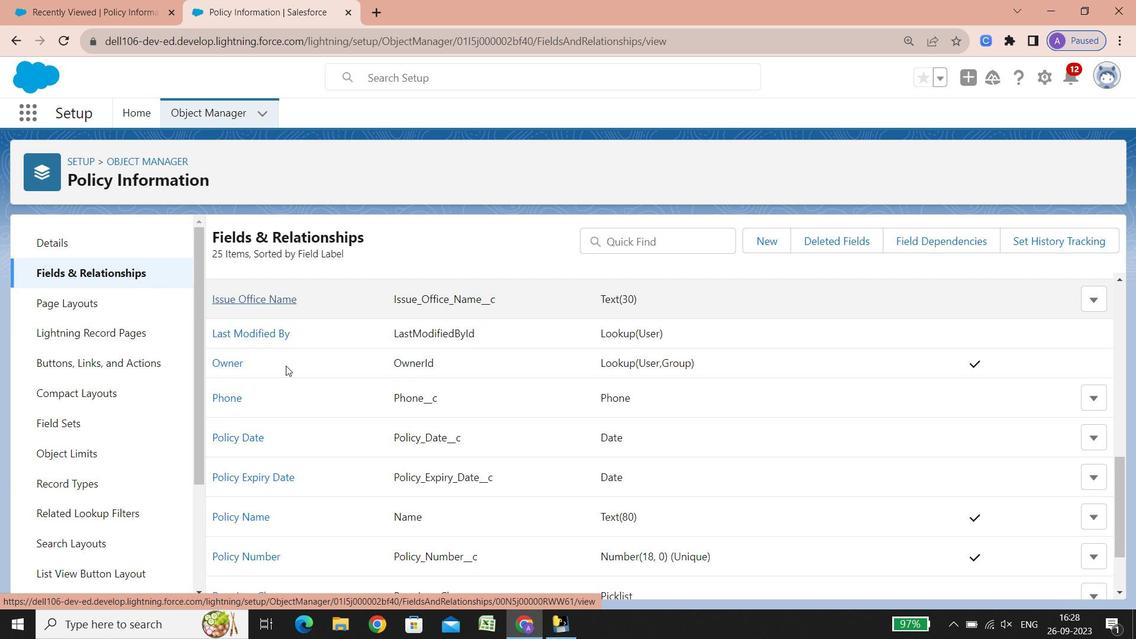 
Action: Mouse scrolled (286, 365) with delta (0, 0)
Screenshot: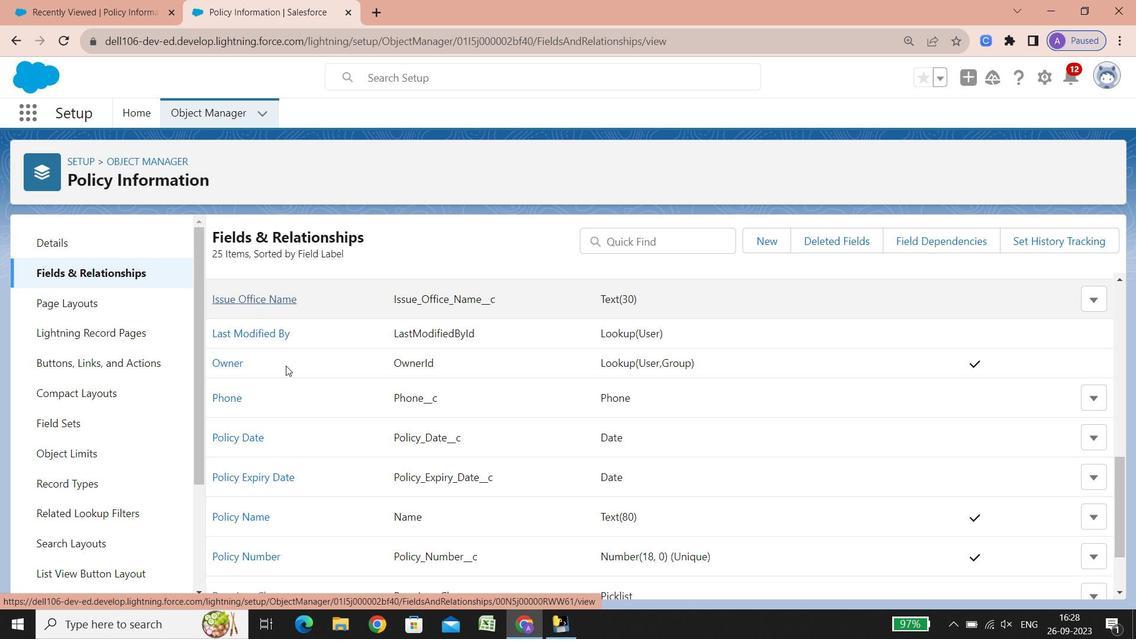 
Action: Mouse scrolled (286, 365) with delta (0, 0)
Screenshot: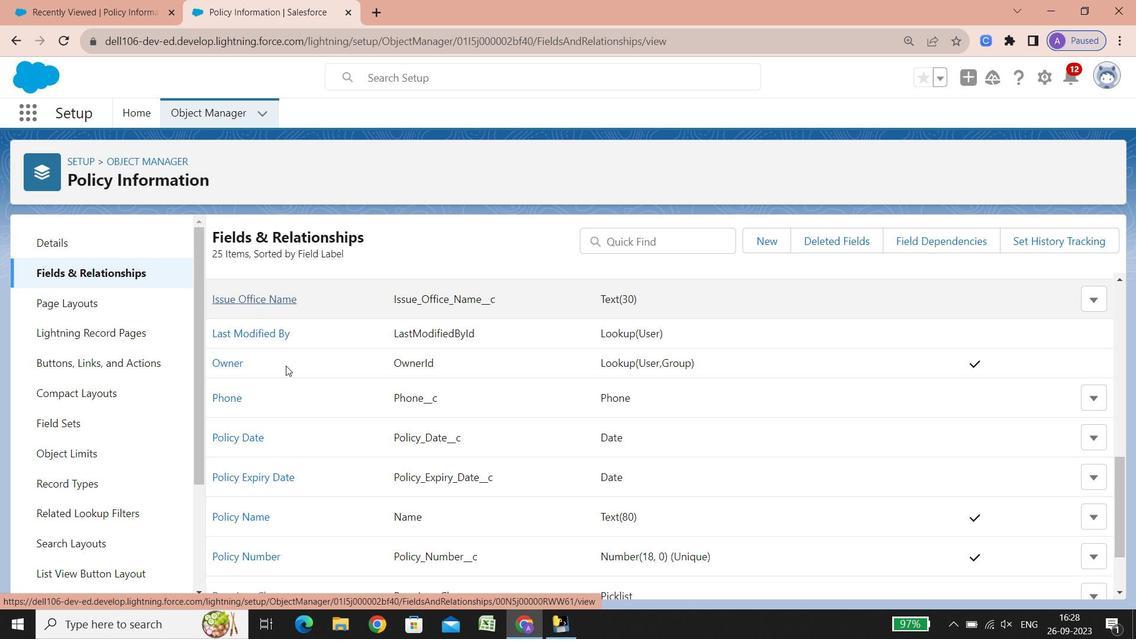 
Action: Mouse scrolled (286, 365) with delta (0, 0)
Screenshot: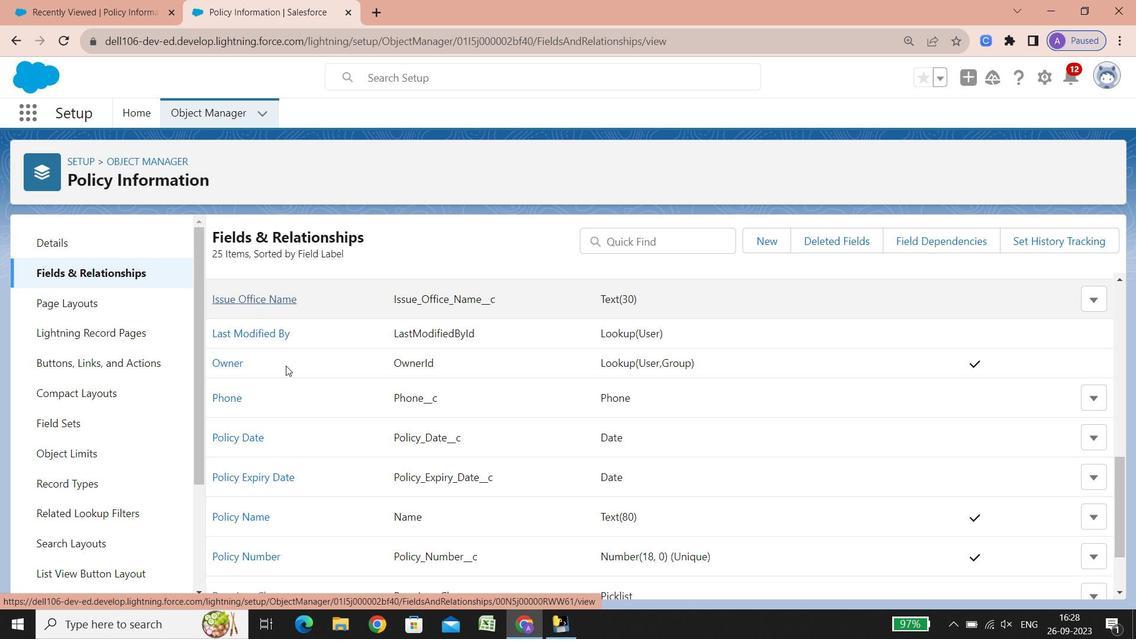 
Action: Mouse scrolled (286, 365) with delta (0, 0)
Screenshot: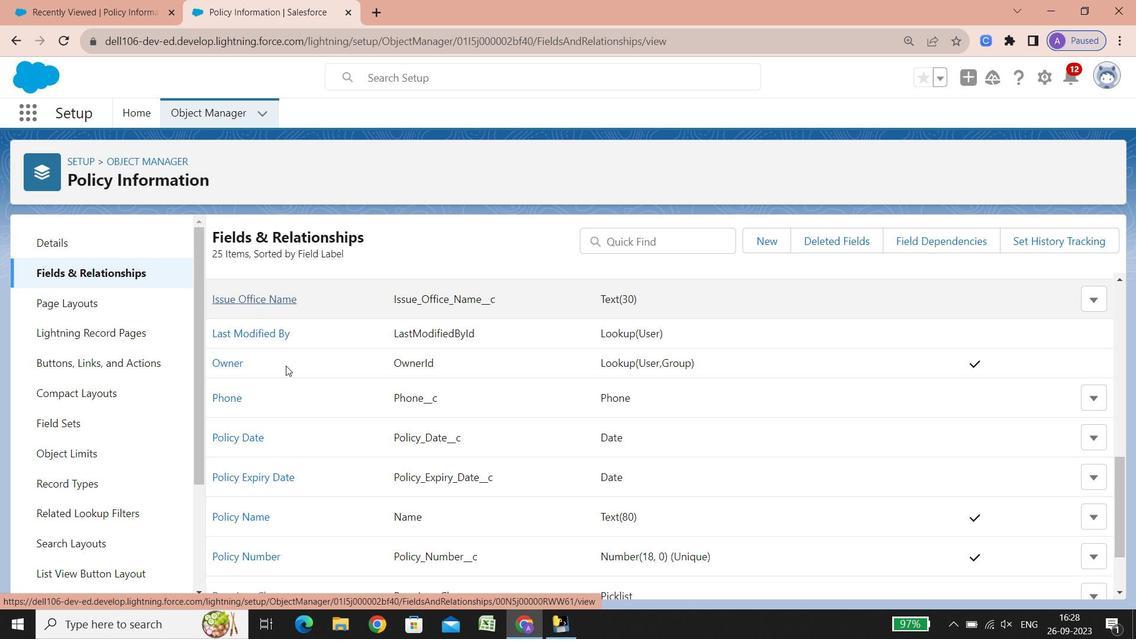 
Action: Mouse scrolled (286, 365) with delta (0, 0)
Screenshot: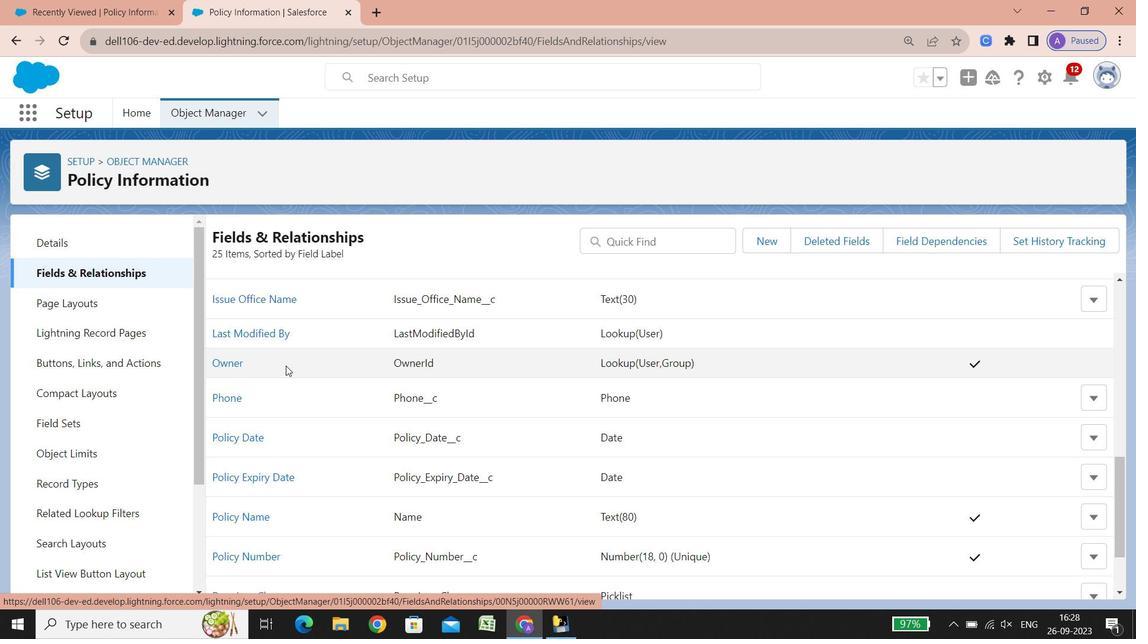 
Action: Mouse scrolled (286, 365) with delta (0, 0)
Screenshot: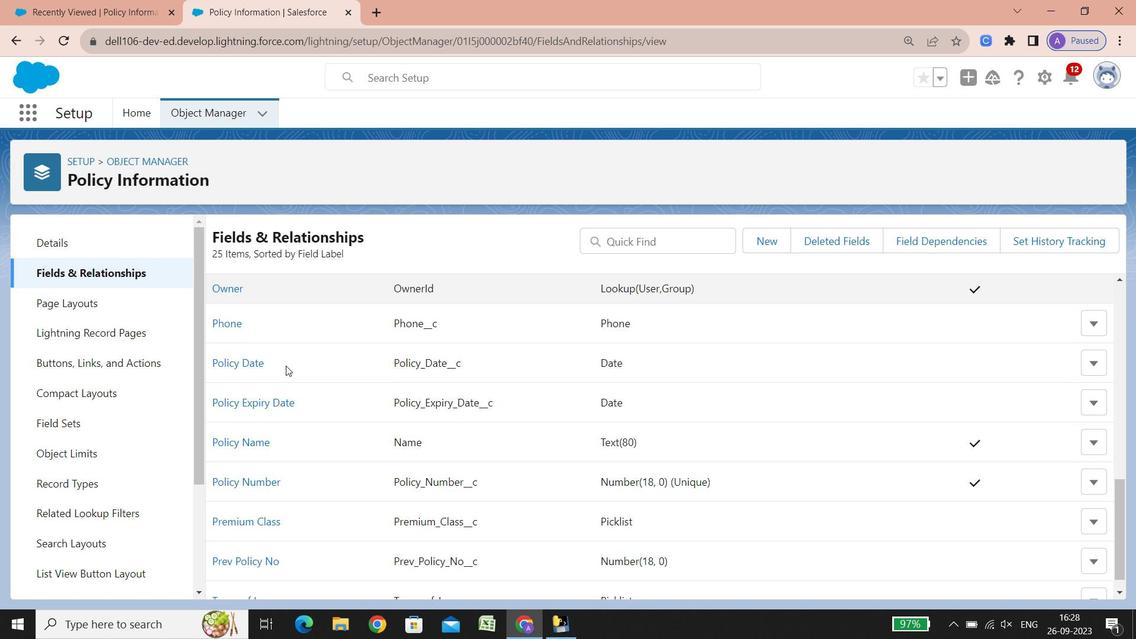 
Action: Mouse scrolled (286, 365) with delta (0, 0)
Screenshot: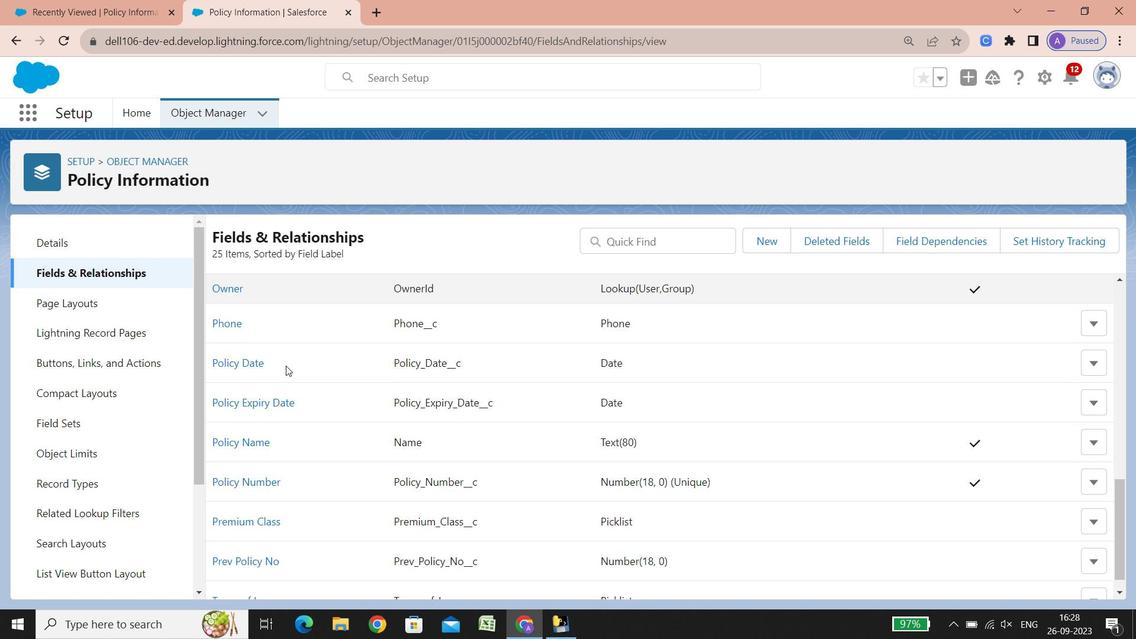 
Action: Mouse scrolled (286, 365) with delta (0, 0)
Screenshot: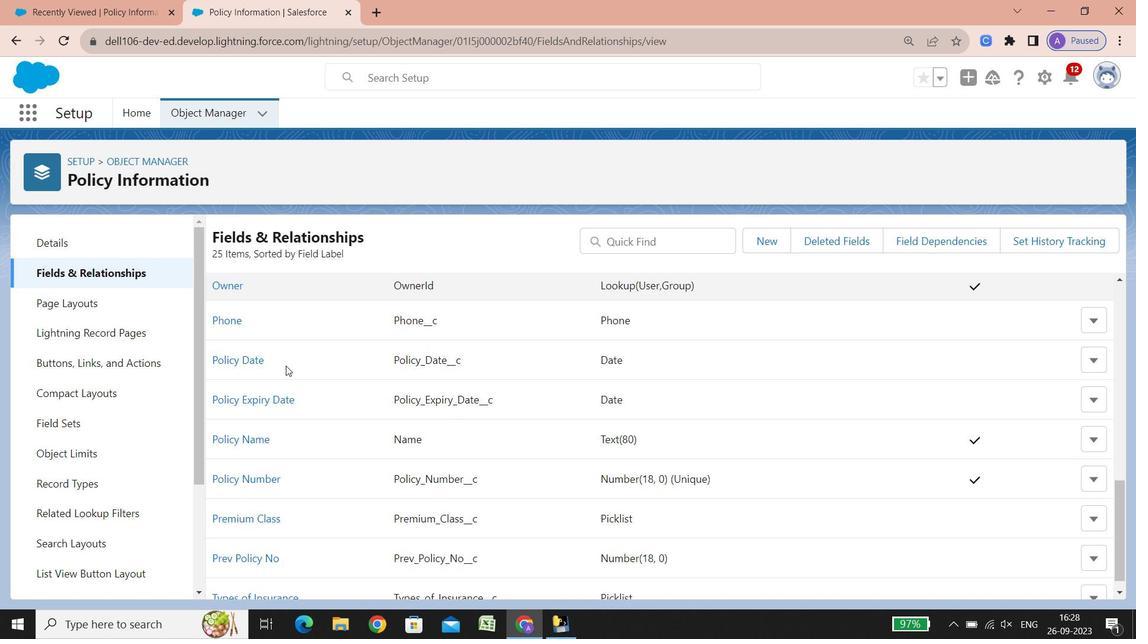 
Action: Mouse scrolled (286, 365) with delta (0, 0)
Screenshot: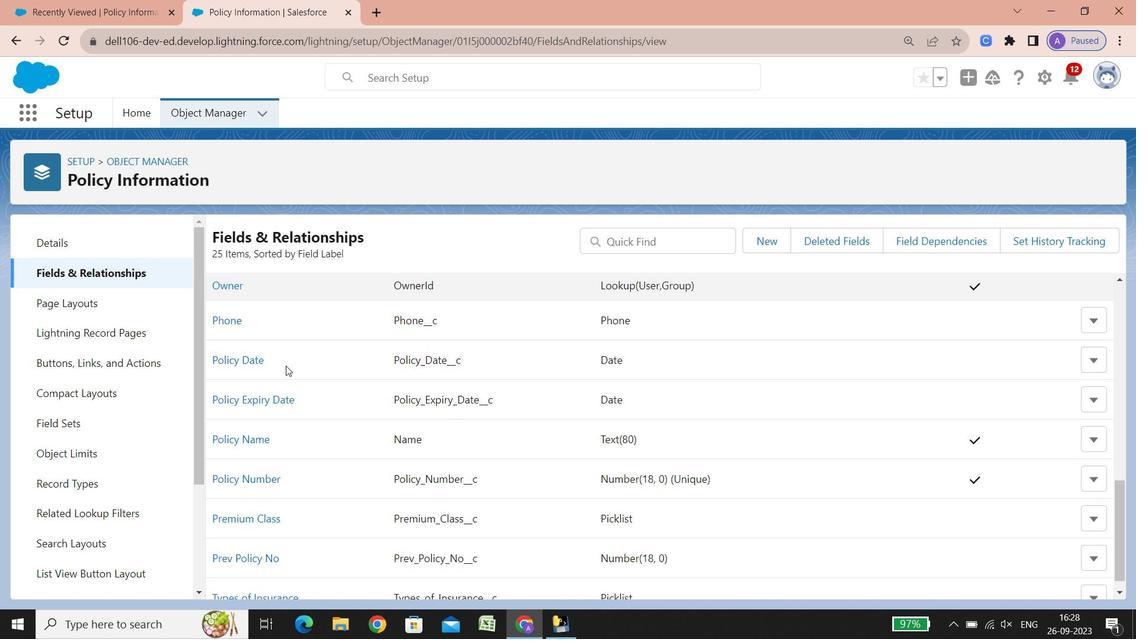 
Action: Mouse scrolled (286, 365) with delta (0, 0)
Screenshot: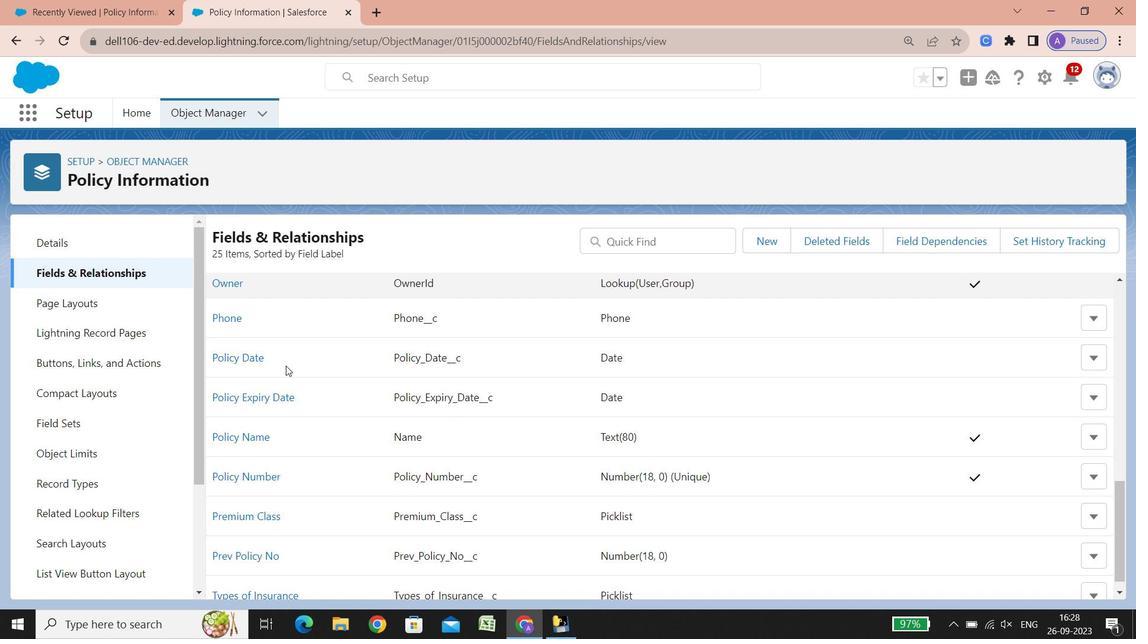 
Action: Mouse scrolled (286, 365) with delta (0, 0)
Screenshot: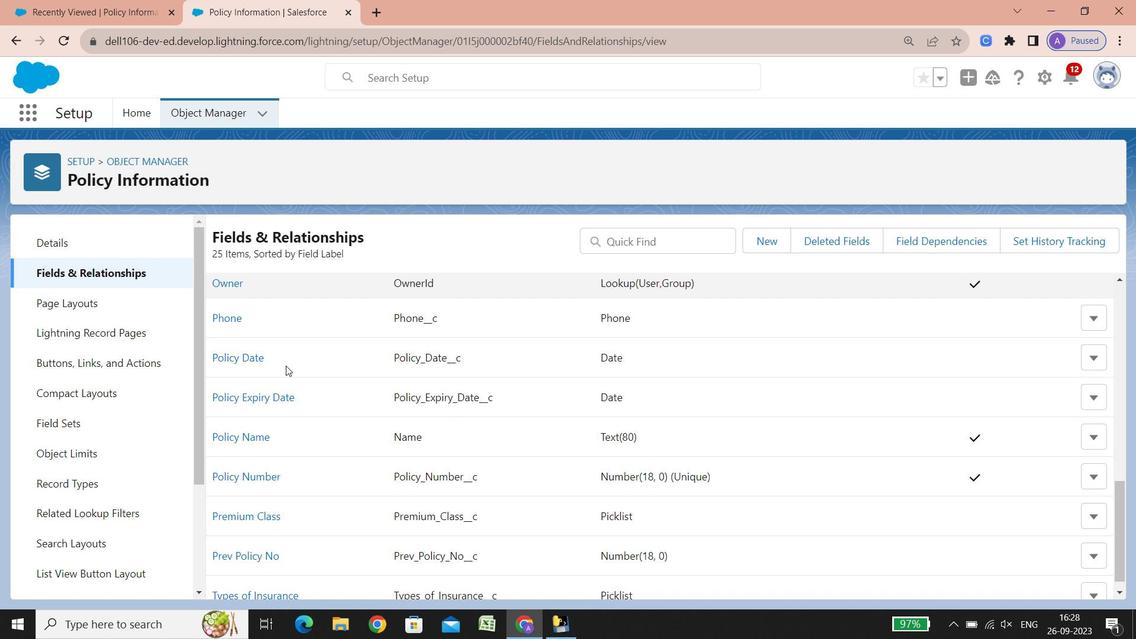 
Action: Mouse scrolled (286, 365) with delta (0, 0)
Screenshot: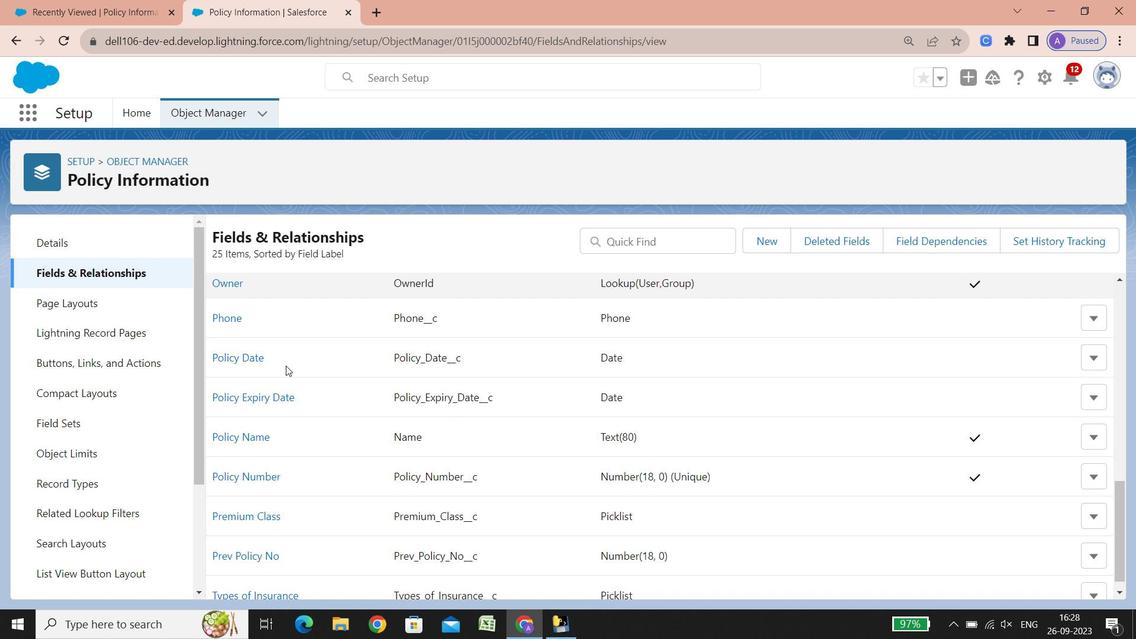 
Action: Mouse scrolled (286, 365) with delta (0, 0)
Screenshot: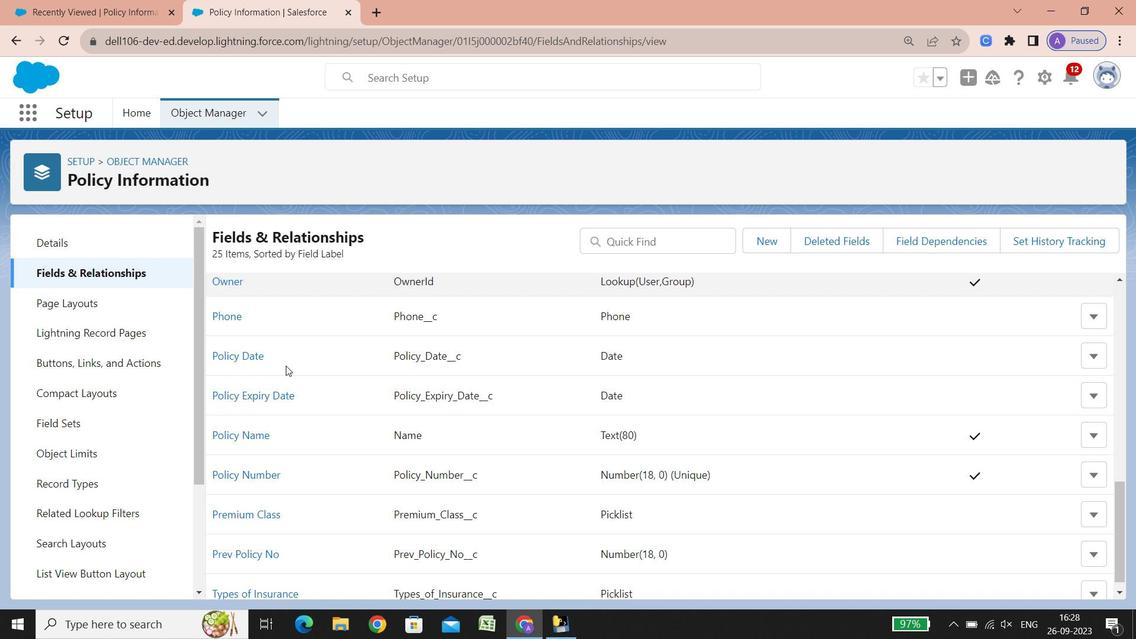 
Action: Mouse scrolled (286, 365) with delta (0, 0)
Screenshot: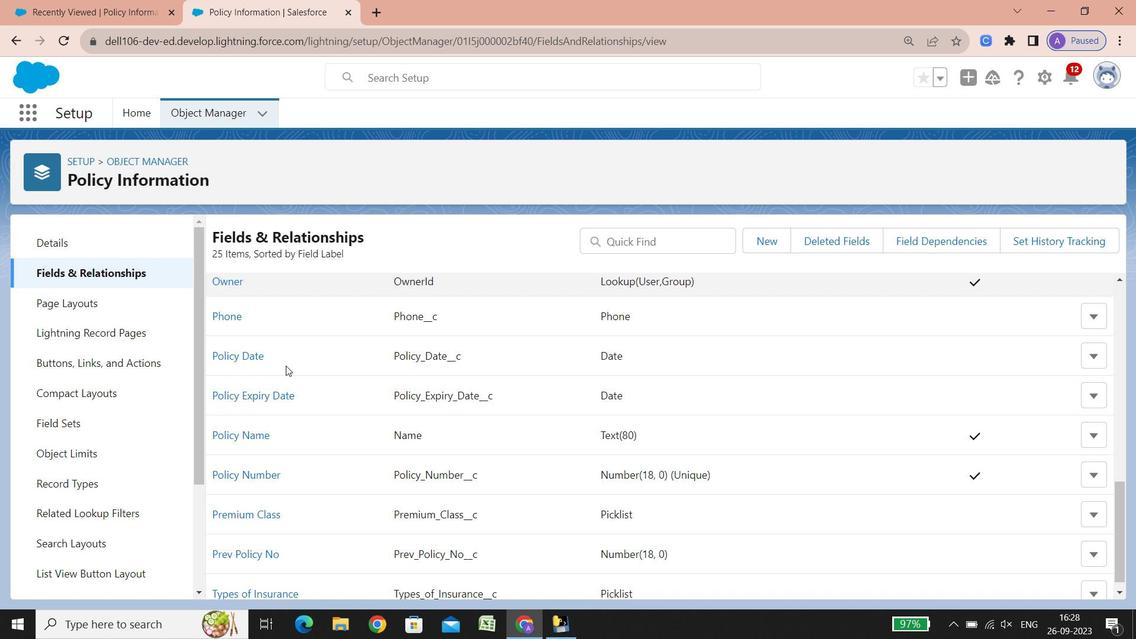 
Action: Mouse scrolled (286, 365) with delta (0, 0)
Screenshot: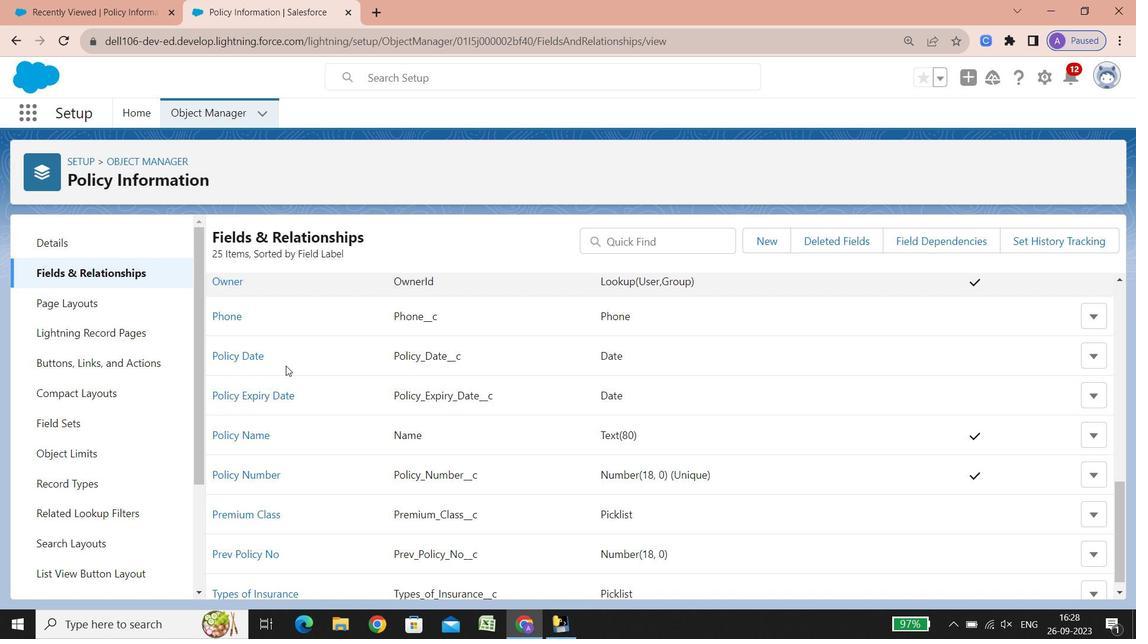 
Action: Mouse scrolled (286, 365) with delta (0, 0)
Screenshot: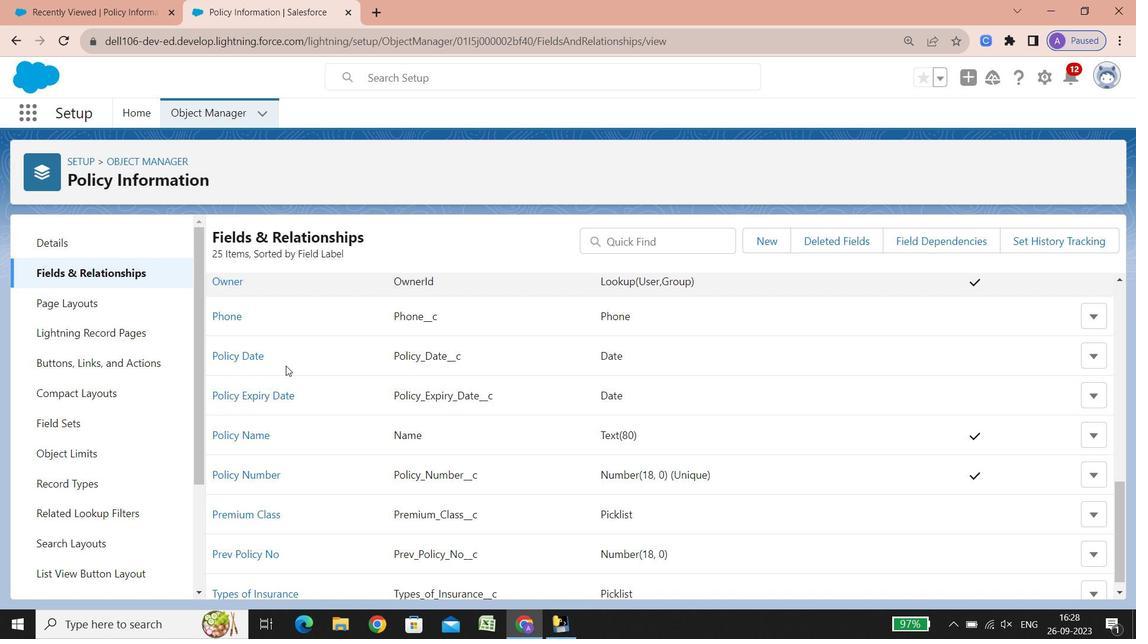 
Action: Mouse scrolled (286, 365) with delta (0, 0)
Screenshot: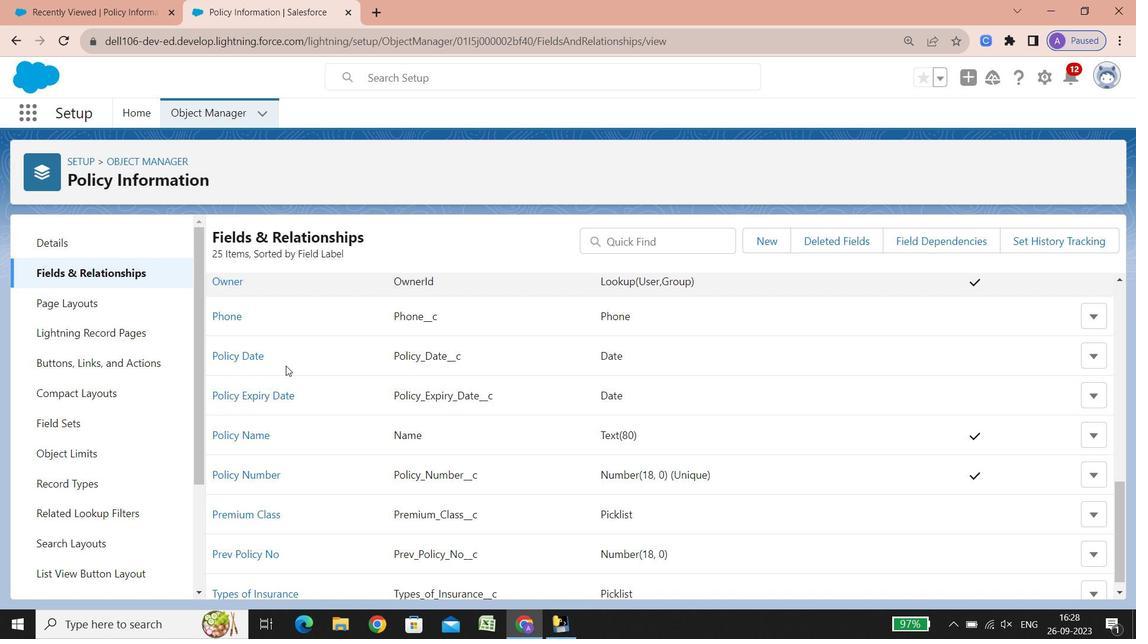 
Action: Mouse scrolled (286, 365) with delta (0, 0)
Screenshot: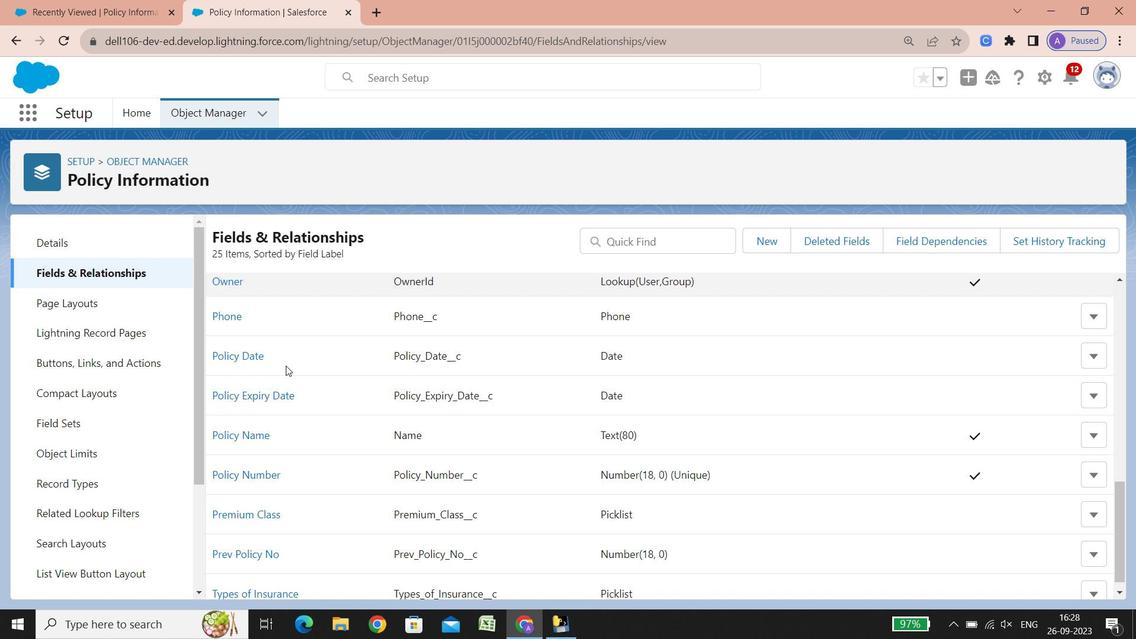 
Action: Mouse scrolled (286, 365) with delta (0, 0)
Screenshot: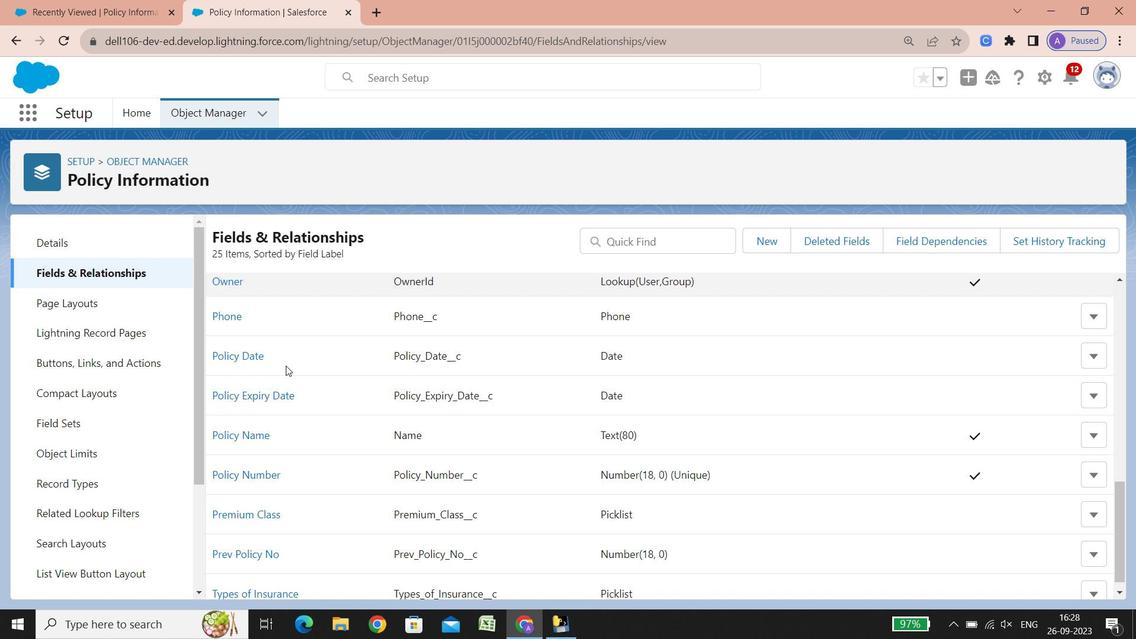 
Action: Mouse scrolled (286, 365) with delta (0, 0)
Screenshot: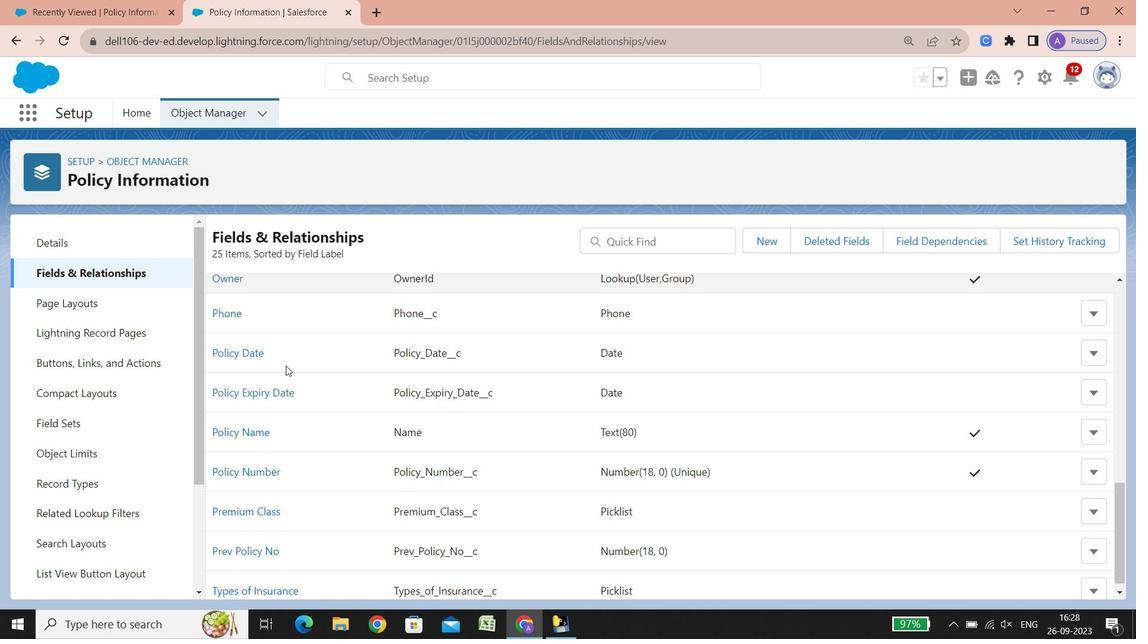 
Action: Mouse scrolled (286, 365) with delta (0, 0)
Screenshot: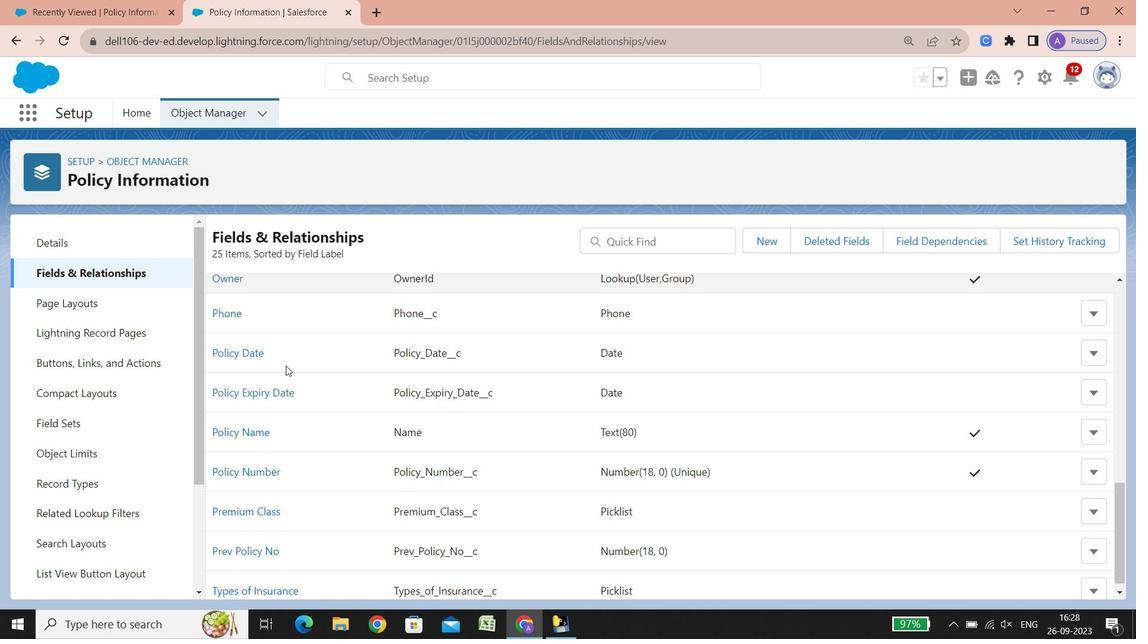 
Action: Mouse scrolled (286, 365) with delta (0, 0)
Screenshot: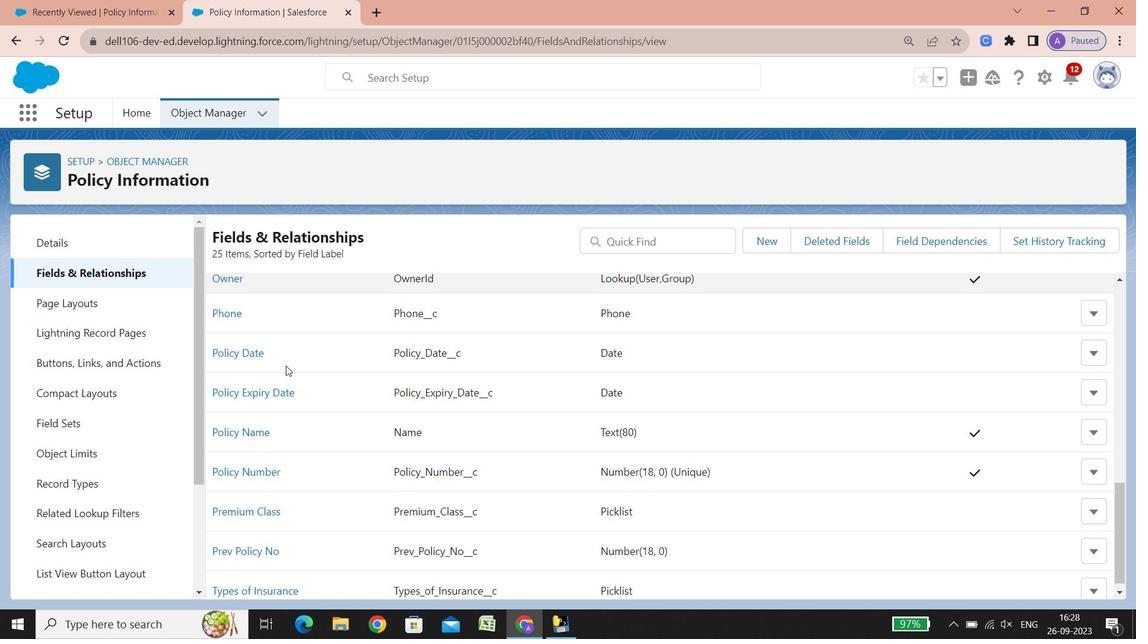 
Action: Mouse scrolled (286, 365) with delta (0, 0)
Screenshot: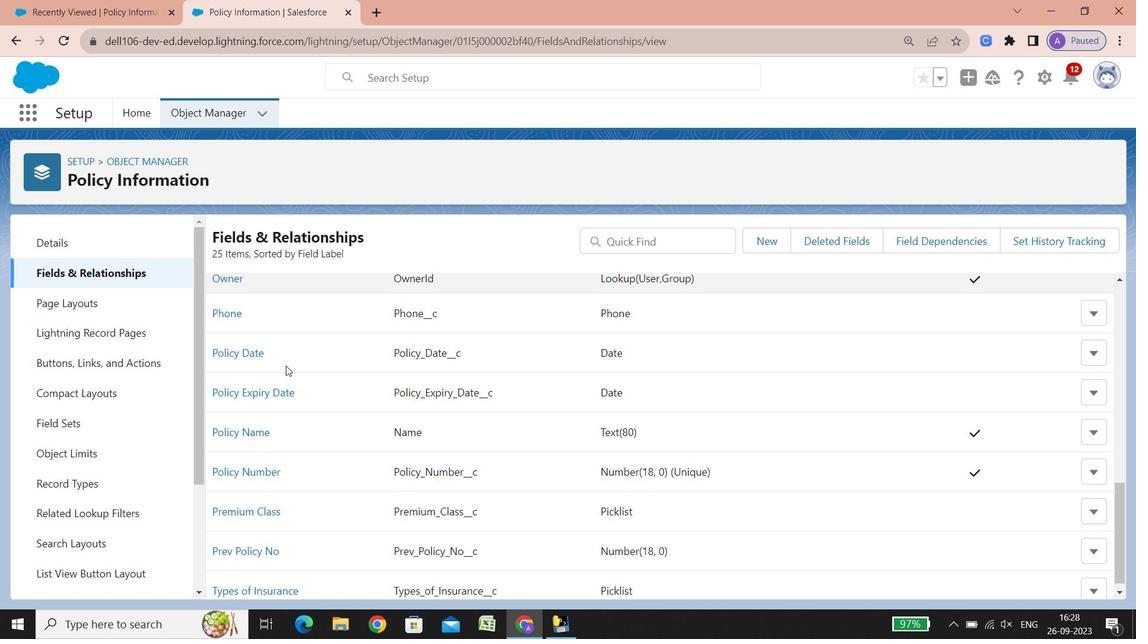 
Action: Mouse scrolled (286, 365) with delta (0, 0)
Screenshot: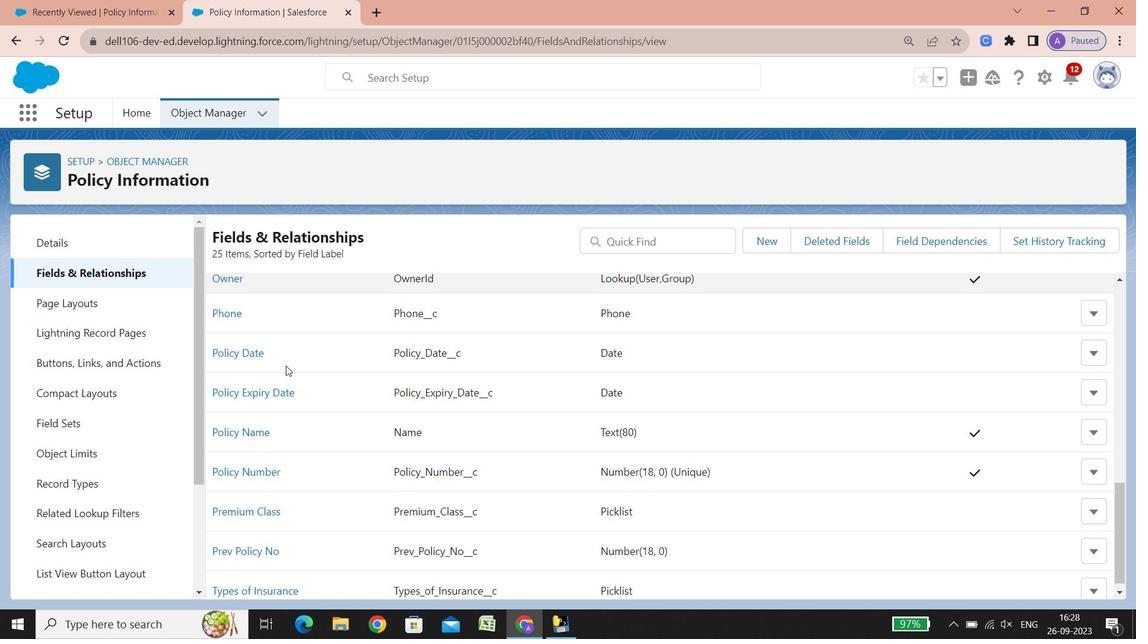 
Action: Mouse scrolled (286, 365) with delta (0, 0)
Screenshot: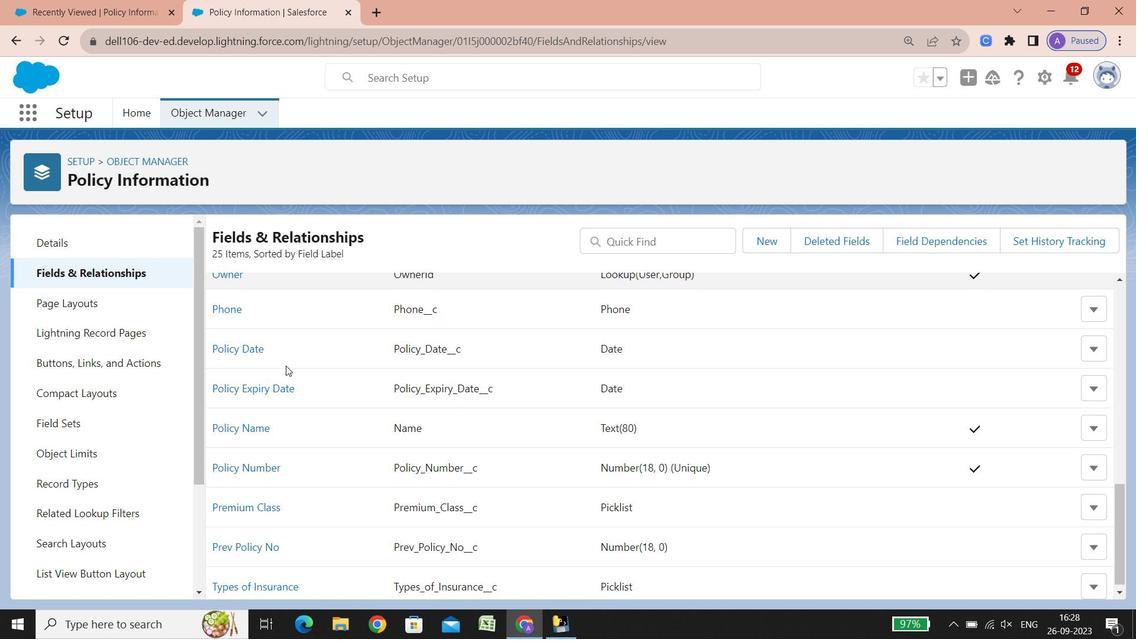 
Action: Mouse scrolled (286, 365) with delta (0, 0)
Screenshot: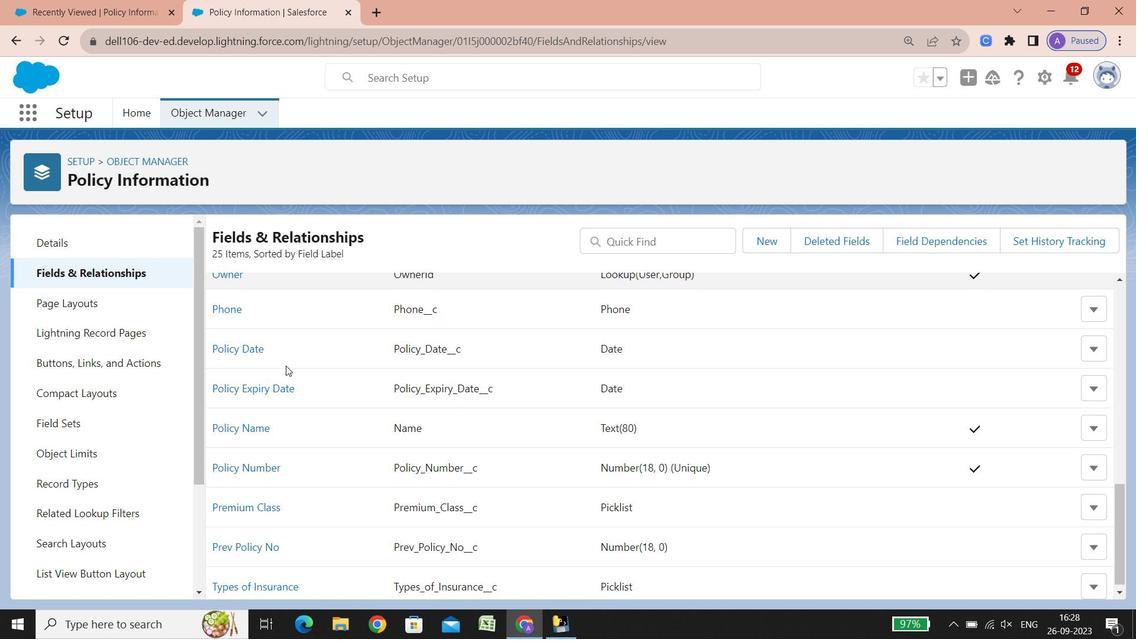 
Action: Mouse scrolled (286, 365) with delta (0, 0)
Screenshot: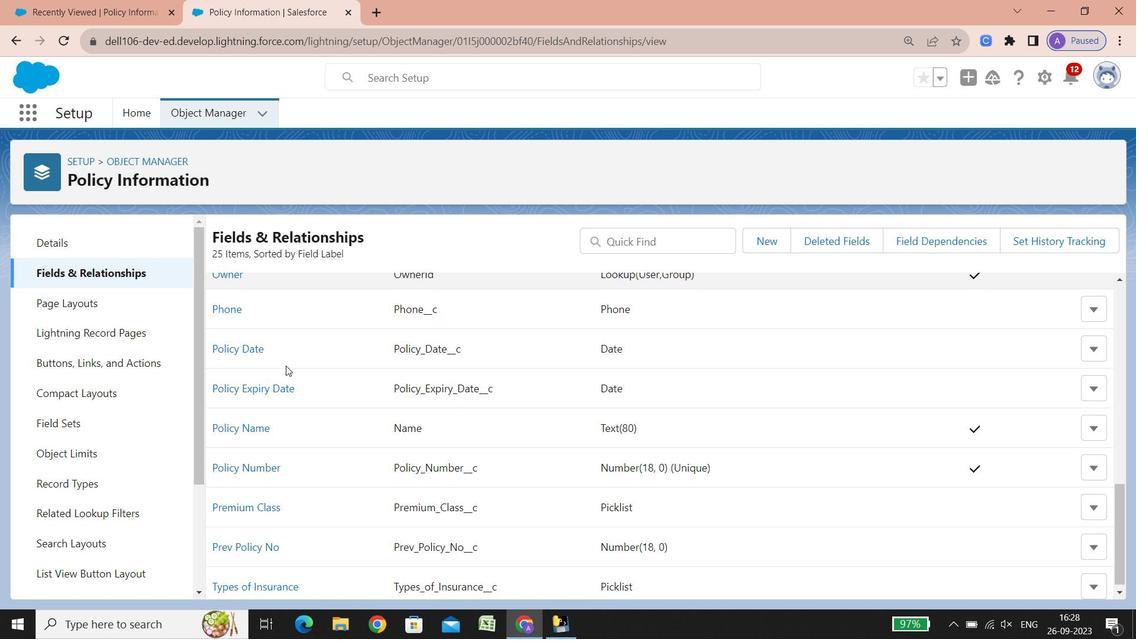 
Action: Mouse scrolled (286, 365) with delta (0, 0)
Screenshot: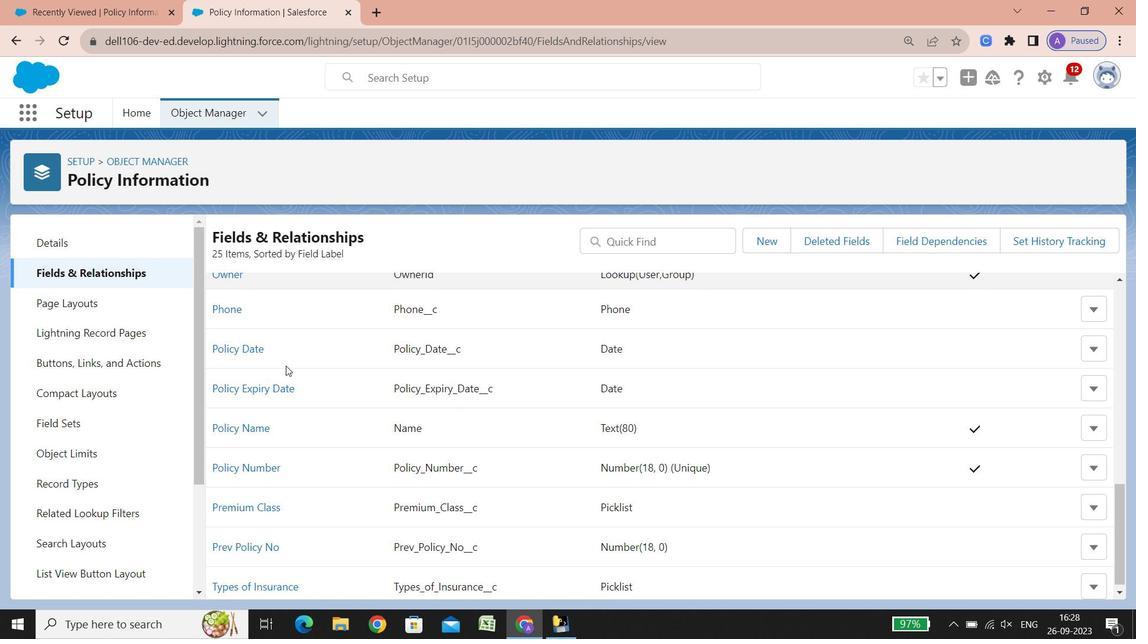 
Action: Mouse scrolled (286, 365) with delta (0, 0)
Screenshot: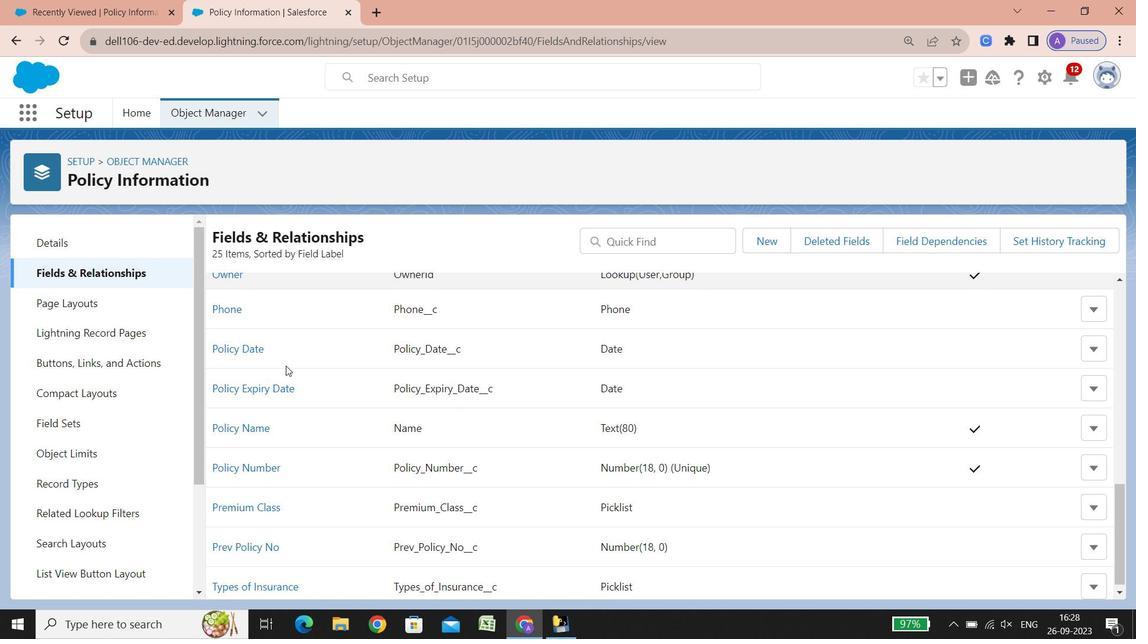
Action: Mouse scrolled (286, 365) with delta (0, 0)
Screenshot: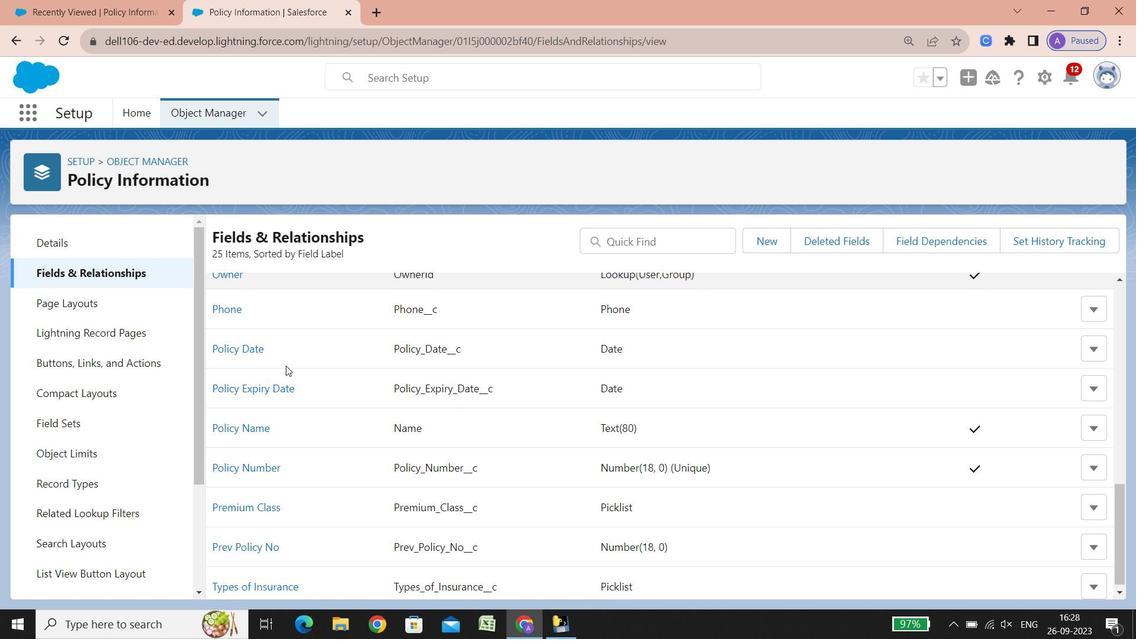 
Action: Mouse scrolled (286, 365) with delta (0, 0)
Screenshot: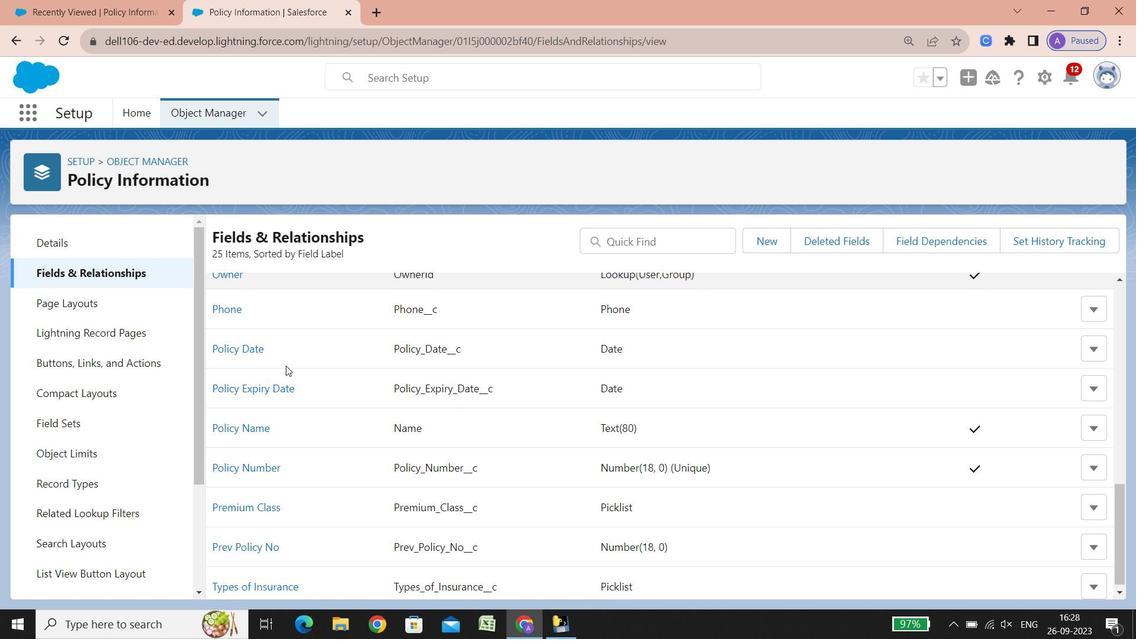 
Action: Mouse scrolled (286, 365) with delta (0, 0)
Screenshot: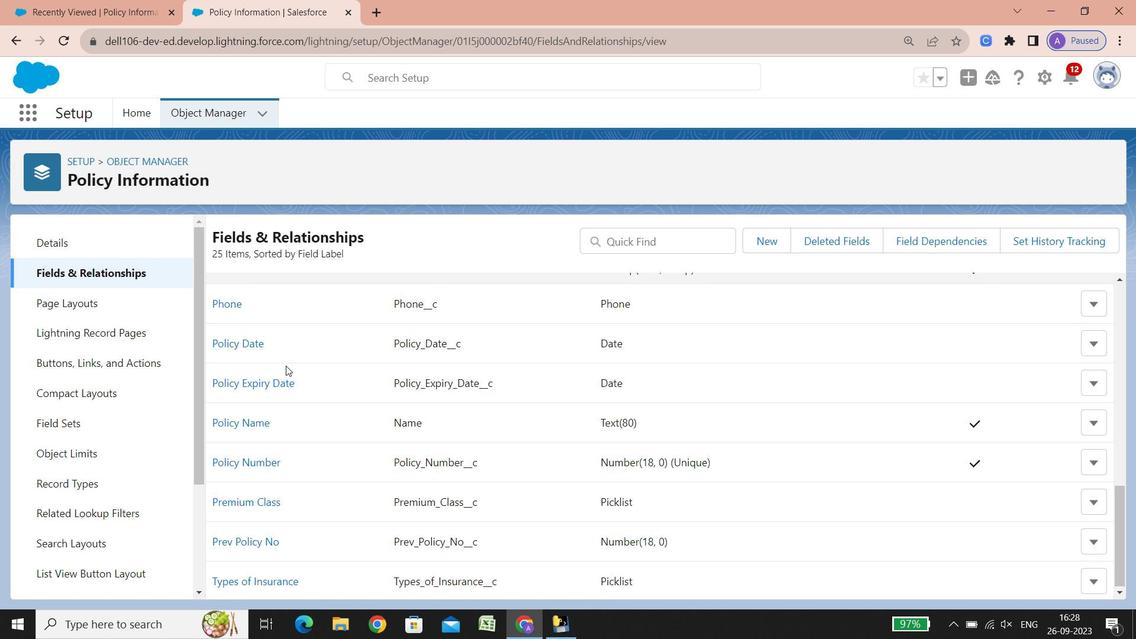 
Action: Mouse scrolled (286, 365) with delta (0, 0)
Screenshot: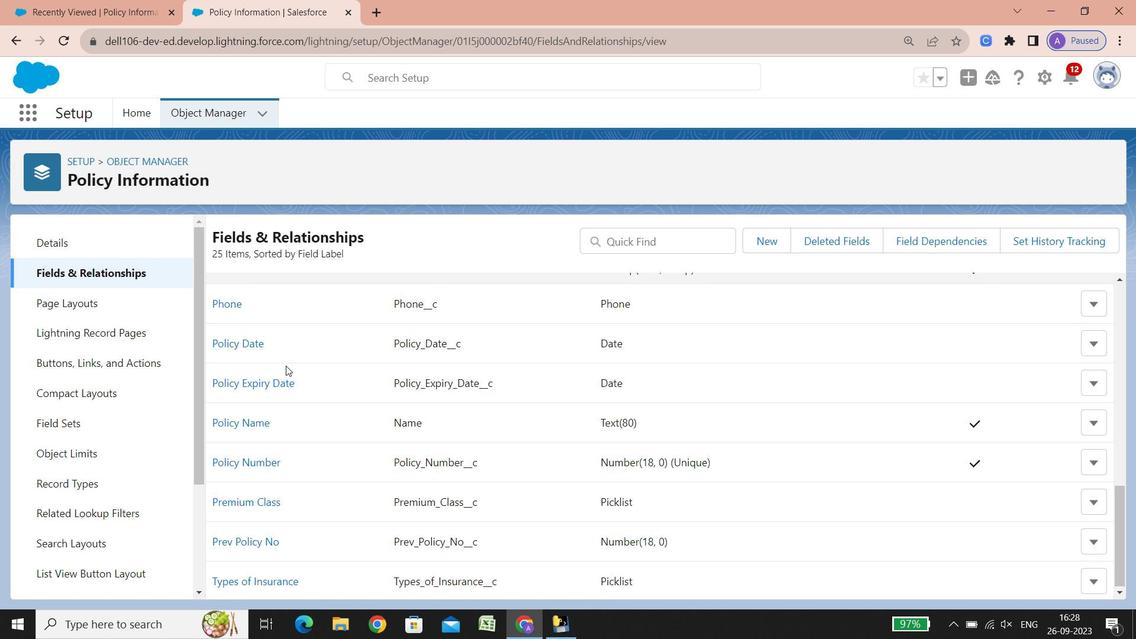 
Action: Mouse scrolled (286, 365) with delta (0, 0)
Screenshot: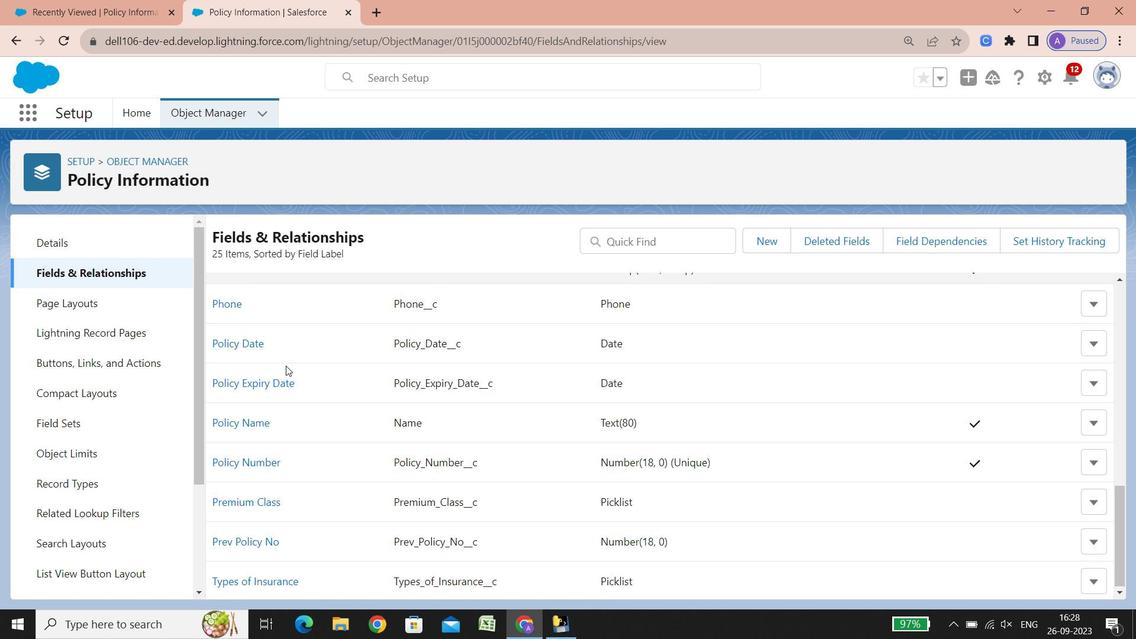 
Action: Mouse scrolled (286, 365) with delta (0, 0)
Screenshot: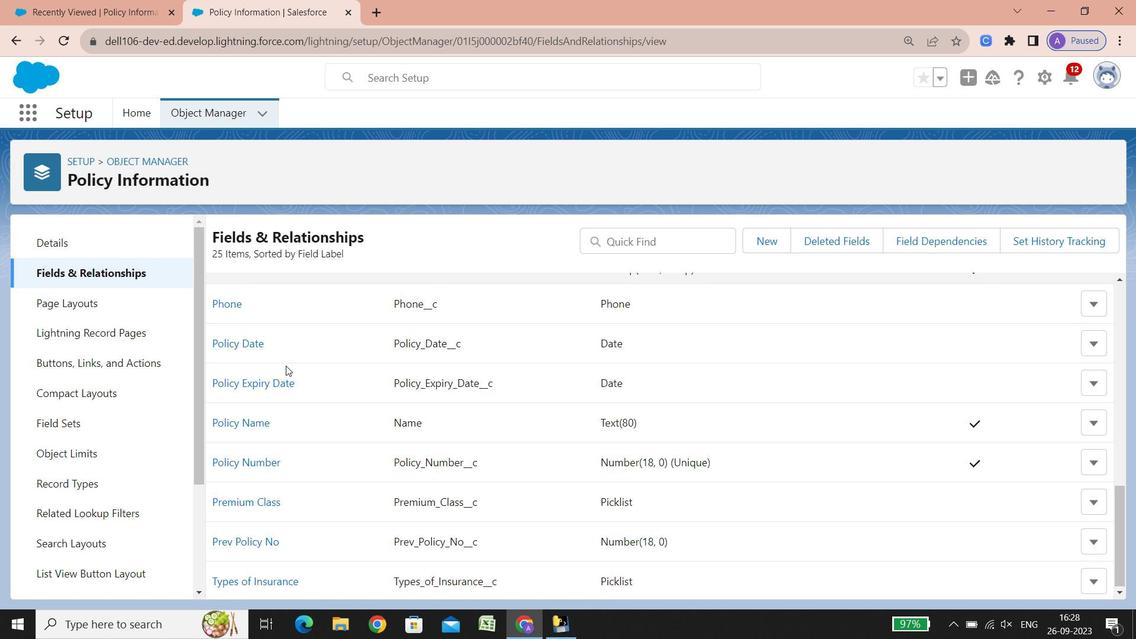 
Action: Mouse scrolled (286, 365) with delta (0, 0)
Screenshot: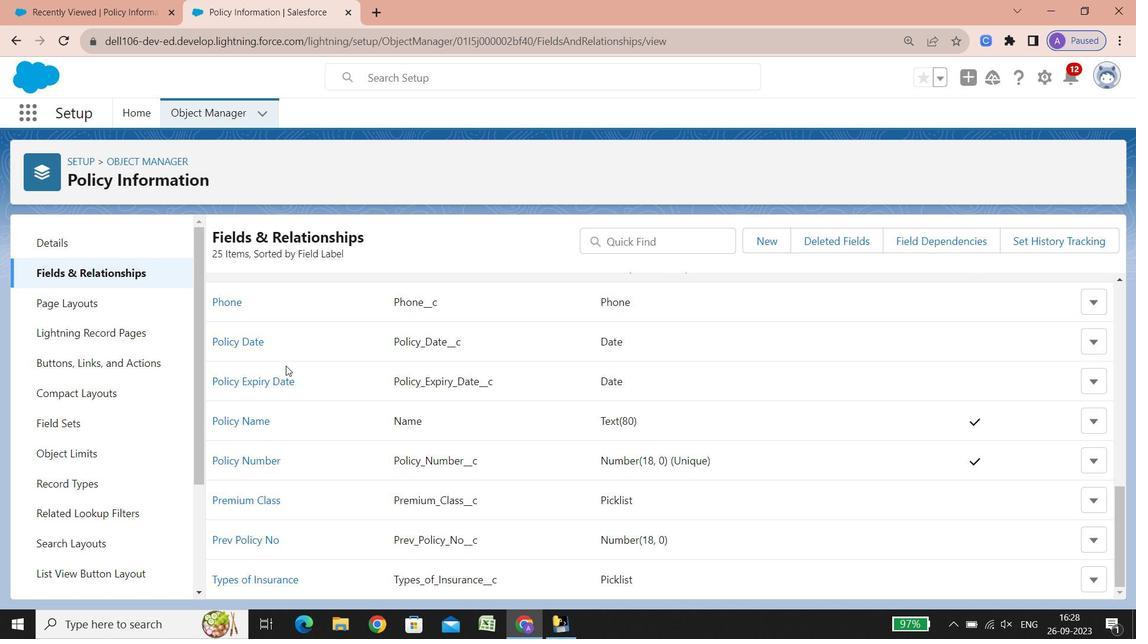 
Action: Mouse scrolled (286, 365) with delta (0, 0)
Screenshot: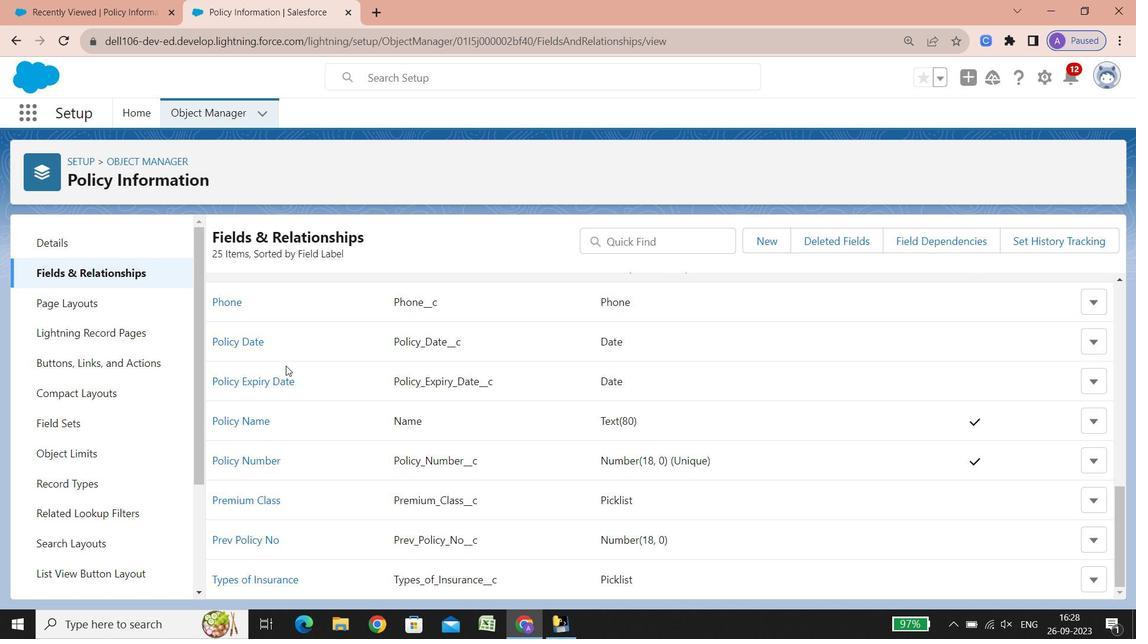 
Action: Mouse scrolled (286, 365) with delta (0, 0)
Screenshot: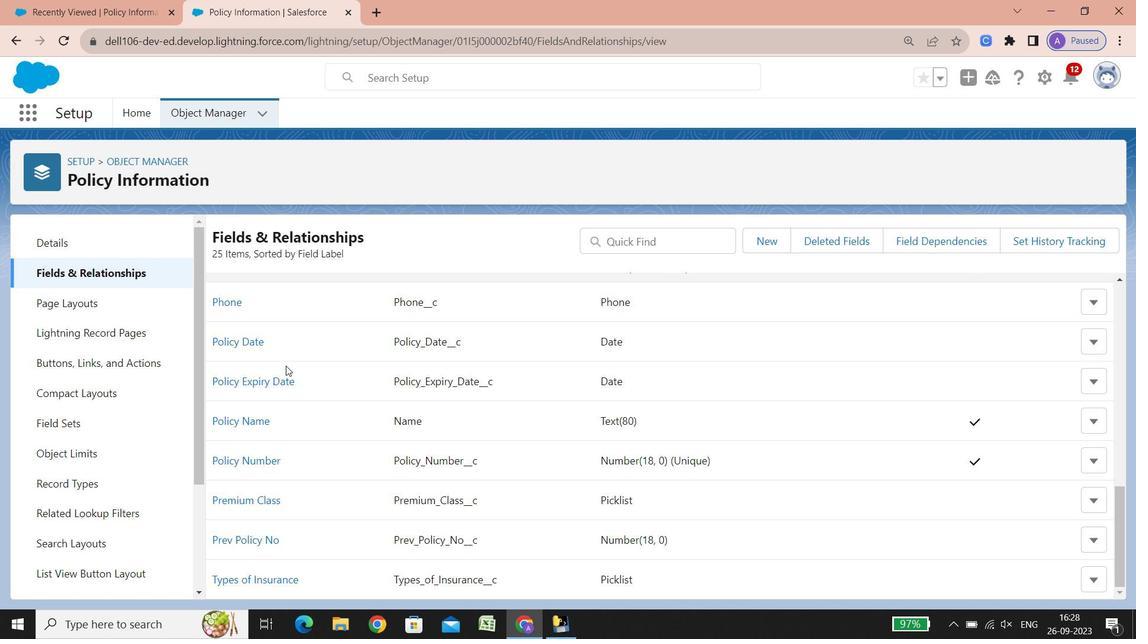
Action: Mouse scrolled (286, 365) with delta (0, 0)
Screenshot: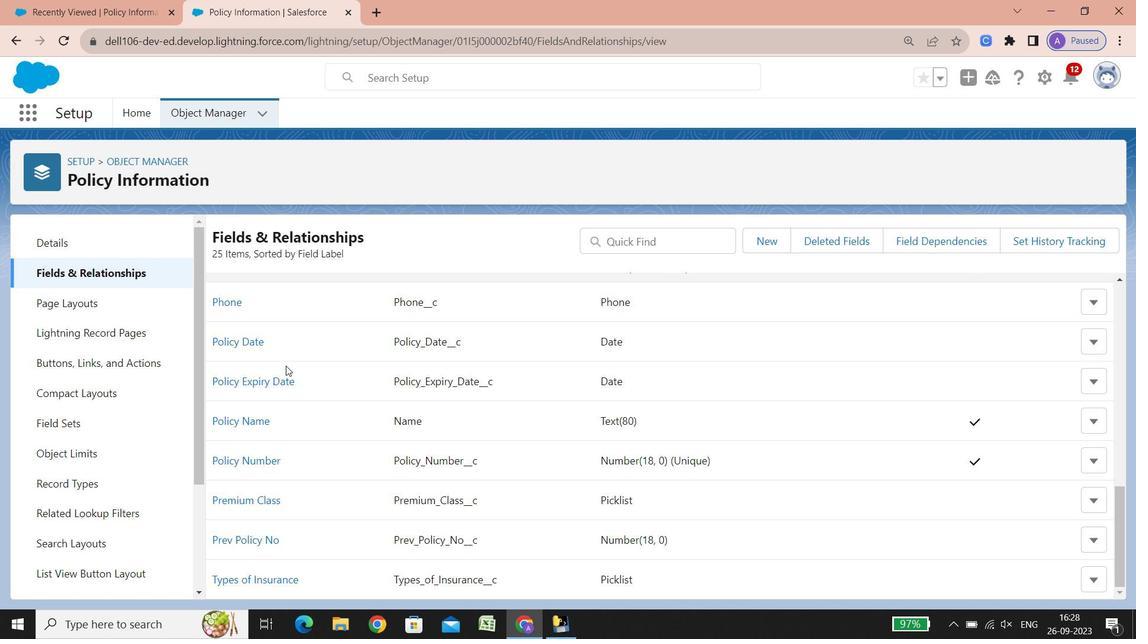 
Action: Mouse scrolled (286, 365) with delta (0, 0)
Screenshot: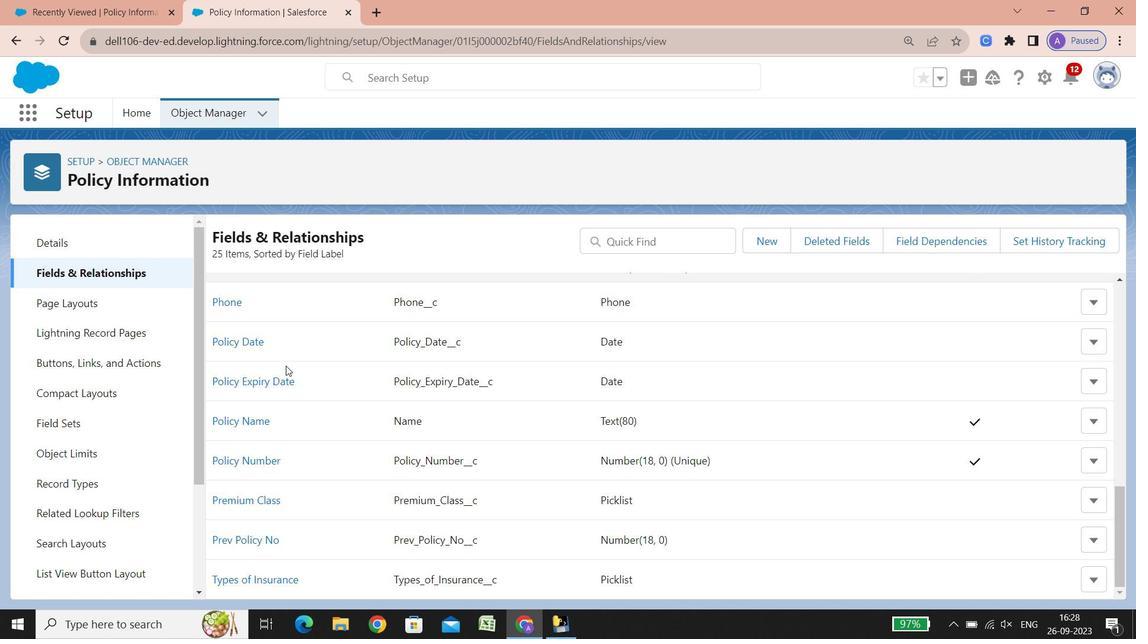 
Action: Mouse scrolled (286, 365) with delta (0, 0)
Screenshot: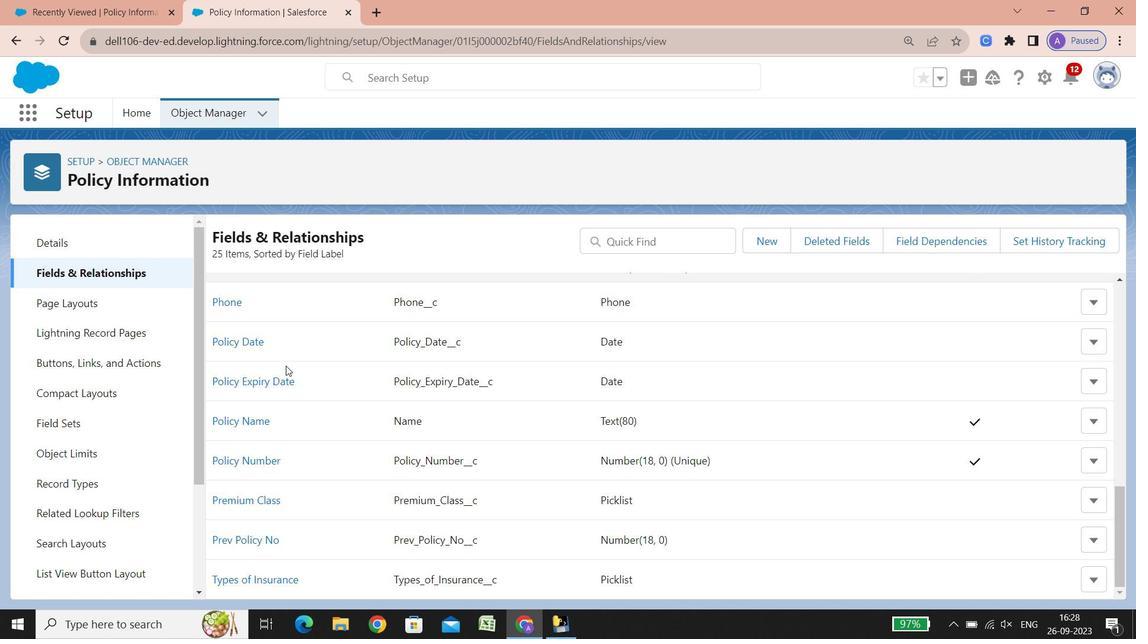 
Action: Mouse scrolled (286, 365) with delta (0, 0)
Screenshot: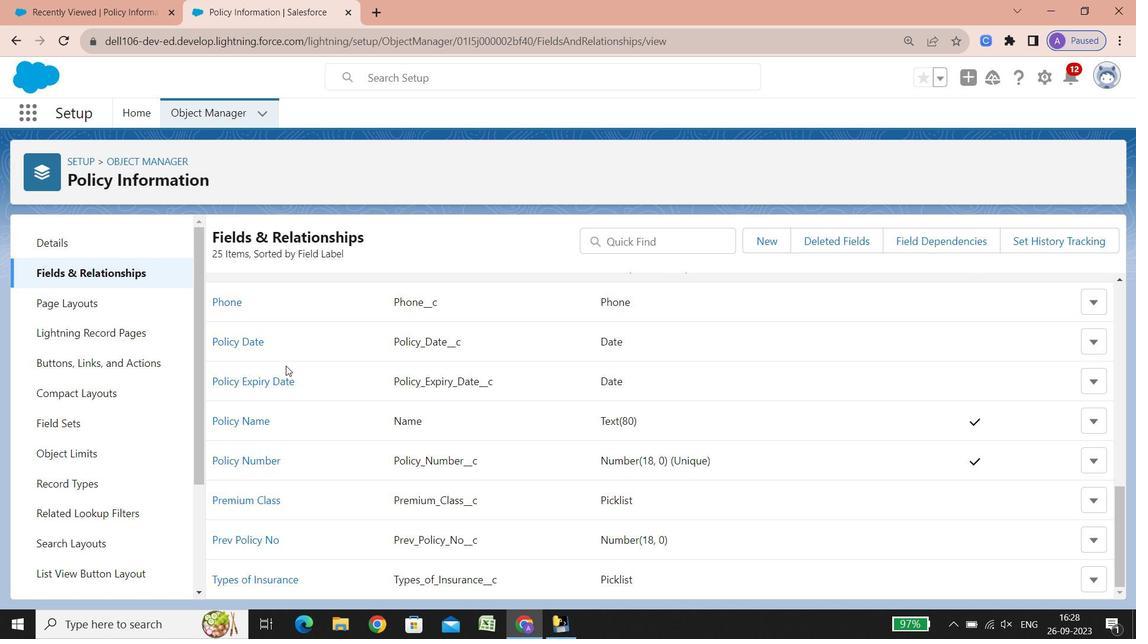 
Action: Mouse scrolled (286, 365) with delta (0, 0)
Screenshot: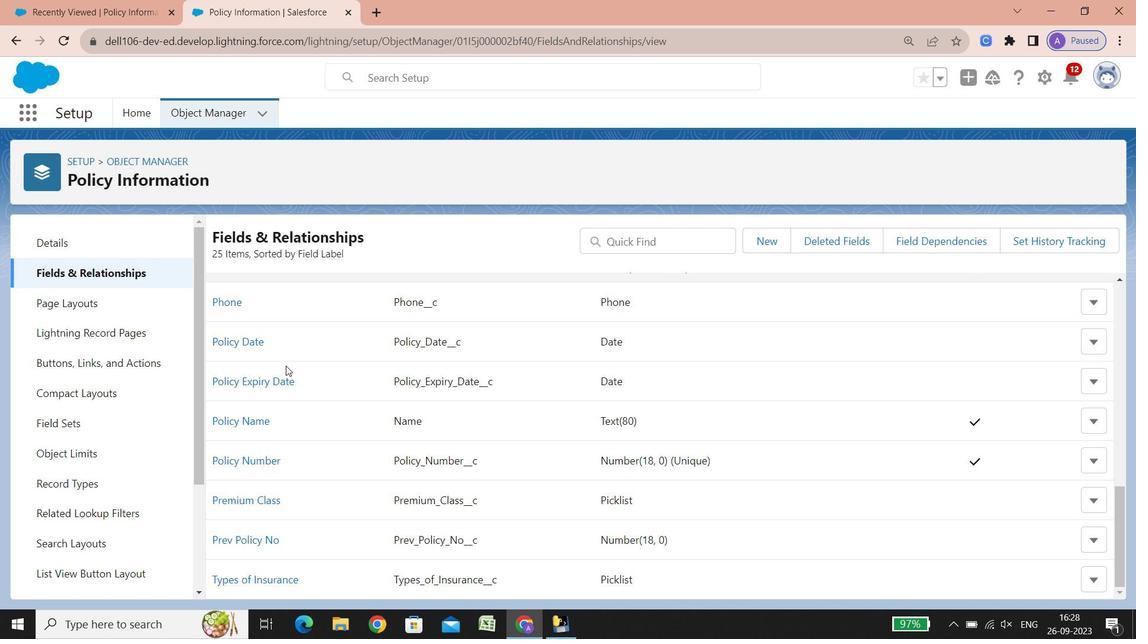 
Action: Mouse scrolled (286, 365) with delta (0, 0)
Screenshot: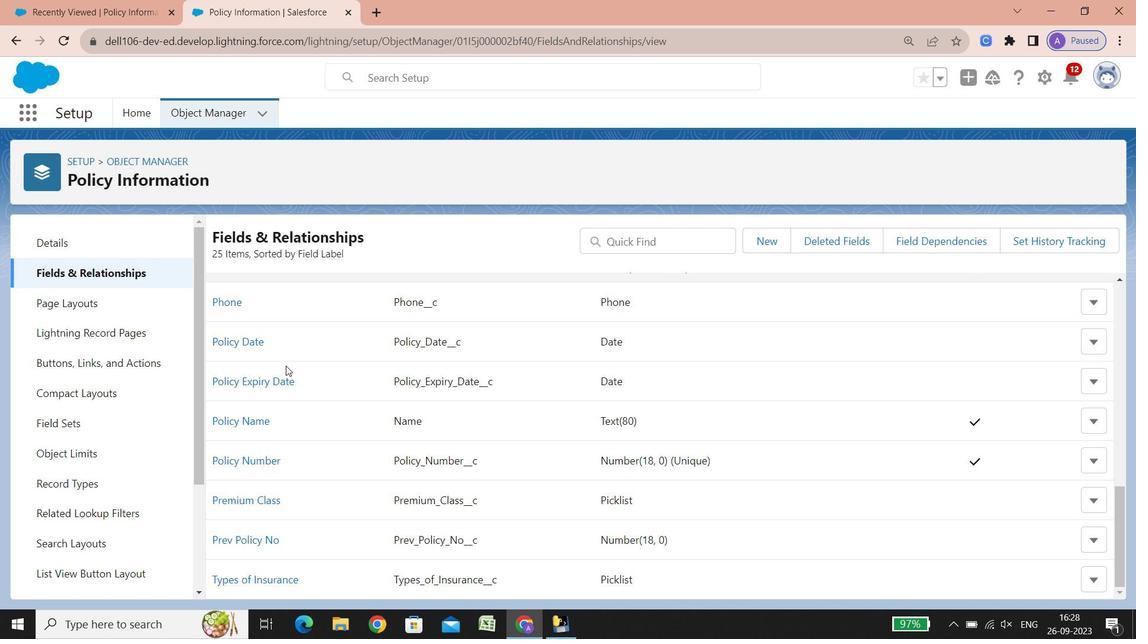 
Action: Mouse scrolled (286, 365) with delta (0, 0)
Screenshot: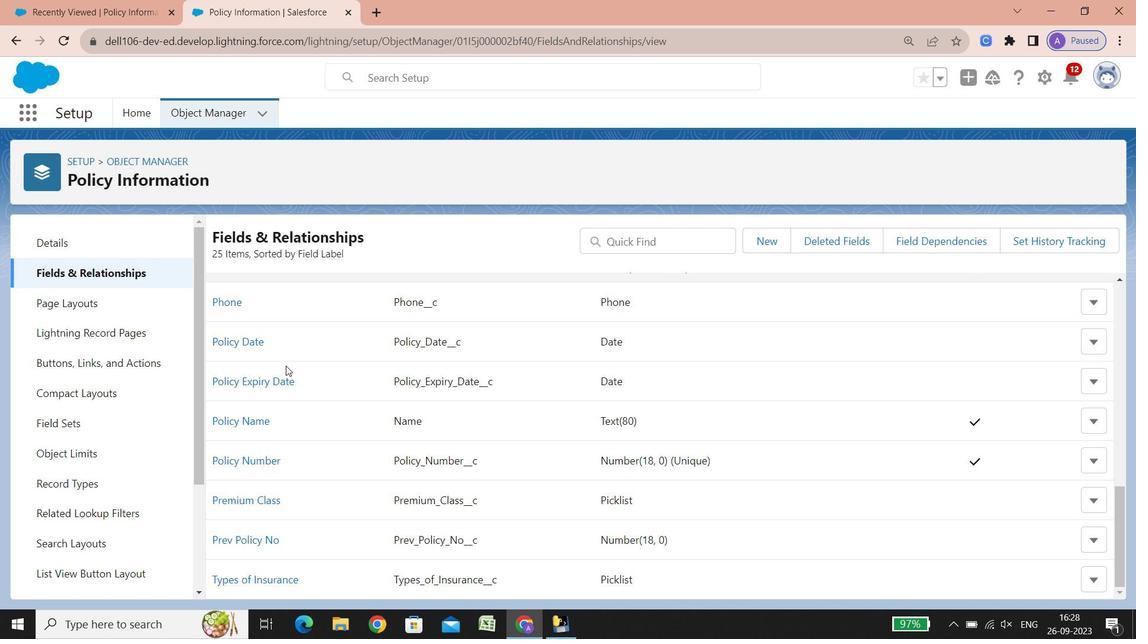 
Action: Mouse scrolled (286, 365) with delta (0, 0)
Screenshot: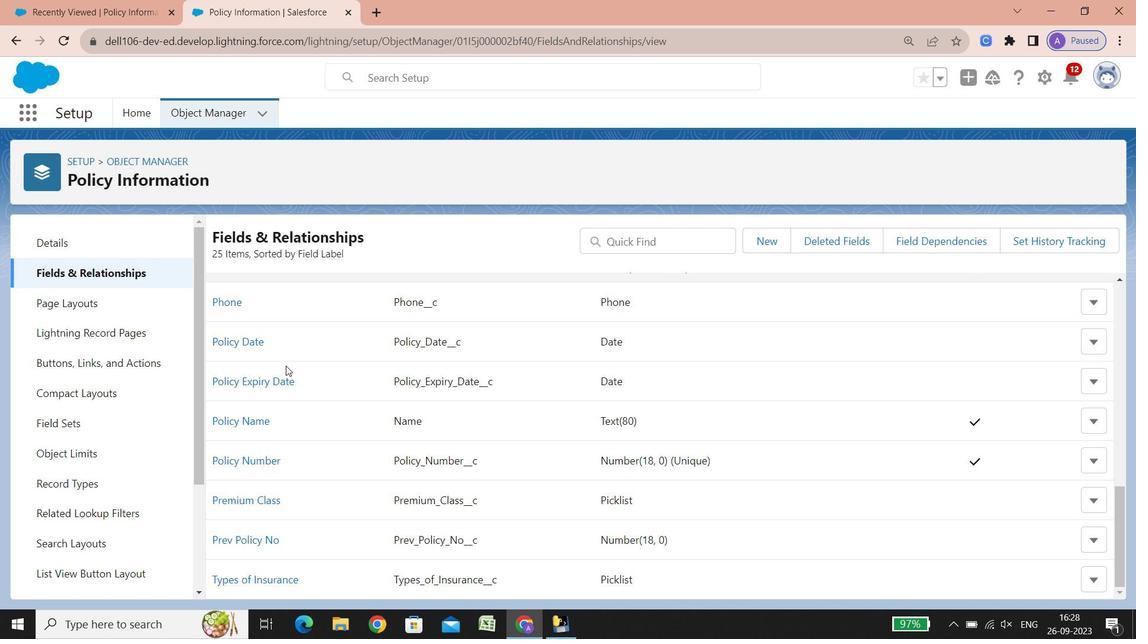 
Action: Mouse scrolled (286, 365) with delta (0, 0)
Screenshot: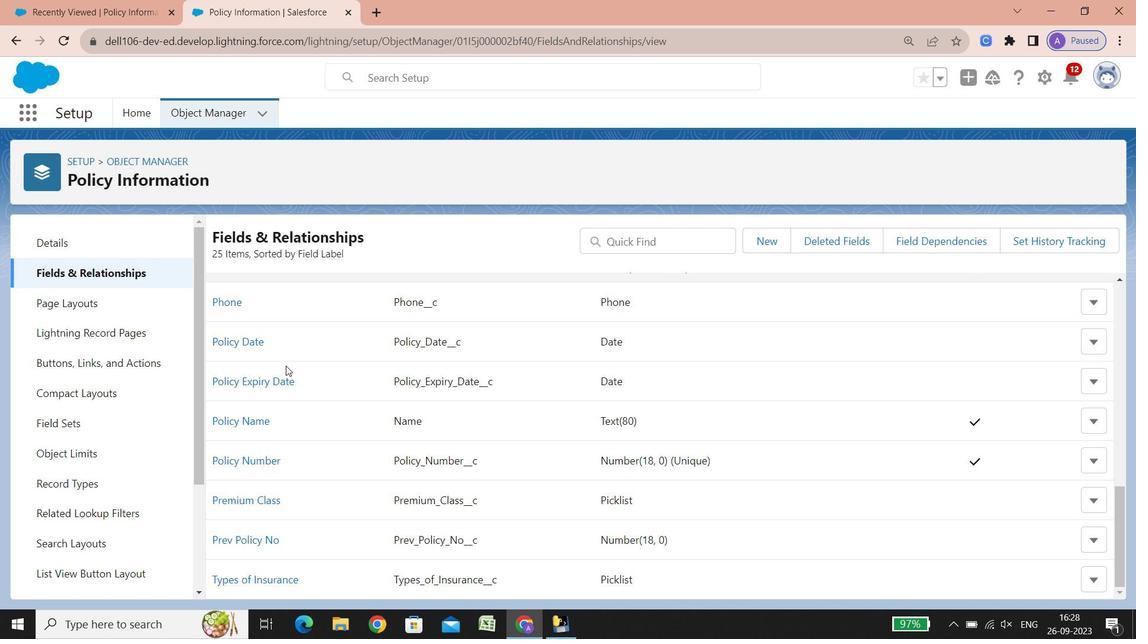 
Action: Mouse scrolled (286, 365) with delta (0, 0)
Screenshot: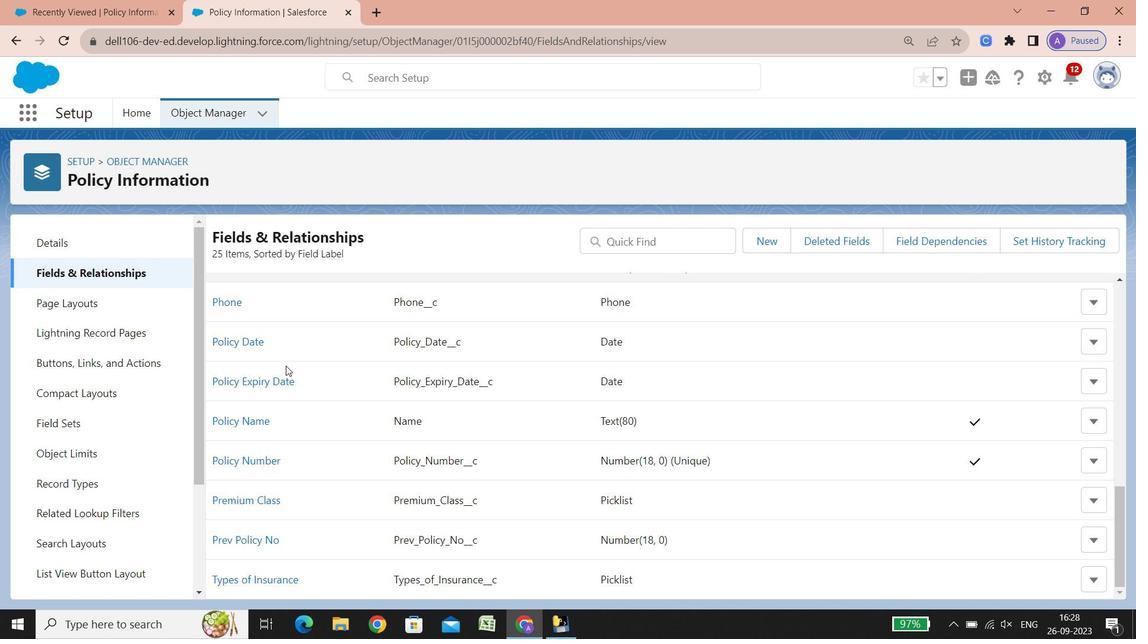 
Action: Mouse scrolled (286, 365) with delta (0, 0)
Screenshot: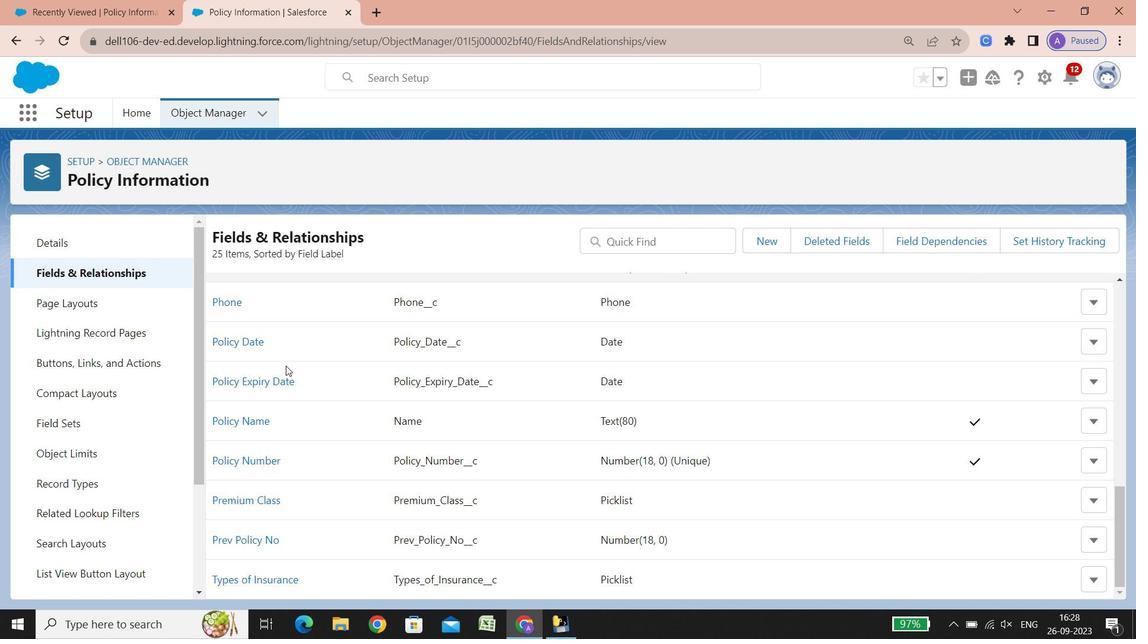 
Action: Mouse scrolled (286, 365) with delta (0, 0)
Screenshot: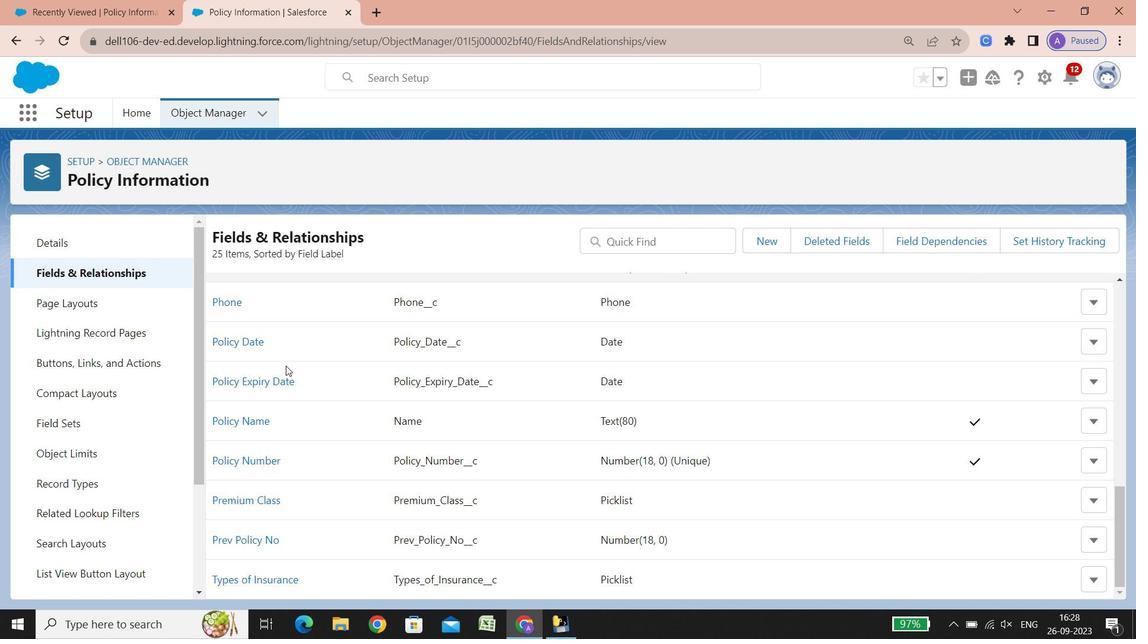 
Action: Mouse scrolled (286, 365) with delta (0, 0)
Screenshot: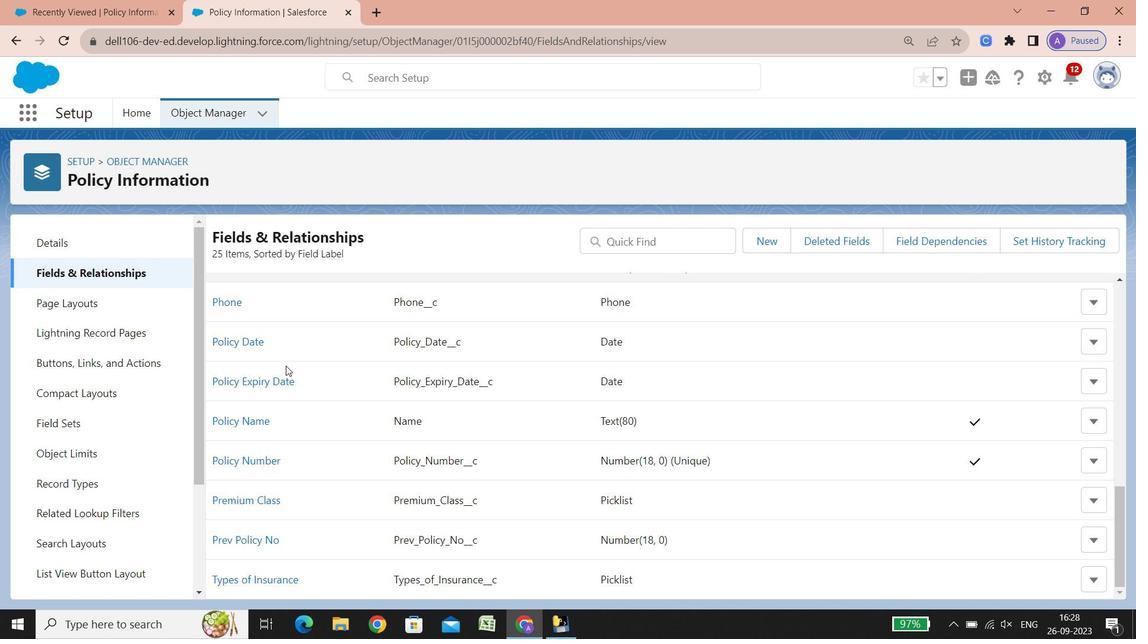 
Action: Mouse scrolled (286, 365) with delta (0, 0)
Screenshot: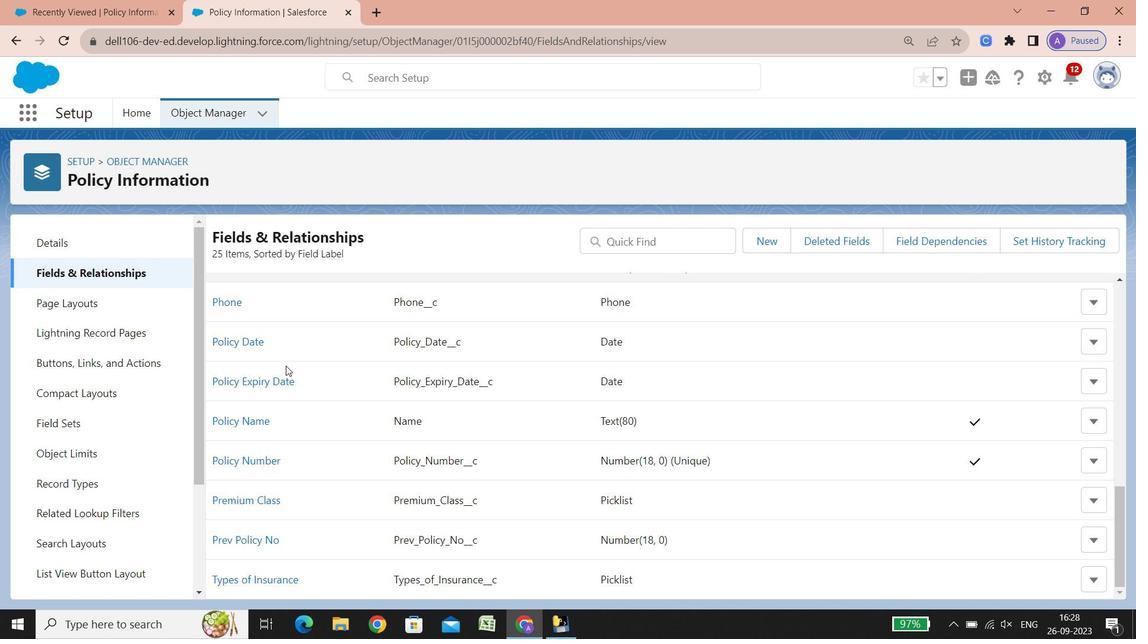 
Action: Mouse scrolled (286, 365) with delta (0, 0)
Screenshot: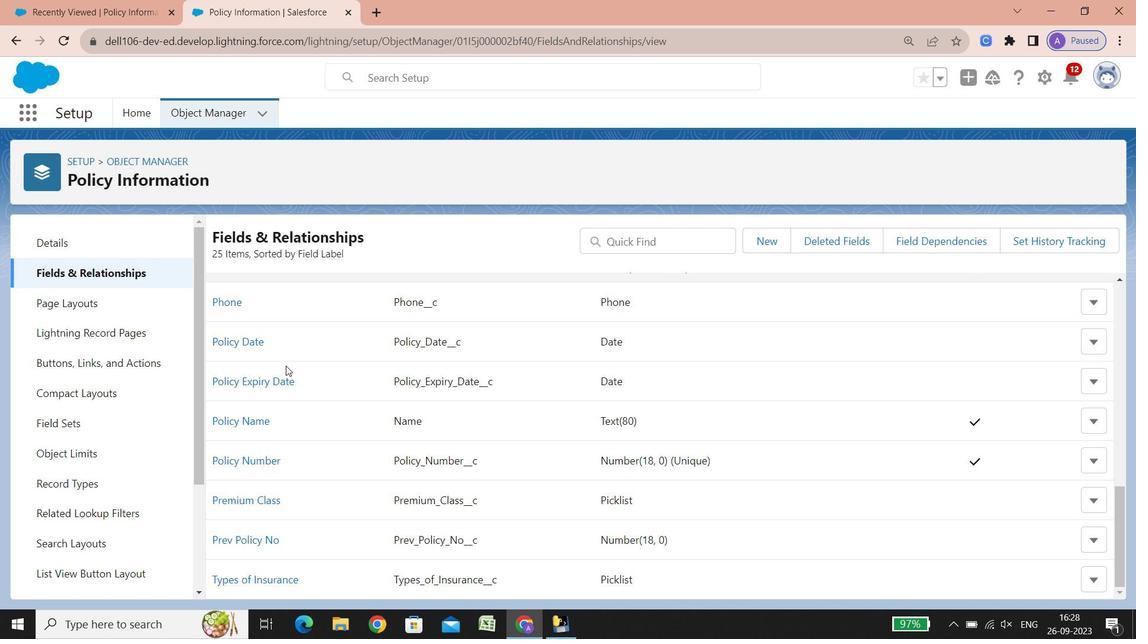 
Action: Mouse scrolled (286, 365) with delta (0, 0)
Screenshot: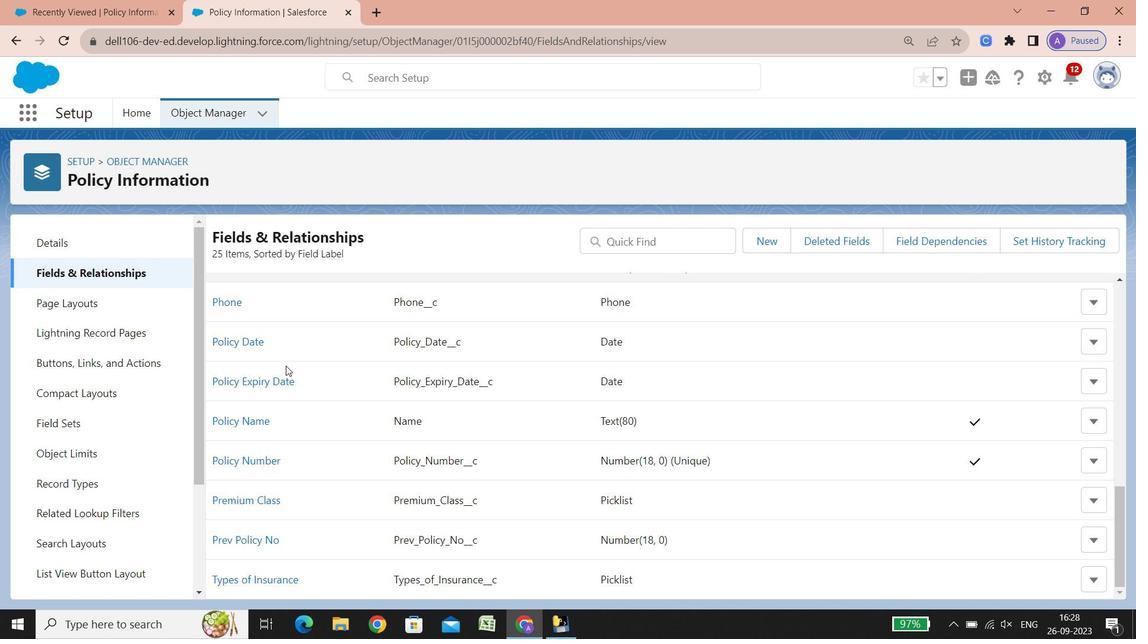 
Action: Mouse scrolled (286, 365) with delta (0, 0)
Screenshot: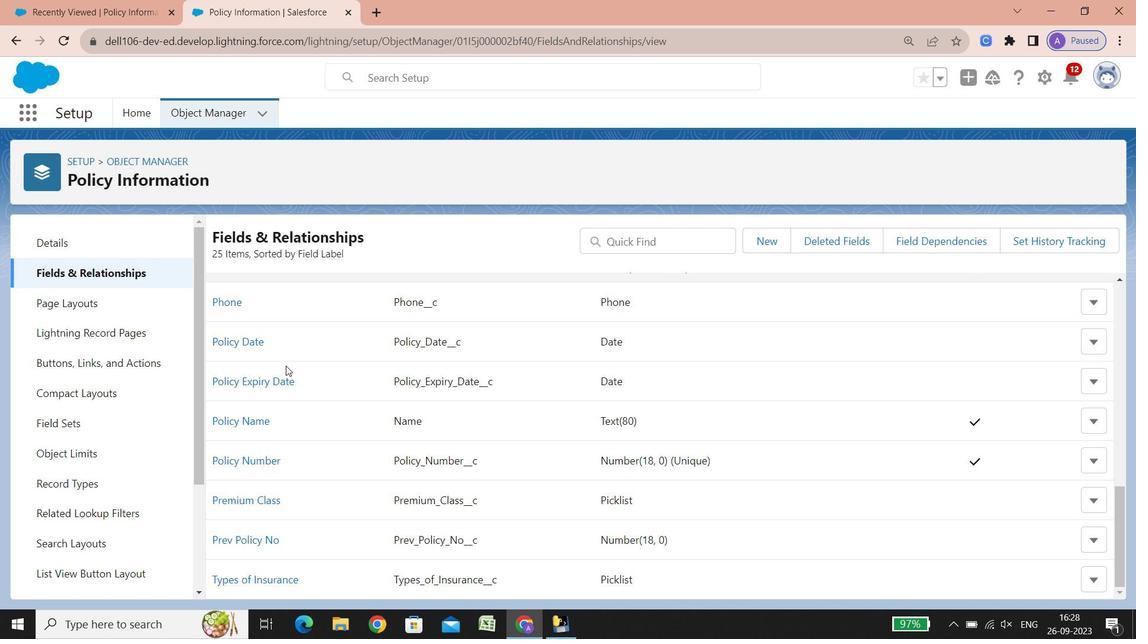 
Action: Mouse scrolled (286, 365) with delta (0, 0)
Screenshot: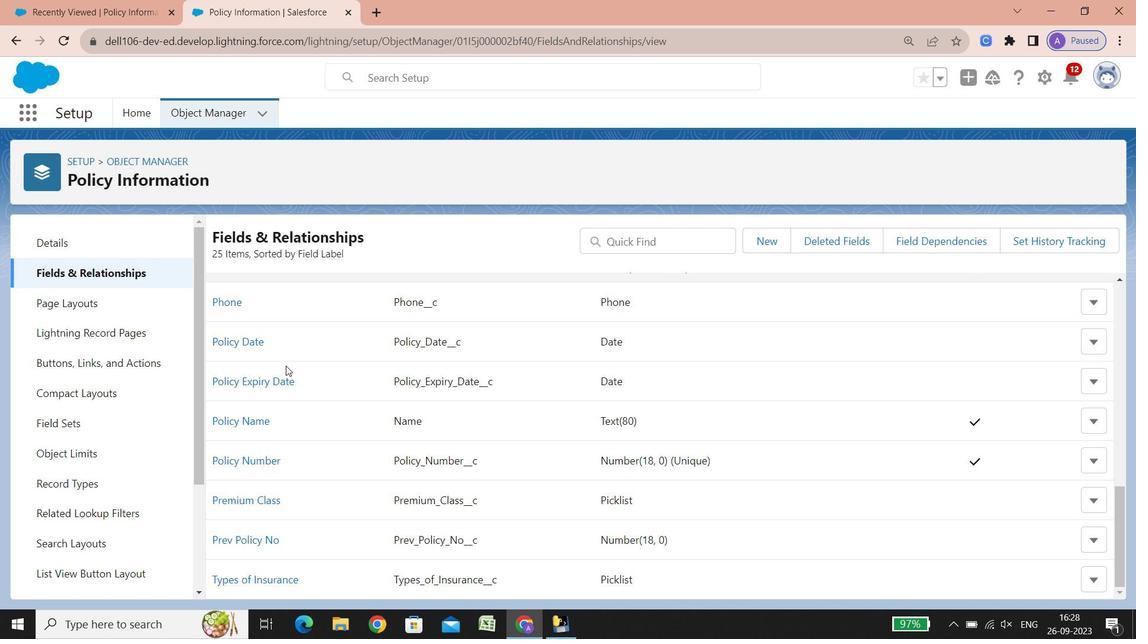 
Action: Mouse scrolled (286, 365) with delta (0, 0)
Screenshot: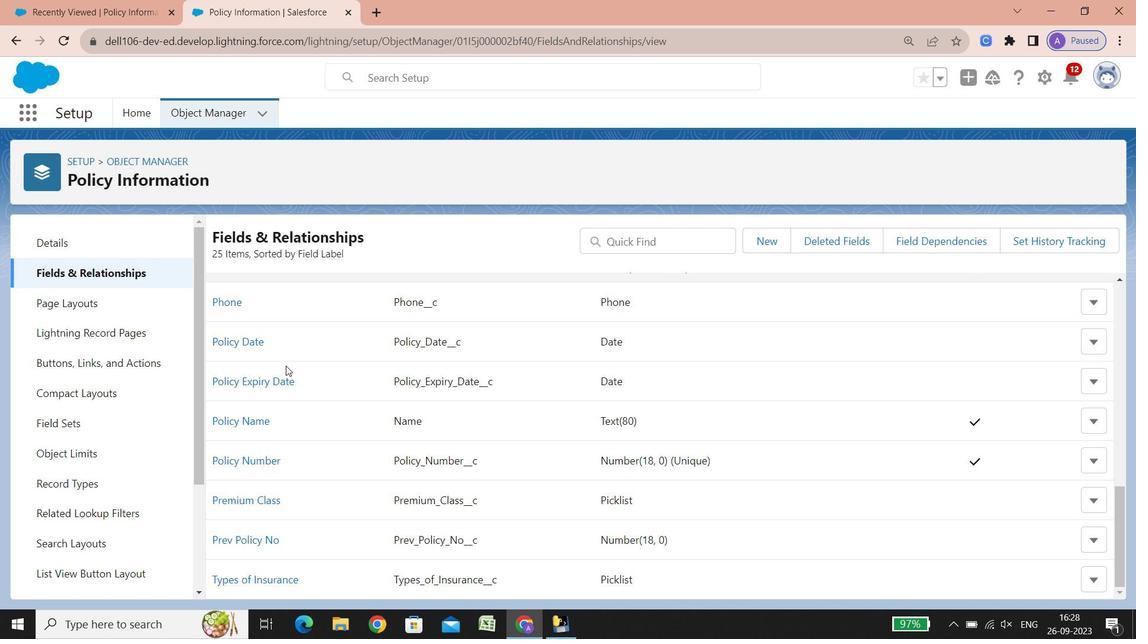 
Action: Mouse scrolled (286, 365) with delta (0, 0)
Screenshot: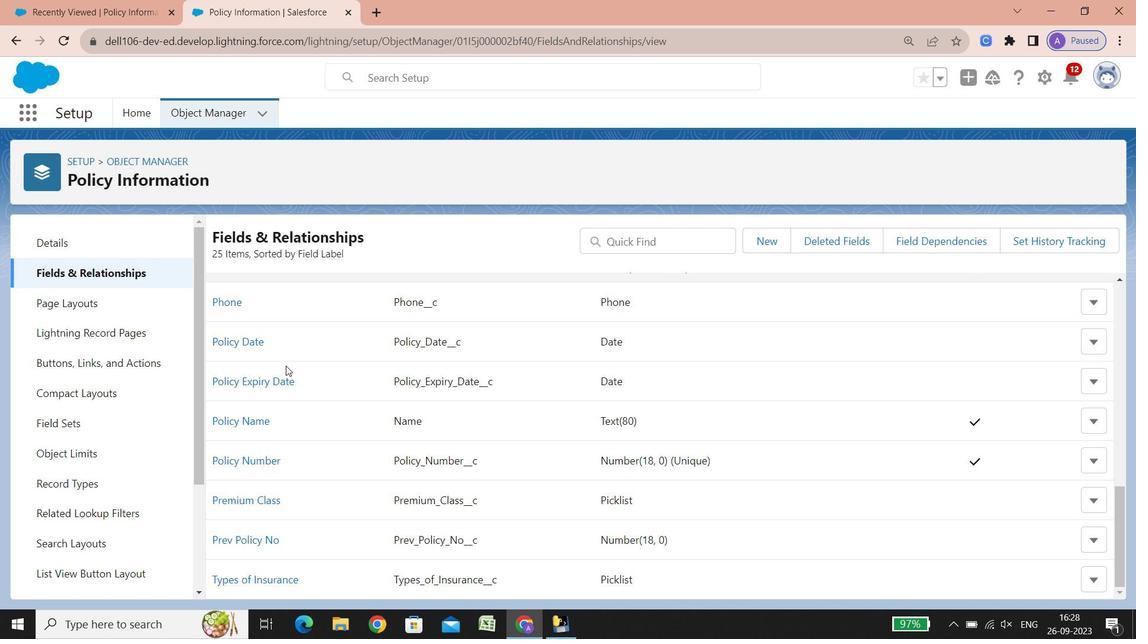 
Action: Mouse scrolled (286, 365) with delta (0, 0)
Screenshot: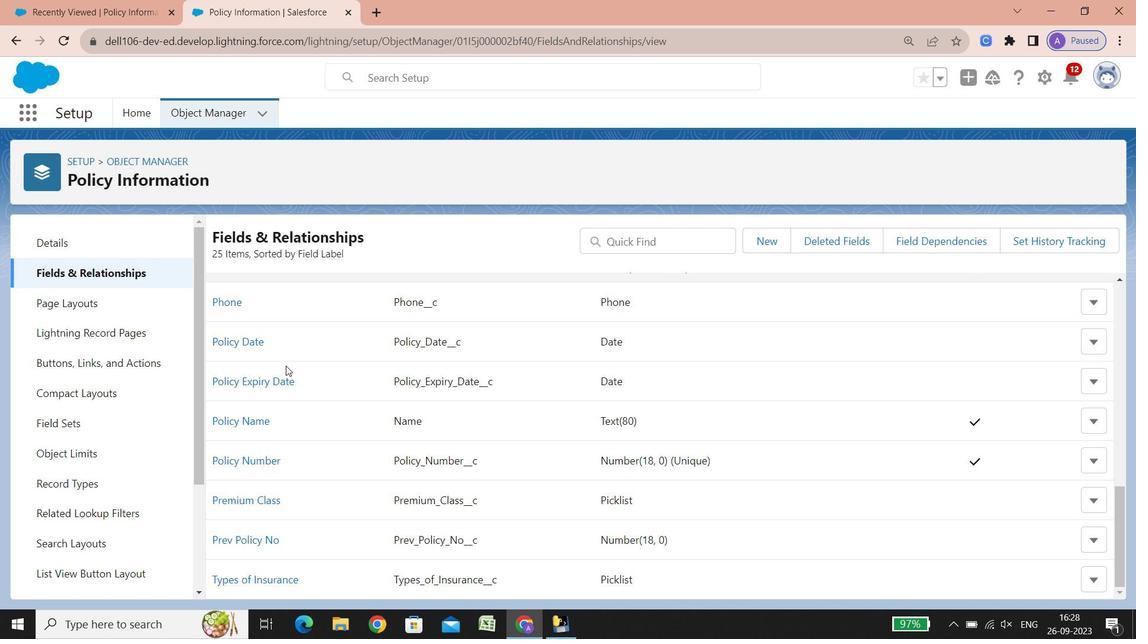 
Action: Mouse scrolled (286, 365) with delta (0, 0)
Screenshot: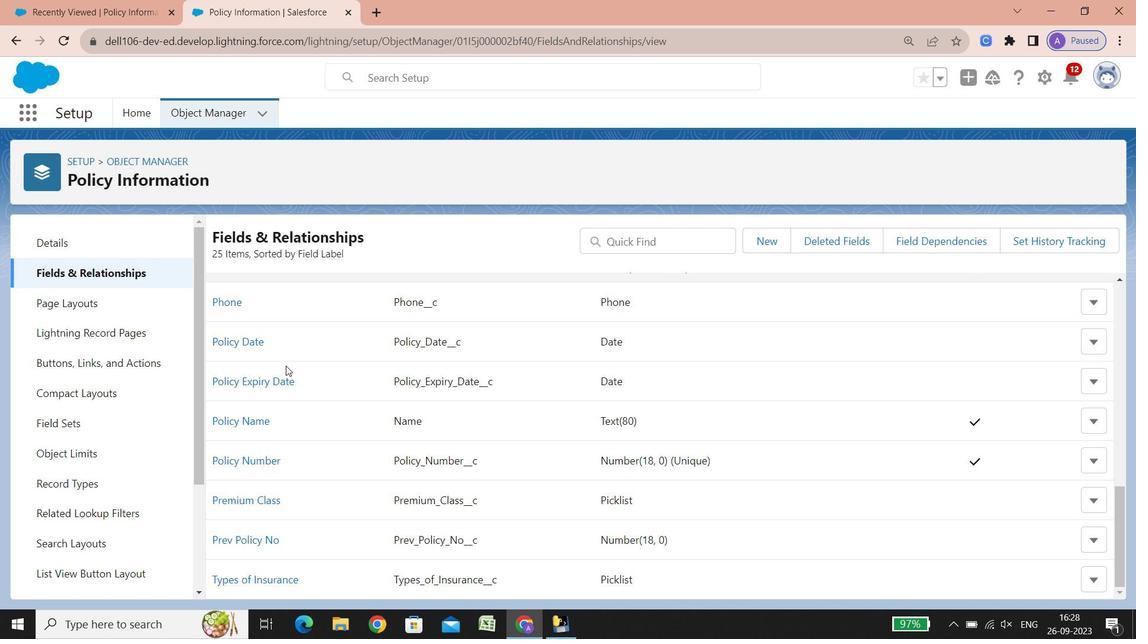 
Action: Mouse scrolled (286, 365) with delta (0, 0)
Screenshot: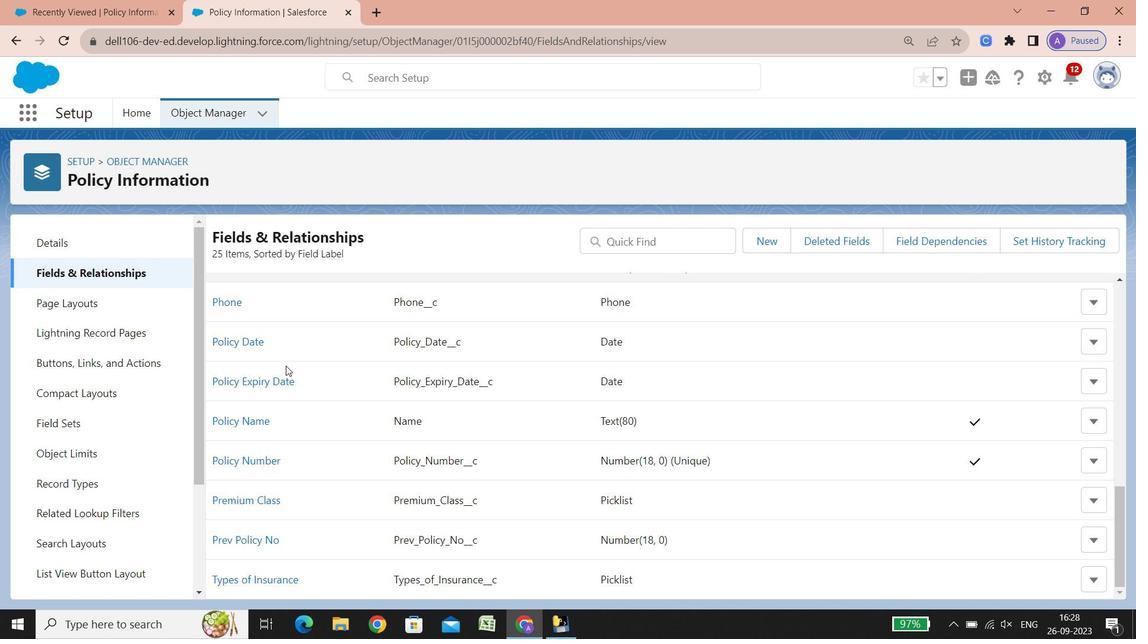 
Action: Mouse scrolled (286, 365) with delta (0, 0)
Screenshot: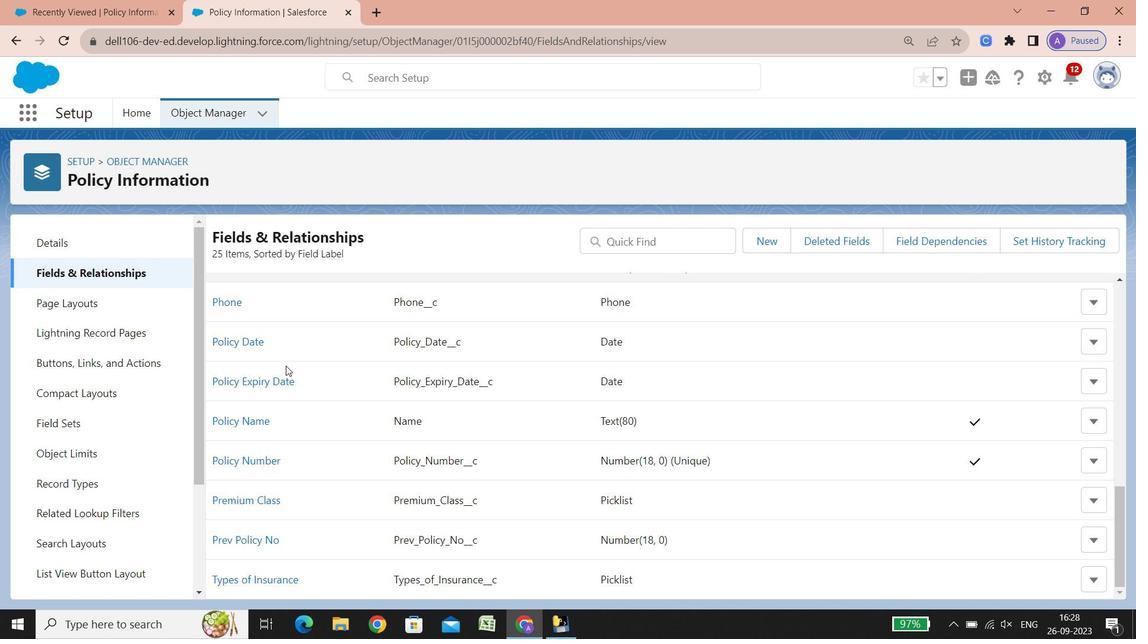 
Action: Mouse scrolled (286, 365) with delta (0, 0)
Screenshot: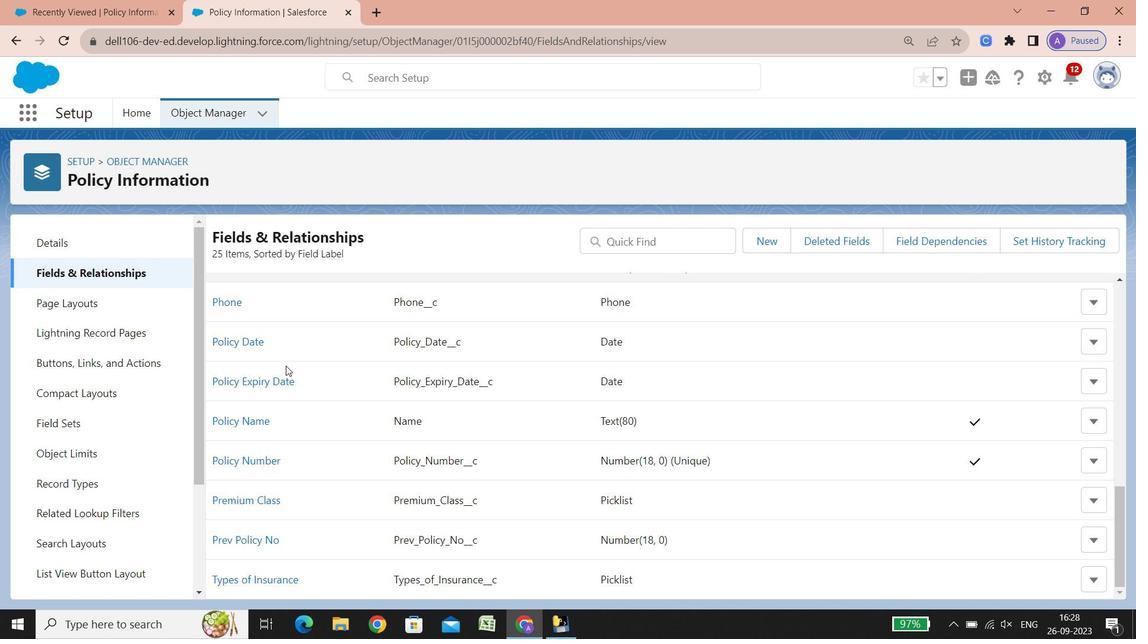 
Action: Mouse scrolled (286, 365) with delta (0, 0)
Screenshot: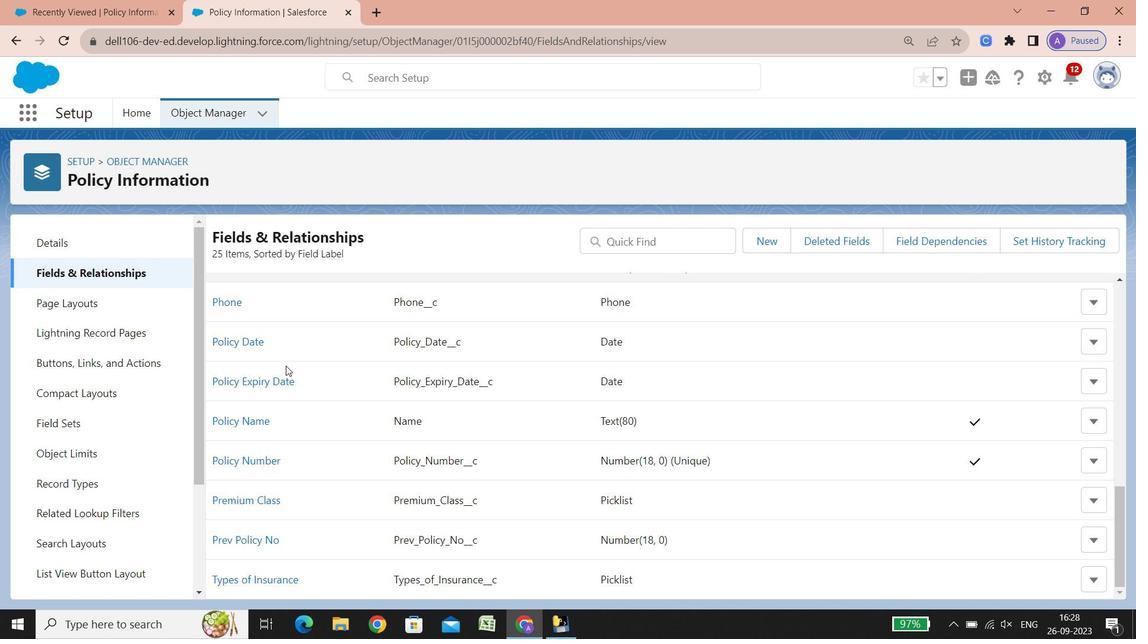 
Action: Mouse scrolled (286, 365) with delta (0, 0)
Screenshot: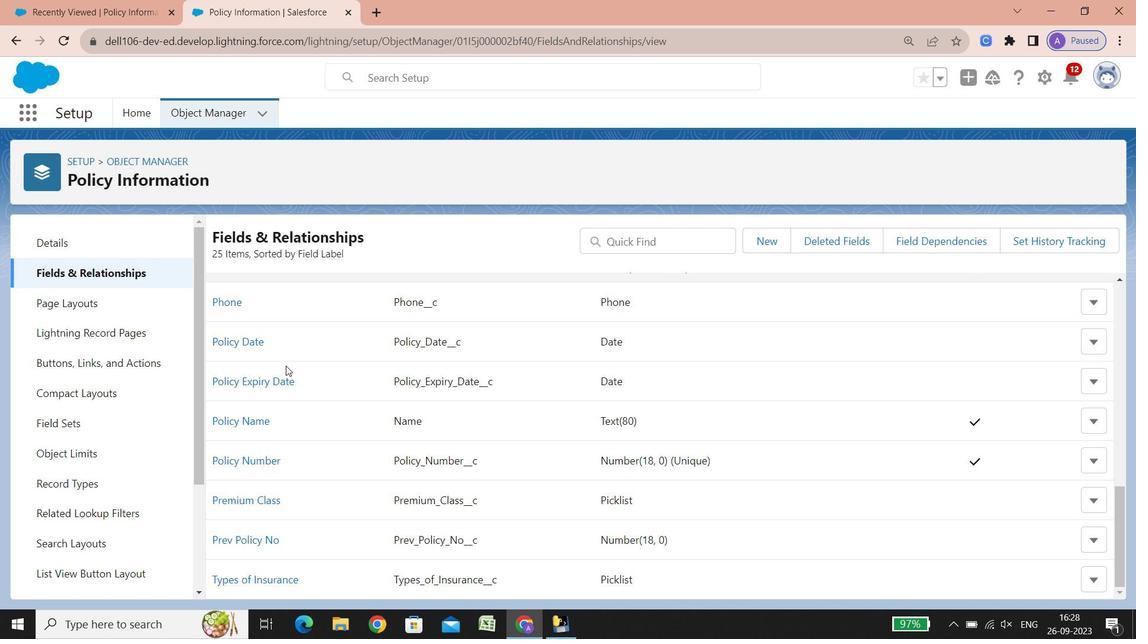
Action: Mouse scrolled (286, 365) with delta (0, 0)
Screenshot: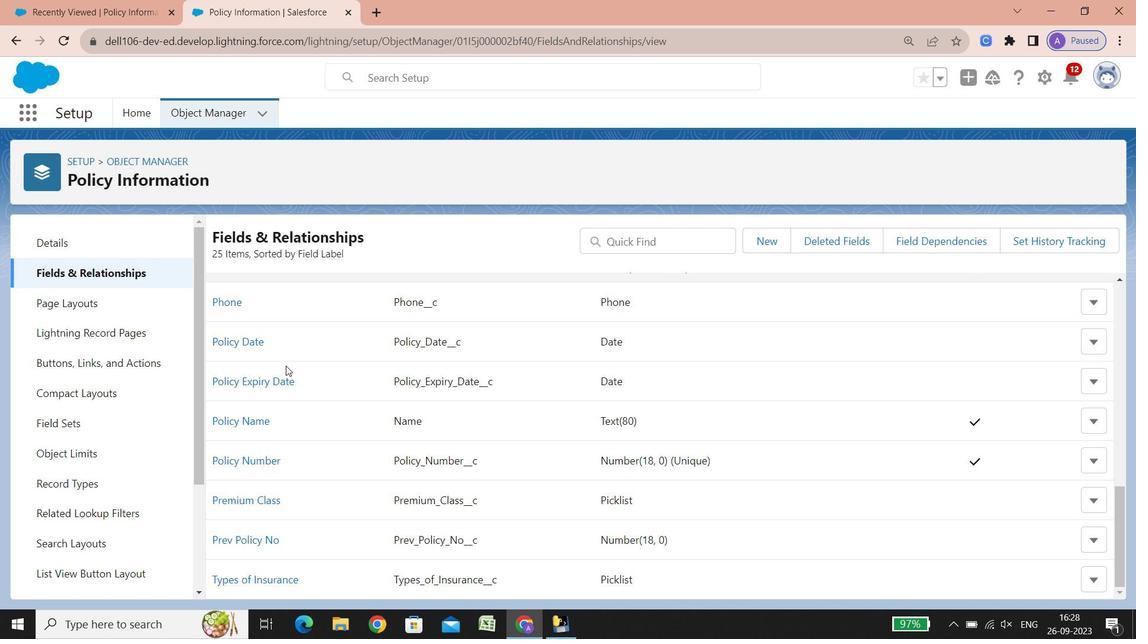 
Action: Mouse scrolled (286, 365) with delta (0, 0)
